 Task: Write and share a review of 'The Alchemist' on Instagram.
Action: Mouse moved to (519, 8)
Screenshot: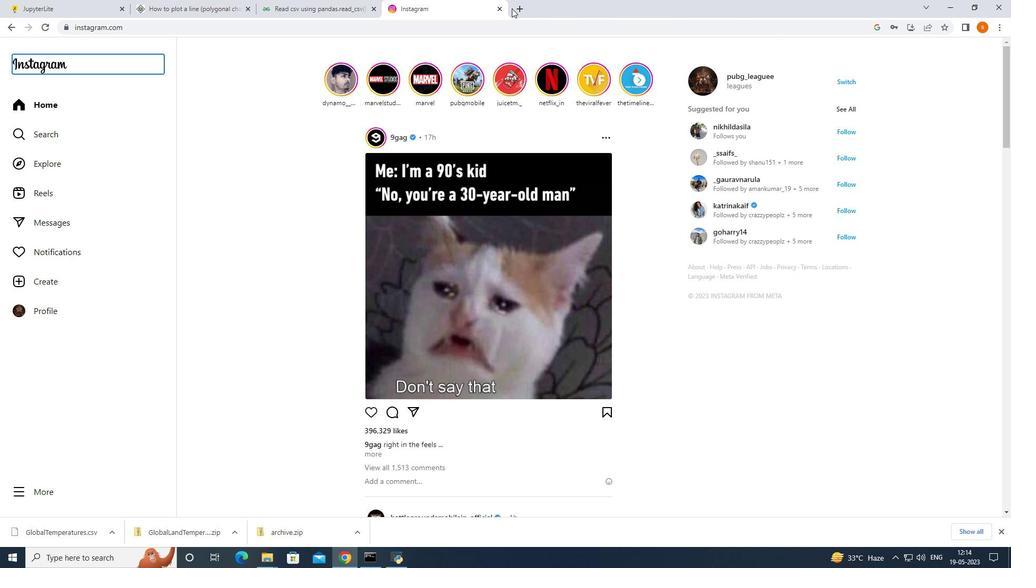 
Action: Mouse pressed left at (519, 8)
Screenshot: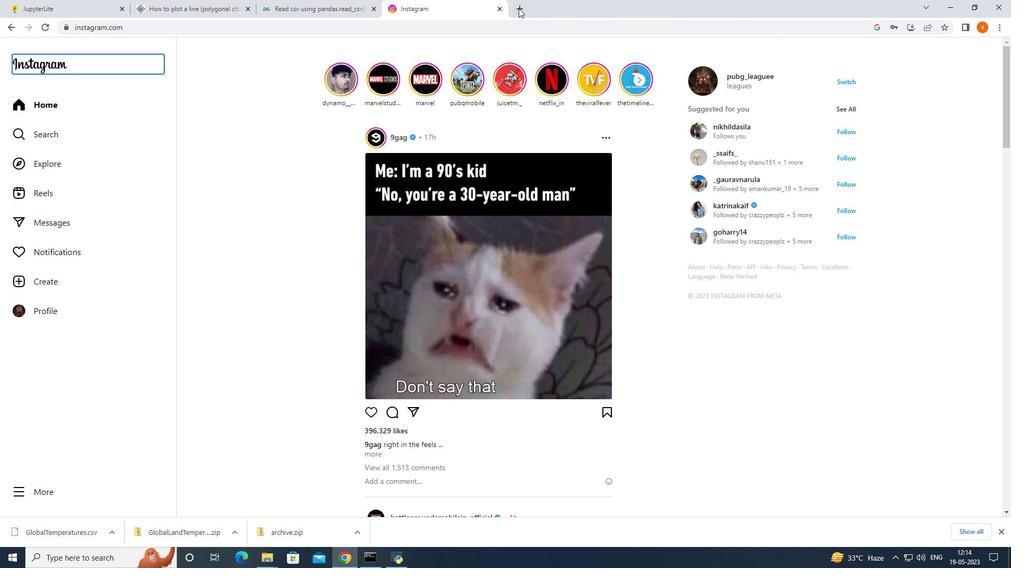 
Action: Mouse moved to (500, 208)
Screenshot: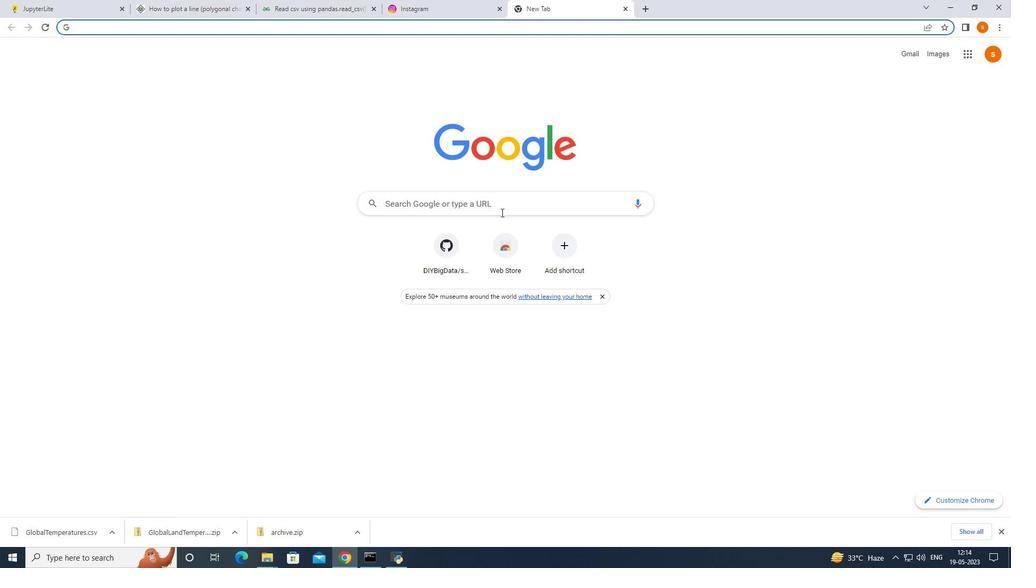 
Action: Mouse pressed left at (500, 208)
Screenshot: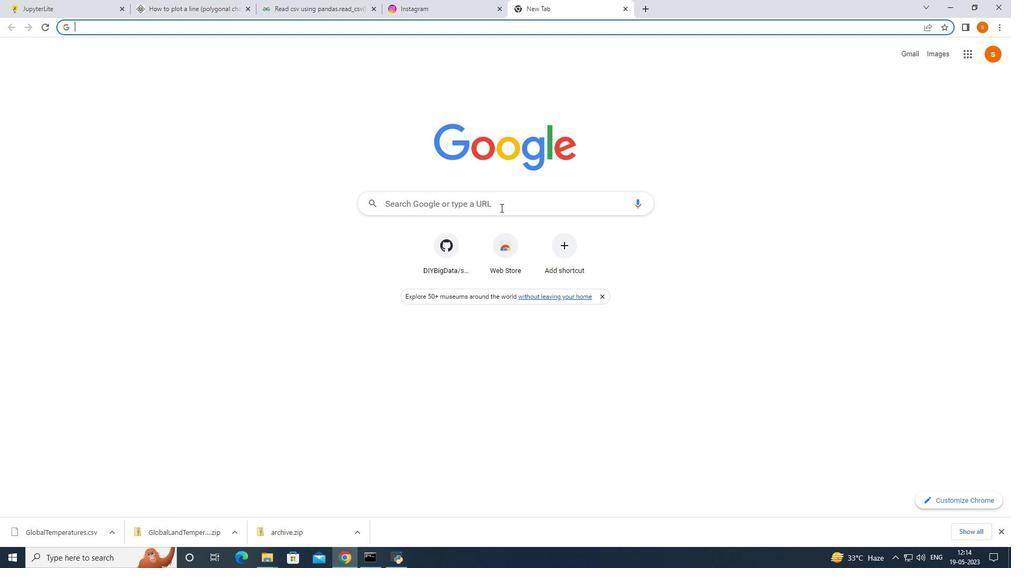 
Action: Key pressed inspirng<Key.space>novels<Key.enter>
Screenshot: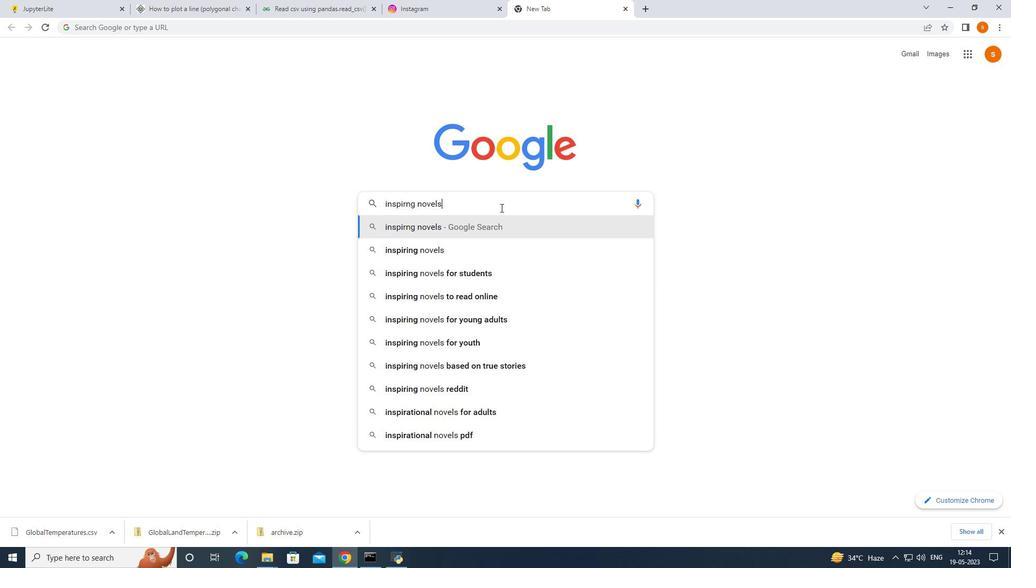 
Action: Mouse moved to (281, 222)
Screenshot: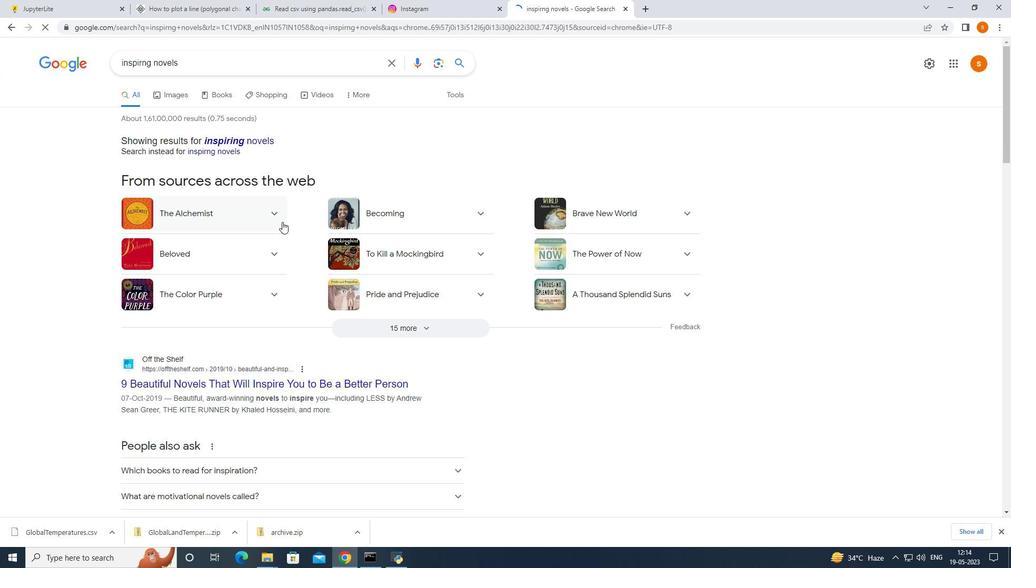 
Action: Mouse pressed left at (281, 222)
Screenshot: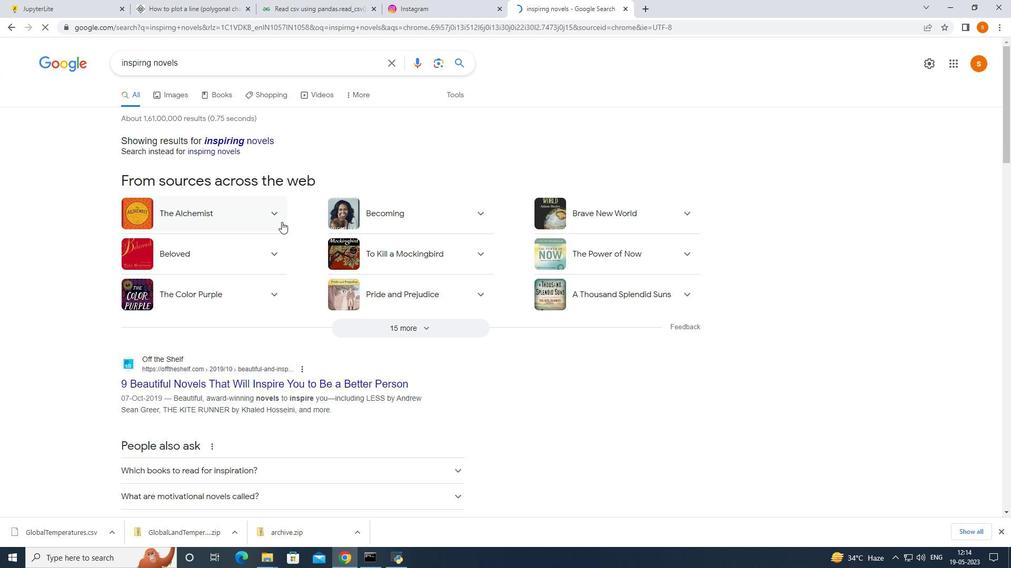 
Action: Mouse moved to (268, 211)
Screenshot: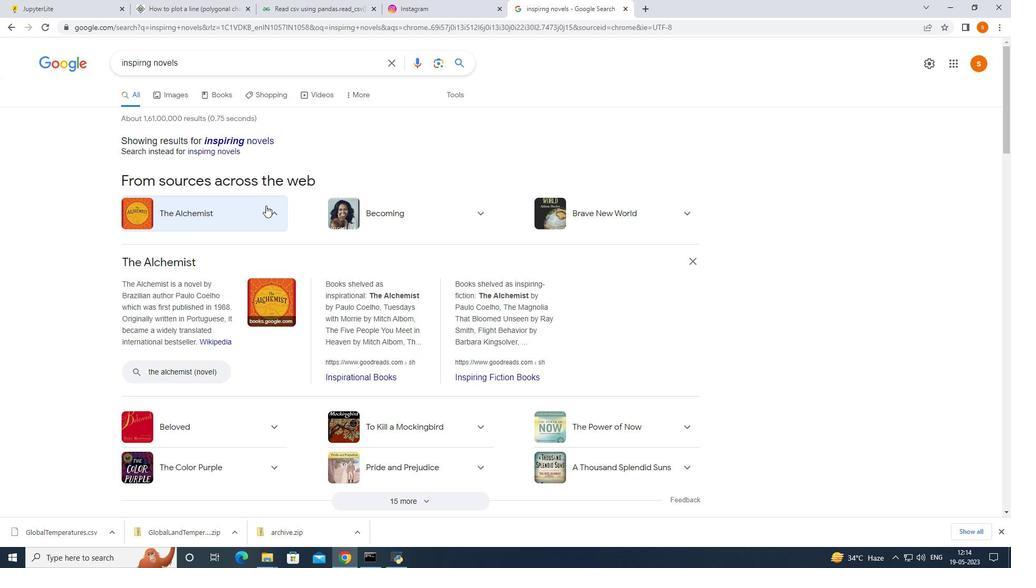 
Action: Mouse pressed left at (268, 211)
Screenshot: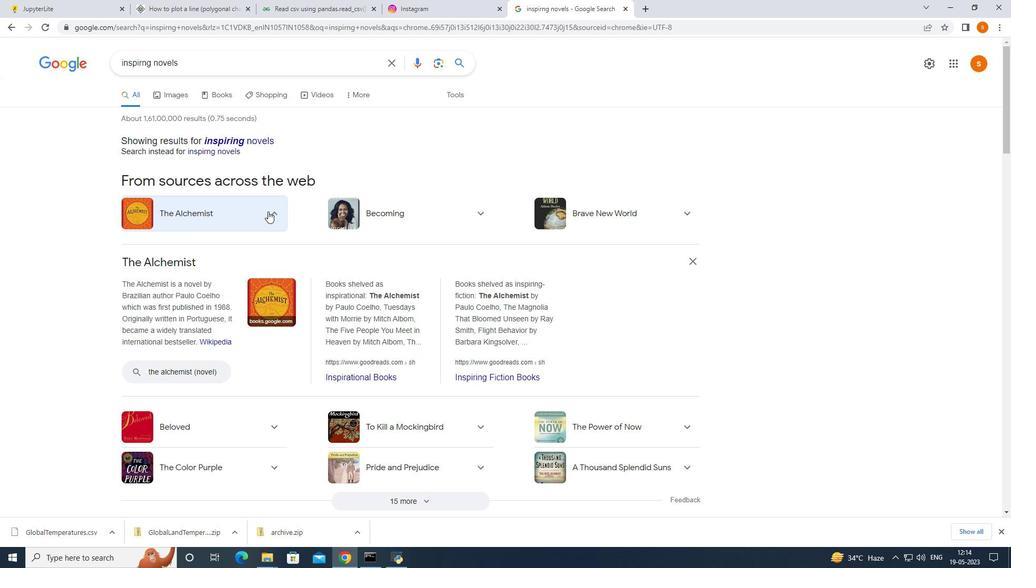 
Action: Mouse moved to (142, 216)
Screenshot: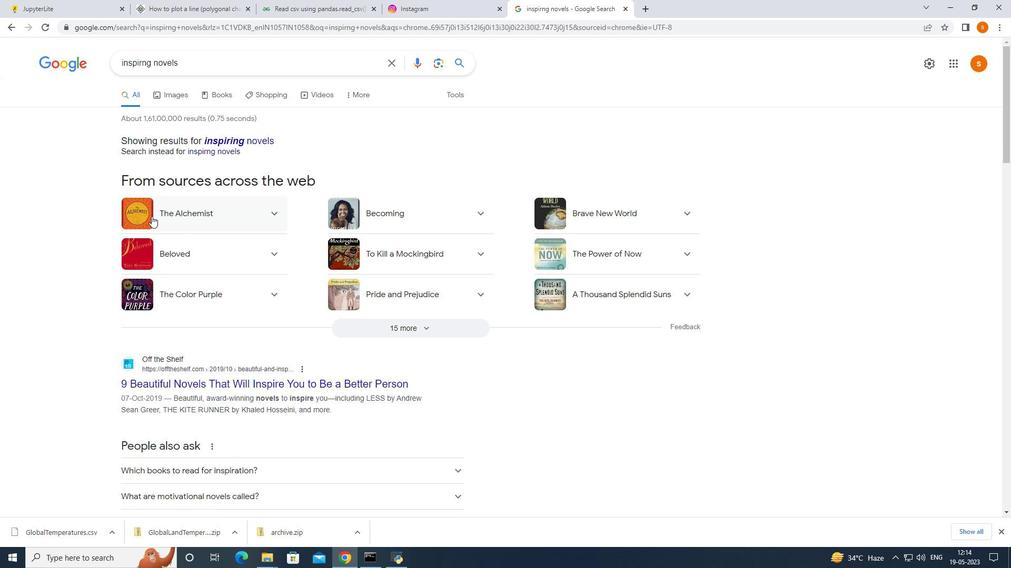 
Action: Mouse pressed left at (142, 216)
Screenshot: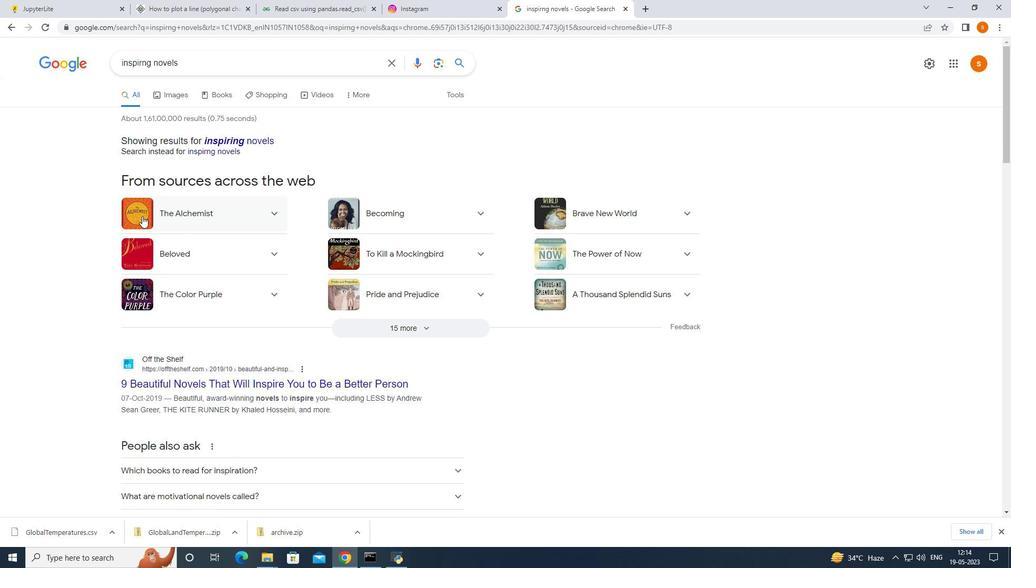 
Action: Mouse moved to (175, 94)
Screenshot: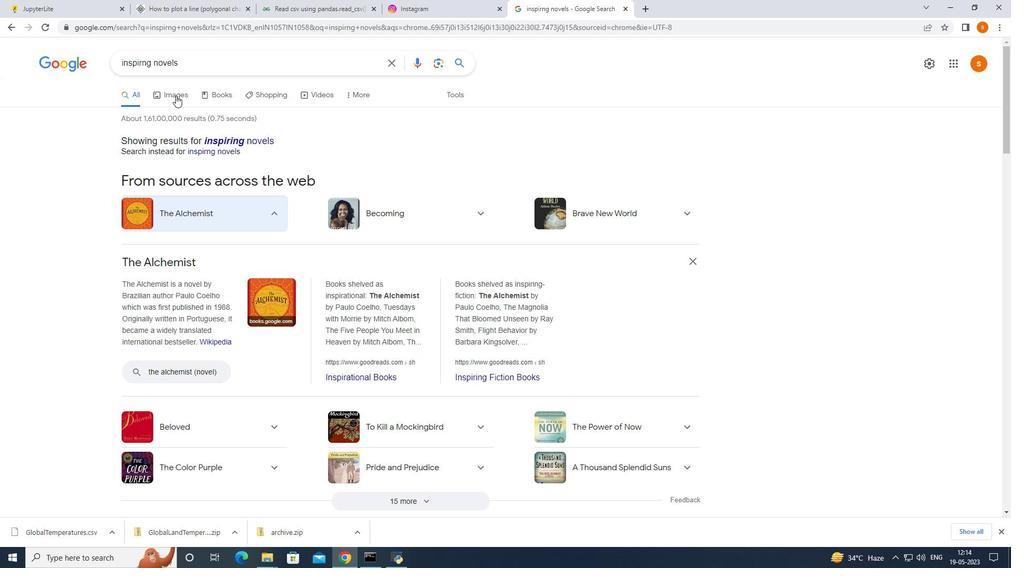 
Action: Mouse pressed left at (175, 94)
Screenshot: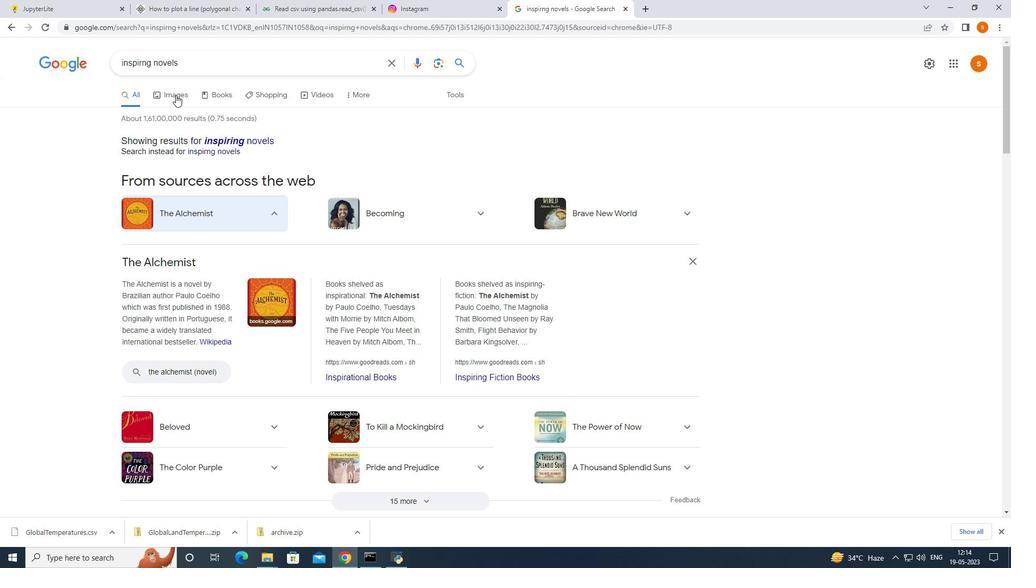
Action: Mouse moved to (163, 224)
Screenshot: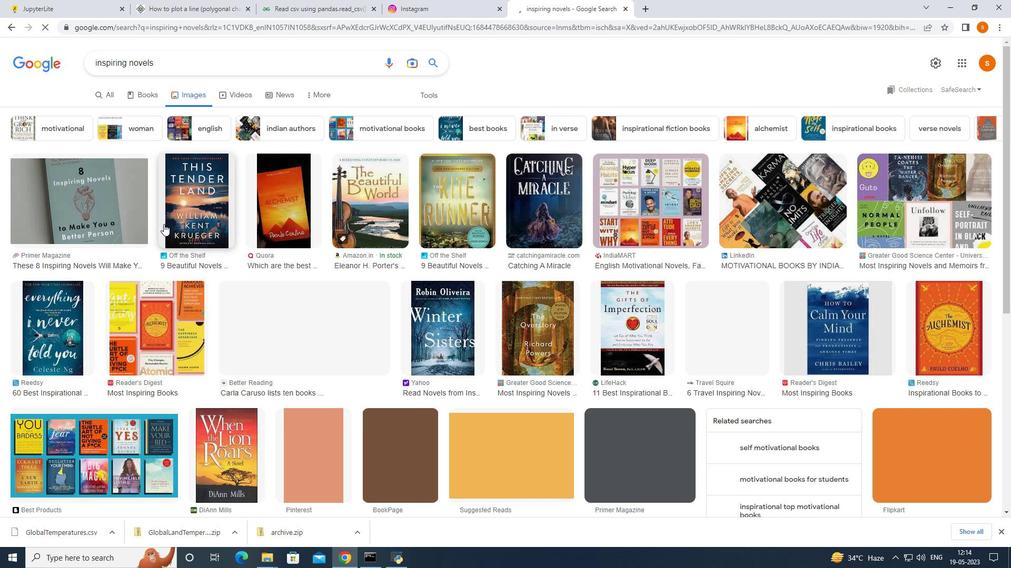 
Action: Mouse scrolled (163, 224) with delta (0, 0)
Screenshot: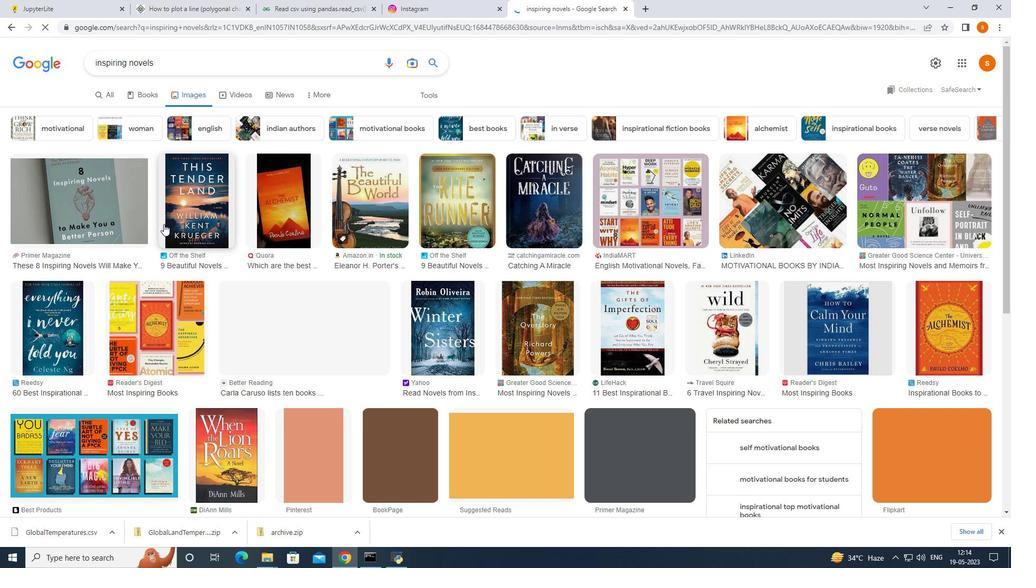 
Action: Mouse moved to (506, 393)
Screenshot: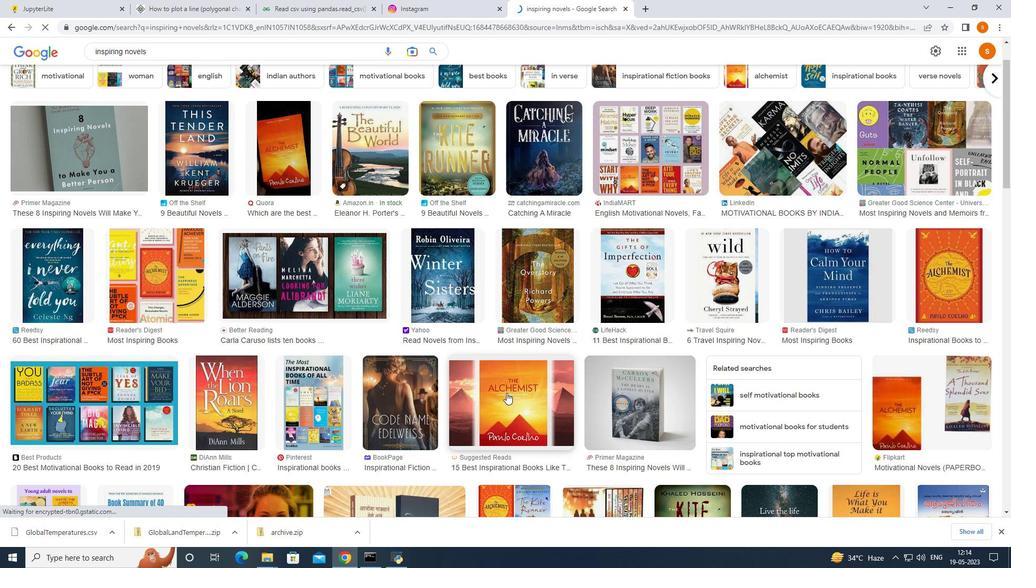 
Action: Mouse pressed left at (506, 393)
Screenshot: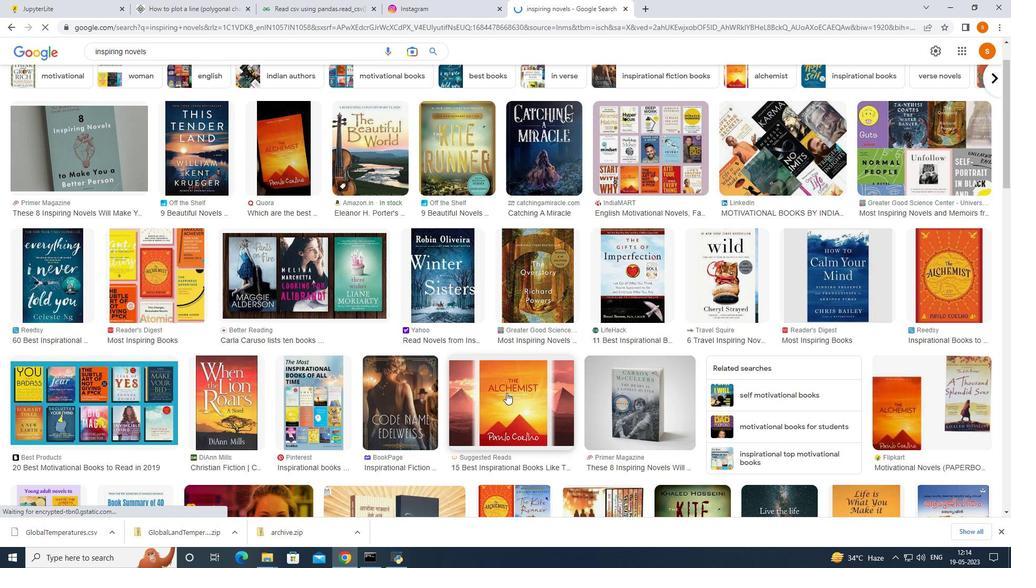 
Action: Mouse moved to (759, 209)
Screenshot: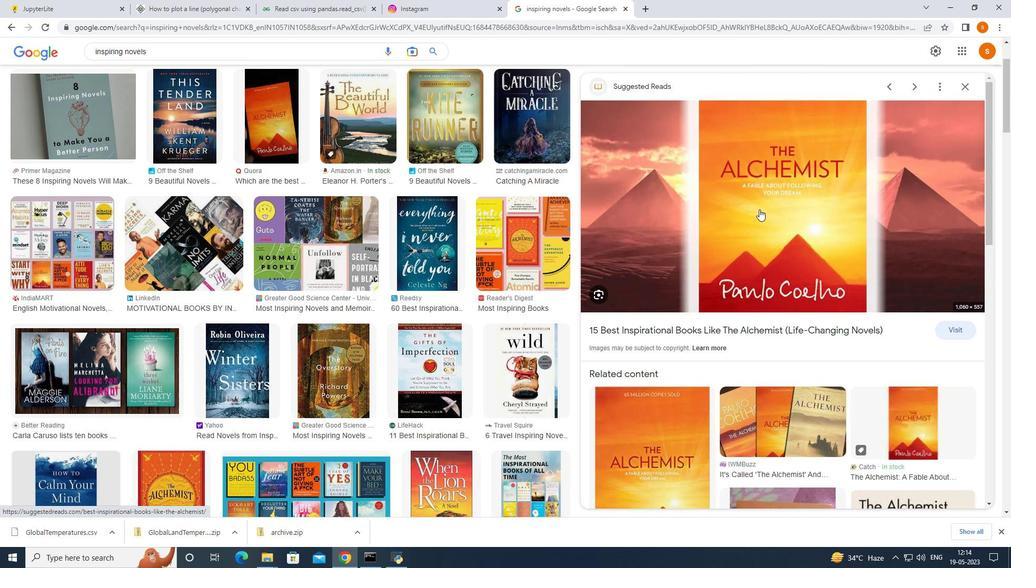 
Action: Mouse pressed right at (759, 209)
Screenshot: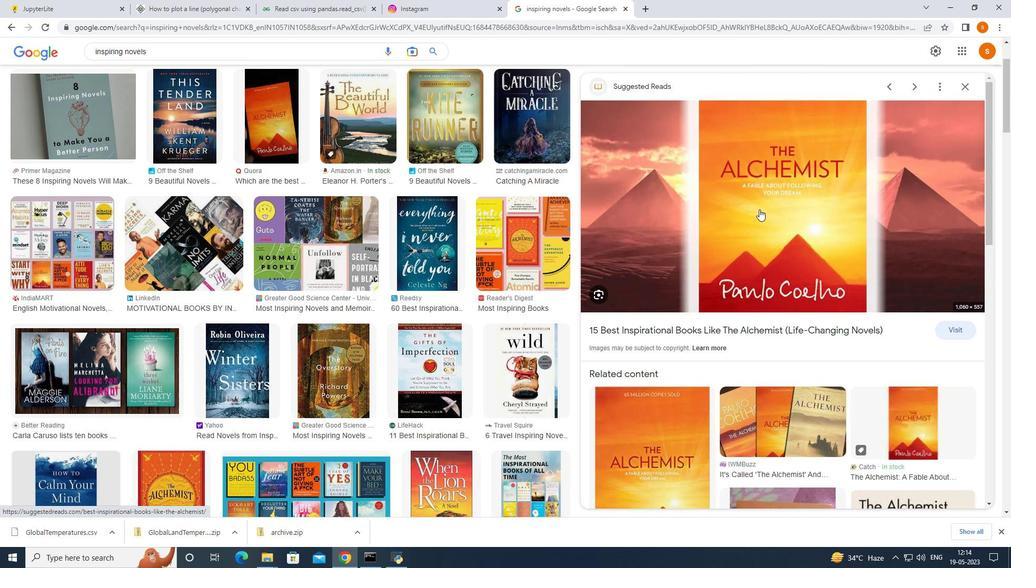 
Action: Mouse moved to (813, 318)
Screenshot: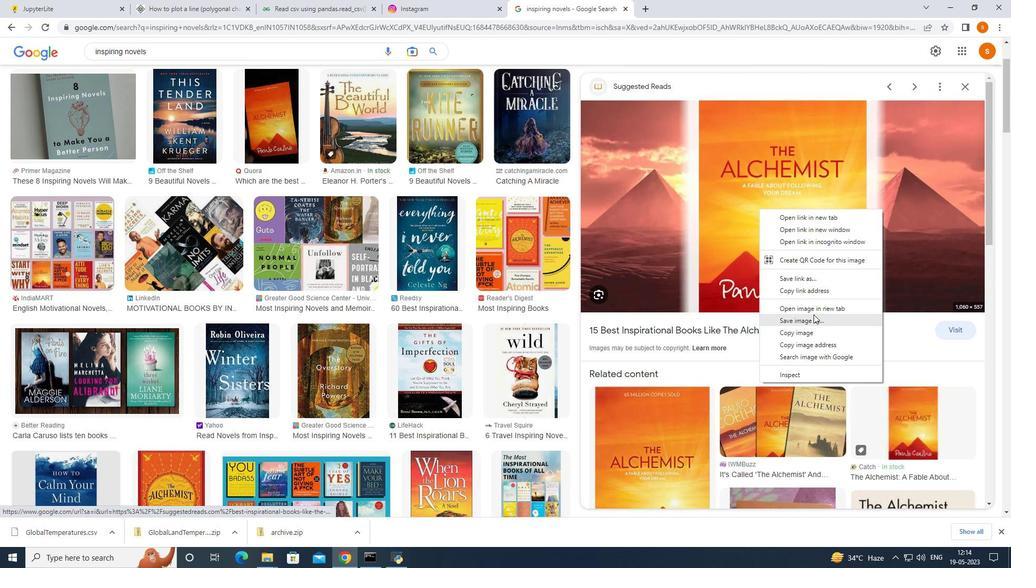 
Action: Mouse pressed left at (813, 318)
Screenshot: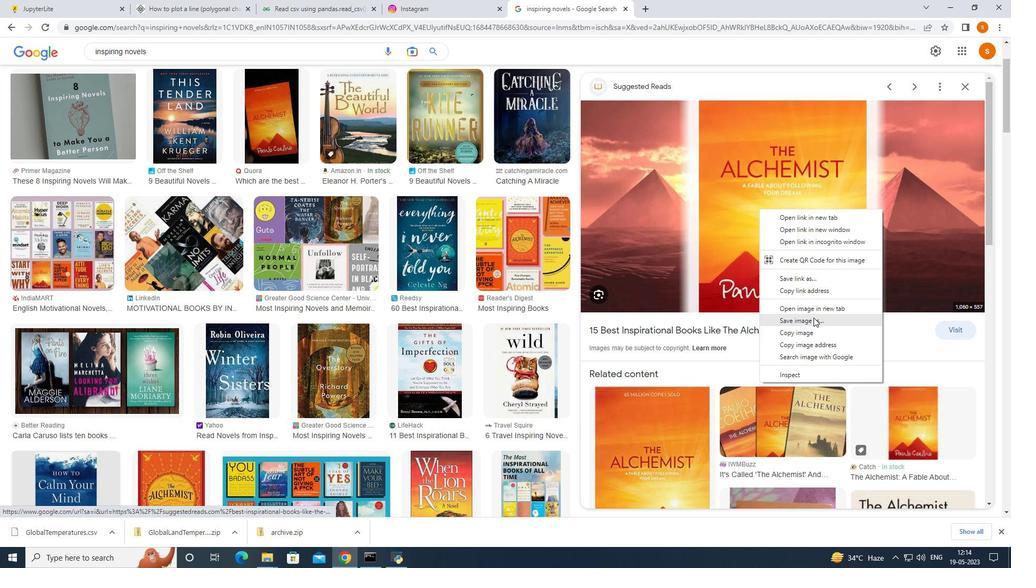 
Action: Mouse moved to (656, 422)
Screenshot: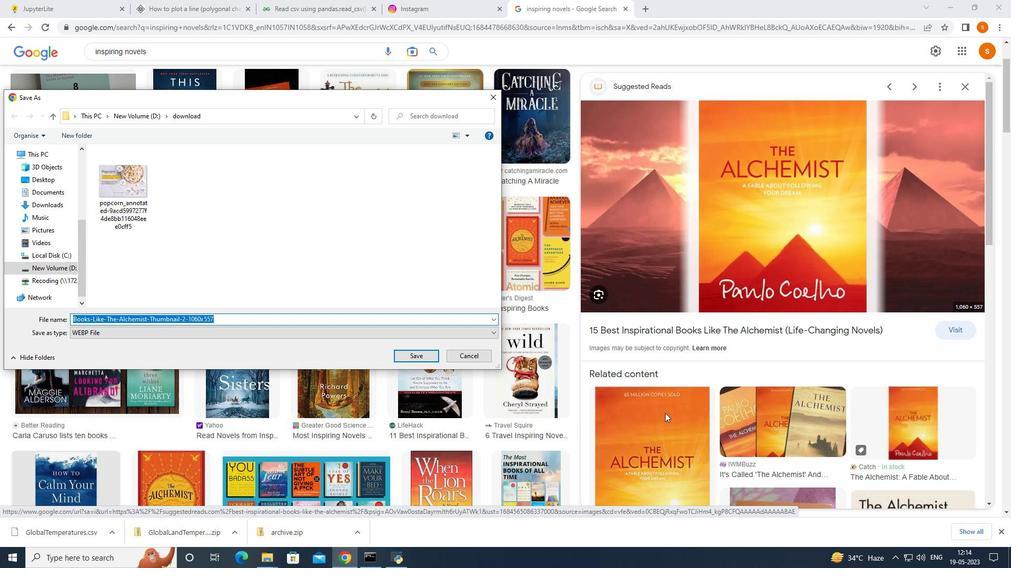 
Action: Mouse pressed left at (656, 422)
Screenshot: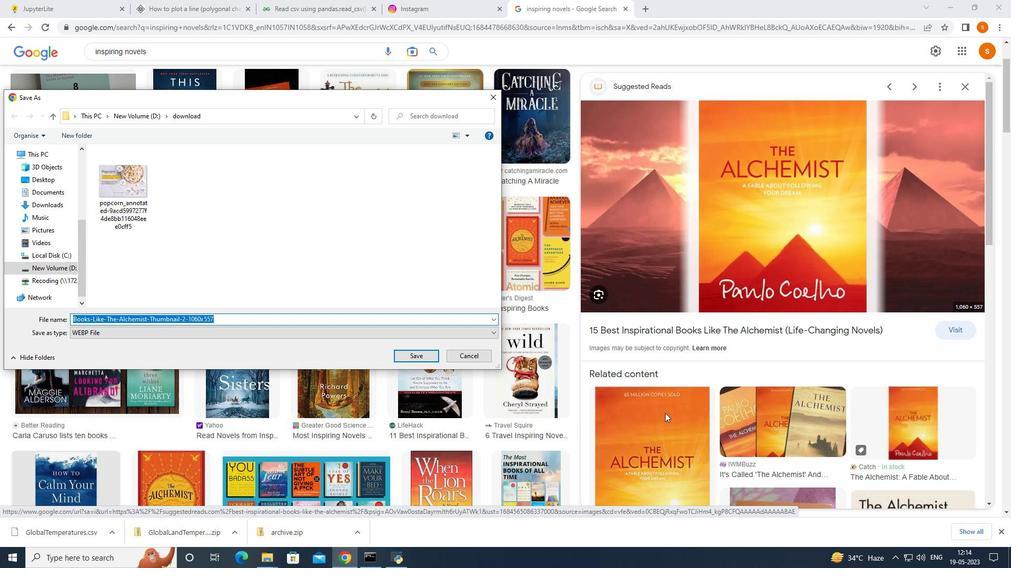 
Action: Mouse moved to (495, 94)
Screenshot: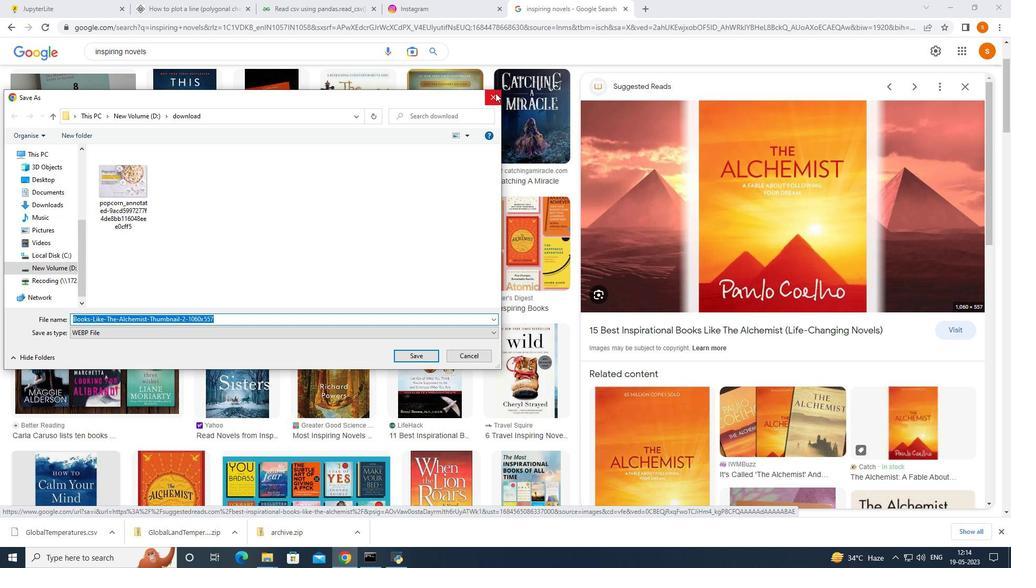 
Action: Mouse pressed left at (495, 94)
Screenshot: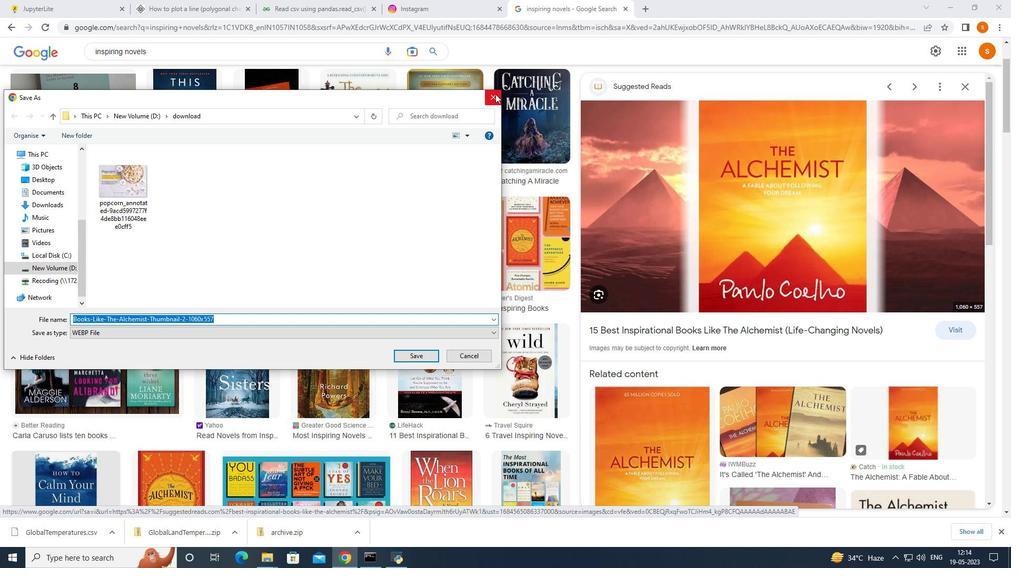 
Action: Mouse moved to (495, 232)
Screenshot: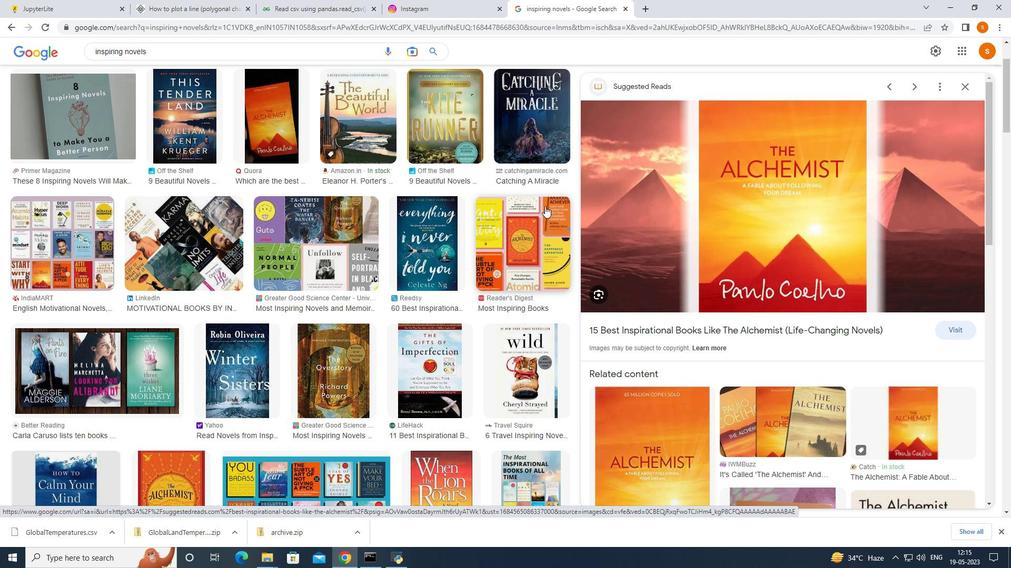 
Action: Mouse scrolled (495, 232) with delta (0, 0)
Screenshot: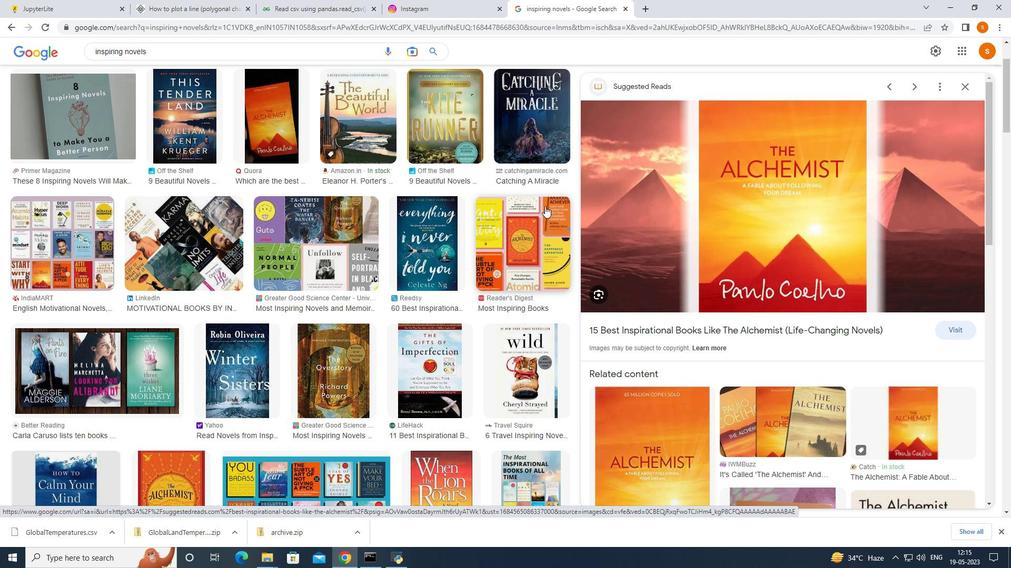 
Action: Mouse moved to (495, 232)
Screenshot: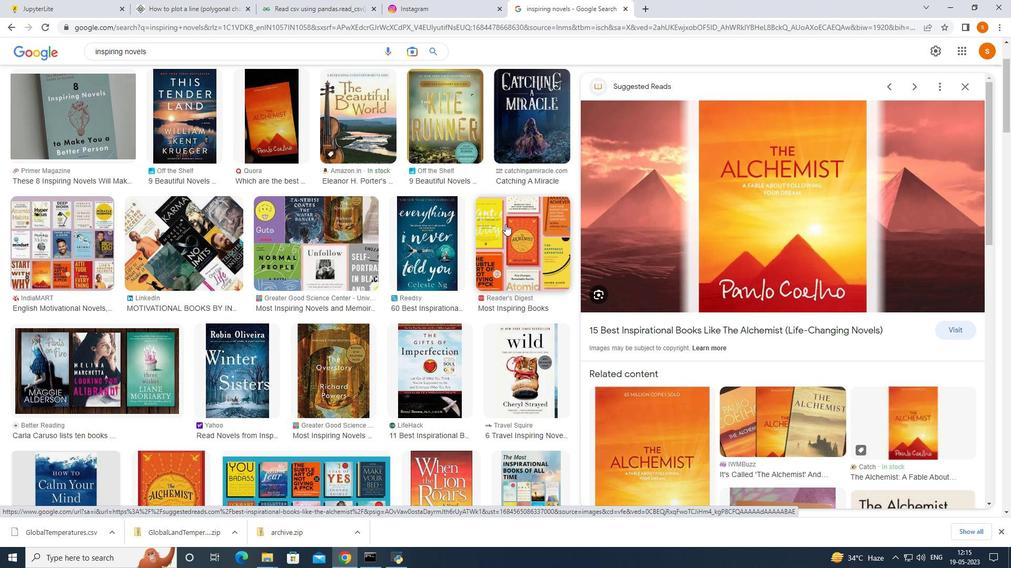 
Action: Mouse scrolled (495, 232) with delta (0, 0)
Screenshot: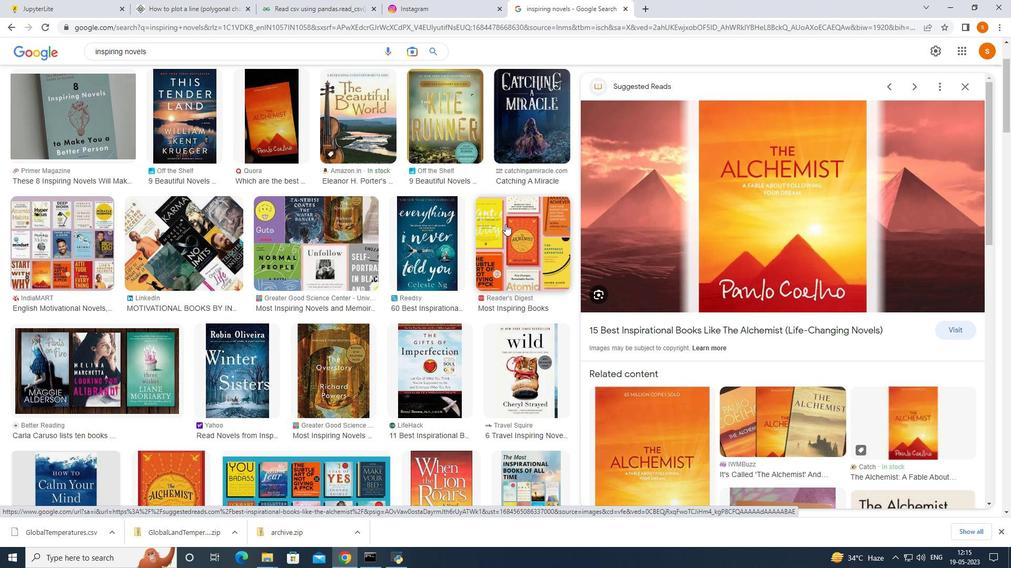 
Action: Mouse moved to (506, 229)
Screenshot: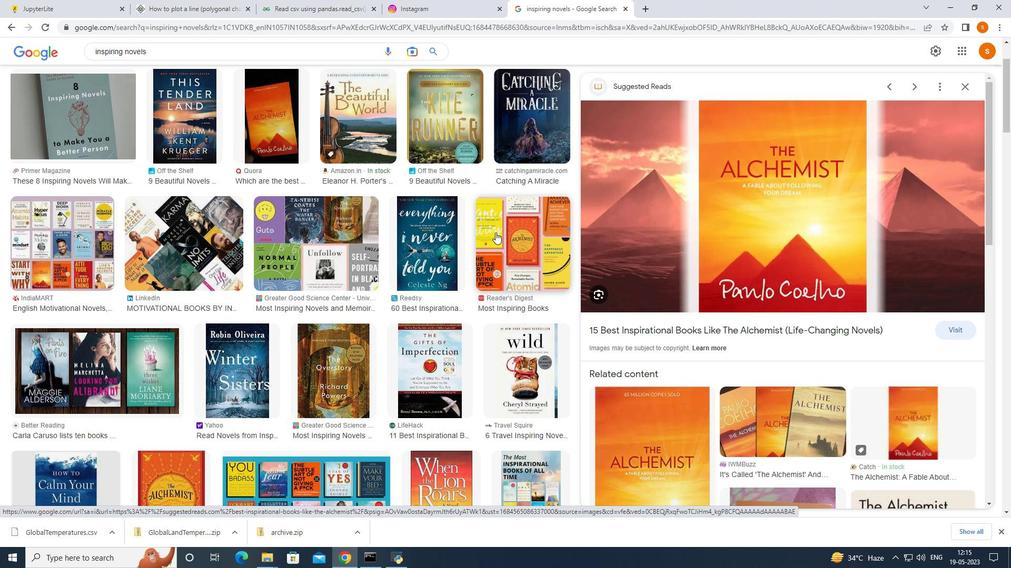 
Action: Mouse scrolled (499, 230) with delta (0, 0)
Screenshot: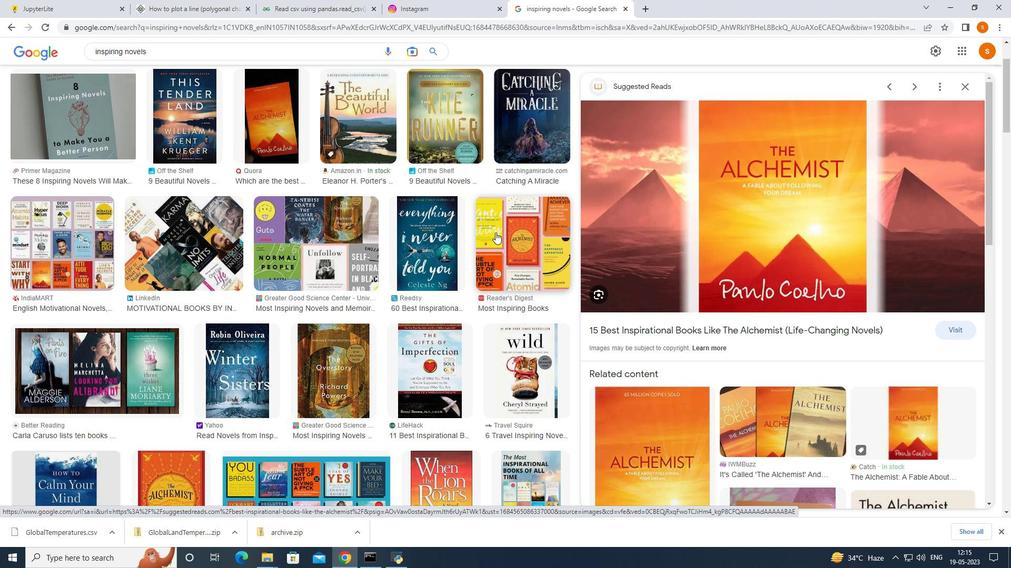 
Action: Mouse moved to (667, 414)
Screenshot: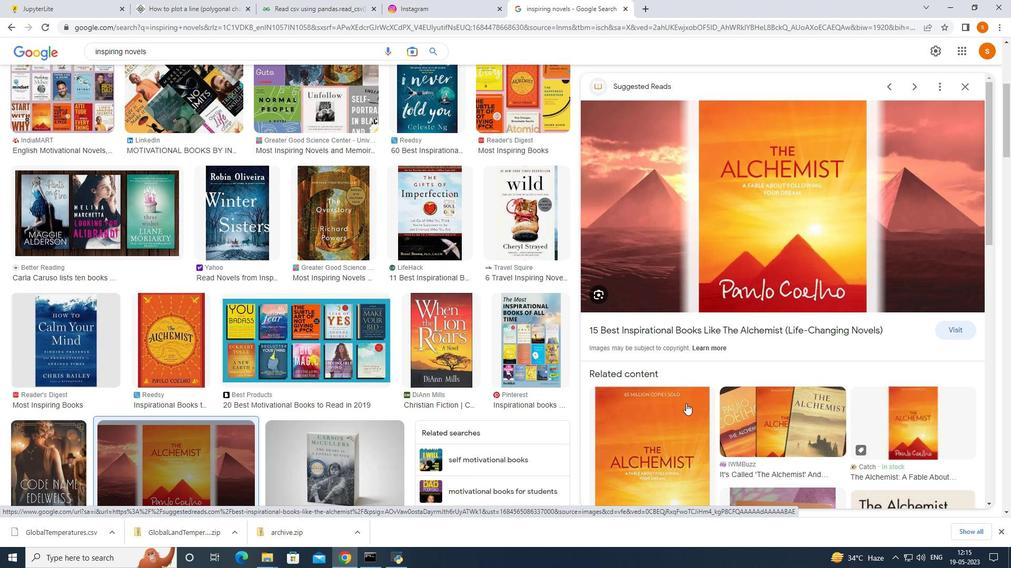 
Action: Mouse pressed left at (667, 414)
Screenshot: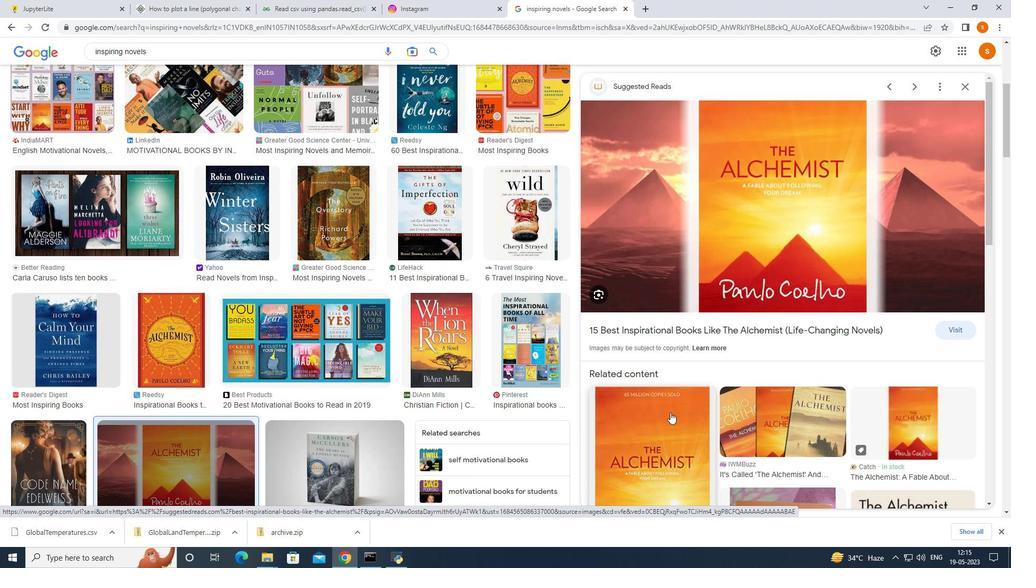 
Action: Mouse moved to (870, 234)
Screenshot: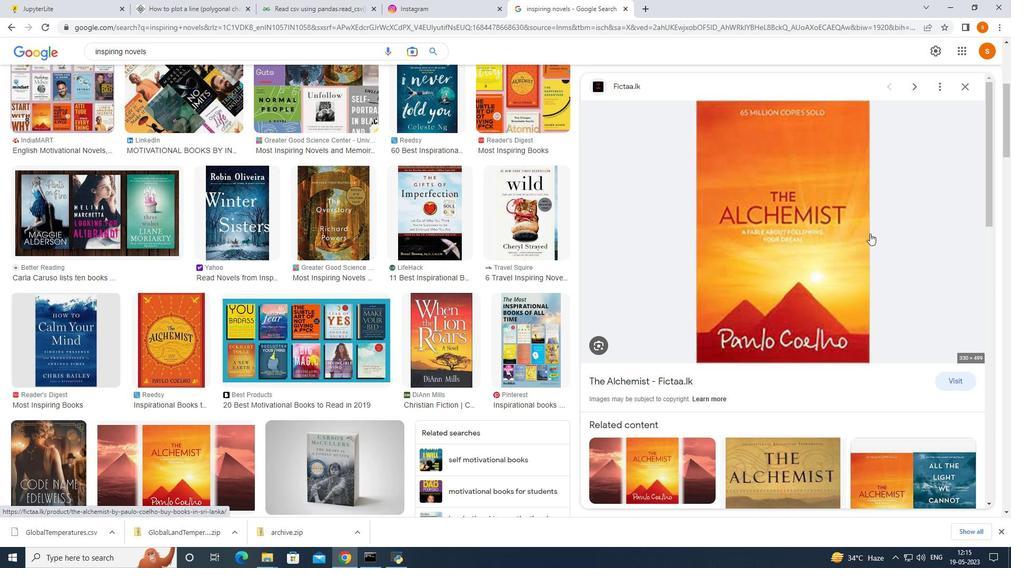 
Action: Mouse scrolled (870, 234) with delta (0, 0)
Screenshot: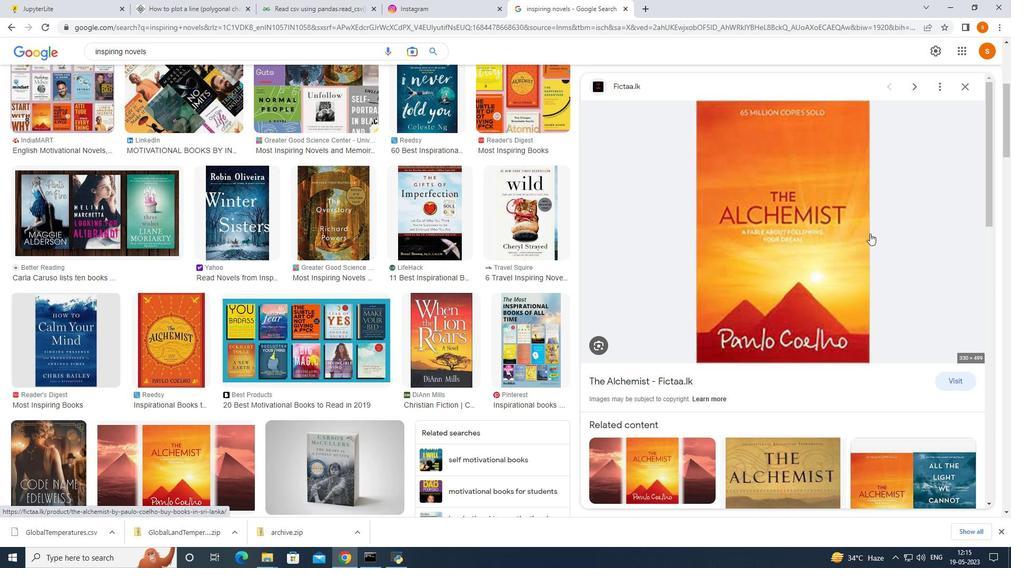
Action: Mouse moved to (870, 234)
Screenshot: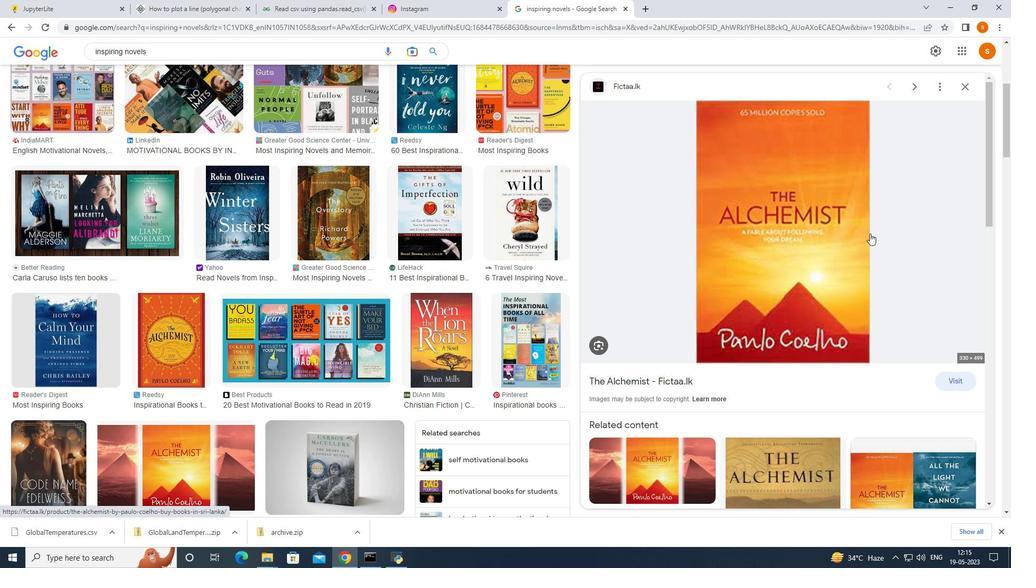 
Action: Mouse scrolled (870, 234) with delta (0, 0)
Screenshot: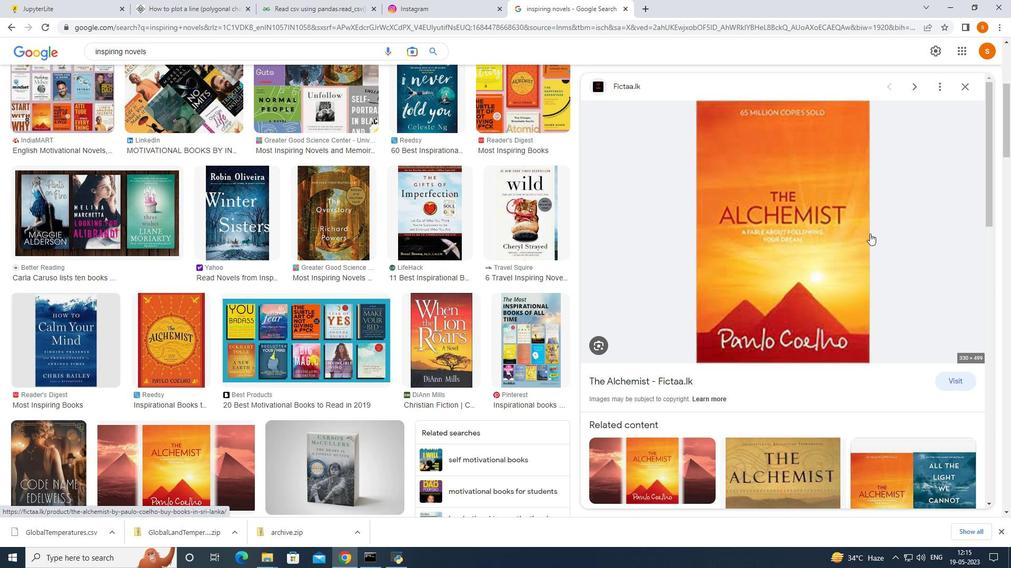 
Action: Mouse moved to (780, 400)
Screenshot: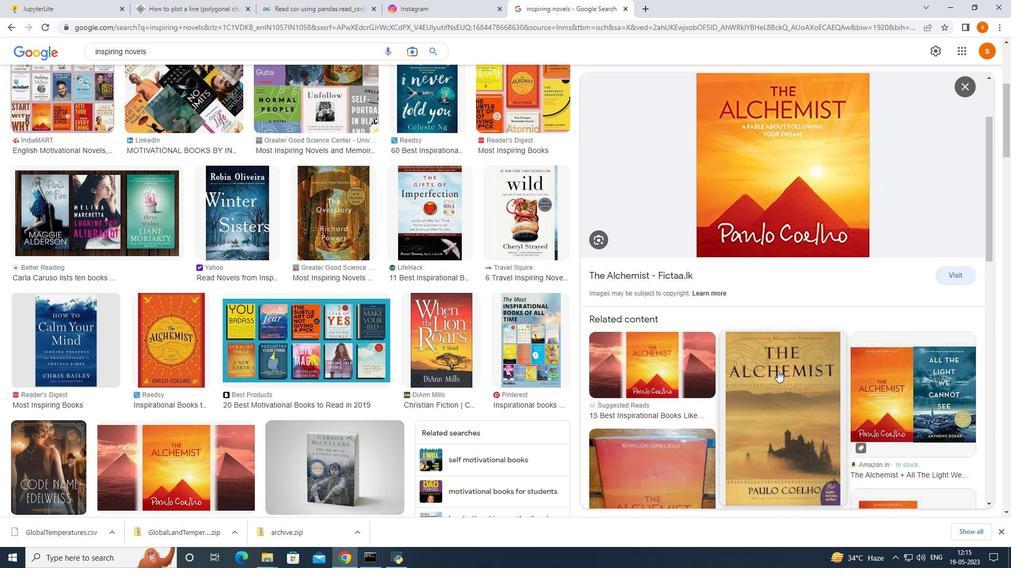 
Action: Mouse pressed left at (780, 400)
Screenshot: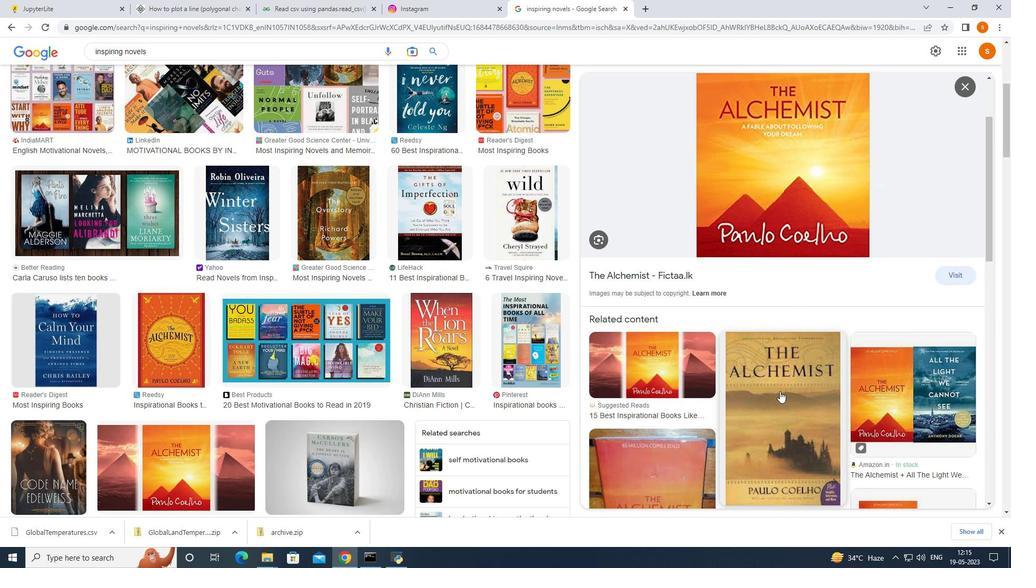 
Action: Mouse moved to (785, 194)
Screenshot: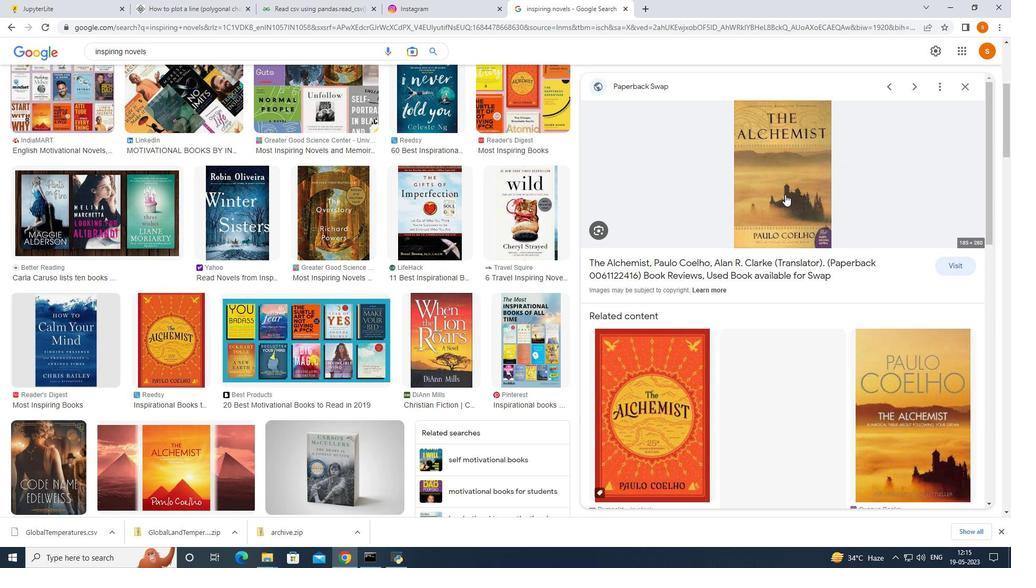 
Action: Mouse pressed right at (785, 194)
Screenshot: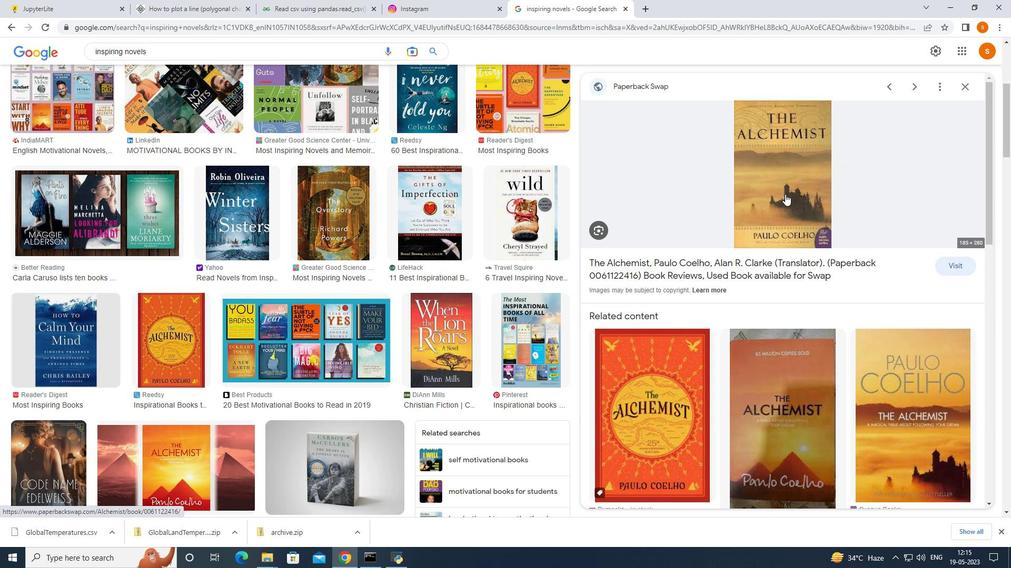 
Action: Mouse moved to (851, 307)
Screenshot: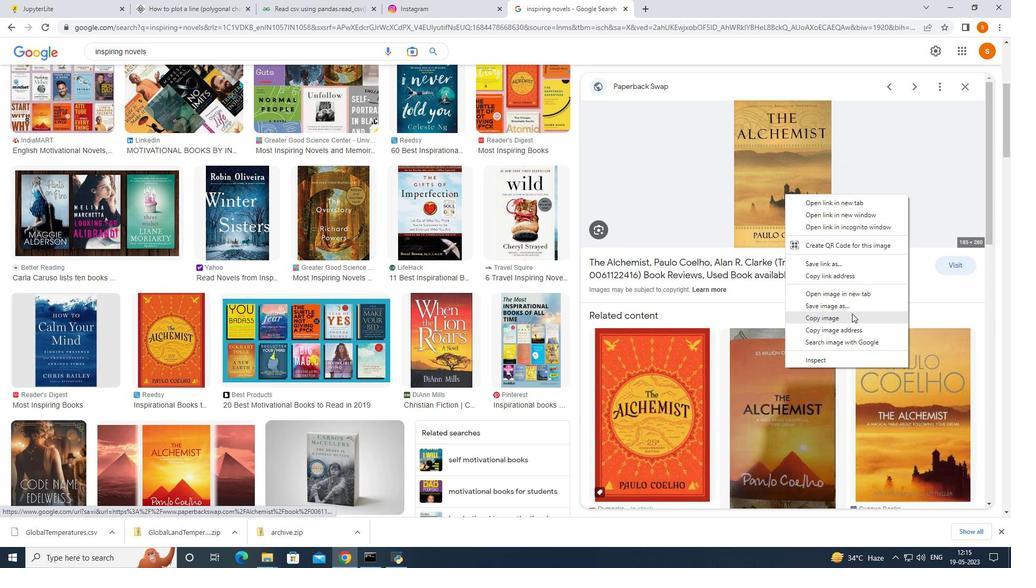 
Action: Mouse pressed left at (851, 307)
Screenshot: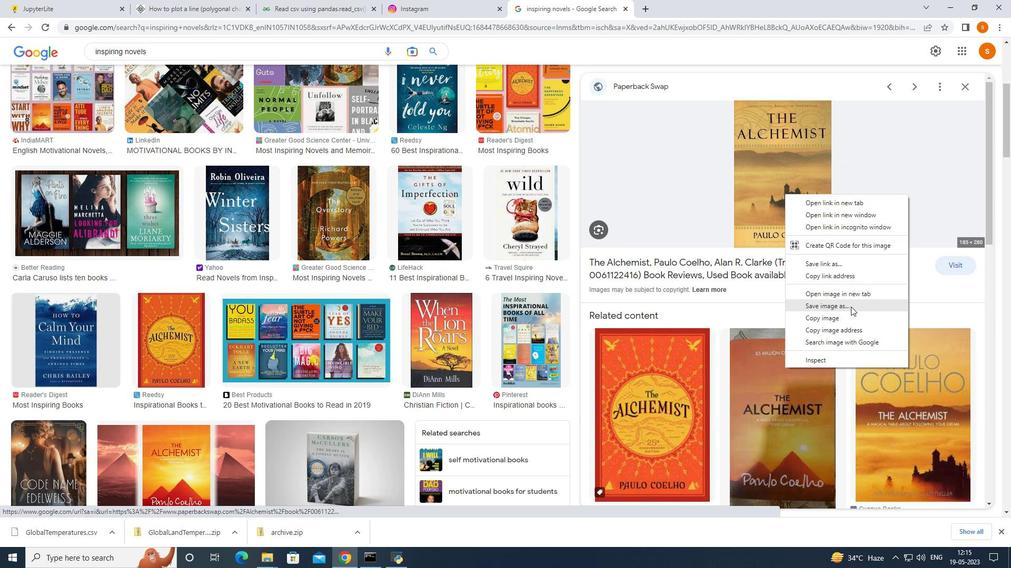 
Action: Mouse moved to (378, 316)
Screenshot: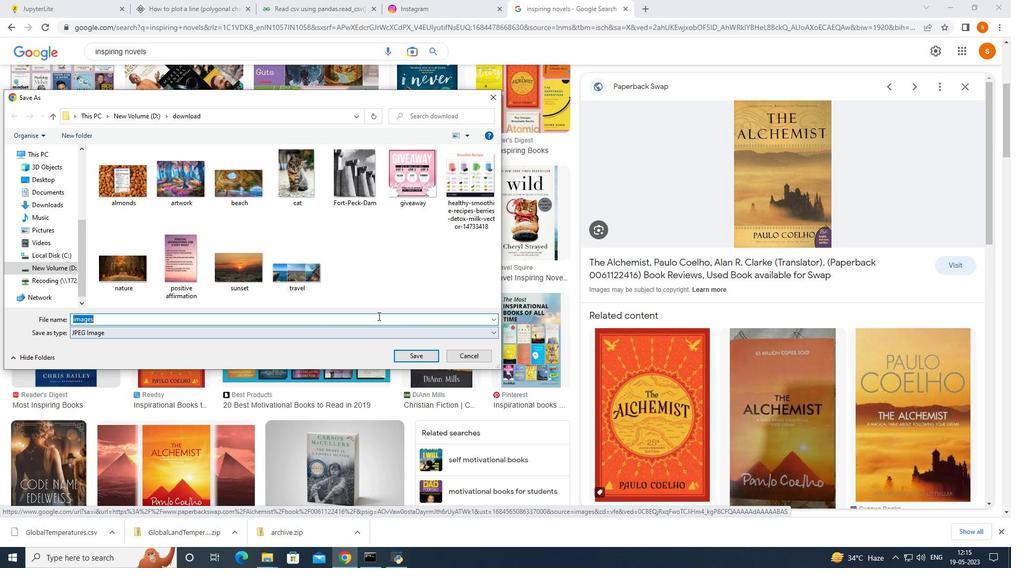 
Action: Key pressed novel
Screenshot: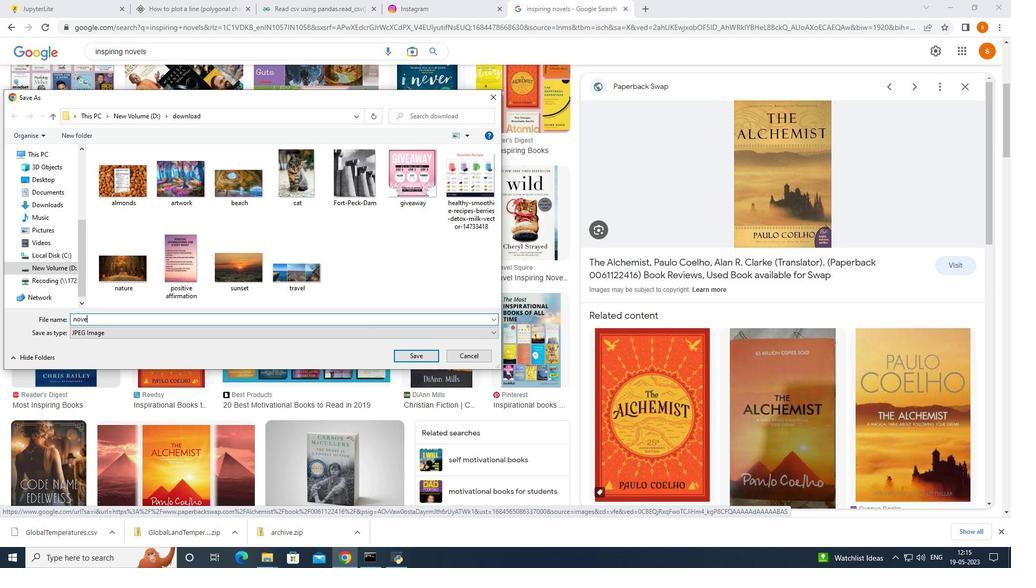 
Action: Mouse moved to (428, 357)
Screenshot: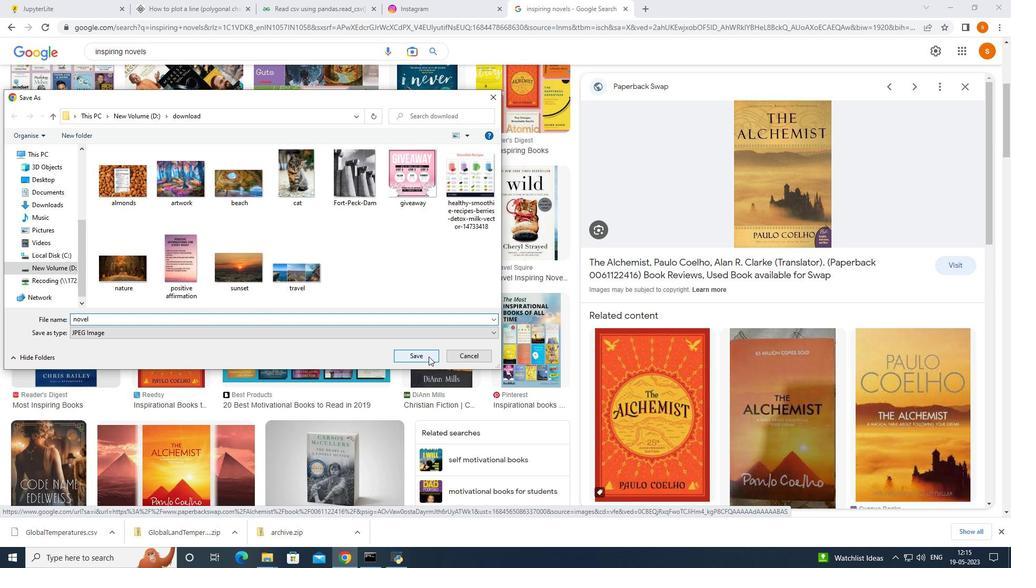 
Action: Mouse pressed left at (428, 357)
Screenshot: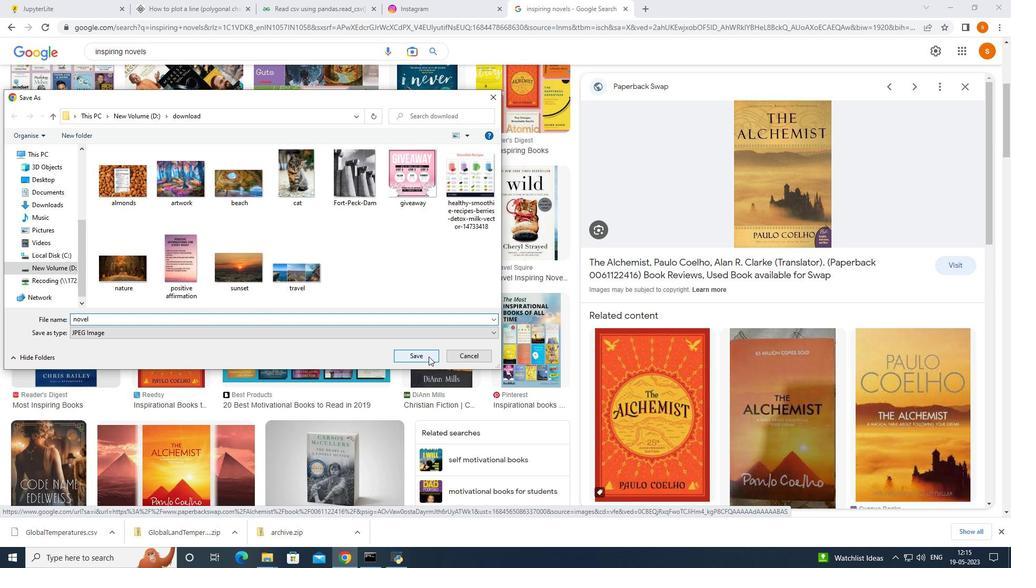 
Action: Mouse moved to (656, 355)
Screenshot: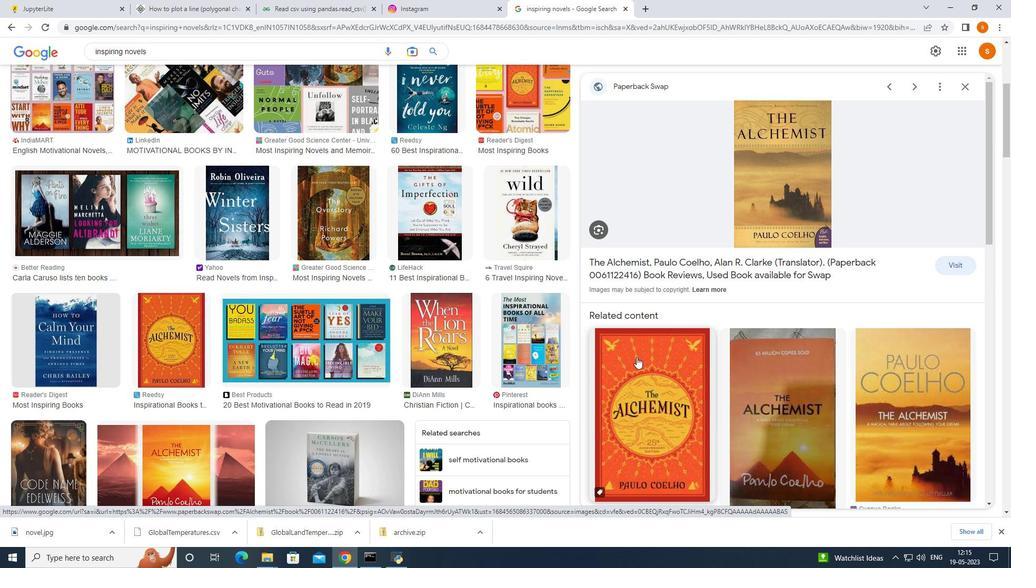 
Action: Mouse scrolled (656, 354) with delta (0, 0)
Screenshot: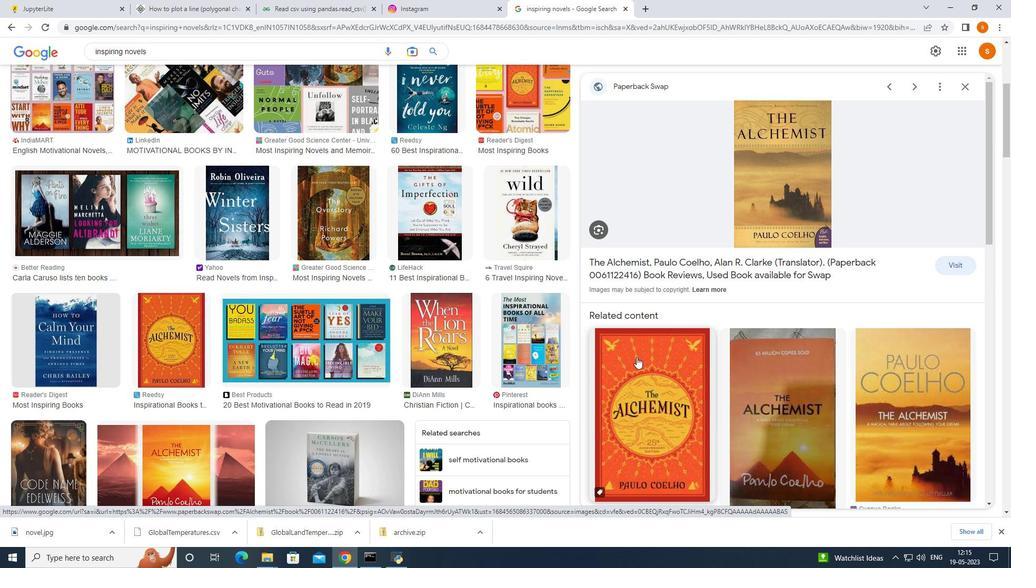 
Action: Mouse moved to (814, 312)
Screenshot: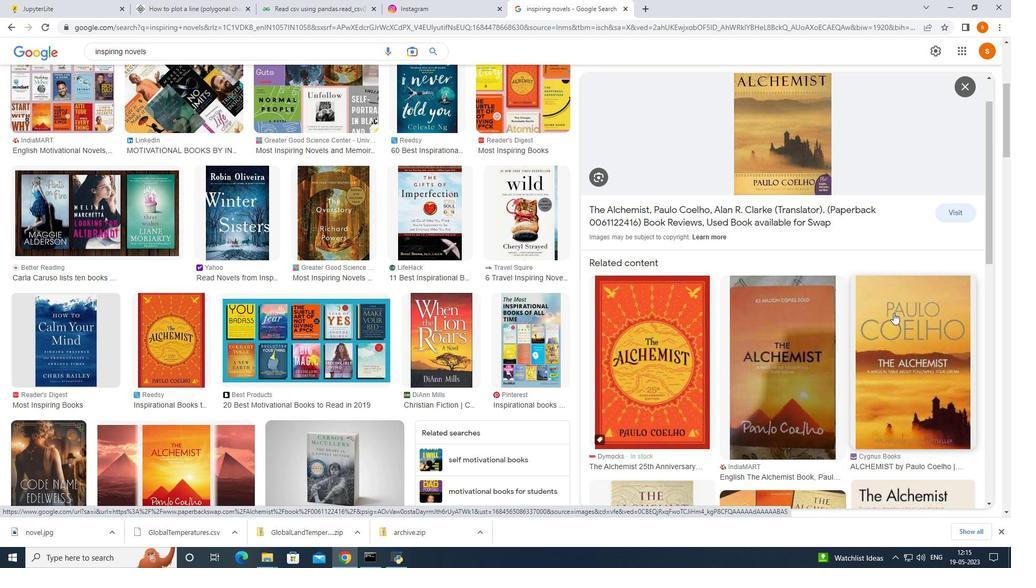 
Action: Mouse scrolled (814, 311) with delta (0, 0)
Screenshot: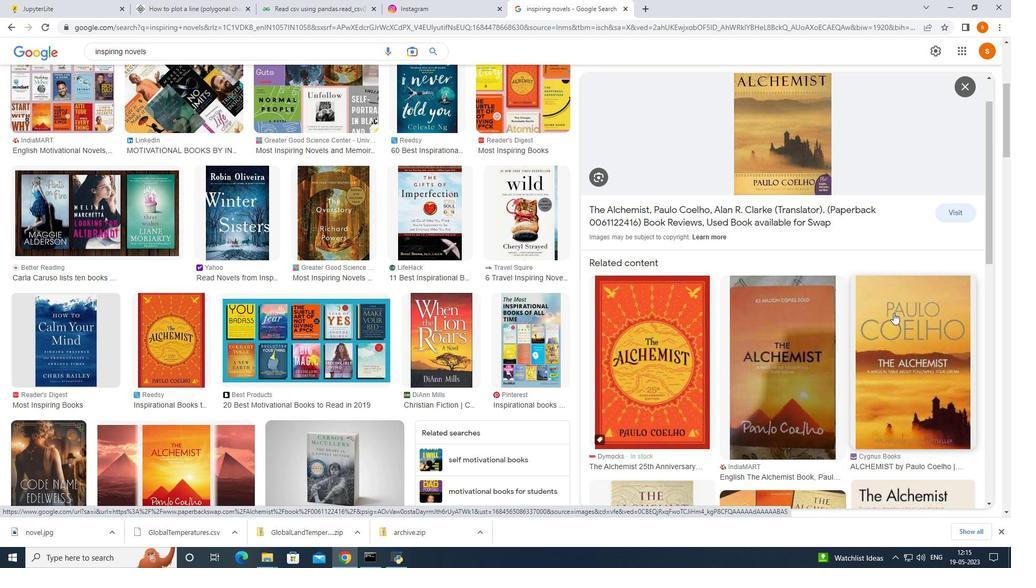 
Action: Mouse moved to (572, 317)
Screenshot: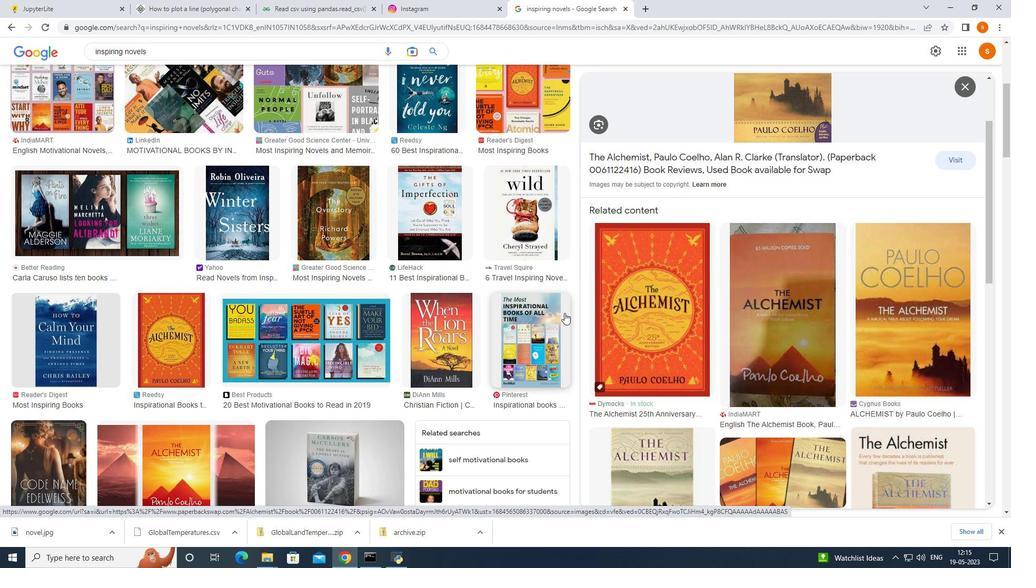 
Action: Mouse scrolled (572, 317) with delta (0, 0)
Screenshot: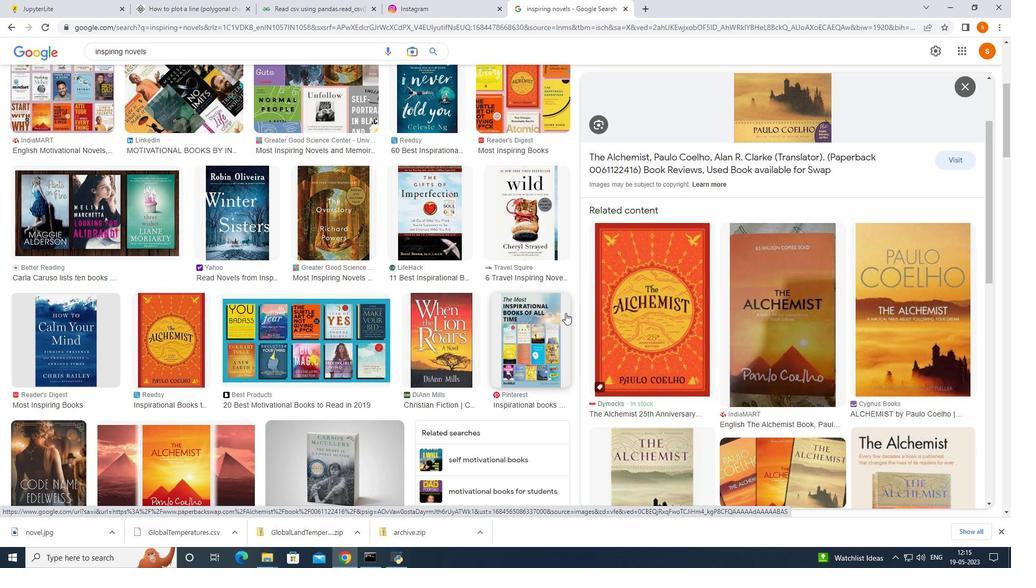 
Action: Mouse moved to (506, 314)
Screenshot: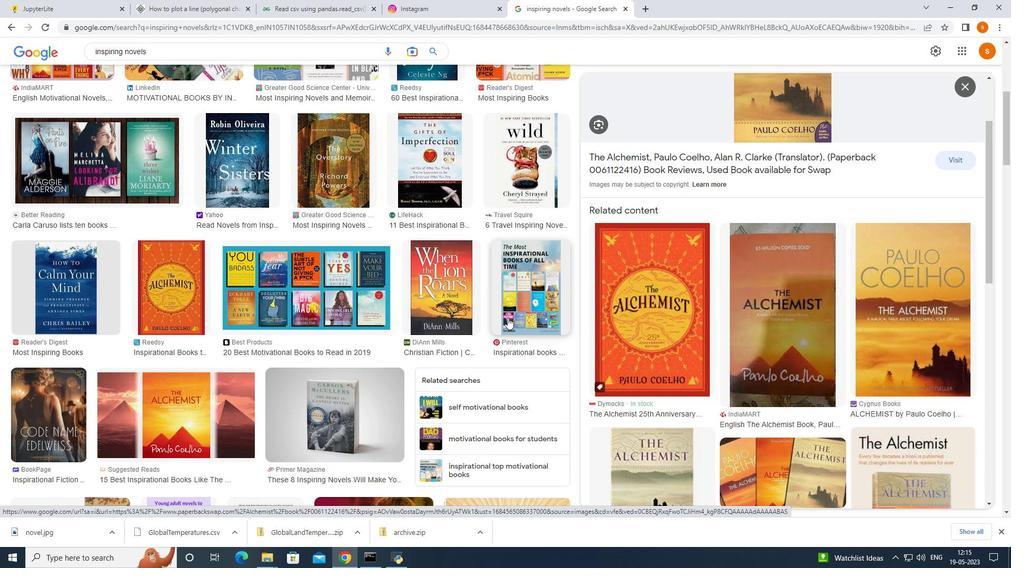 
Action: Mouse scrolled (506, 313) with delta (0, 0)
Screenshot: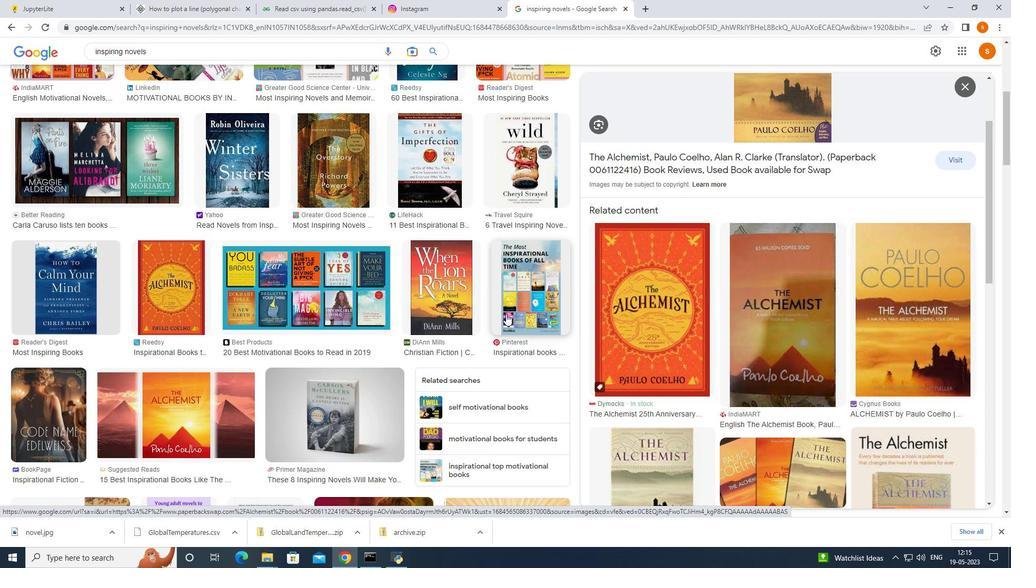 
Action: Mouse scrolled (506, 313) with delta (0, 0)
Screenshot: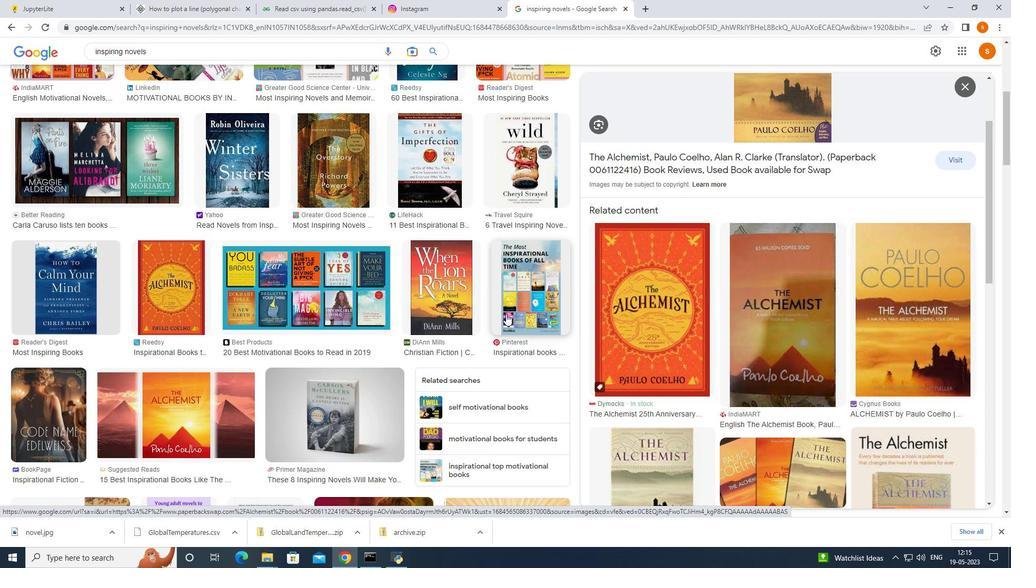 
Action: Mouse moved to (505, 314)
Screenshot: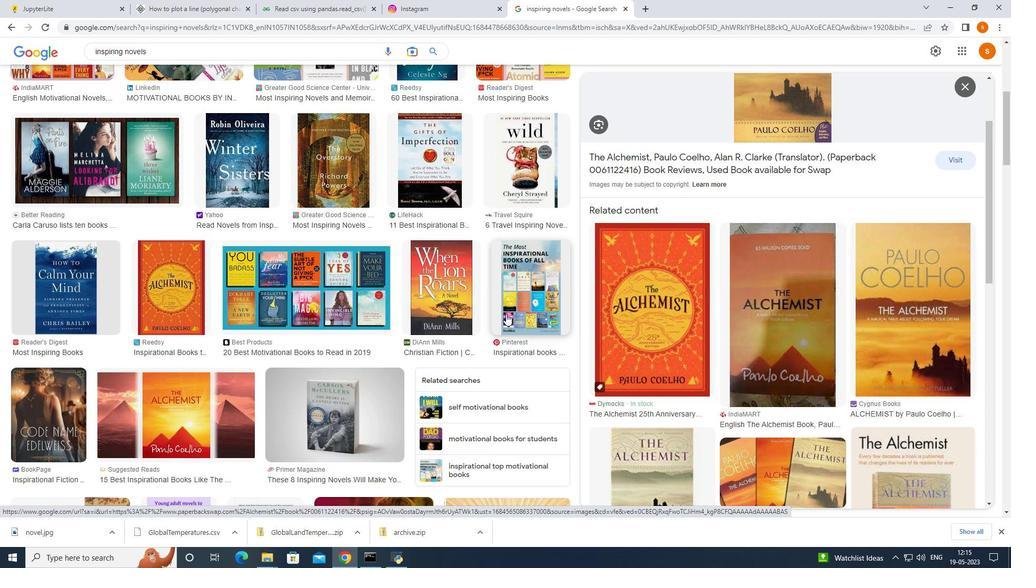 
Action: Mouse scrolled (505, 313) with delta (0, 0)
Screenshot: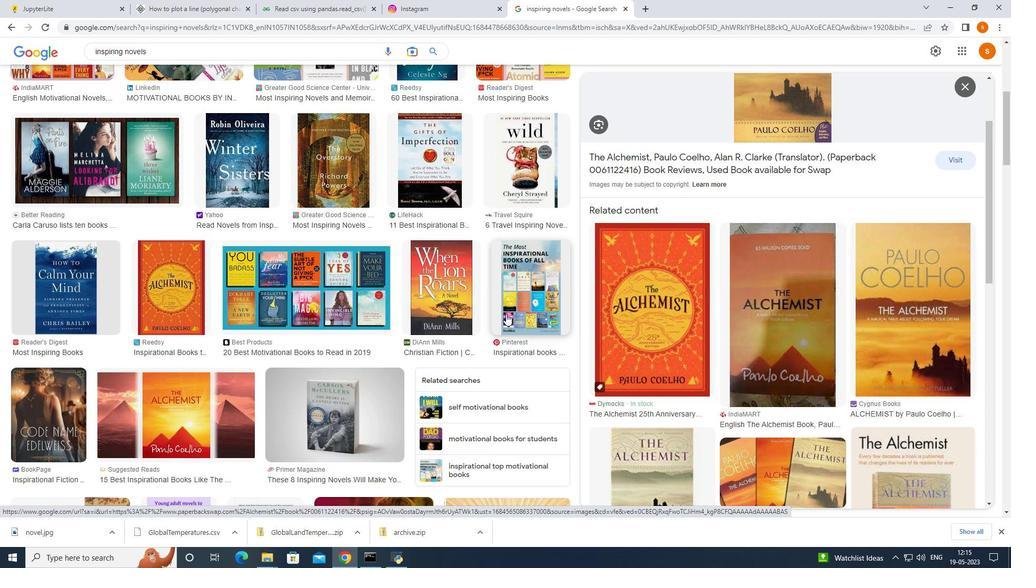 
Action: Mouse moved to (505, 314)
Screenshot: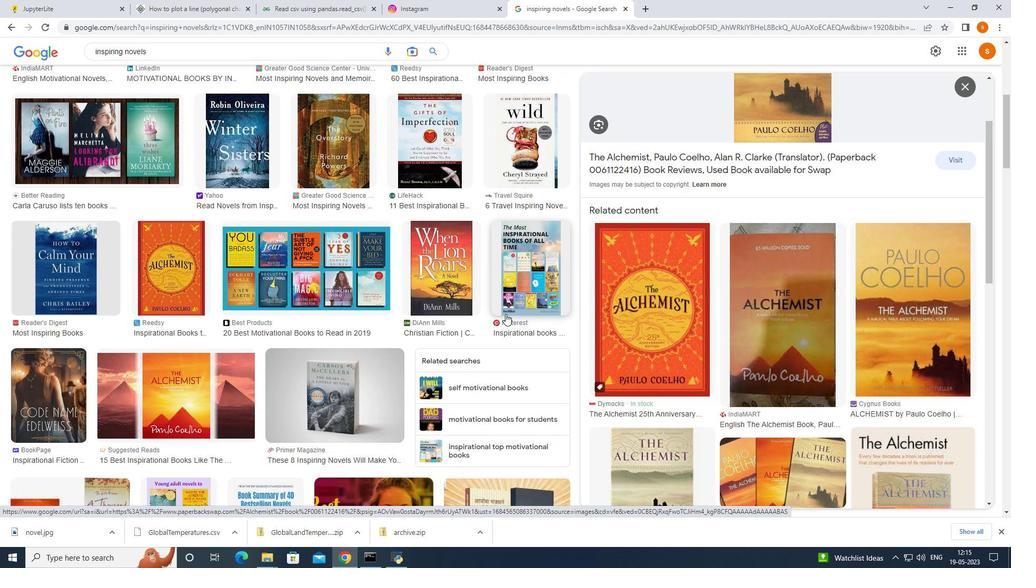 
Action: Mouse scrolled (505, 314) with delta (0, 0)
Screenshot: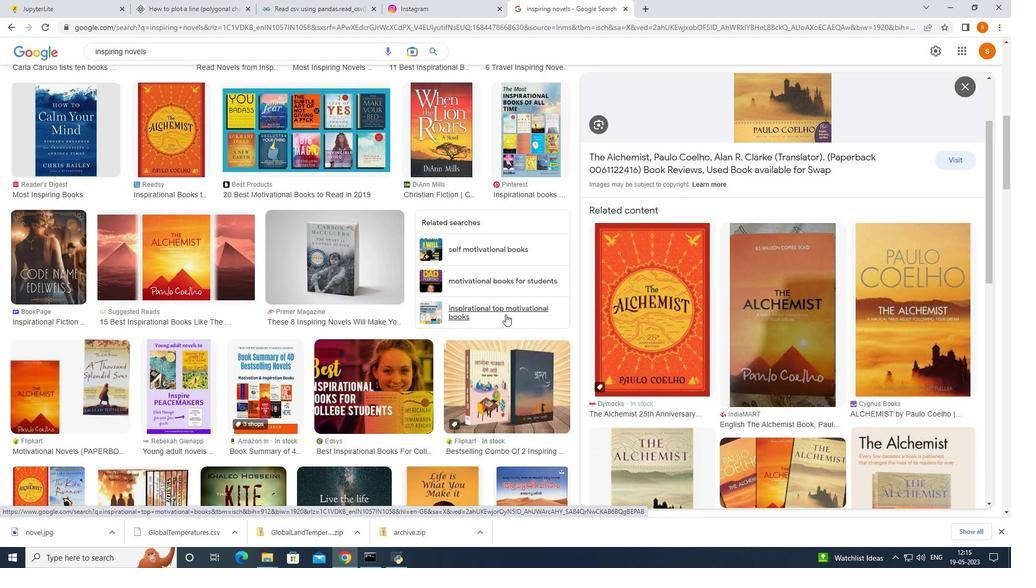 
Action: Mouse moved to (504, 313)
Screenshot: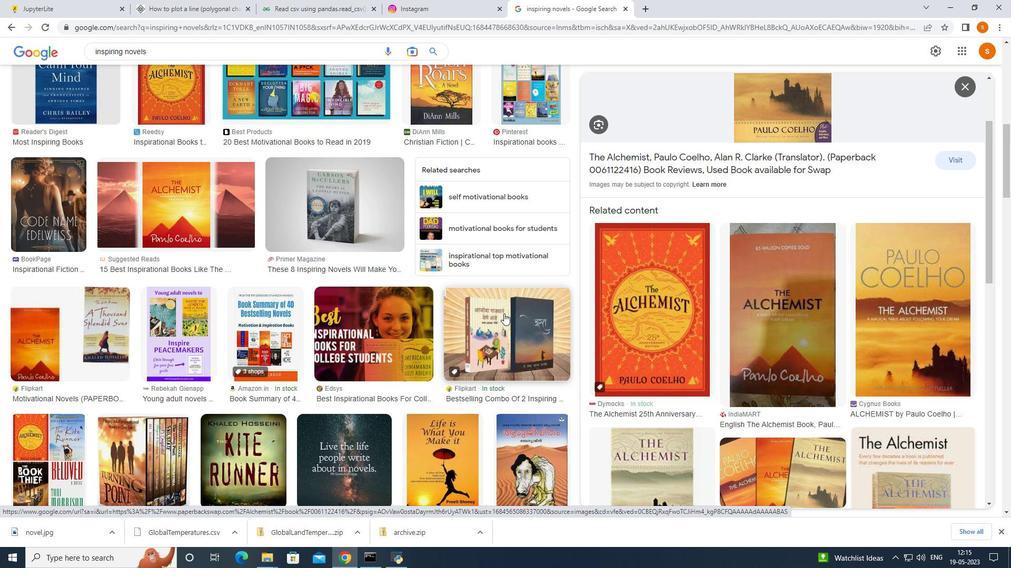
Action: Mouse scrolled (504, 313) with delta (0, 0)
Screenshot: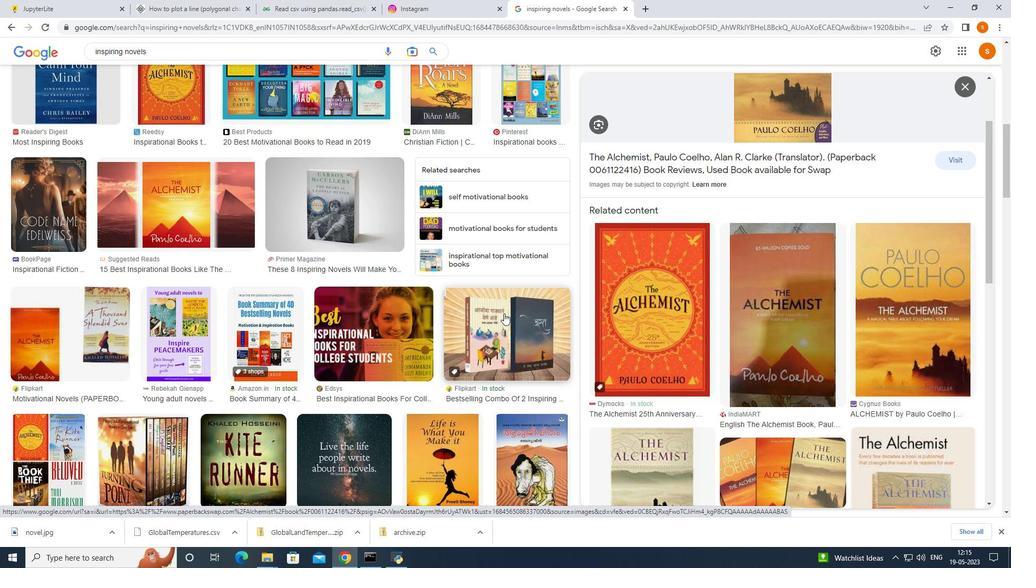 
Action: Mouse scrolled (504, 313) with delta (0, 0)
Screenshot: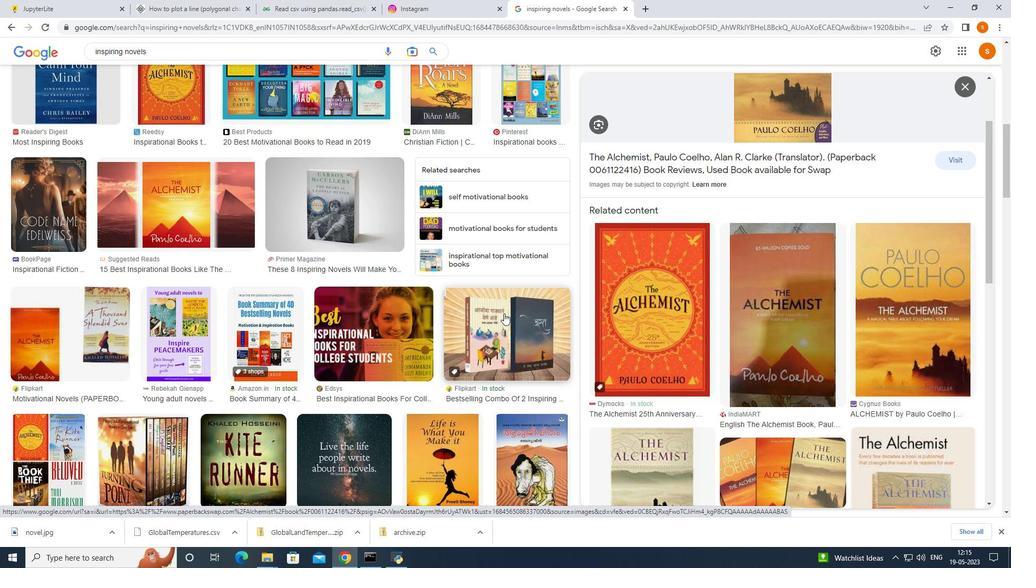 
Action: Mouse moved to (504, 313)
Screenshot: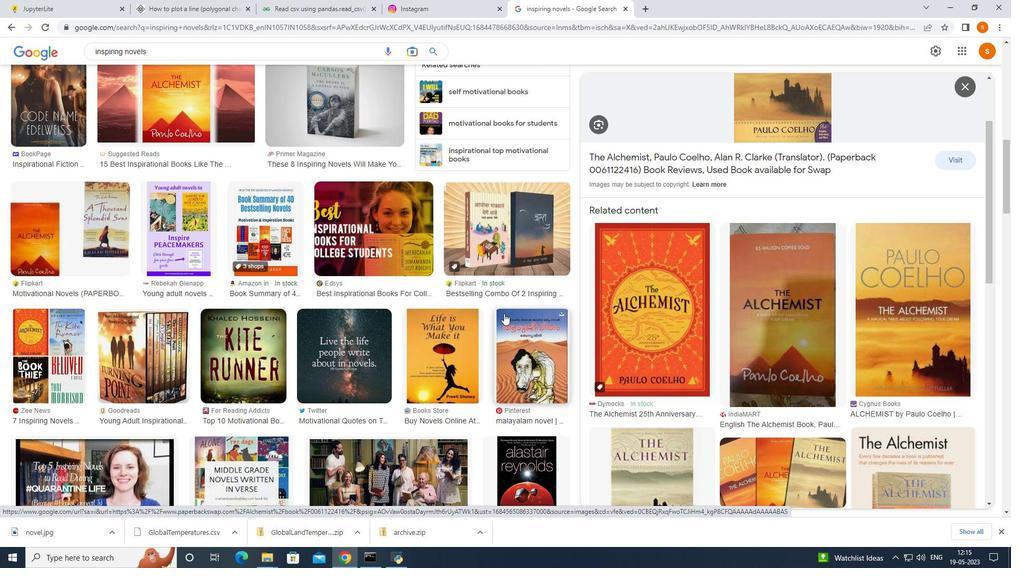 
Action: Mouse scrolled (504, 314) with delta (0, 0)
Screenshot: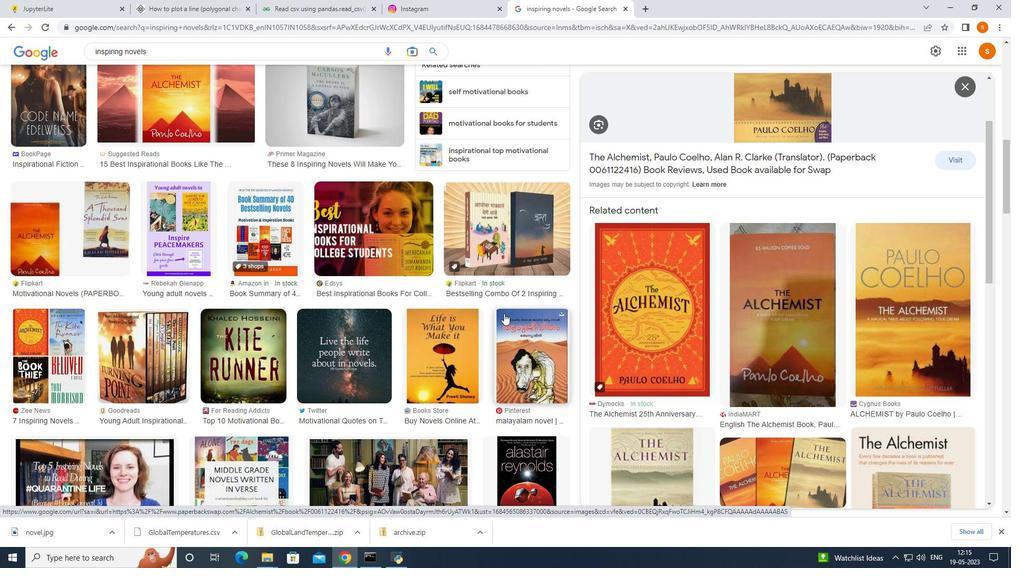 
Action: Mouse moved to (504, 313)
Screenshot: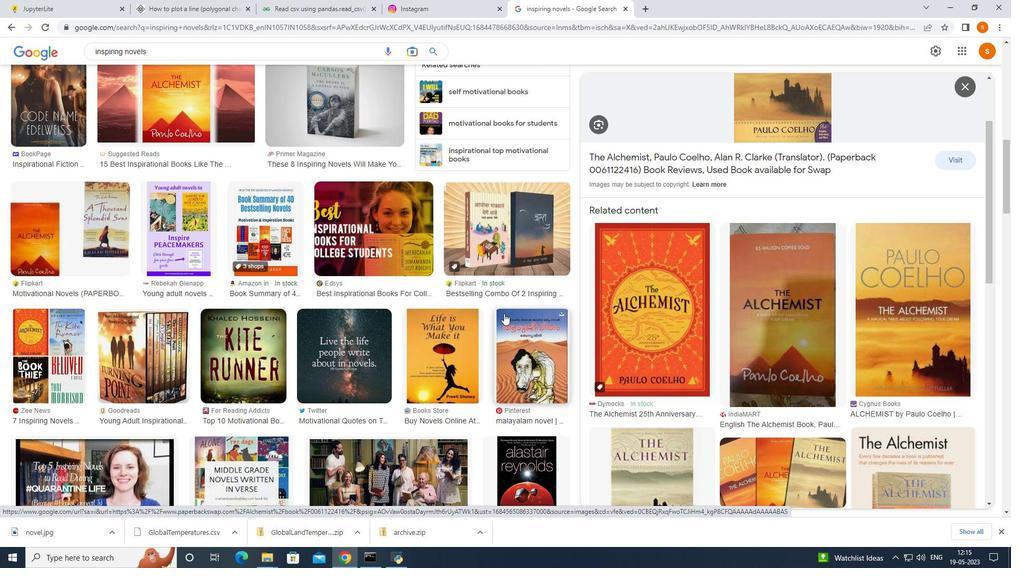 
Action: Mouse scrolled (504, 314) with delta (0, 0)
Screenshot: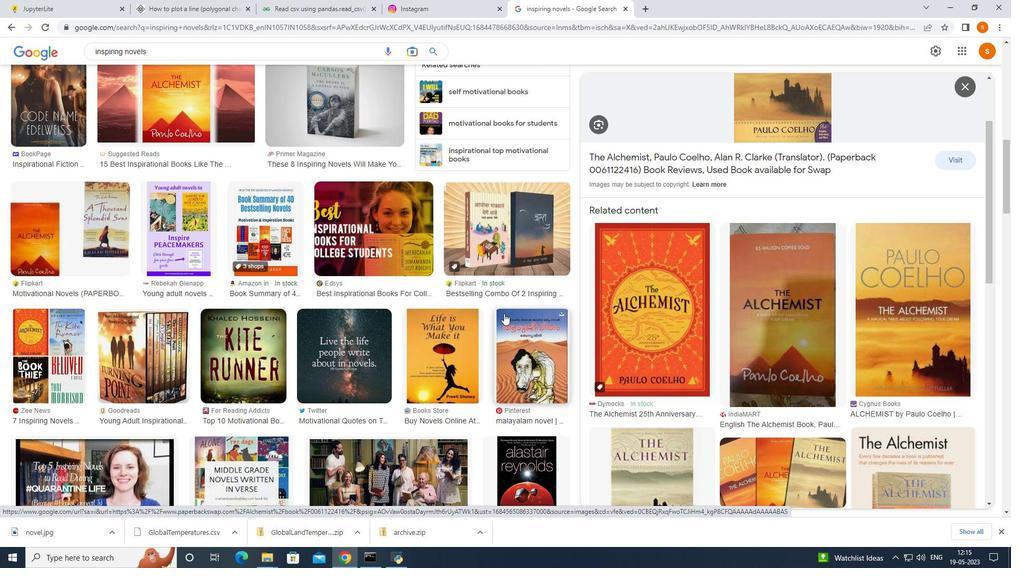 
Action: Mouse scrolled (504, 314) with delta (0, 0)
Screenshot: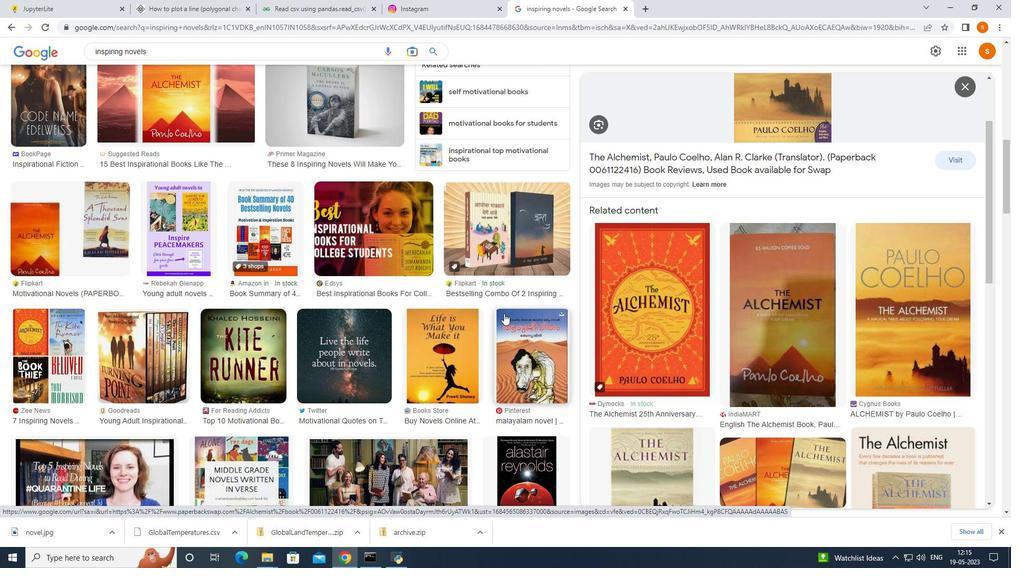 
Action: Mouse moved to (504, 313)
Screenshot: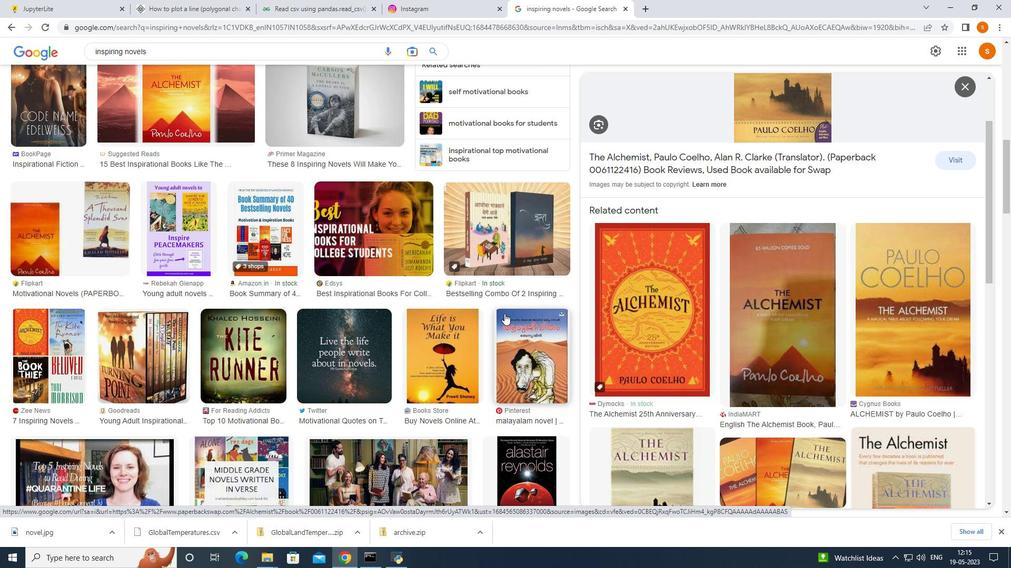
Action: Mouse scrolled (504, 313) with delta (0, 0)
Screenshot: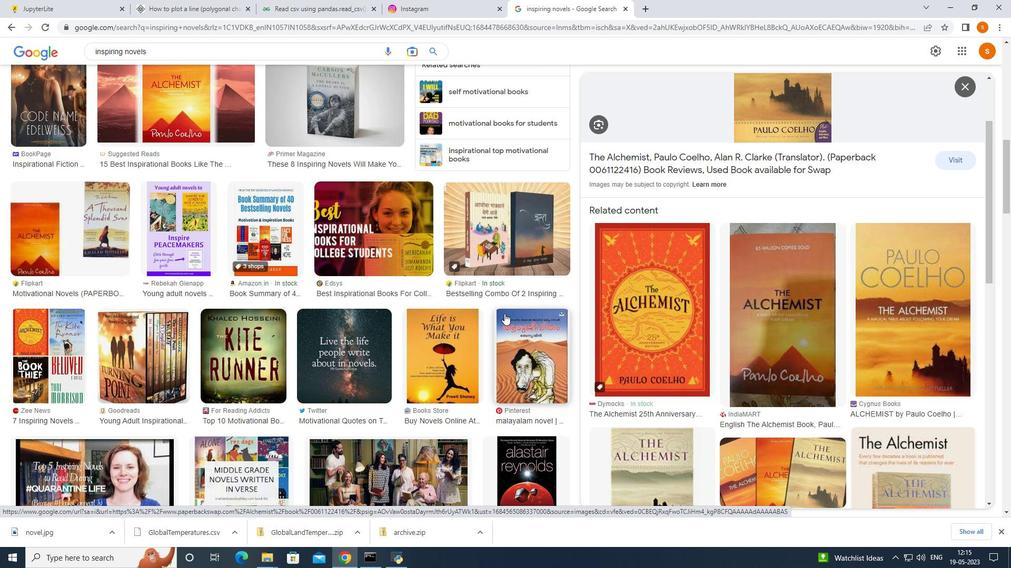 
Action: Mouse scrolled (504, 313) with delta (0, 0)
Screenshot: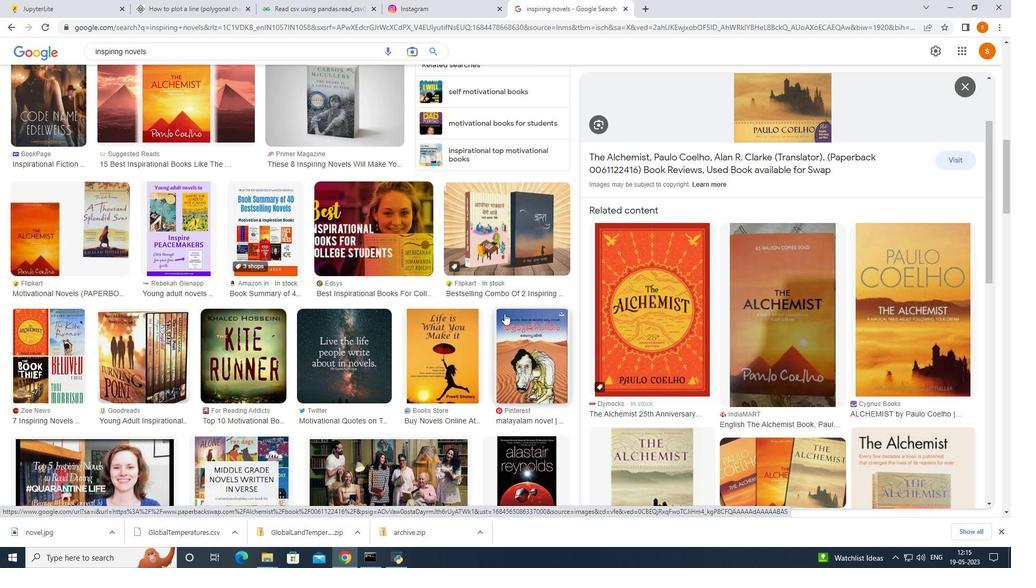 
Action: Mouse moved to (10, 27)
Screenshot: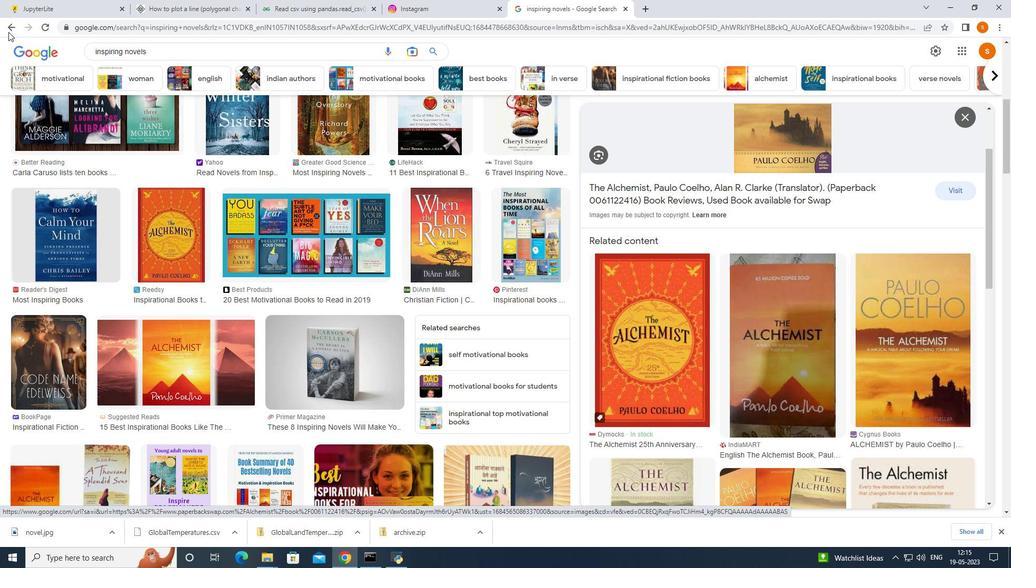 
Action: Mouse pressed left at (10, 27)
Screenshot: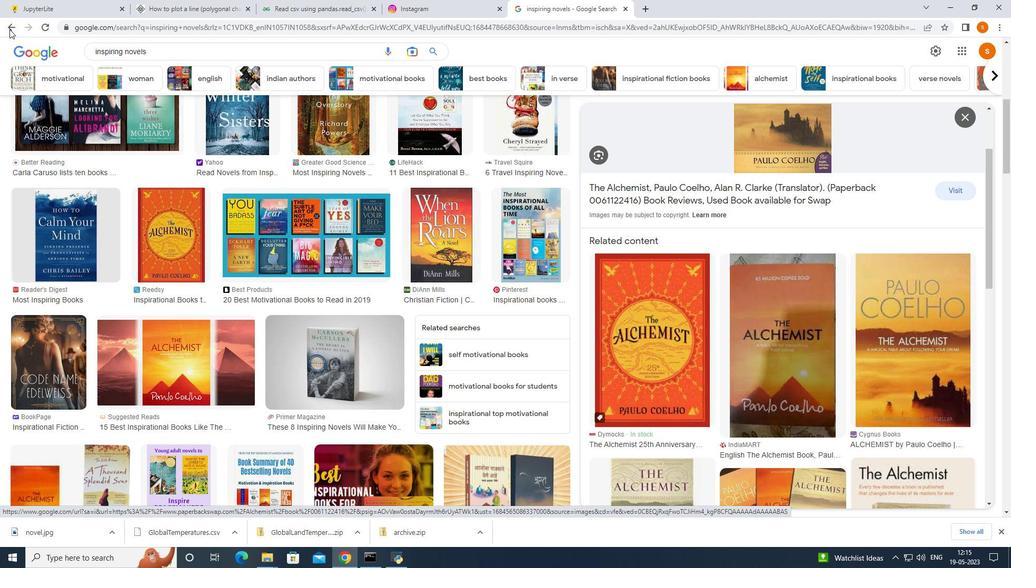 
Action: Mouse moved to (11, 25)
Screenshot: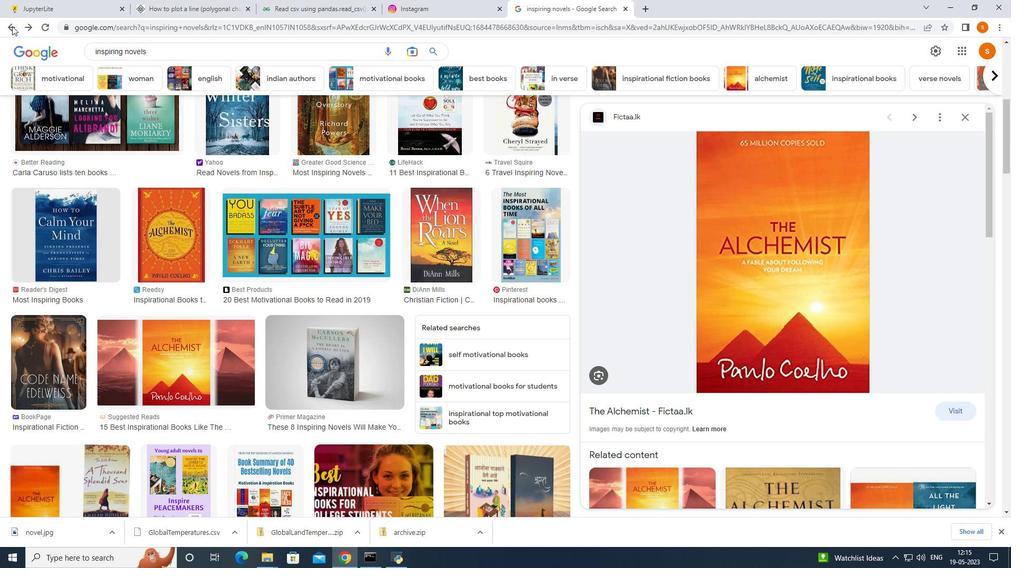 
Action: Mouse pressed left at (11, 25)
Screenshot: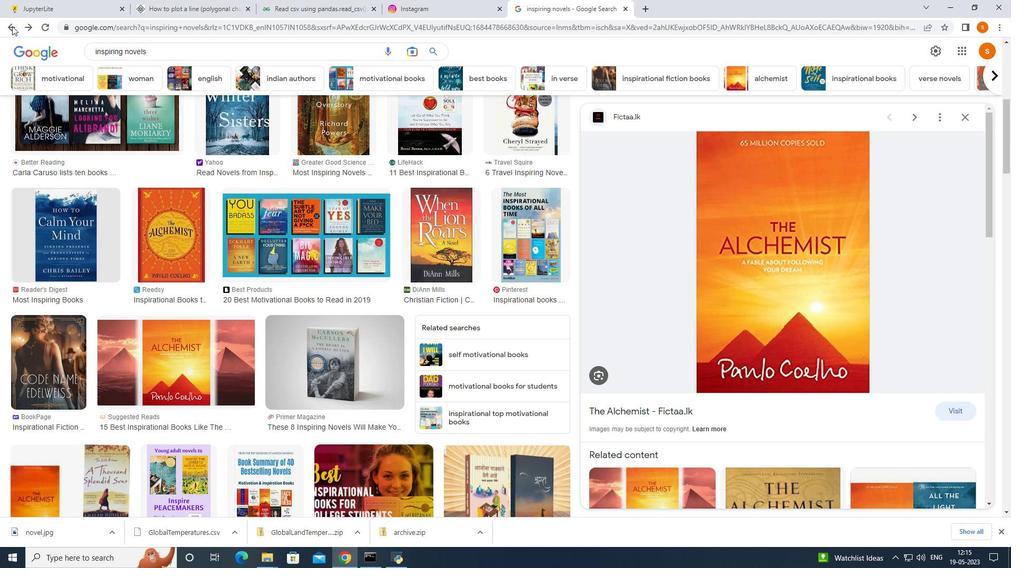 
Action: Mouse moved to (8, 25)
Screenshot: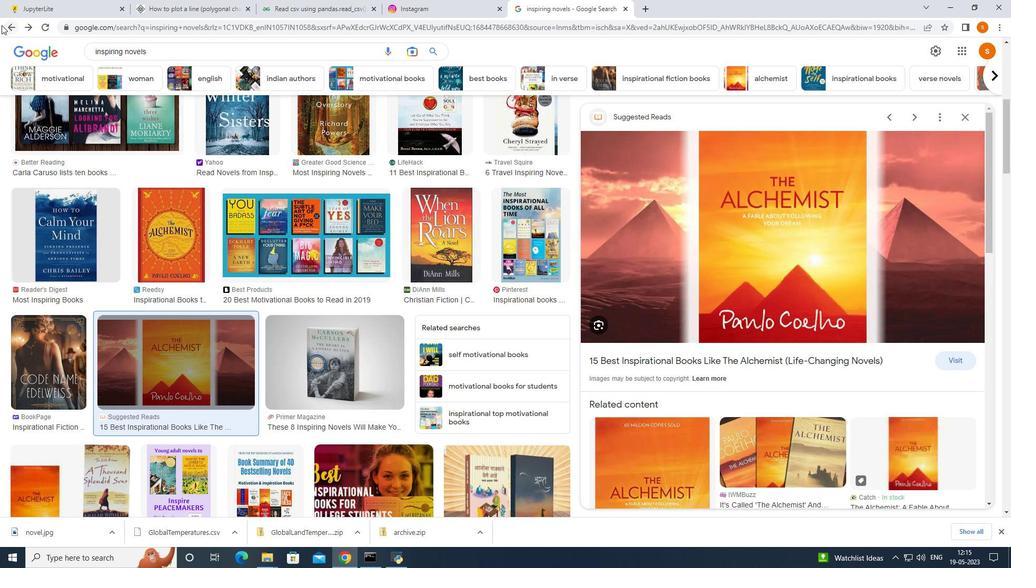 
Action: Mouse pressed left at (8, 25)
Screenshot: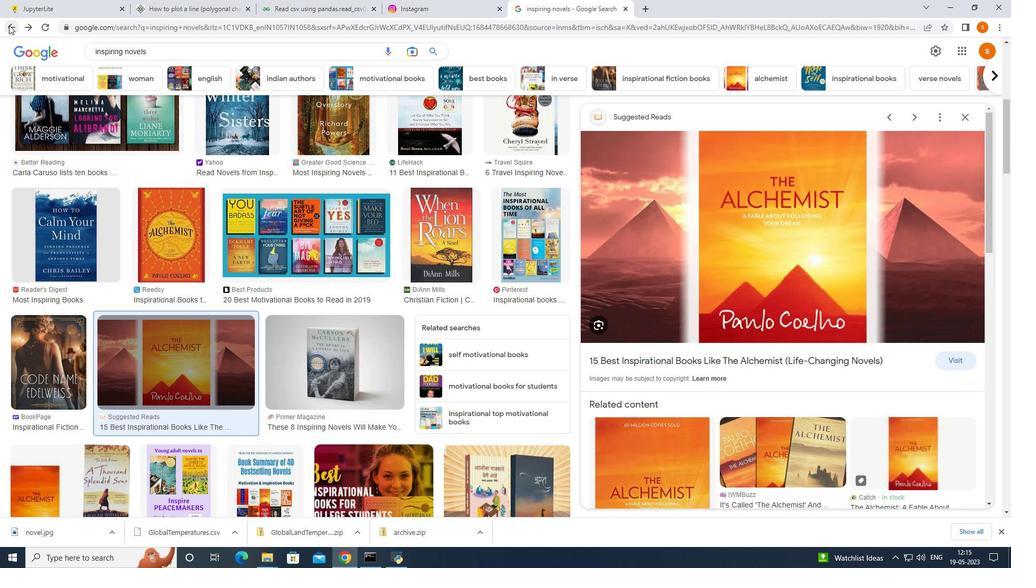 
Action: Mouse moved to (9, 24)
Screenshot: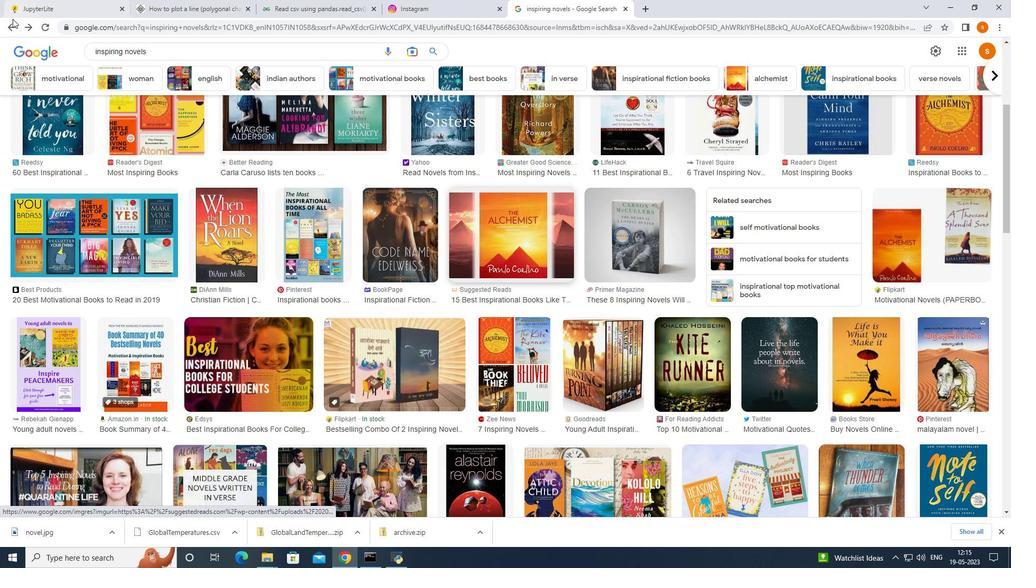 
Action: Mouse pressed left at (9, 24)
Screenshot: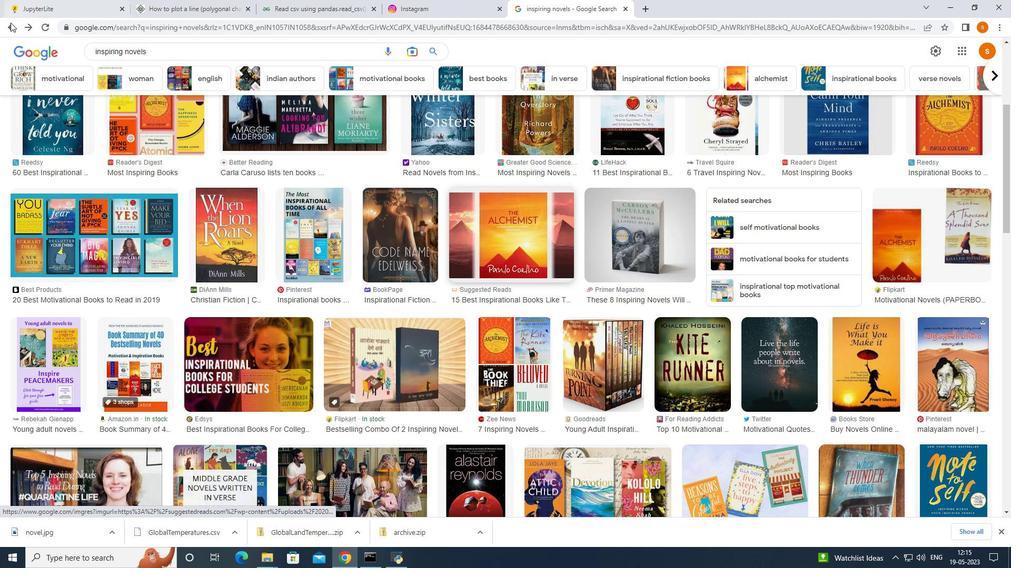 
Action: Mouse moved to (230, 379)
Screenshot: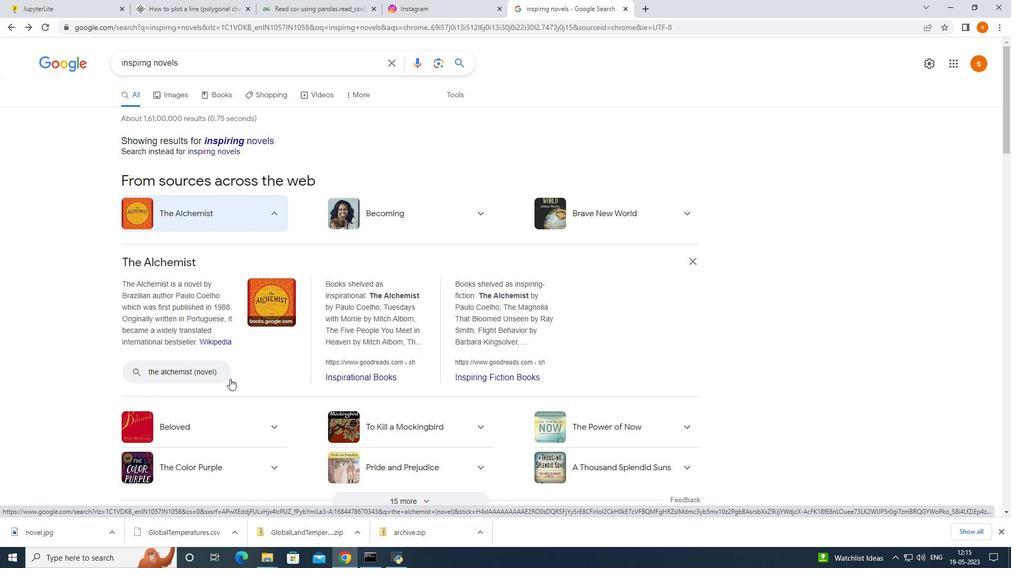 
Action: Mouse scrolled (230, 379) with delta (0, 0)
Screenshot: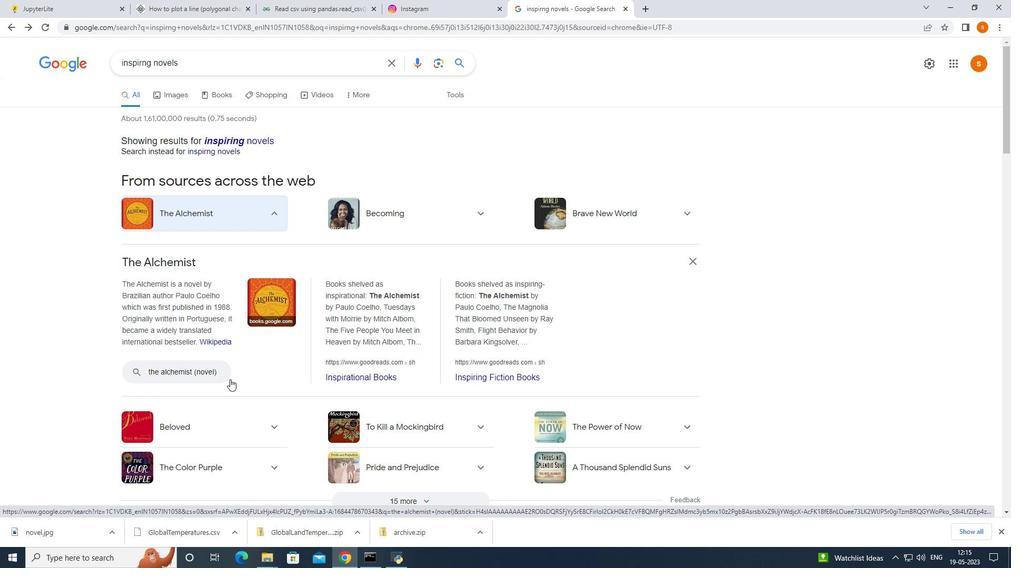 
Action: Mouse scrolled (230, 379) with delta (0, 0)
Screenshot: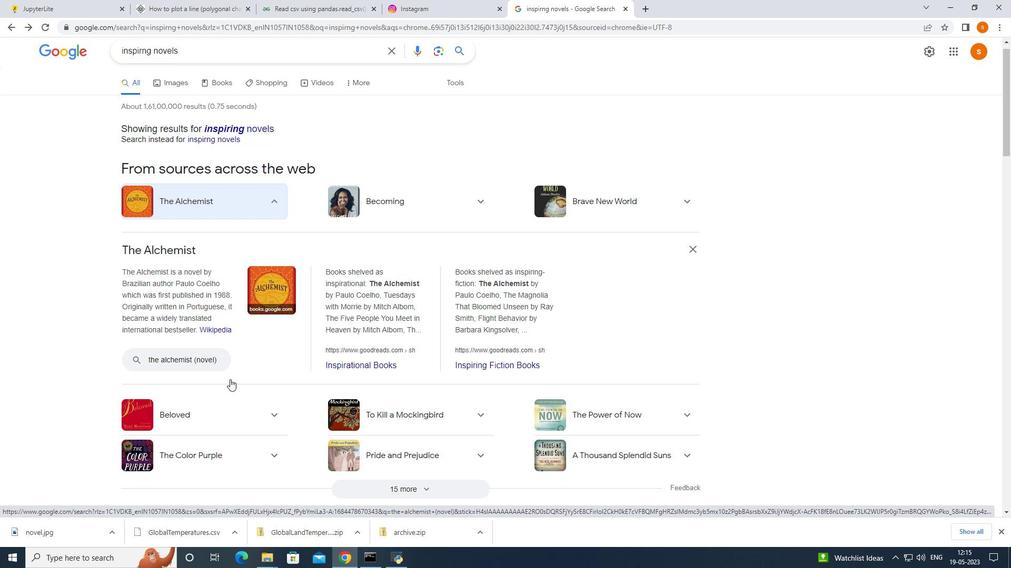 
Action: Mouse moved to (137, 324)
Screenshot: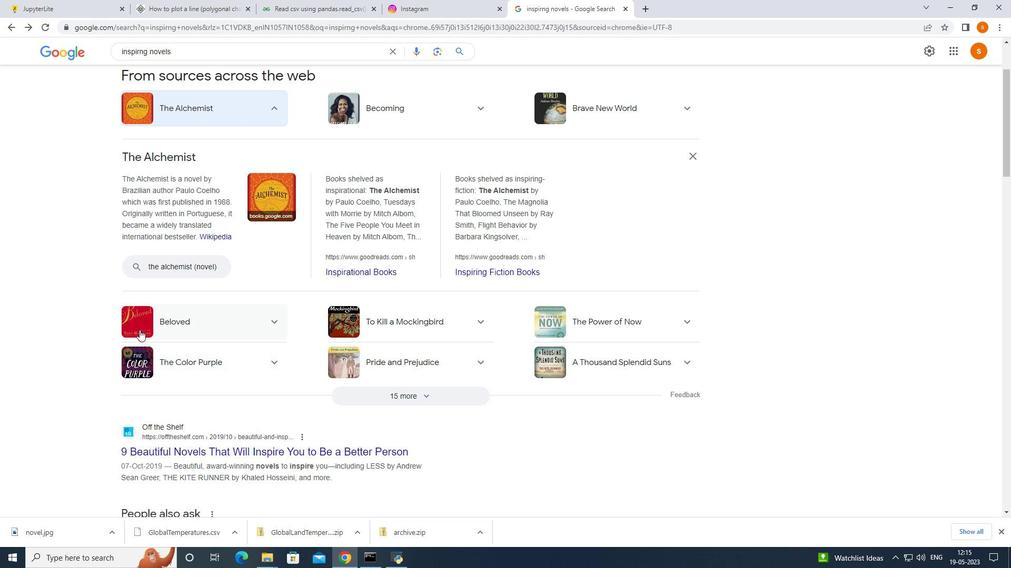 
Action: Mouse scrolled (137, 325) with delta (0, 0)
Screenshot: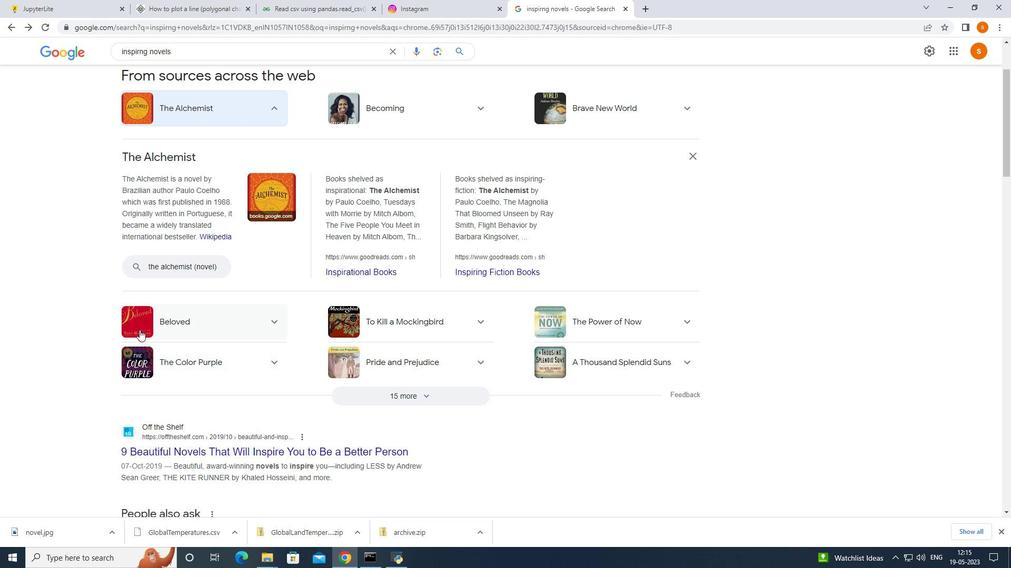 
Action: Mouse moved to (239, 348)
Screenshot: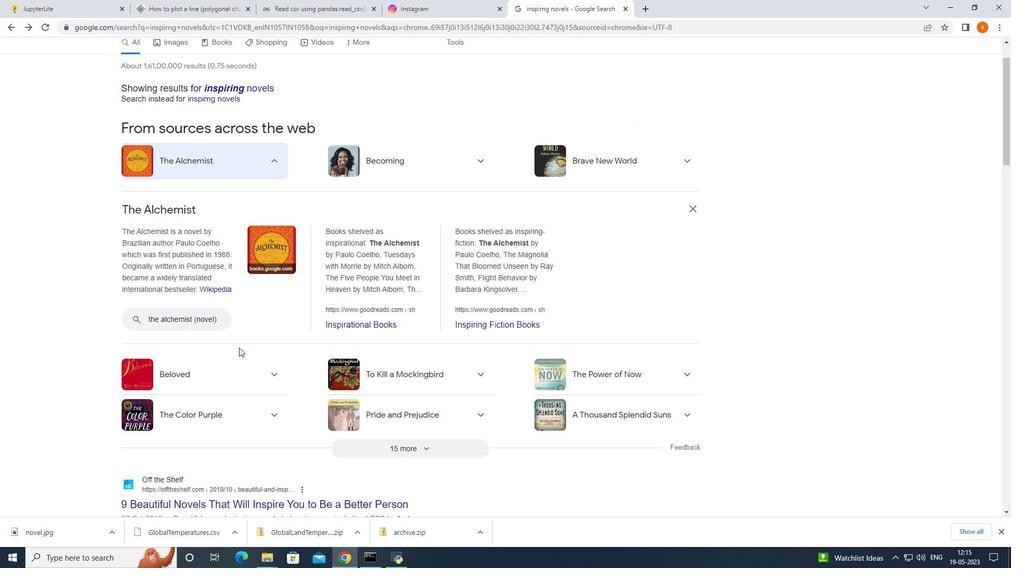 
Action: Mouse scrolled (239, 348) with delta (0, 0)
Screenshot: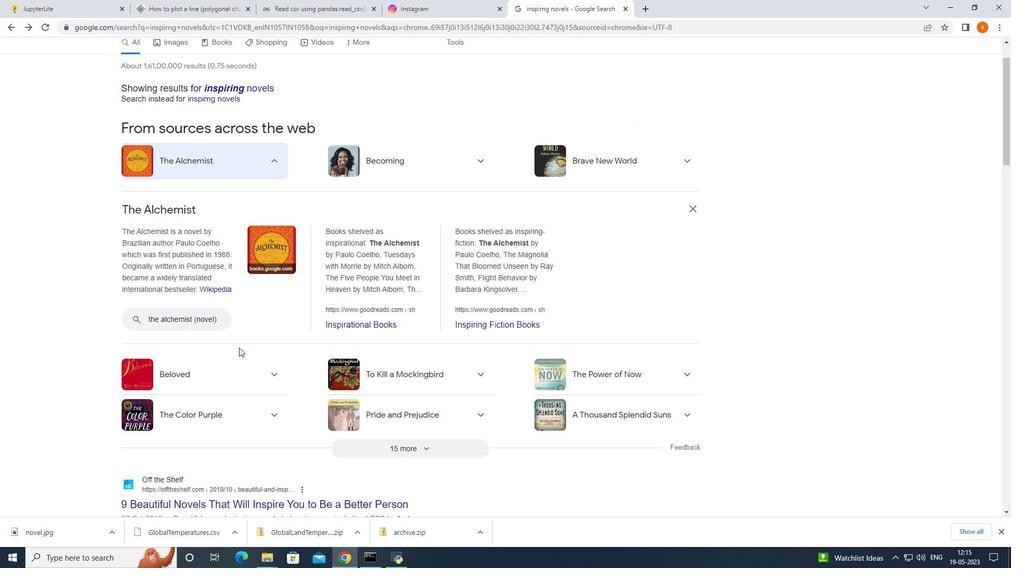 
Action: Mouse scrolled (239, 348) with delta (0, 0)
Screenshot: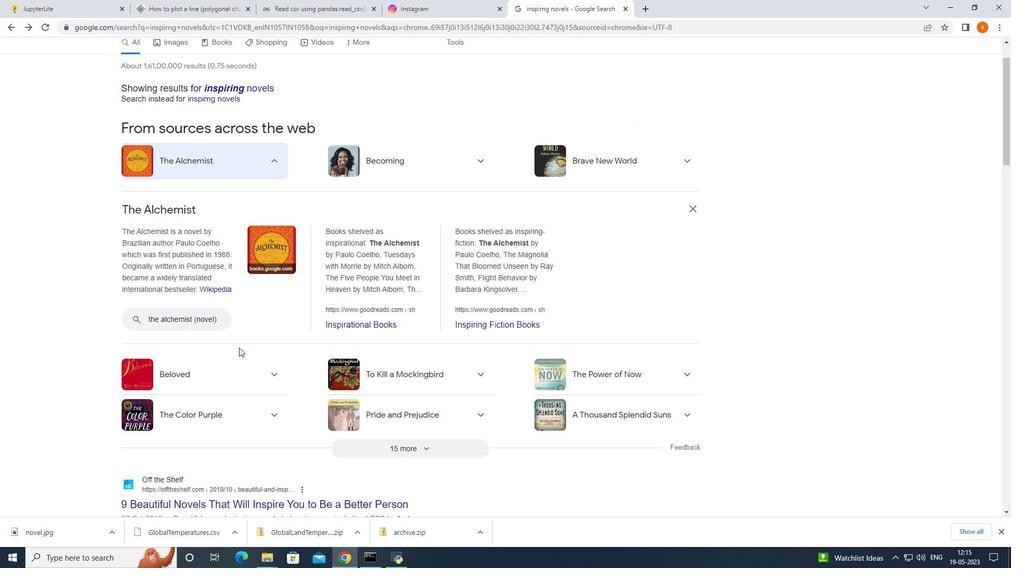 
Action: Mouse scrolled (239, 348) with delta (0, 0)
Screenshot: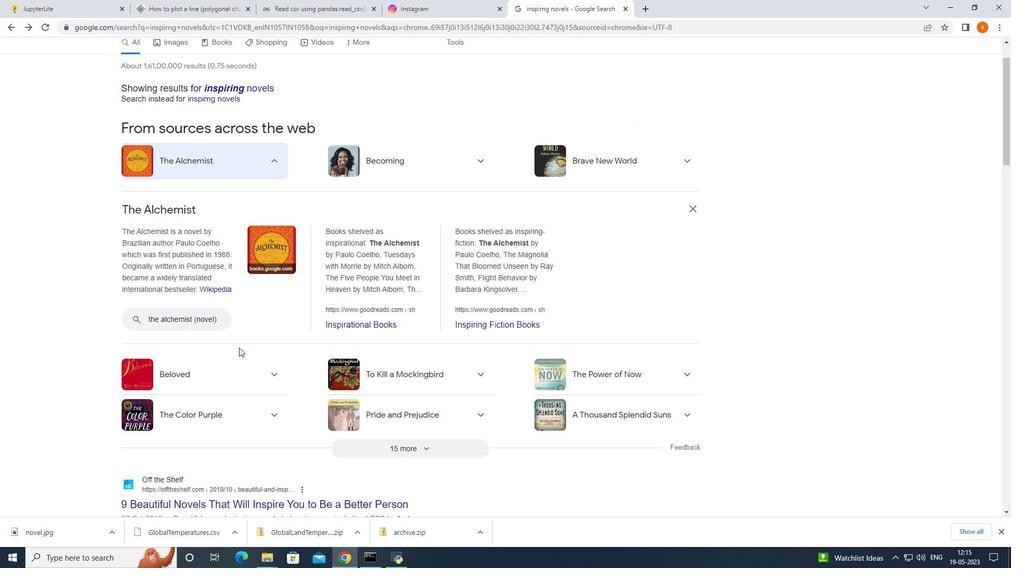 
Action: Mouse moved to (239, 348)
Screenshot: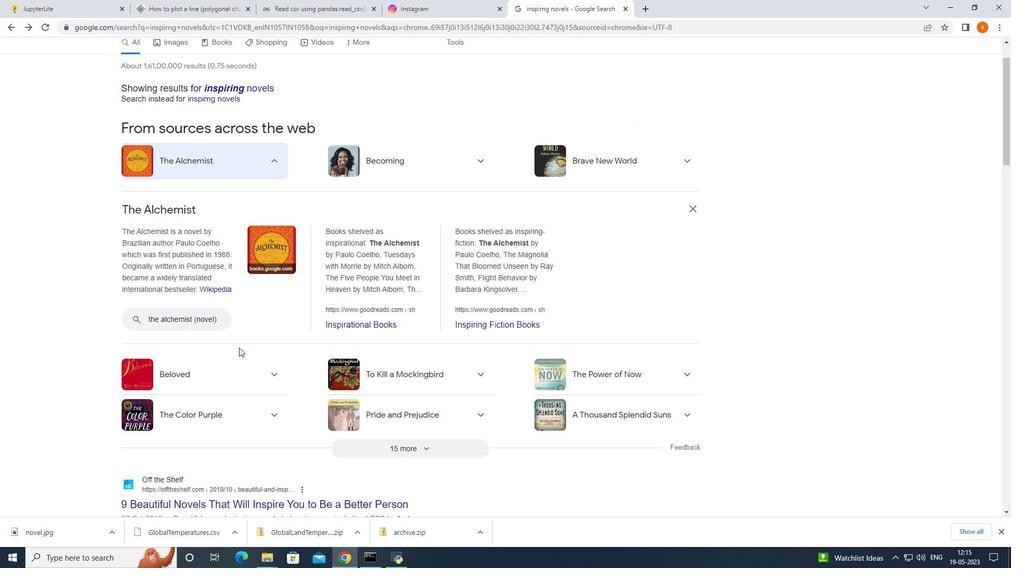 
Action: Mouse scrolled (239, 348) with delta (0, 0)
Screenshot: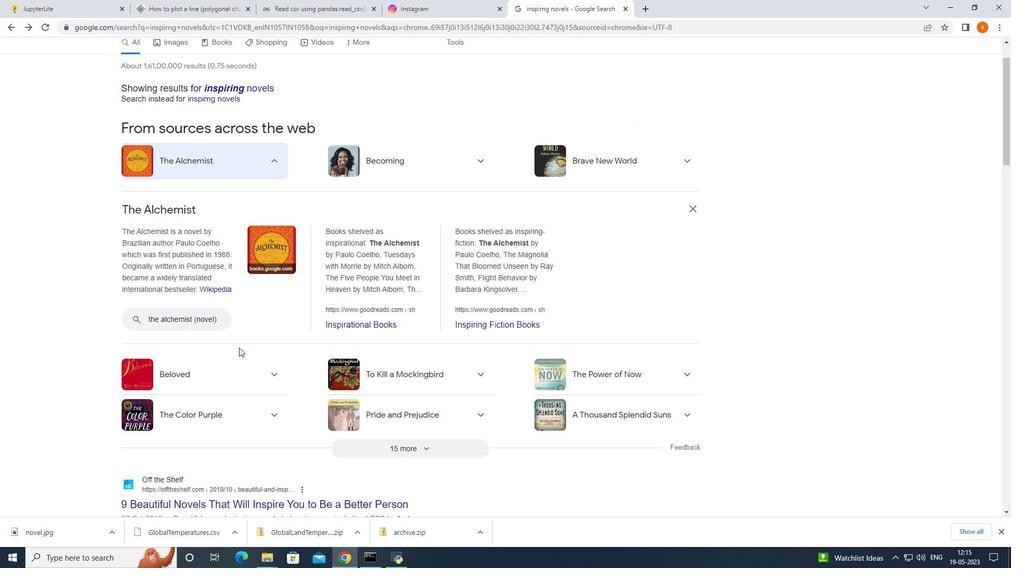 
Action: Mouse moved to (219, 206)
Screenshot: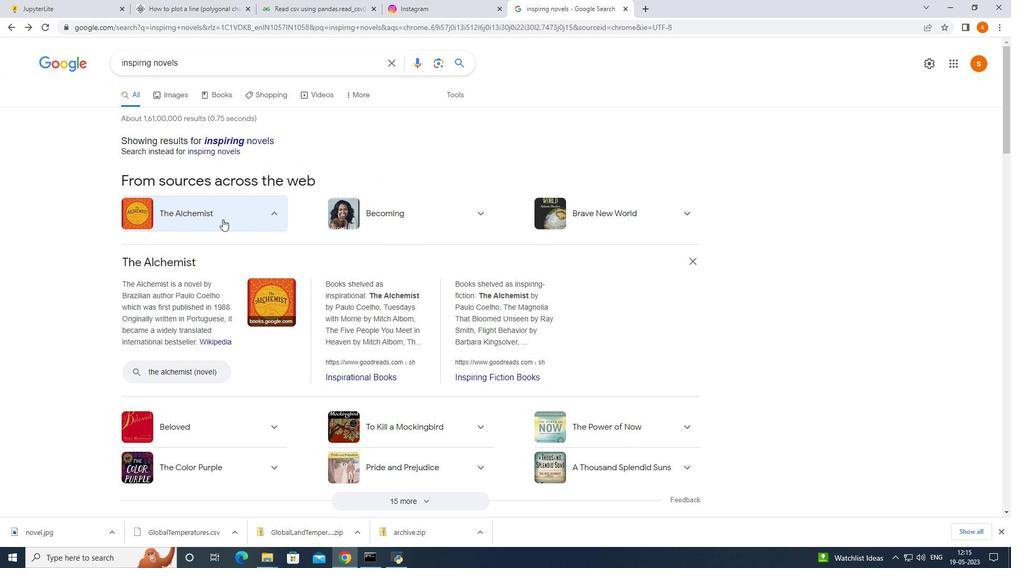 
Action: Mouse pressed left at (219, 206)
Screenshot: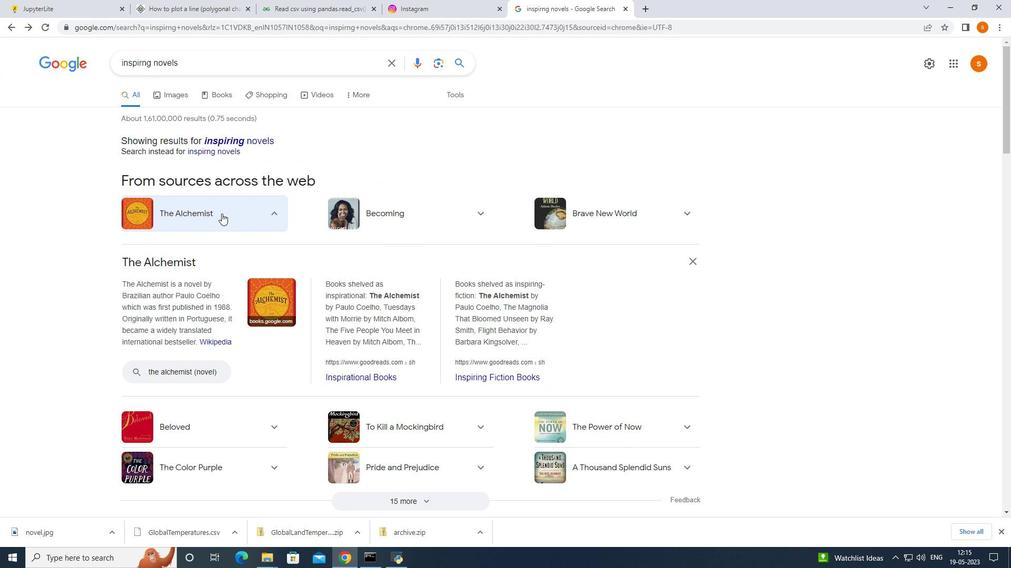 
Action: Mouse moved to (170, 223)
Screenshot: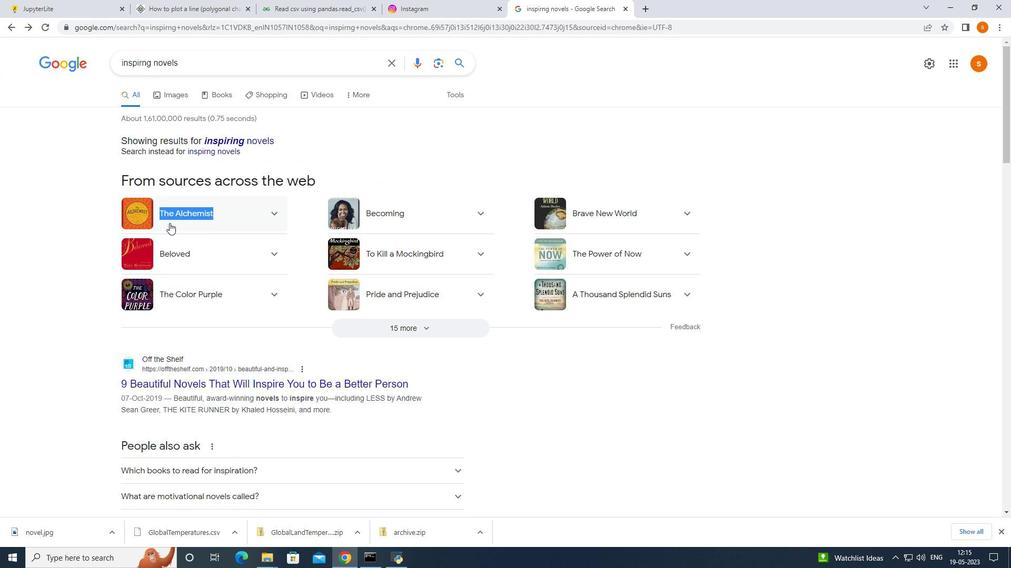 
Action: Key pressed ctrl+C
Screenshot: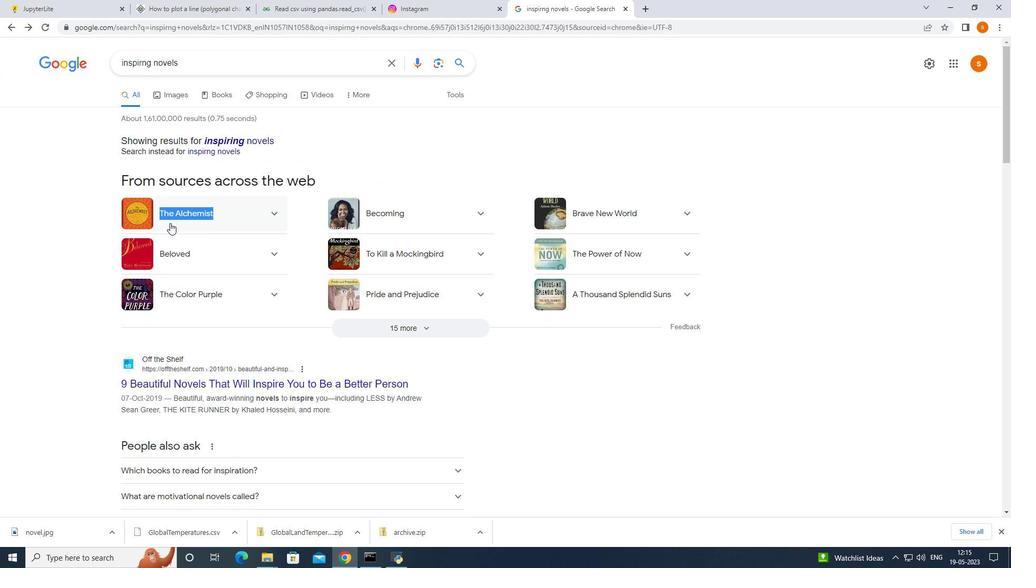 
Action: Mouse moved to (204, 66)
Screenshot: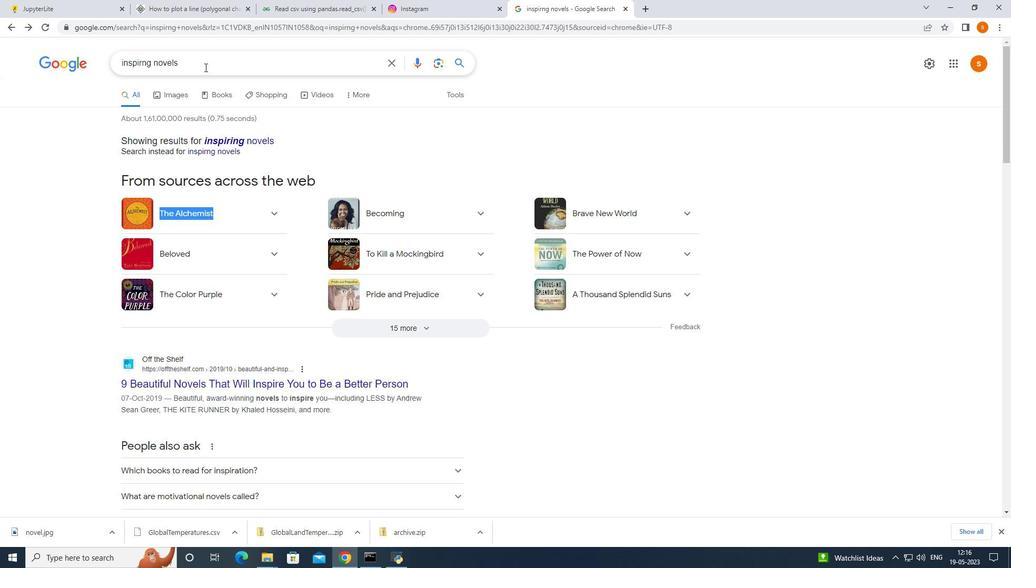 
Action: Mouse pressed left at (204, 66)
Screenshot: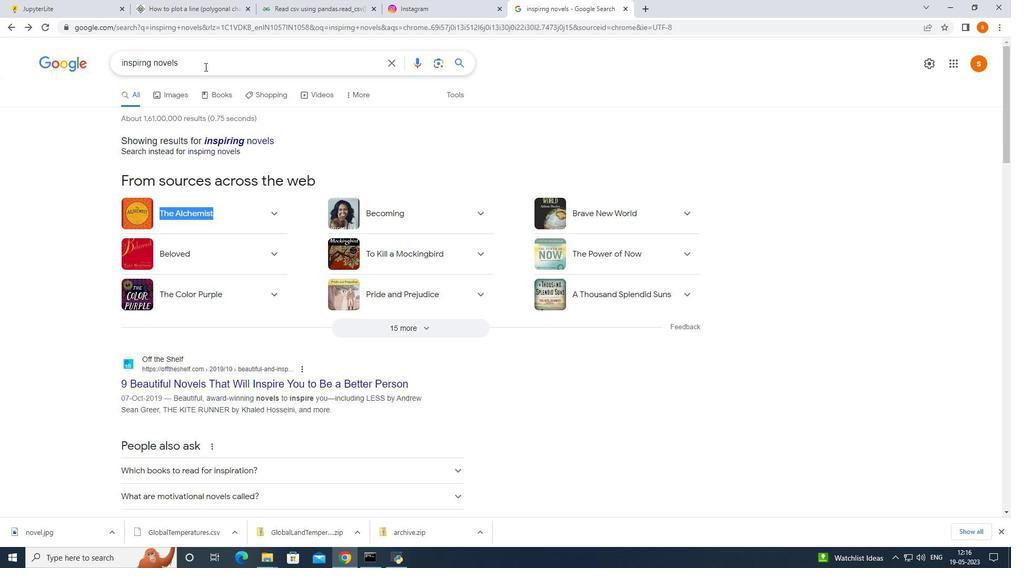 
Action: Mouse moved to (107, 55)
Screenshot: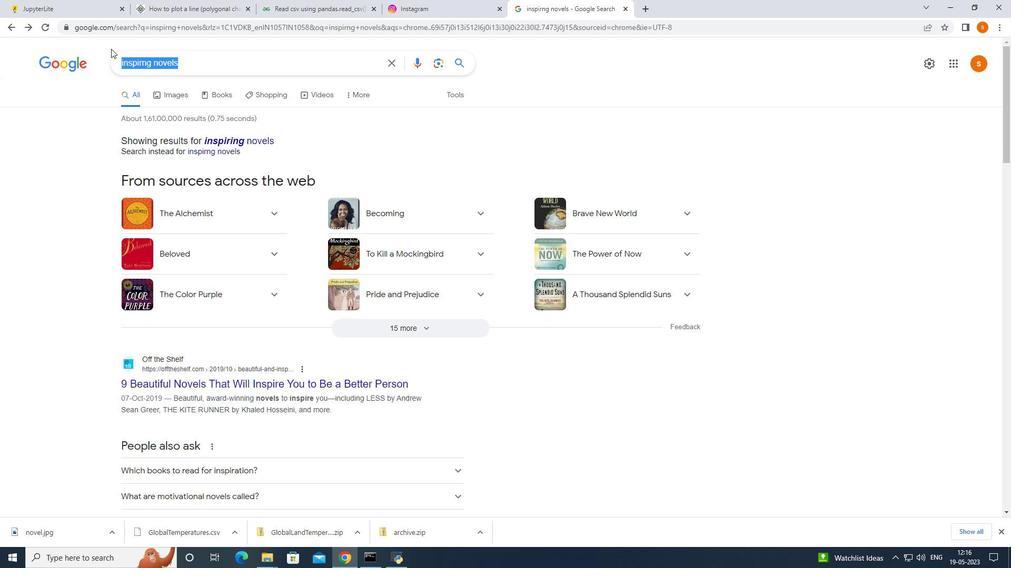 
Action: Key pressed ctrl+V
Screenshot: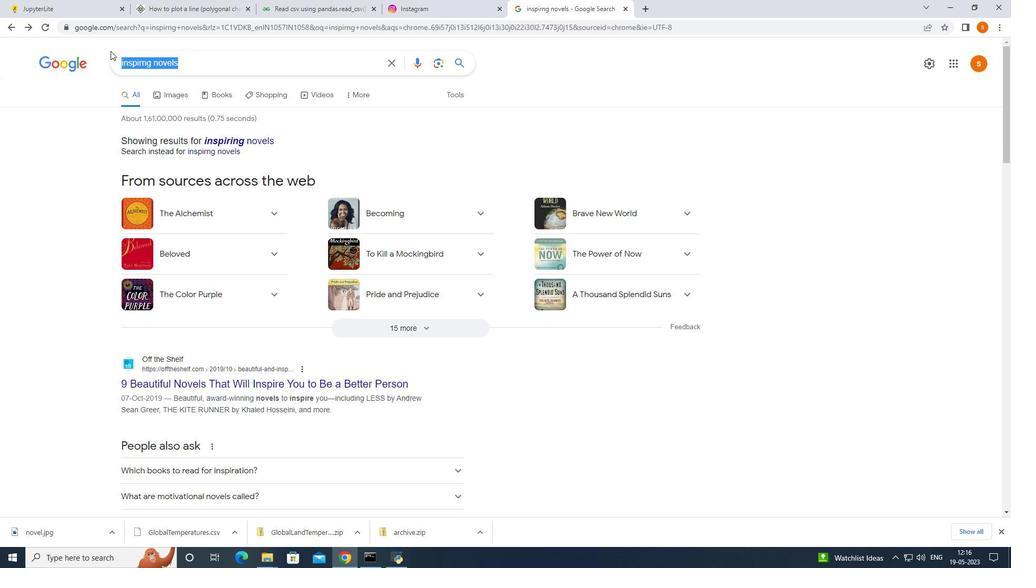 
Action: Mouse moved to (209, 108)
Screenshot: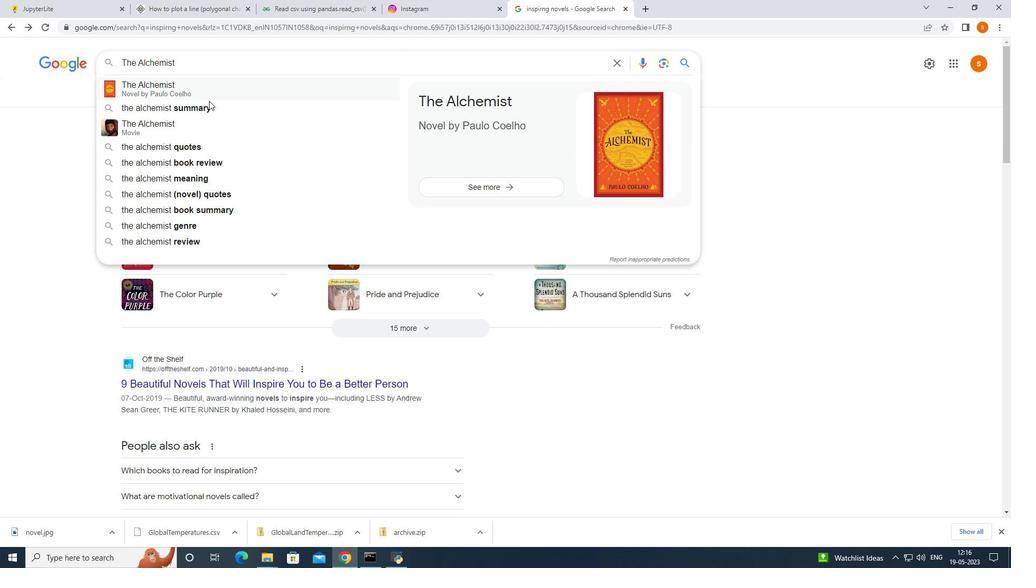 
Action: Mouse pressed left at (209, 108)
Screenshot: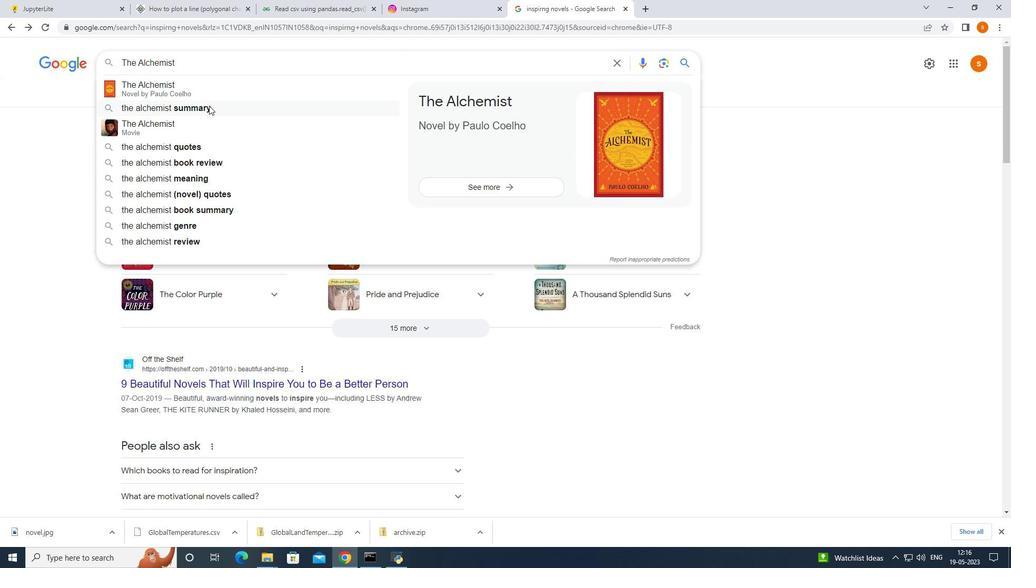 
Action: Mouse moved to (221, 62)
Screenshot: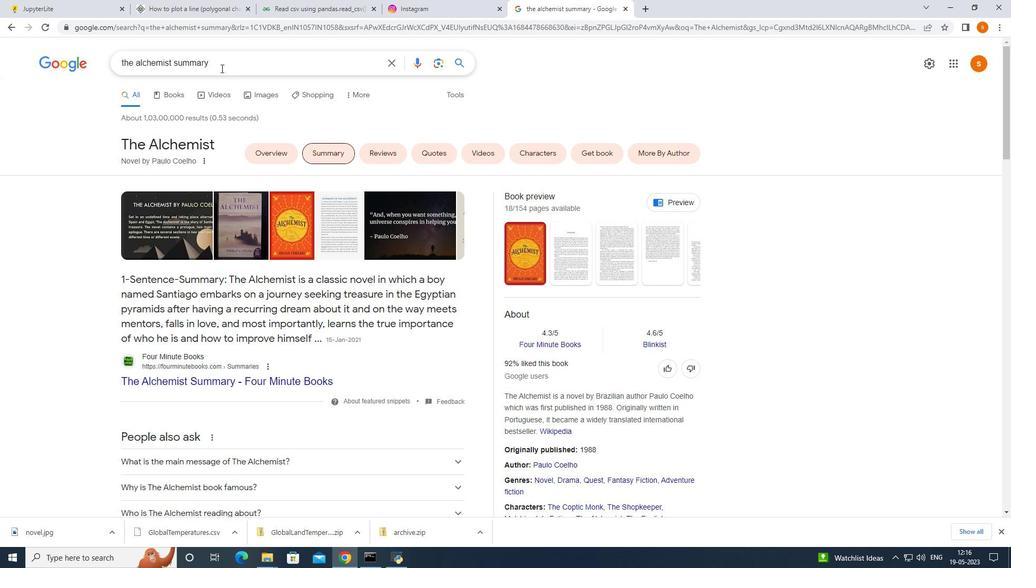 
Action: Mouse pressed left at (221, 62)
Screenshot: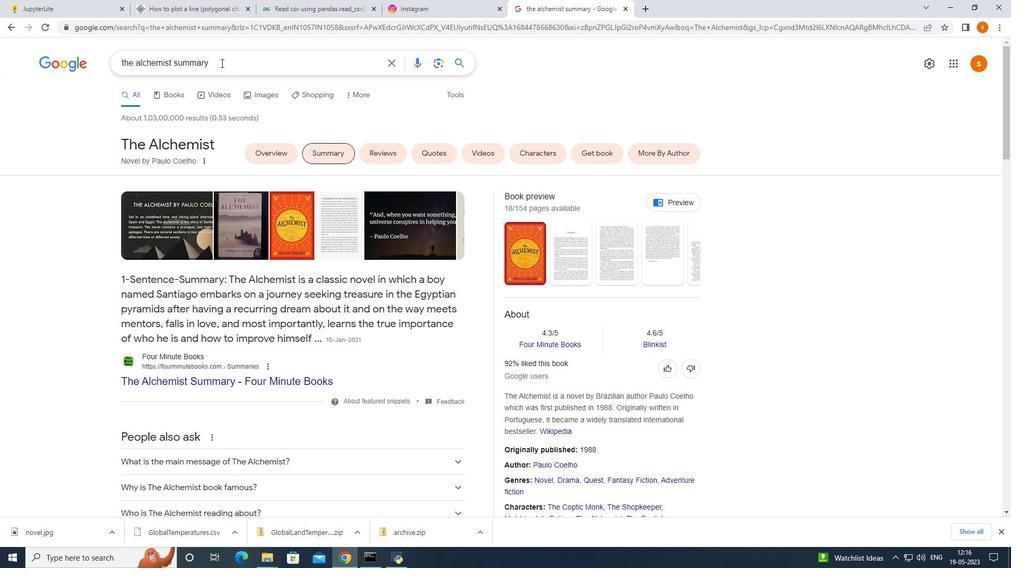 
Action: Mouse moved to (170, 61)
Screenshot: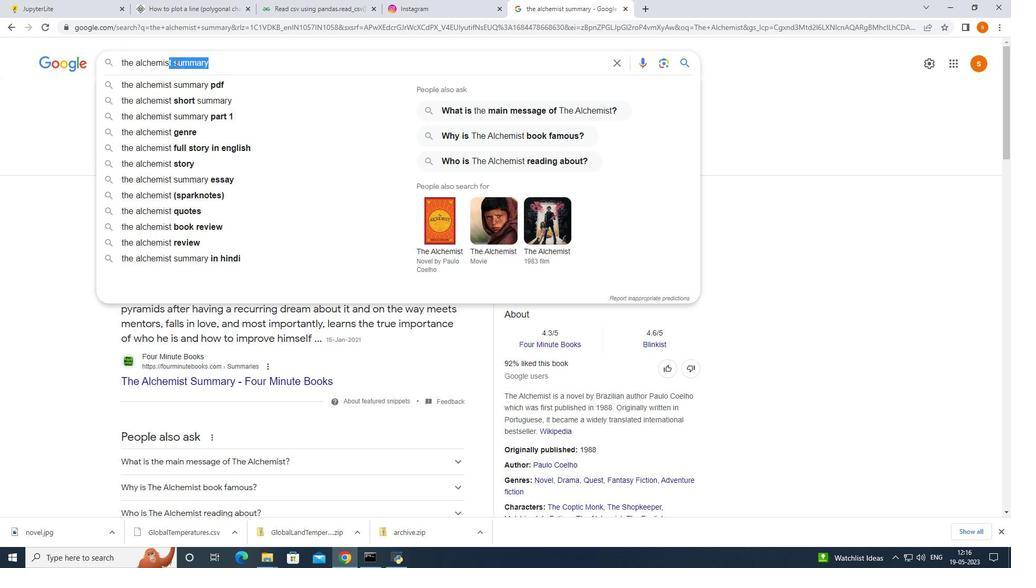 
Action: Mouse pressed left at (170, 61)
Screenshot: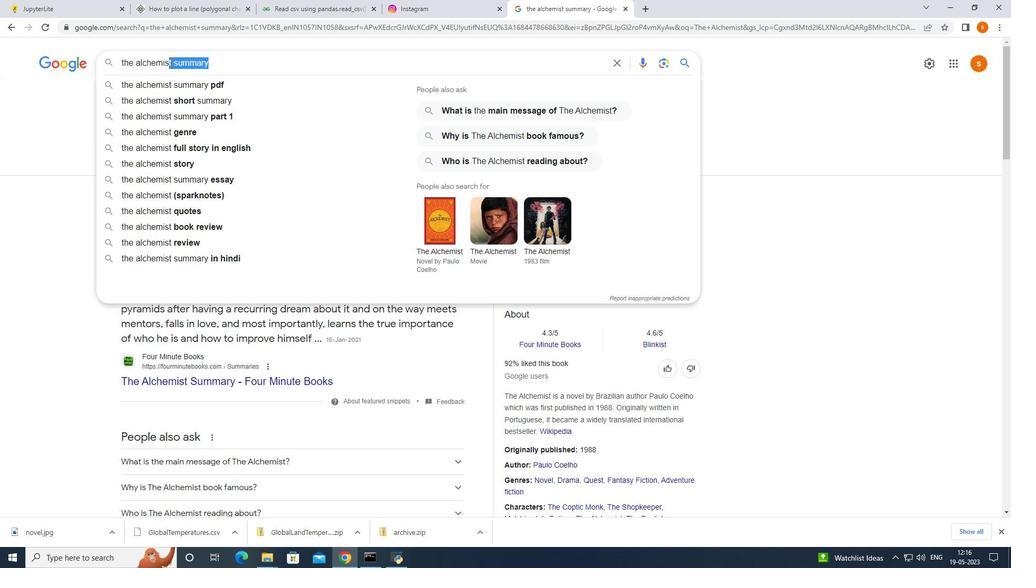 
Action: Mouse pressed left at (170, 61)
Screenshot: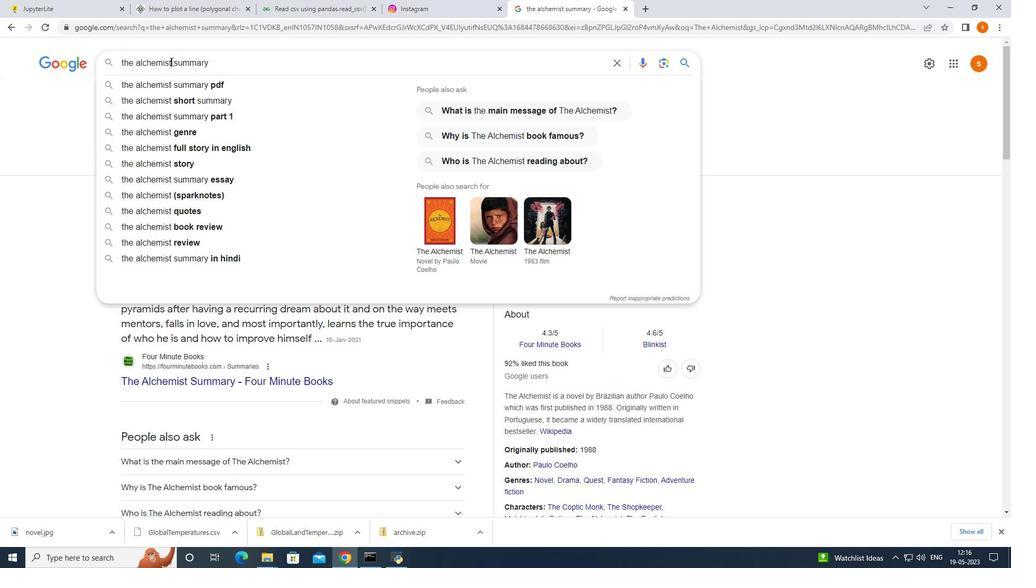 
Action: Mouse moved to (209, 65)
Screenshot: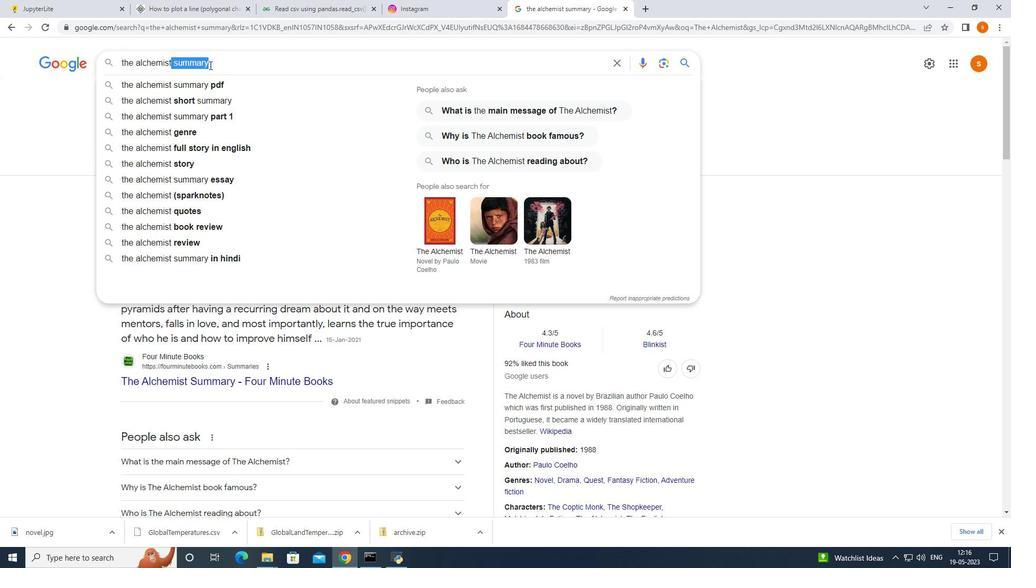 
Action: Key pressed <Key.space>re
Screenshot: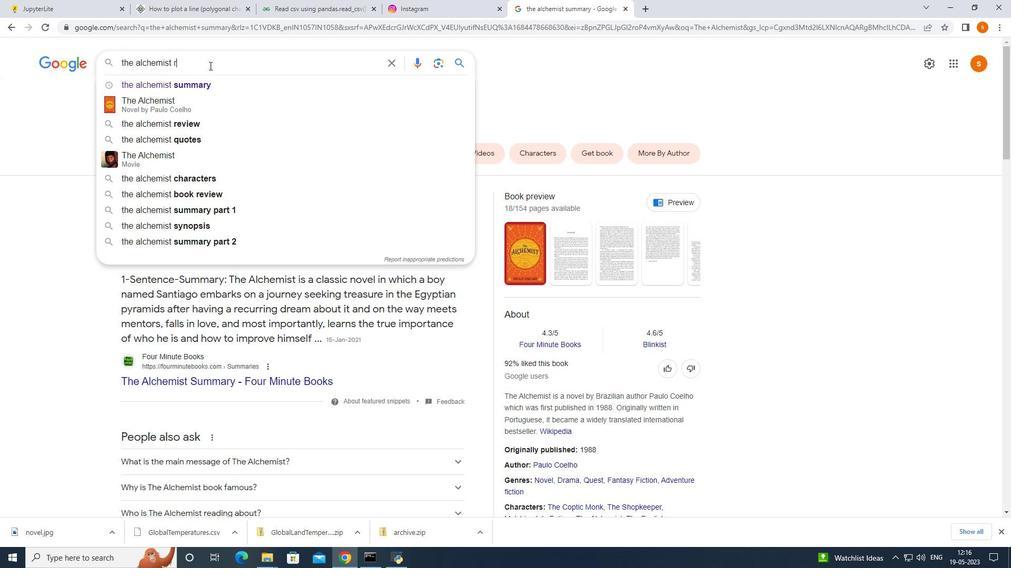 
Action: Mouse moved to (206, 80)
Screenshot: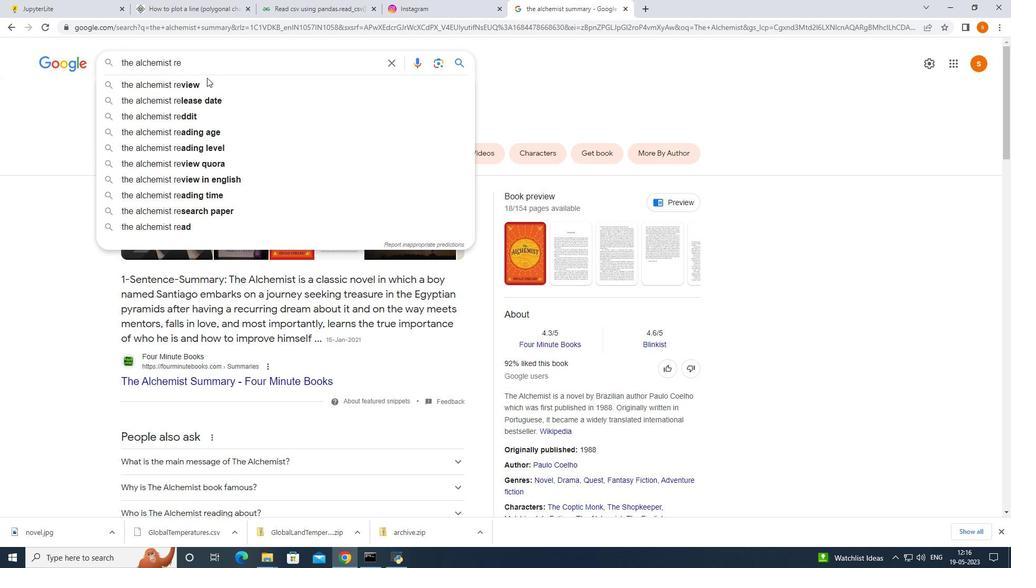 
Action: Mouse pressed left at (206, 80)
Screenshot: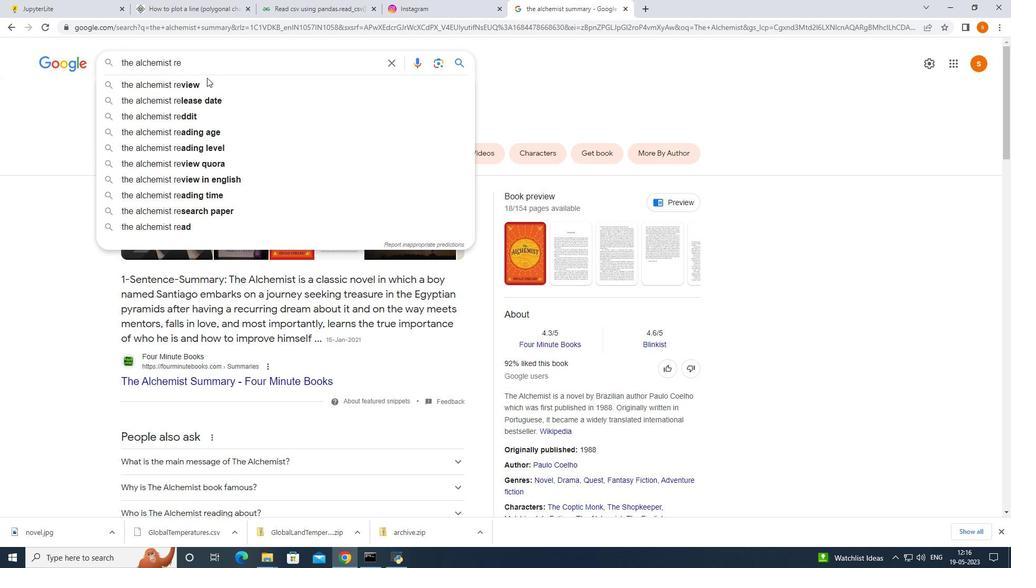 
Action: Mouse moved to (230, 213)
Screenshot: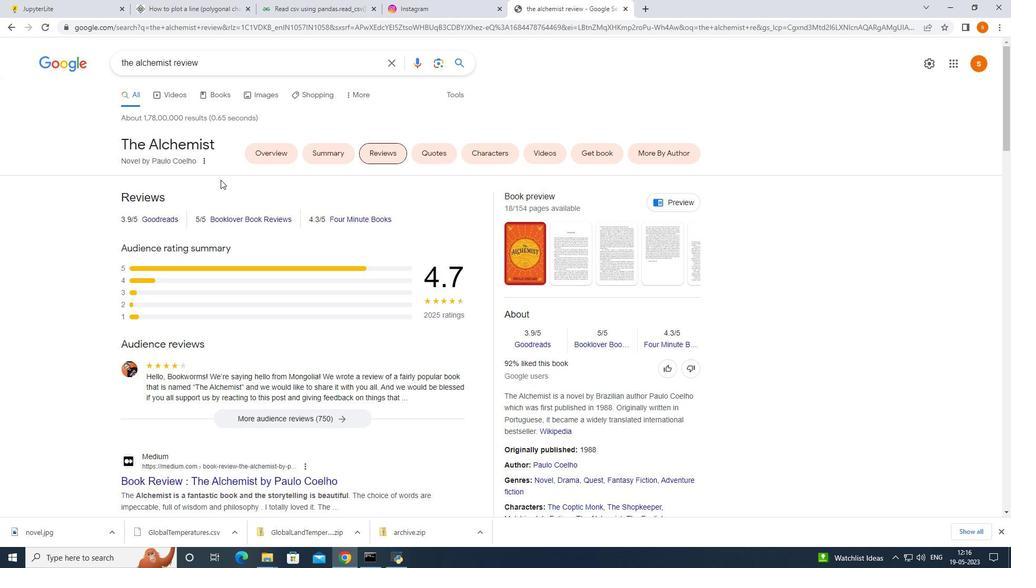
Action: Mouse scrolled (230, 212) with delta (0, 0)
Screenshot: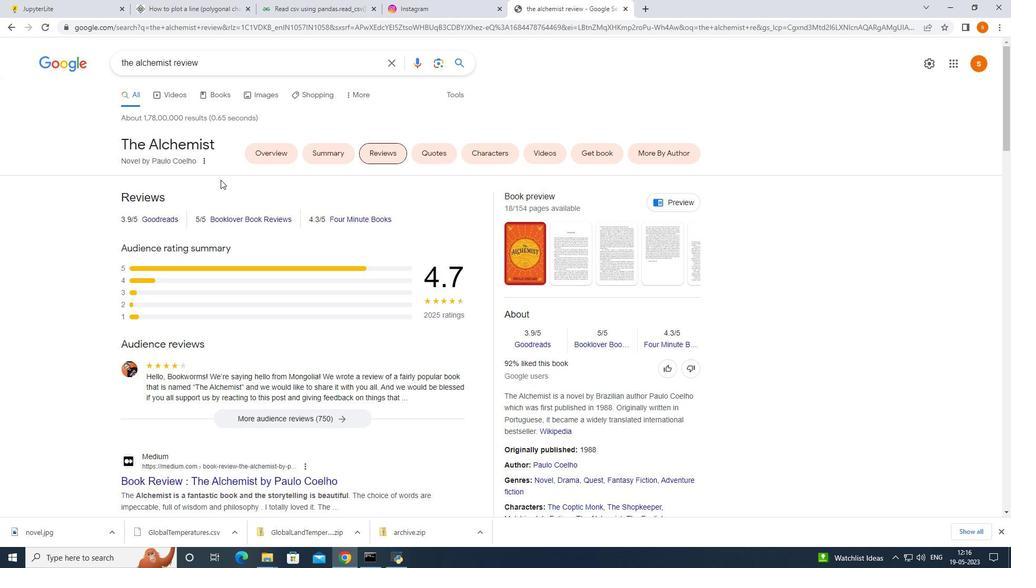 
Action: Mouse moved to (277, 279)
Screenshot: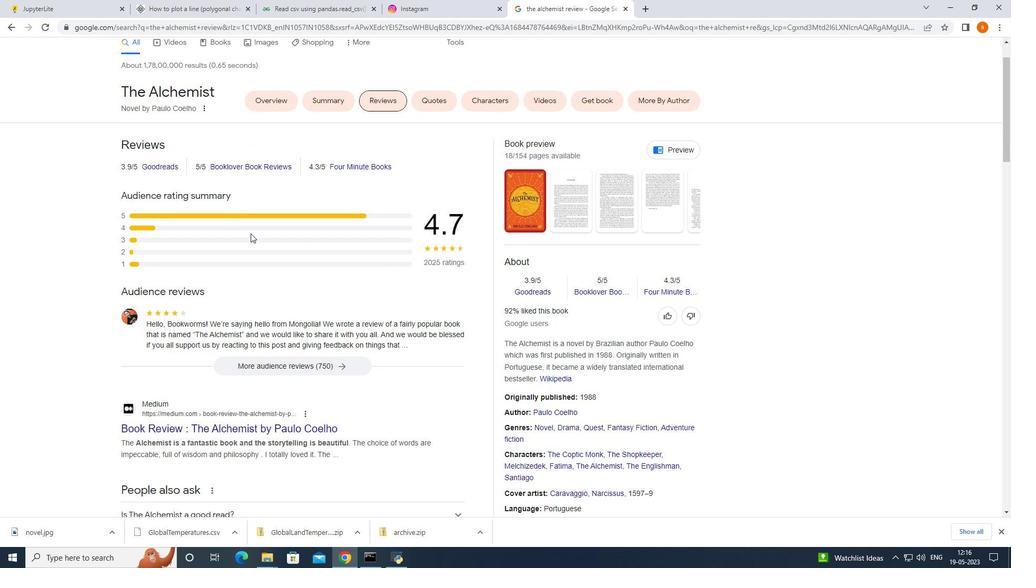 
Action: Mouse scrolled (277, 279) with delta (0, 0)
Screenshot: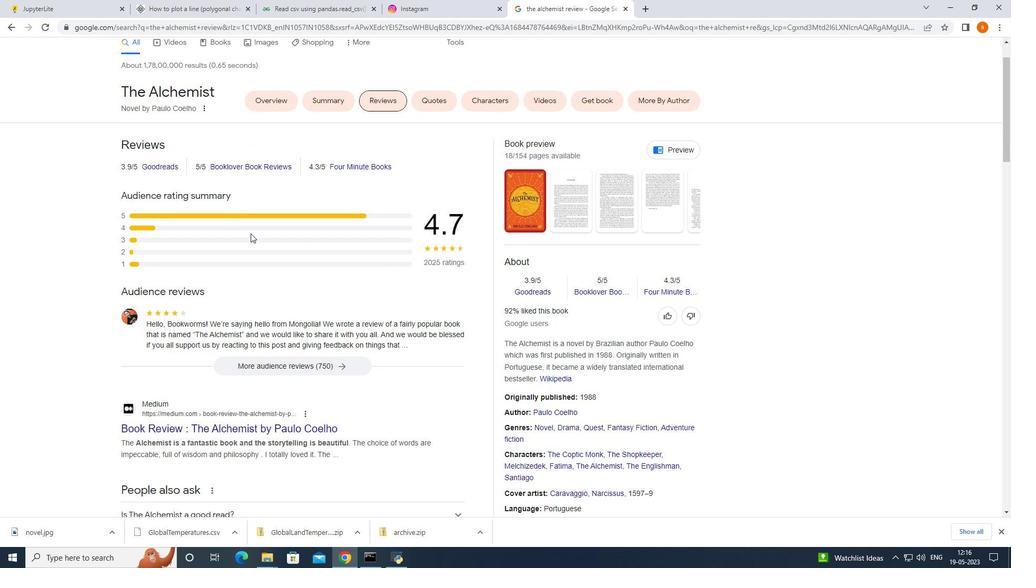 
Action: Mouse moved to (279, 280)
Screenshot: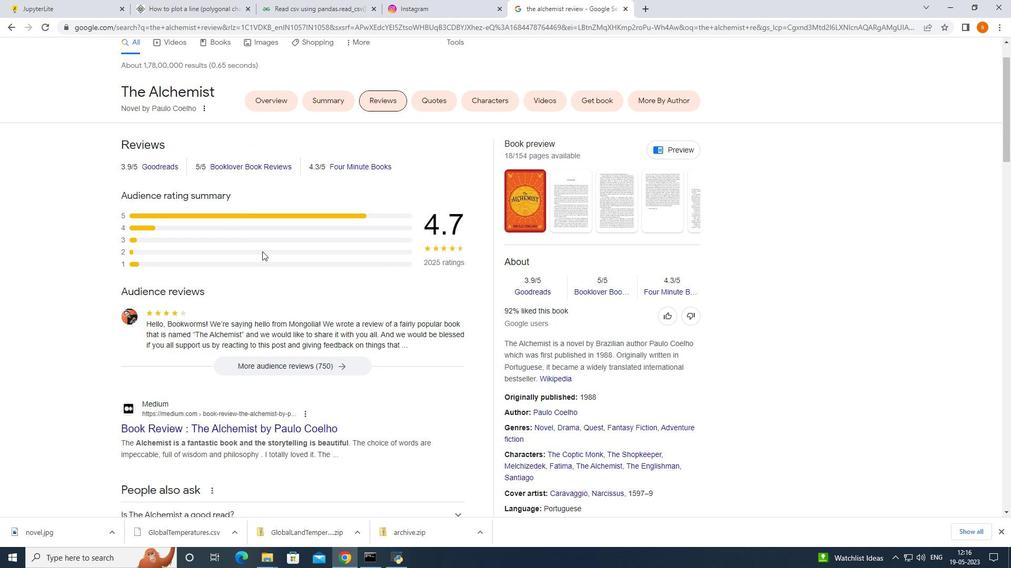 
Action: Mouse scrolled (279, 280) with delta (0, 0)
Screenshot: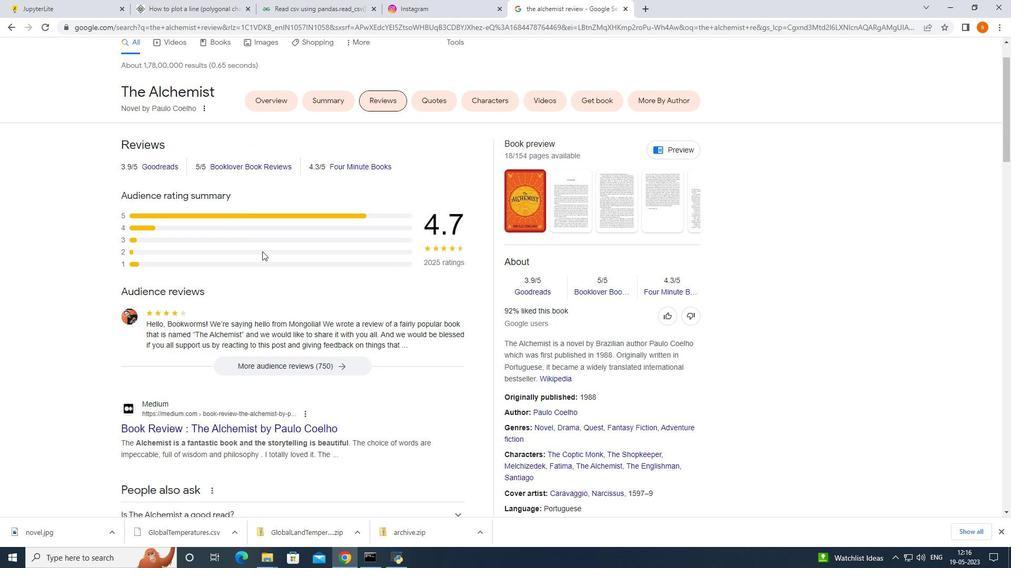 
Action: Mouse moved to (353, 262)
Screenshot: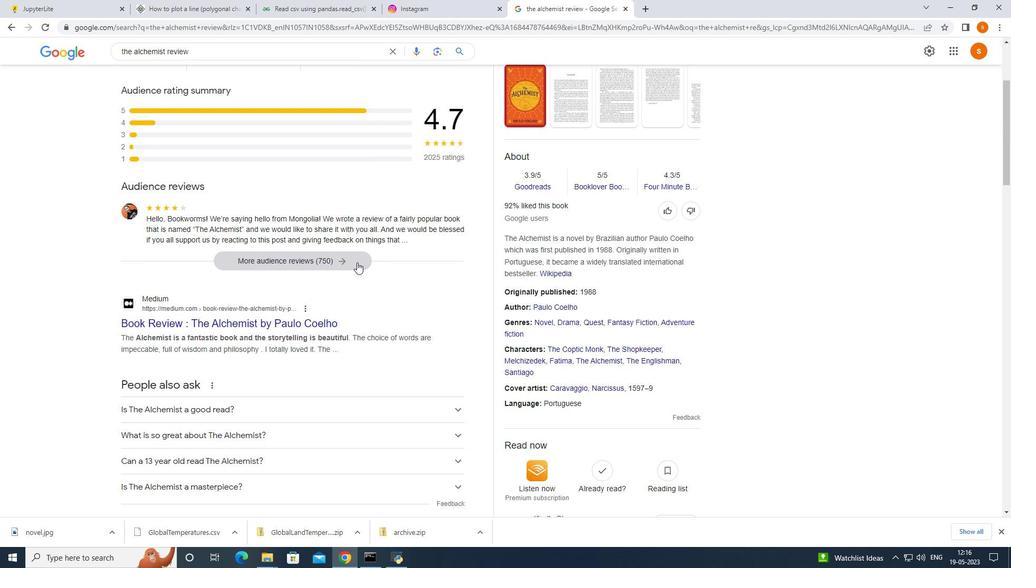 
Action: Mouse pressed left at (353, 262)
Screenshot: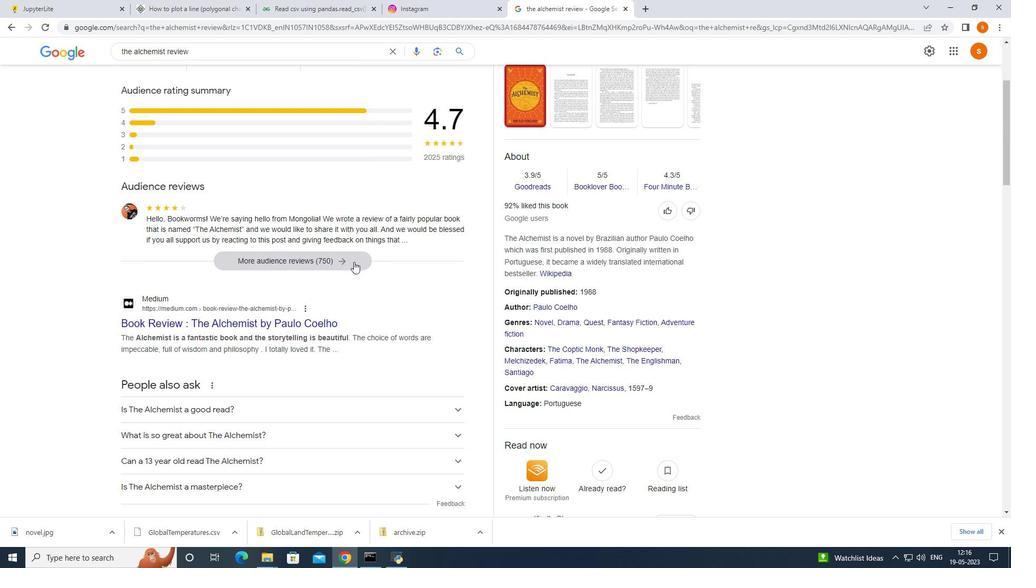 
Action: Mouse moved to (311, 211)
Screenshot: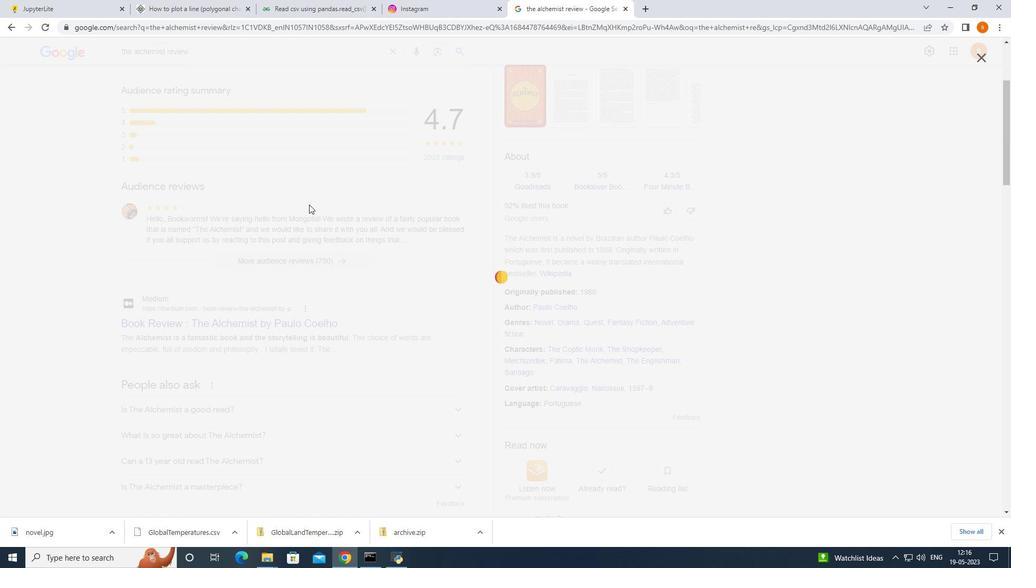 
Action: Mouse scrolled (311, 210) with delta (0, 0)
Screenshot: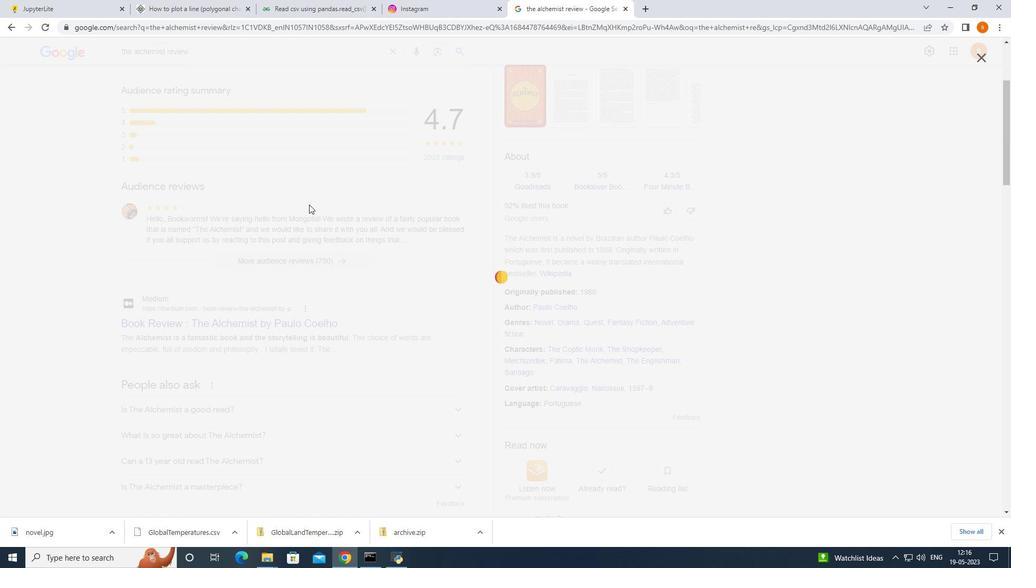 
Action: Mouse moved to (339, 240)
Screenshot: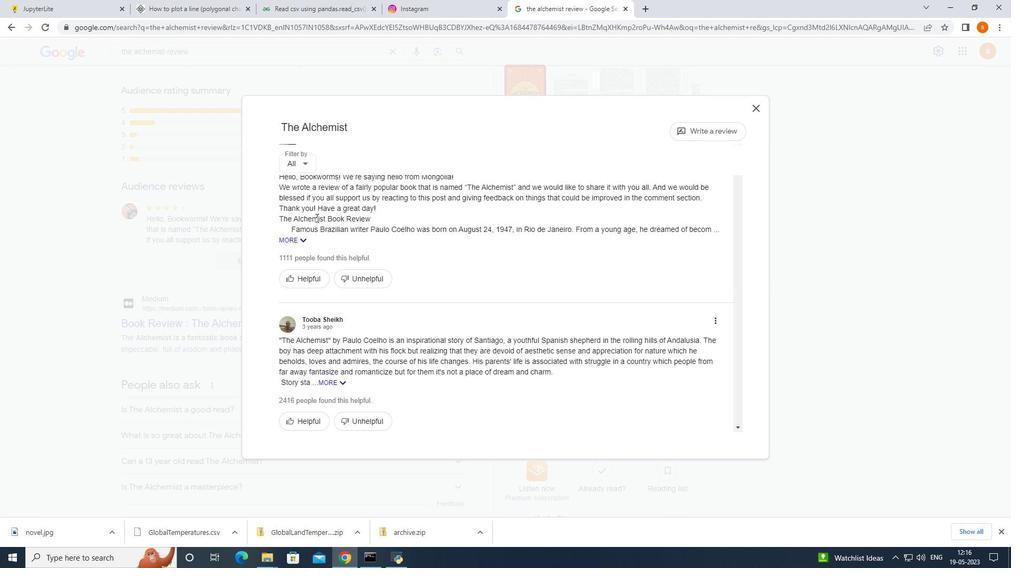 
Action: Mouse scrolled (339, 240) with delta (0, 0)
Screenshot: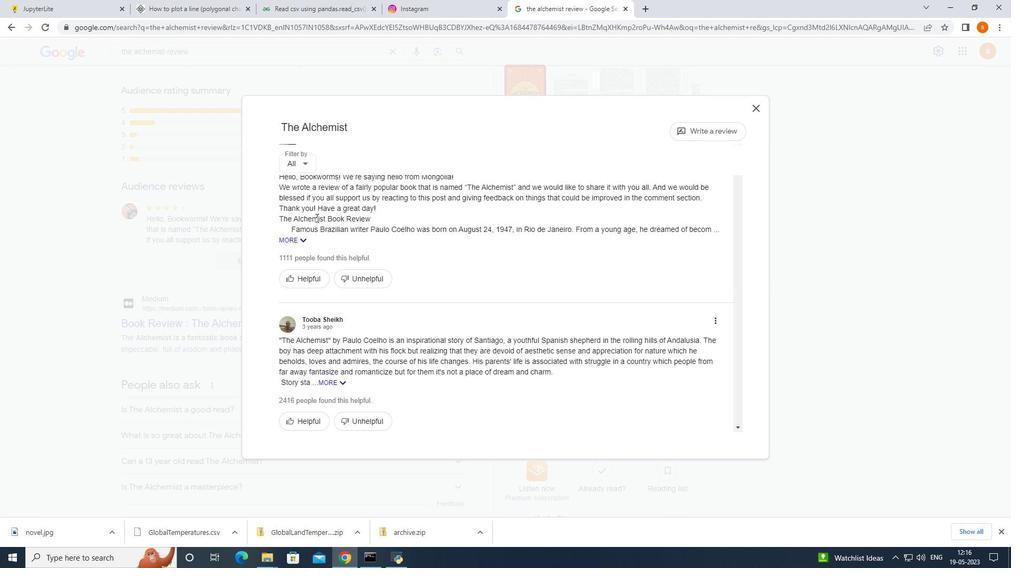 
Action: Mouse moved to (339, 334)
Screenshot: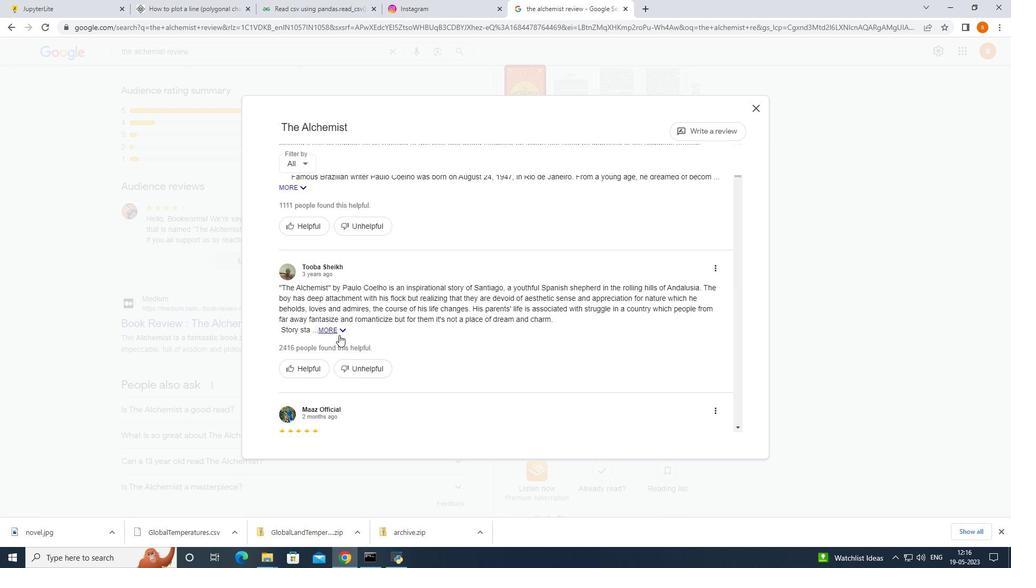 
Action: Mouse pressed left at (339, 334)
Screenshot: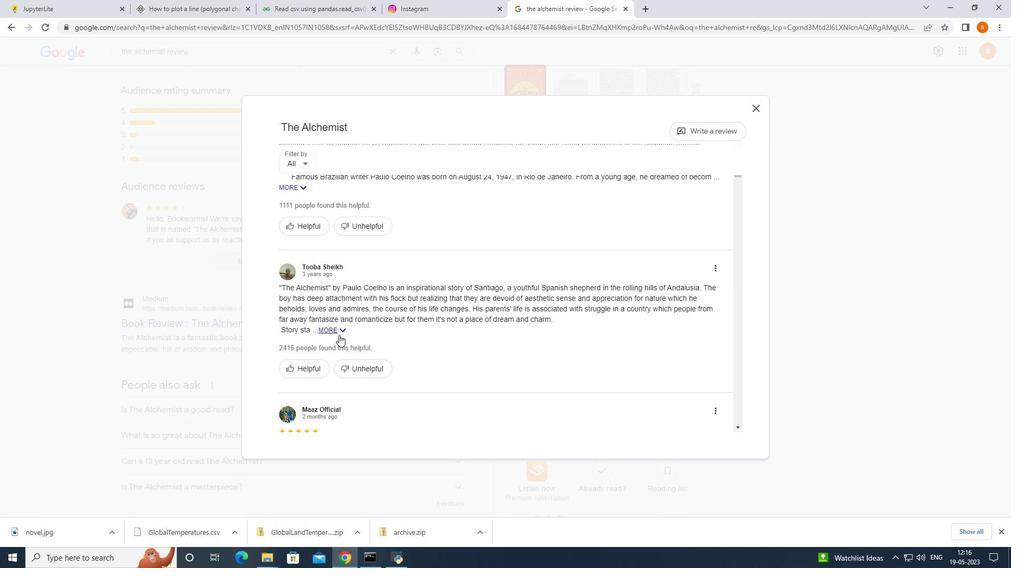 
Action: Mouse moved to (483, 357)
Screenshot: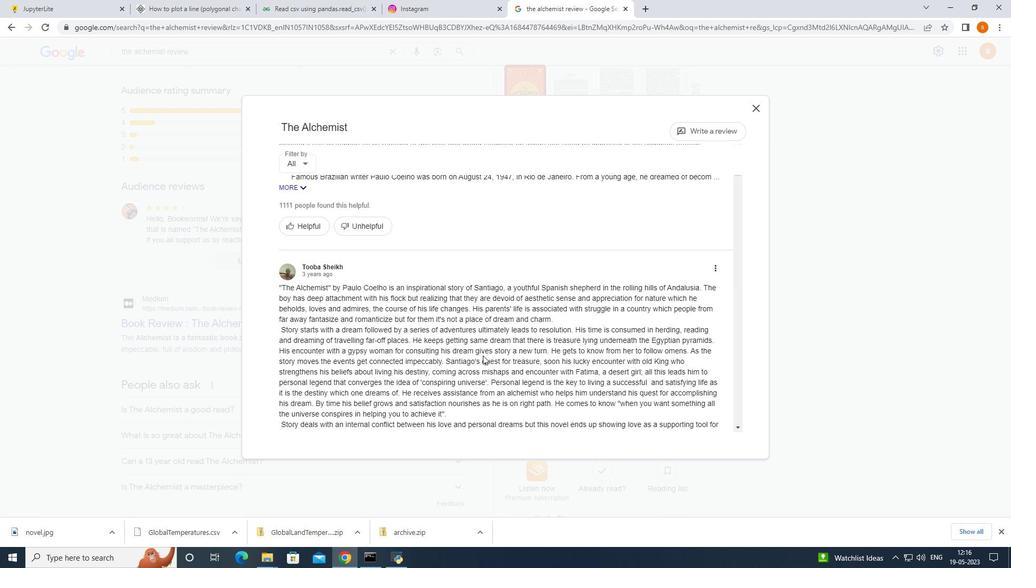 
Action: Mouse scrolled (482, 357) with delta (0, 0)
Screenshot: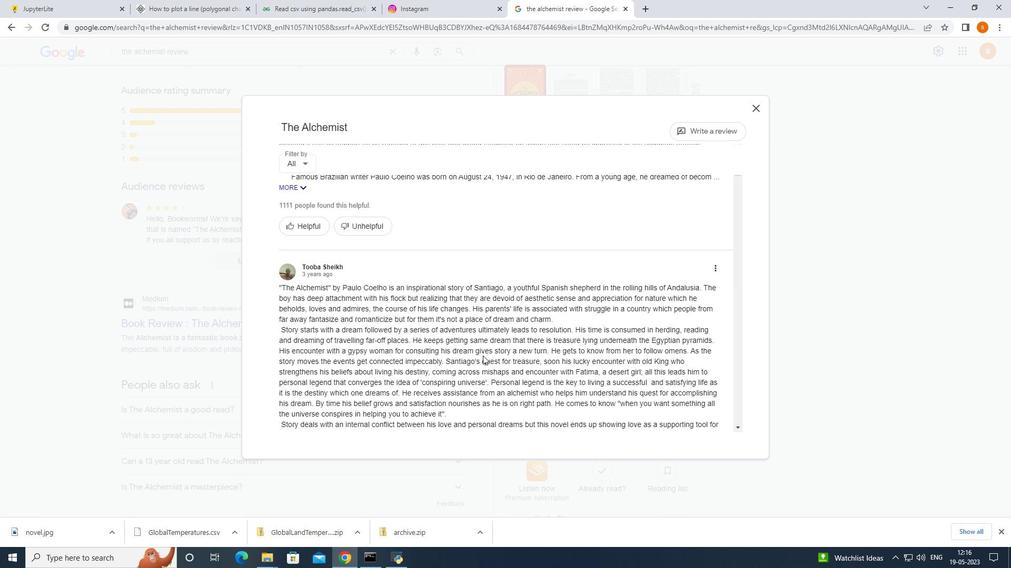 
Action: Mouse moved to (483, 357)
Screenshot: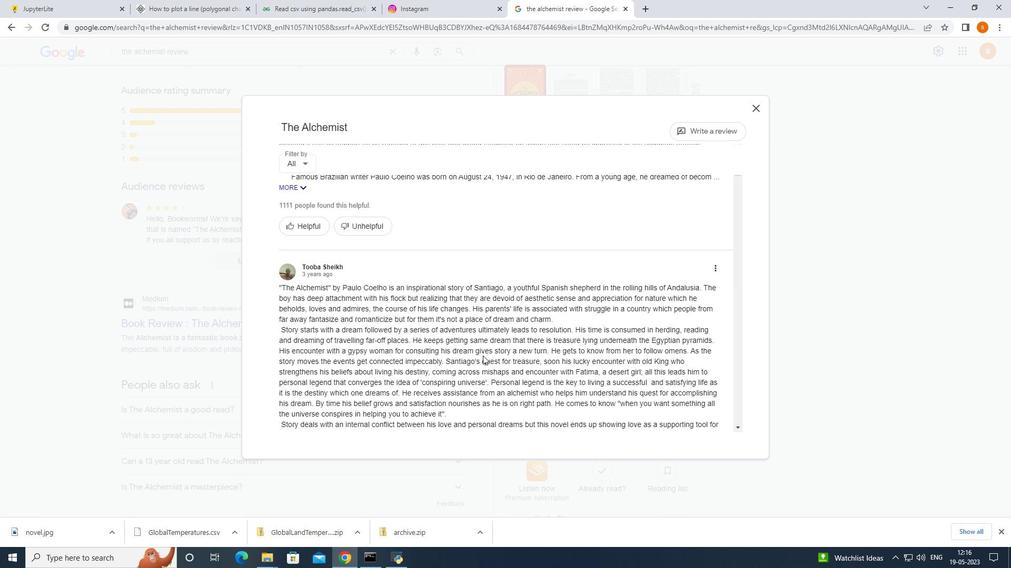 
Action: Mouse scrolled (483, 357) with delta (0, 0)
Screenshot: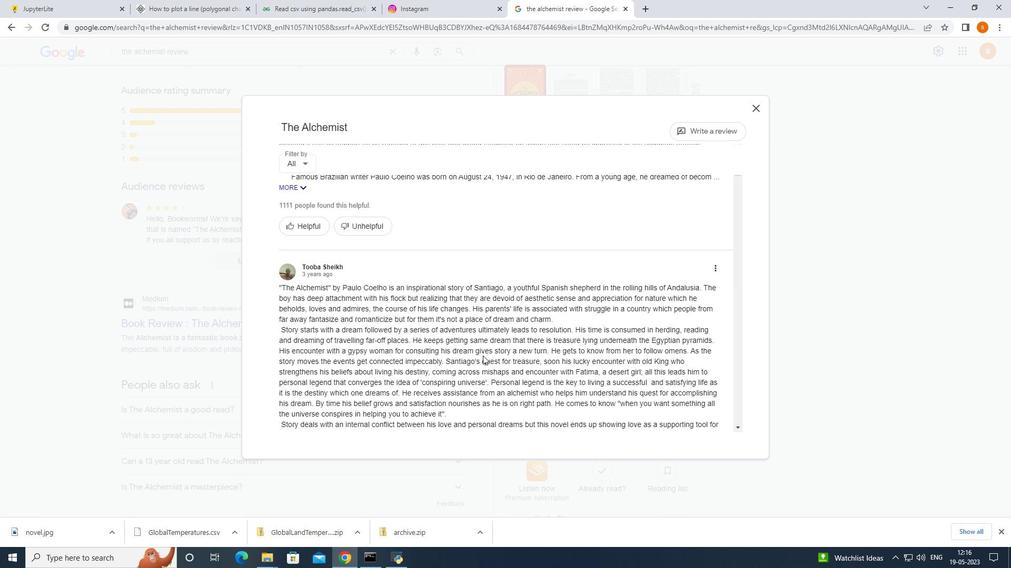 
Action: Mouse moved to (482, 361)
Screenshot: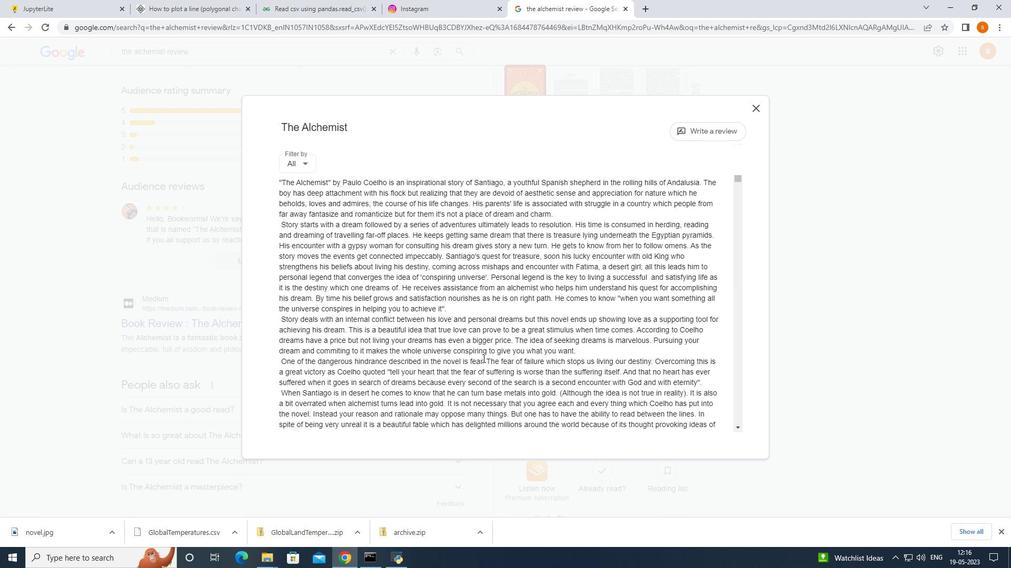 
Action: Mouse scrolled (482, 361) with delta (0, 0)
Screenshot: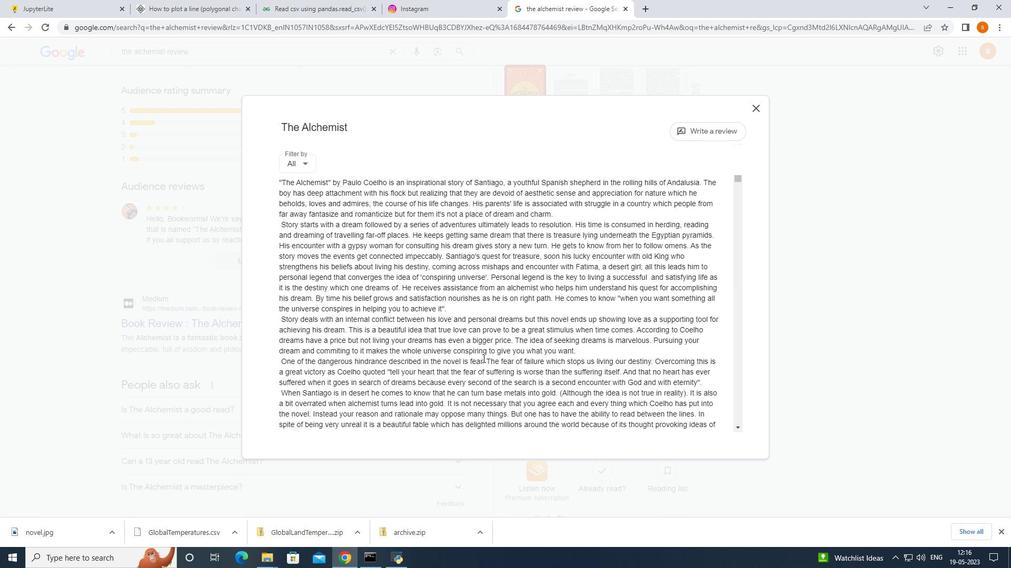 
Action: Mouse moved to (482, 362)
Screenshot: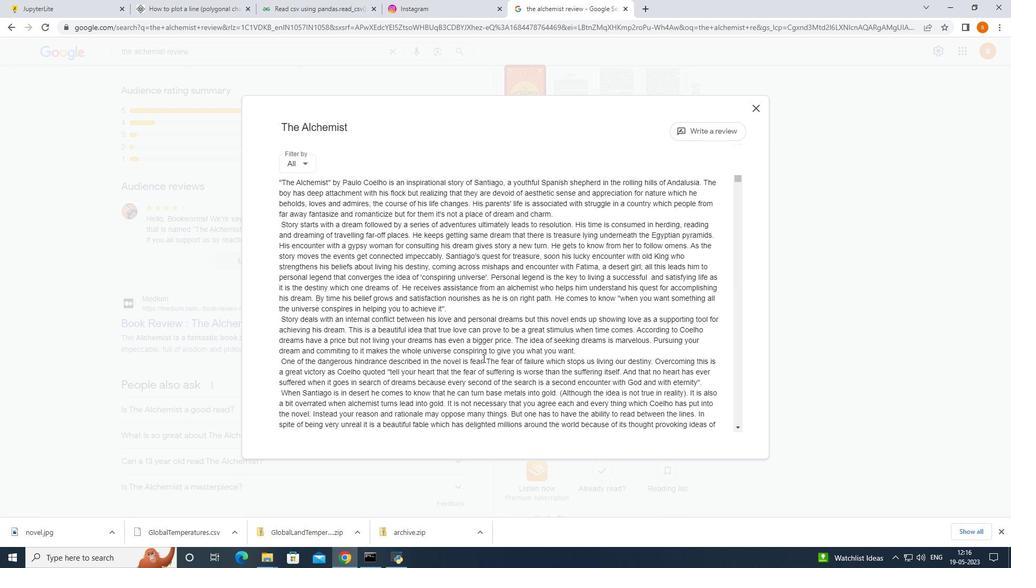 
Action: Mouse scrolled (482, 361) with delta (0, 0)
Screenshot: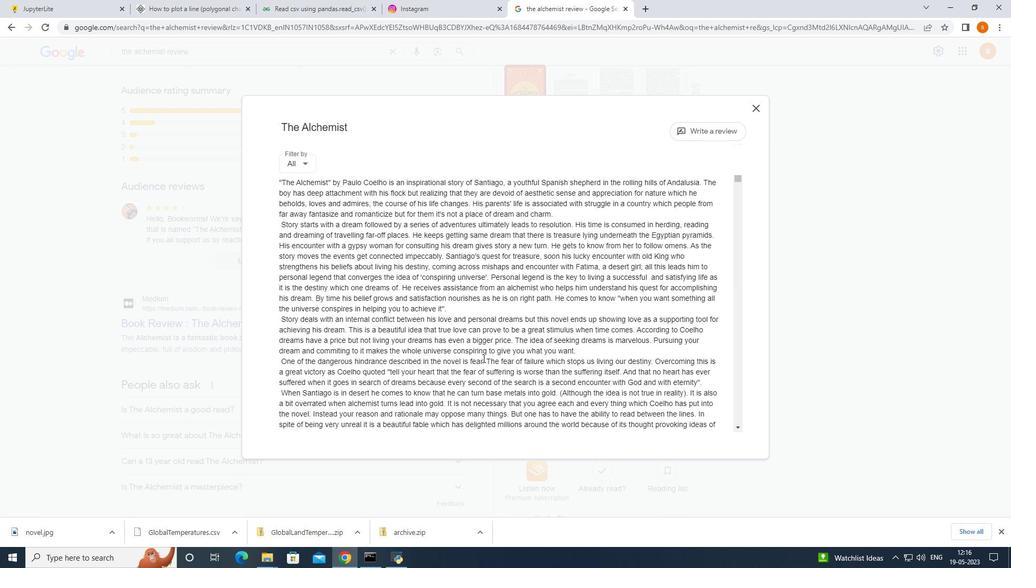 
Action: Mouse moved to (479, 363)
Screenshot: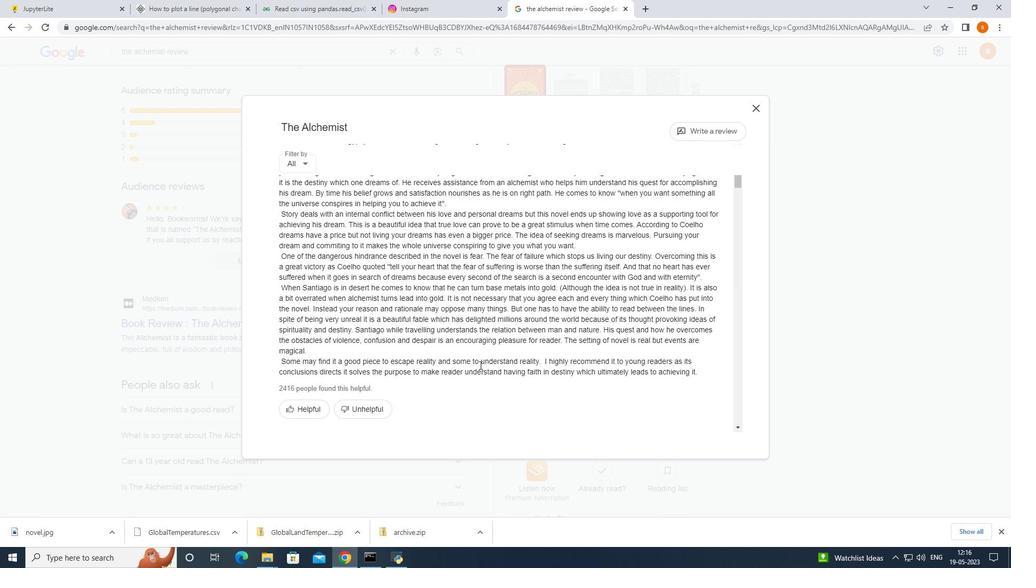 
Action: Mouse scrolled (479, 363) with delta (0, 0)
Screenshot: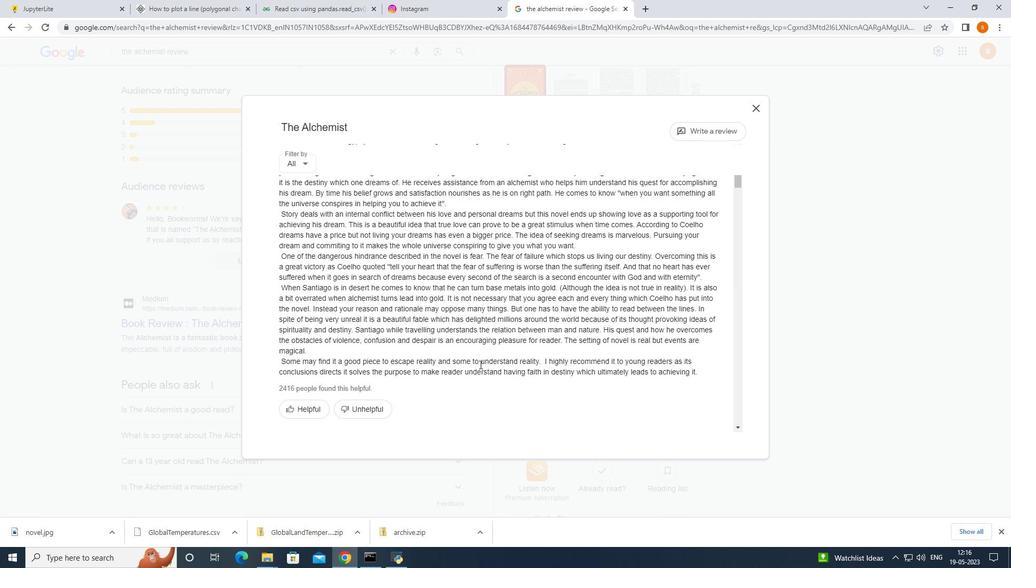 
Action: Mouse scrolled (479, 363) with delta (0, 0)
Screenshot: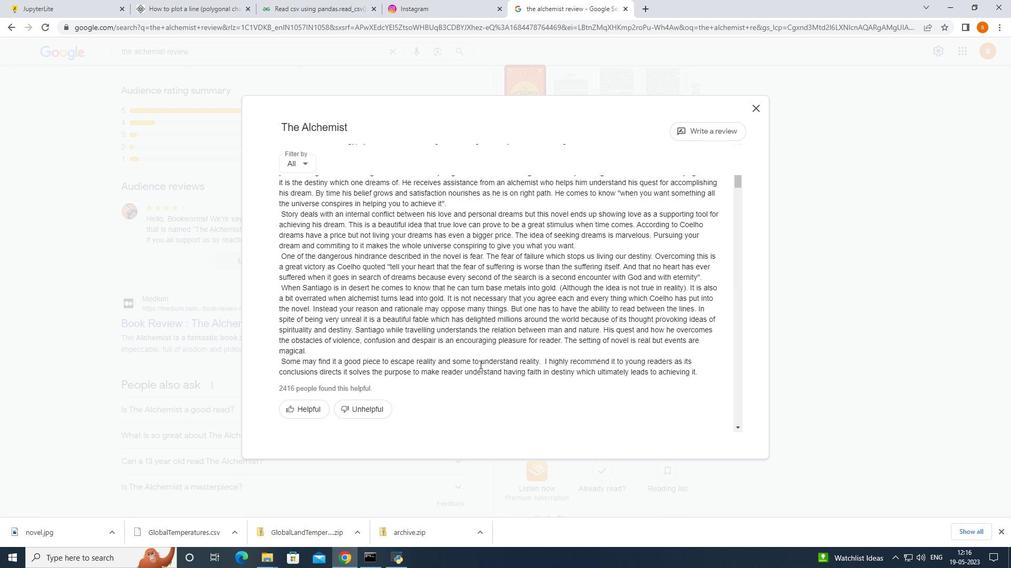 
Action: Mouse scrolled (479, 363) with delta (0, 0)
Screenshot: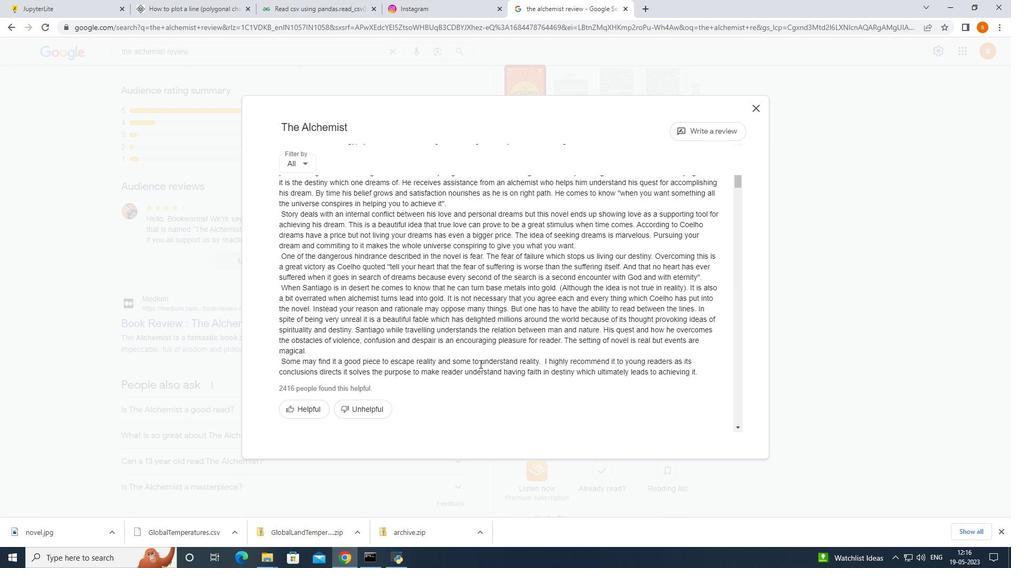 
Action: Mouse moved to (310, 372)
Screenshot: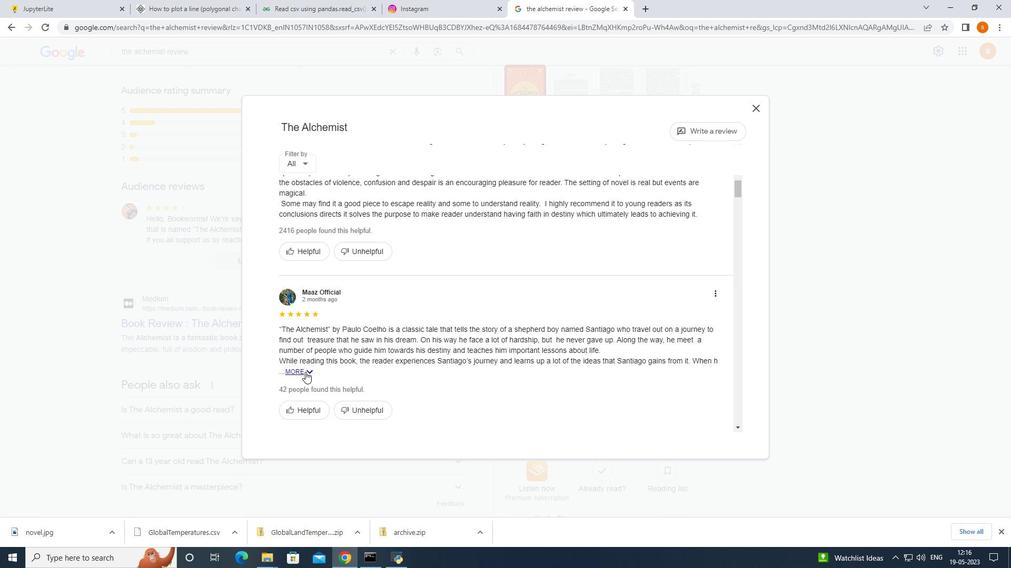 
Action: Mouse pressed left at (310, 372)
Screenshot: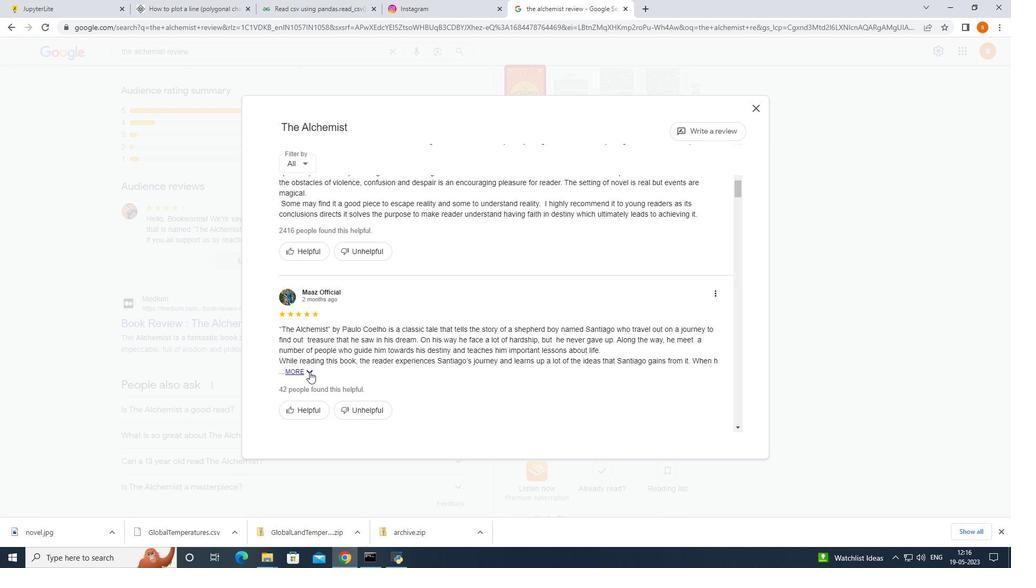 
Action: Mouse moved to (489, 339)
Screenshot: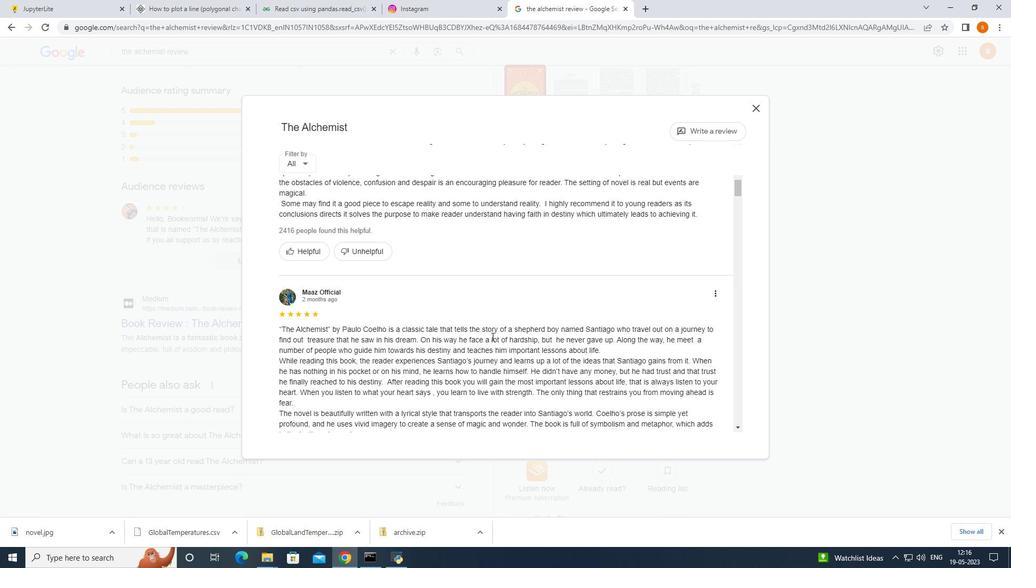 
Action: Mouse scrolled (489, 338) with delta (0, 0)
Screenshot: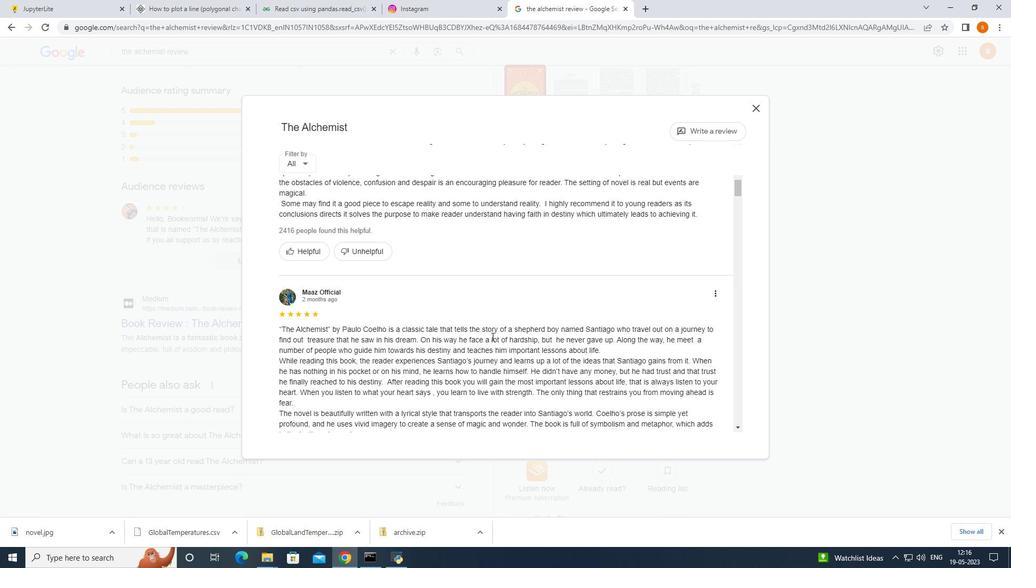 
Action: Mouse scrolled (489, 339) with delta (0, 0)
Screenshot: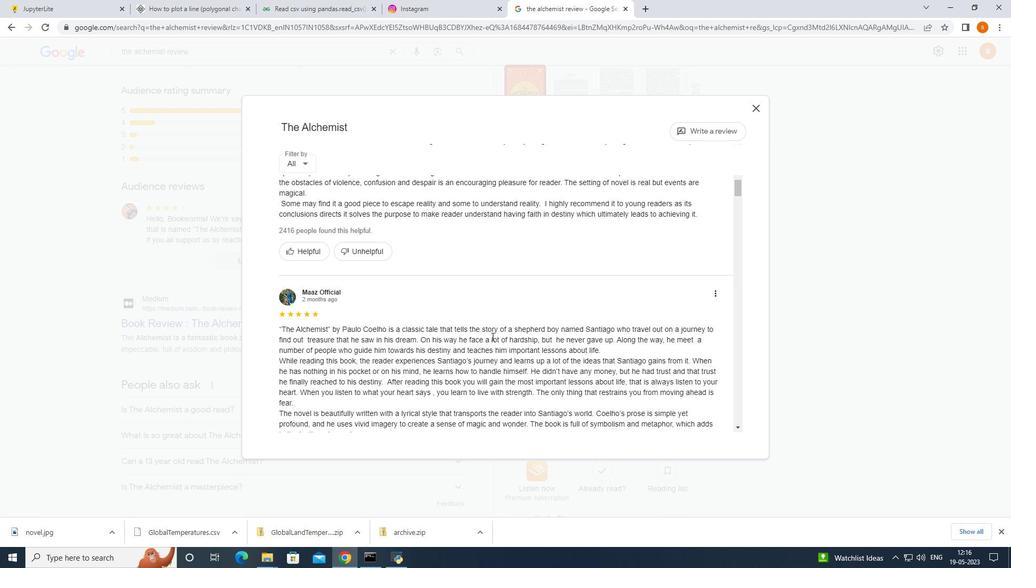 
Action: Mouse moved to (488, 339)
Screenshot: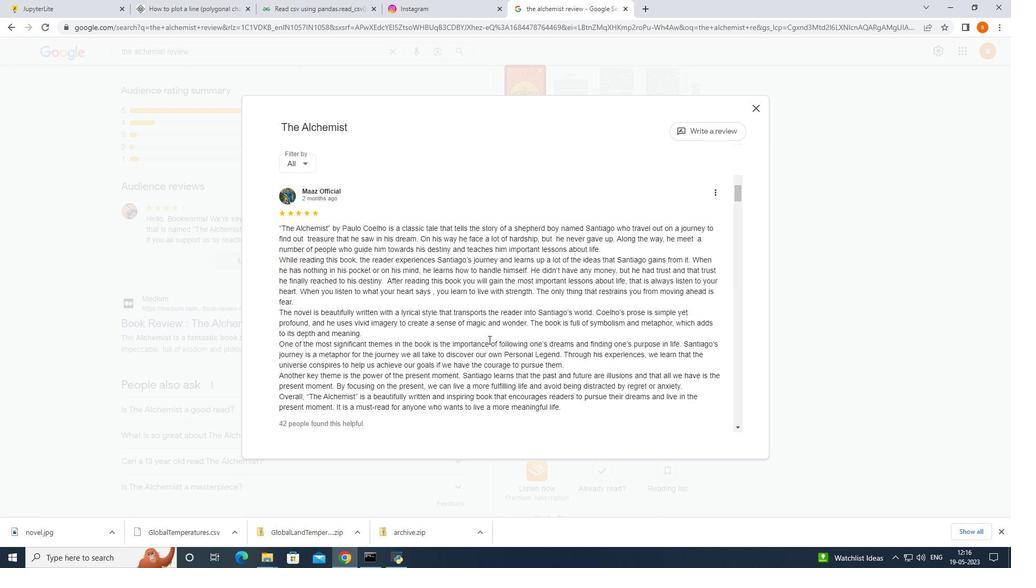 
Action: Mouse scrolled (488, 338) with delta (0, 0)
Screenshot: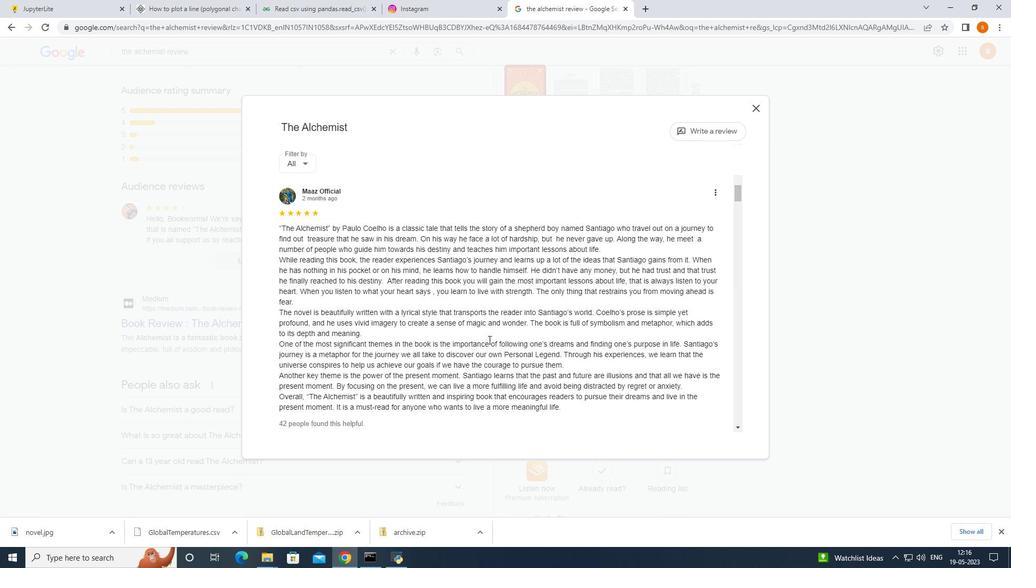 
Action: Mouse scrolled (488, 338) with delta (0, 0)
Screenshot: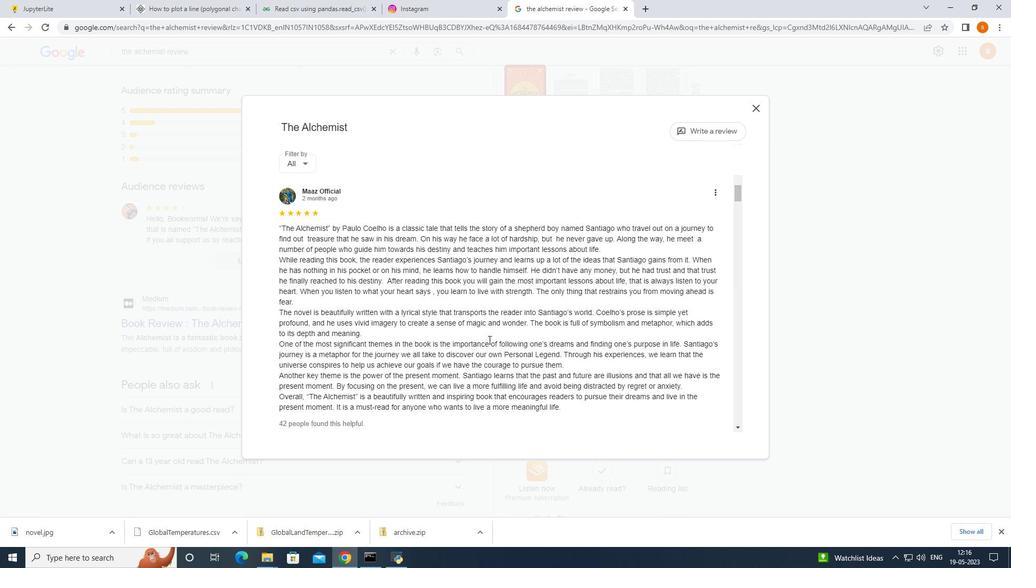 
Action: Mouse scrolled (488, 338) with delta (0, 0)
Screenshot: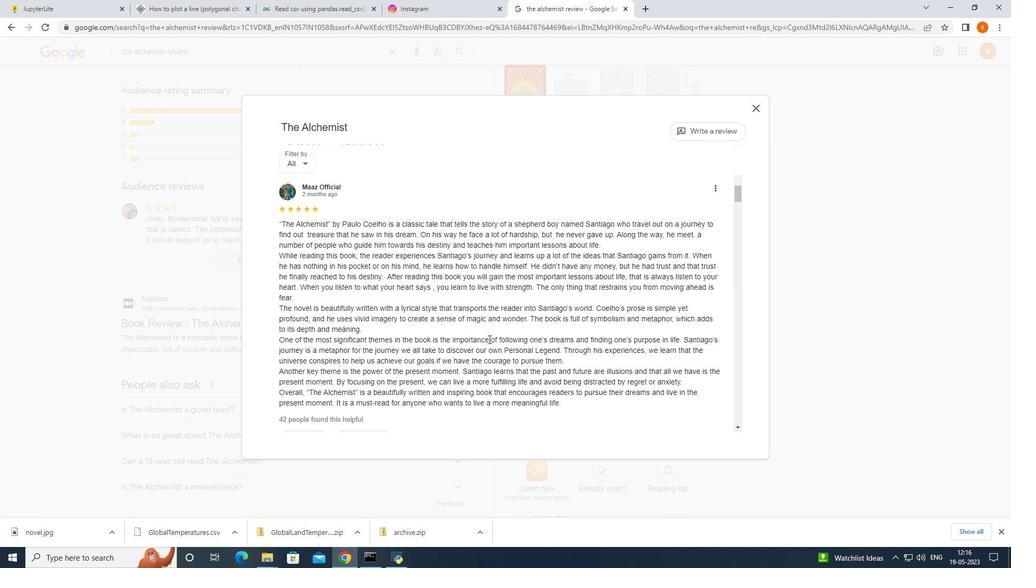 
Action: Mouse moved to (488, 338)
Screenshot: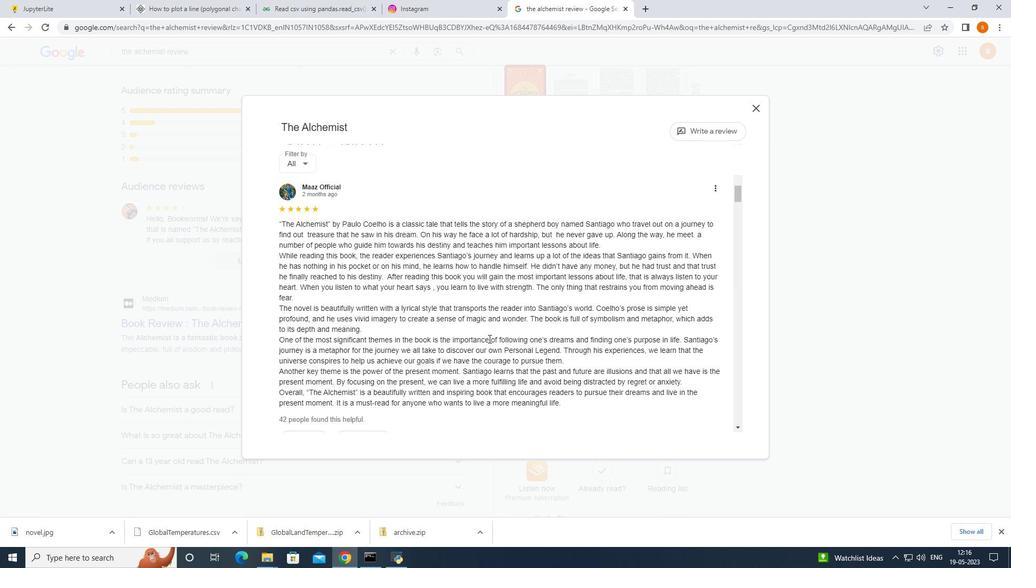 
Action: Mouse scrolled (488, 337) with delta (0, 0)
Screenshot: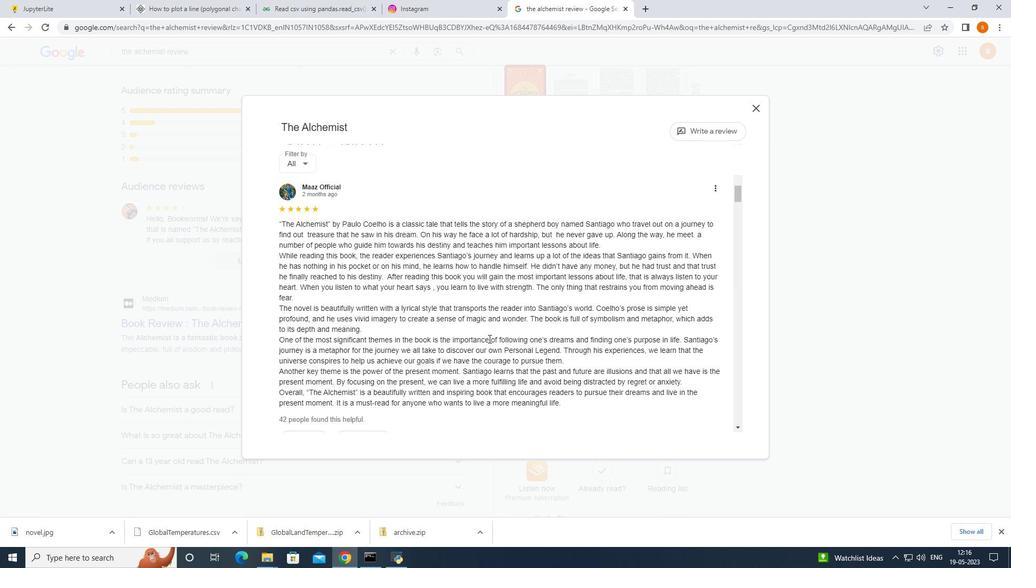
Action: Mouse moved to (333, 370)
Screenshot: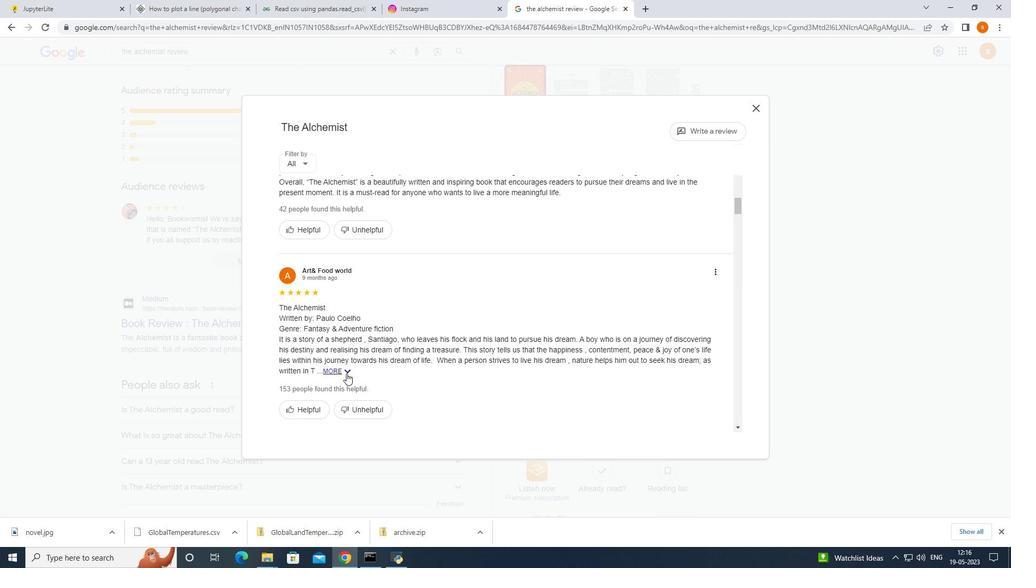
Action: Mouse pressed left at (333, 370)
Screenshot: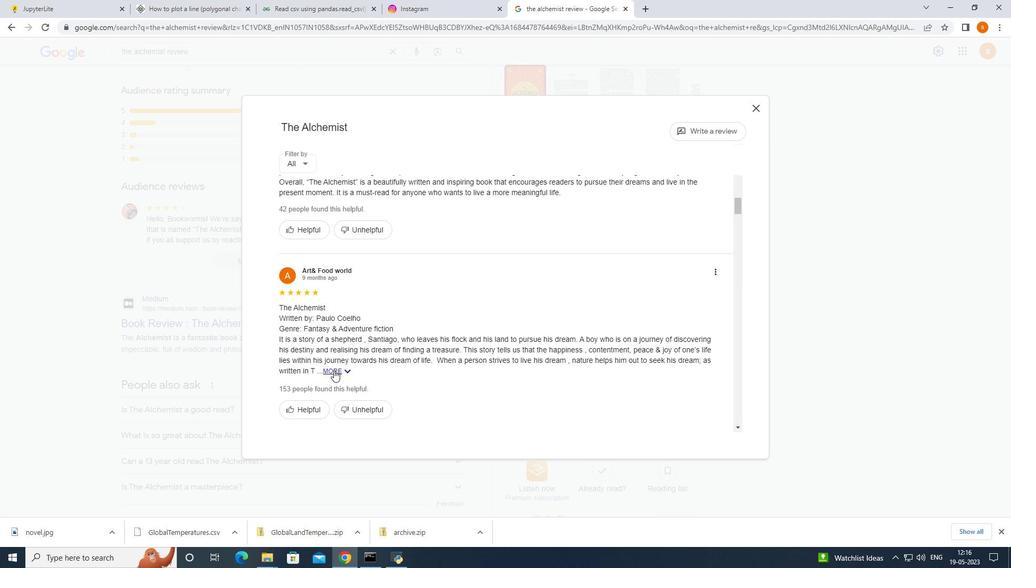 
Action: Mouse moved to (397, 357)
Screenshot: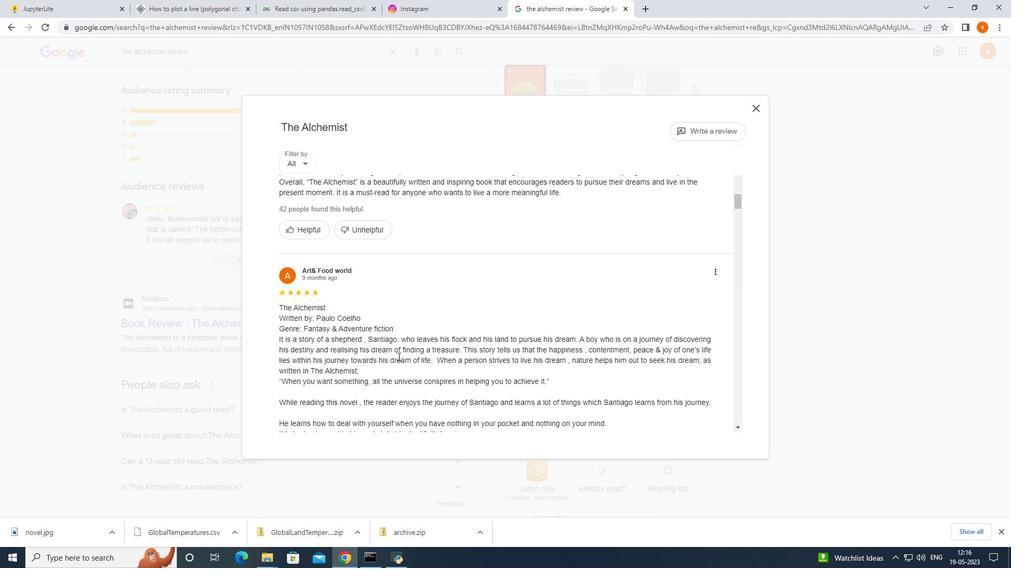 
Action: Mouse scrolled (397, 356) with delta (0, 0)
Screenshot: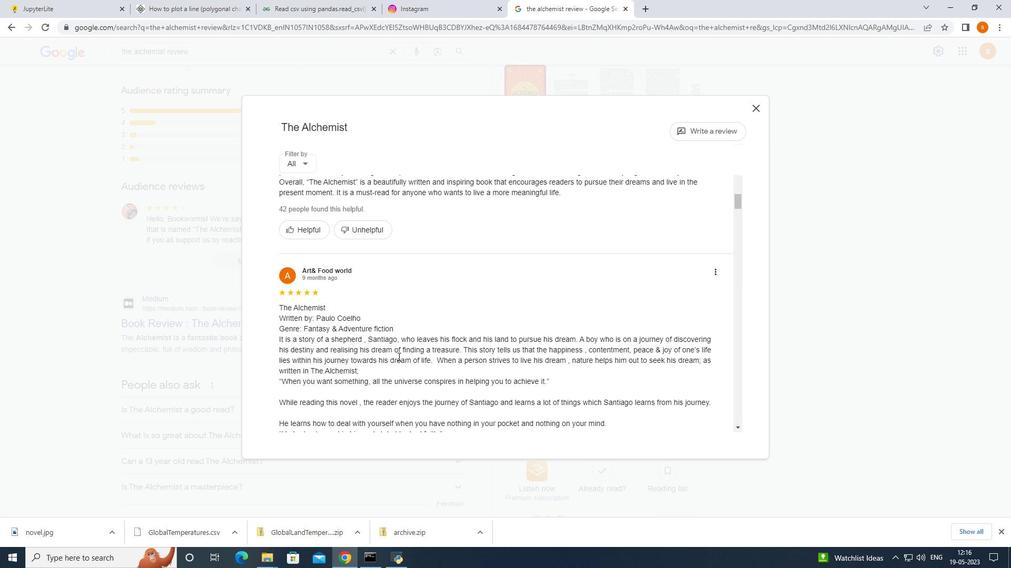 
Action: Mouse moved to (395, 354)
Screenshot: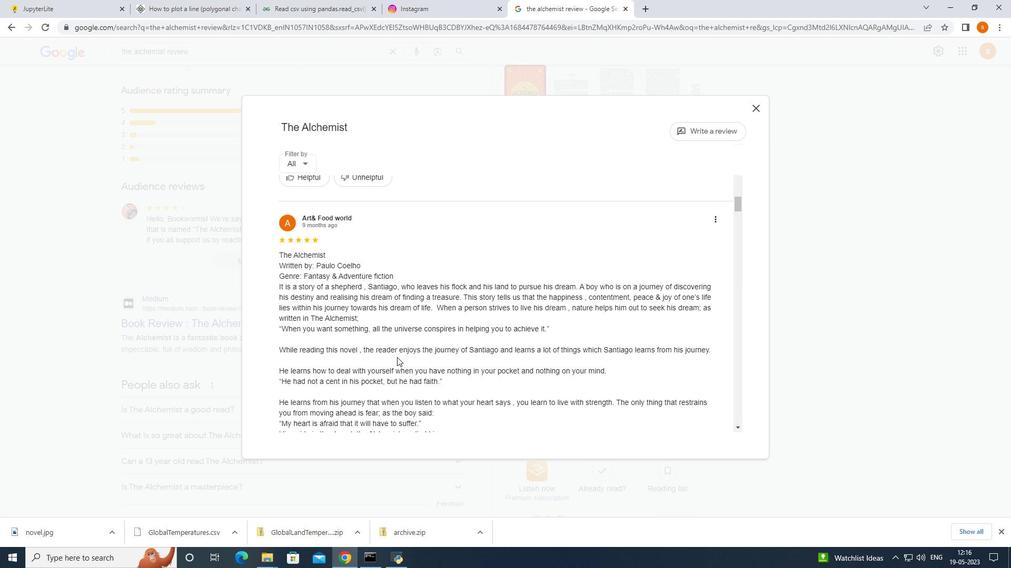 
Action: Mouse scrolled (395, 355) with delta (0, 0)
Screenshot: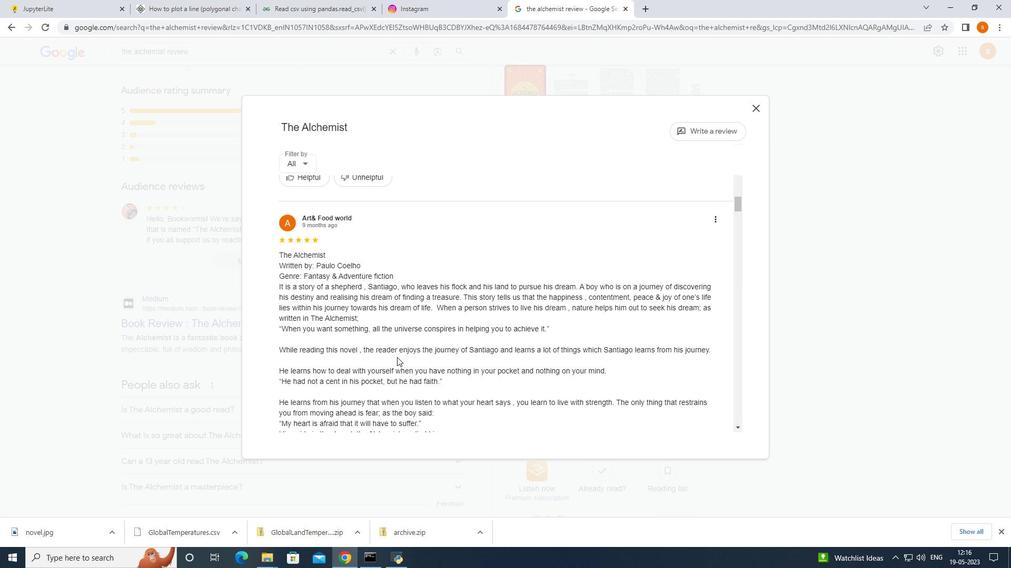
Action: Mouse scrolled (395, 355) with delta (0, 0)
Screenshot: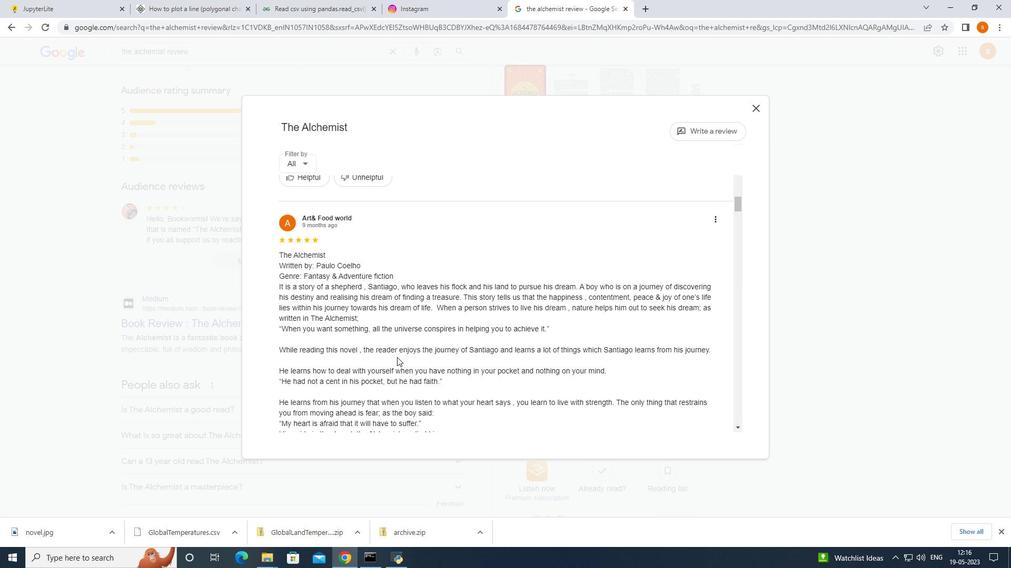 
Action: Mouse moved to (394, 353)
Screenshot: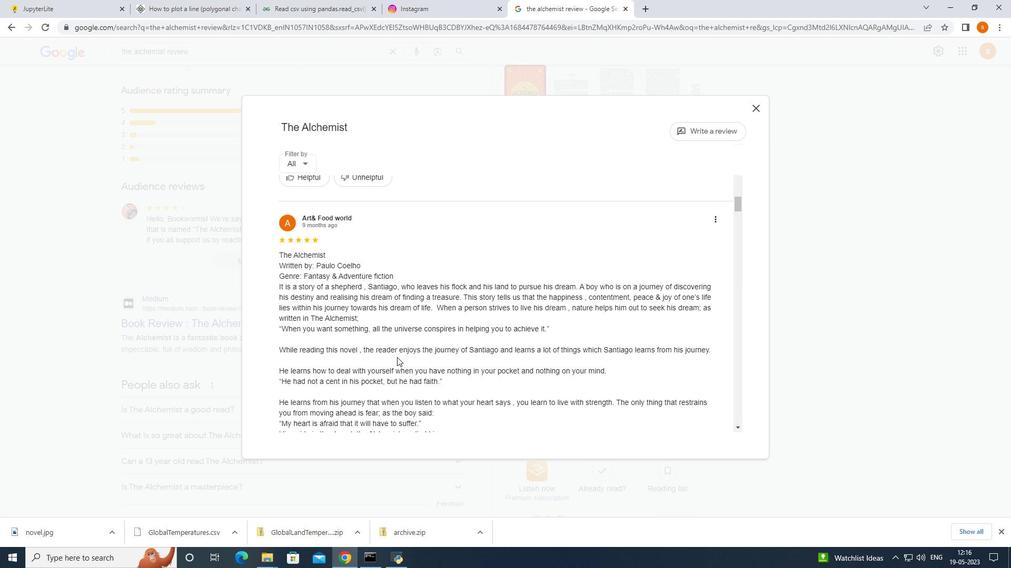 
Action: Mouse scrolled (394, 354) with delta (0, 0)
Screenshot: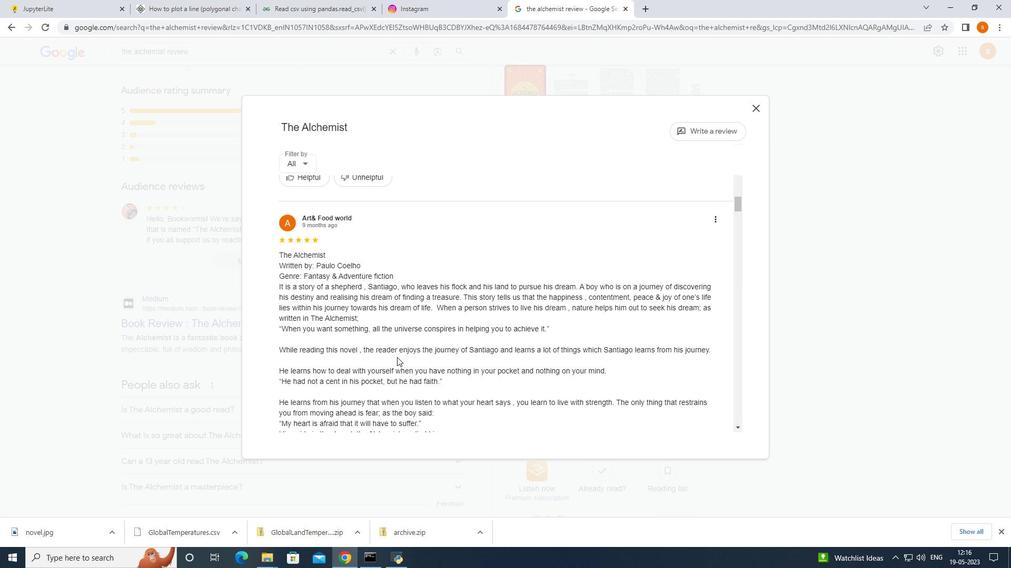 
Action: Mouse moved to (394, 353)
Screenshot: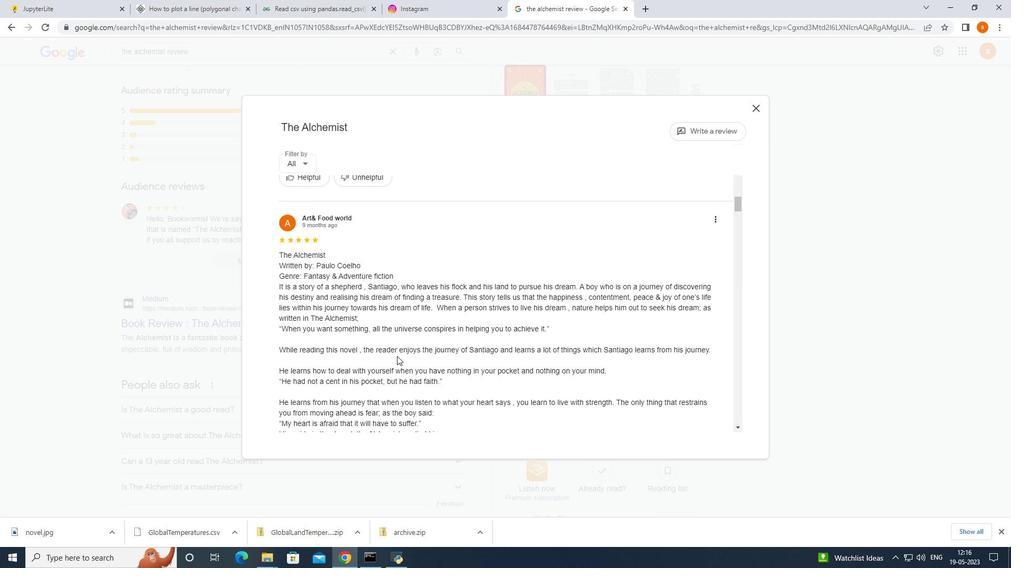 
Action: Mouse scrolled (394, 353) with delta (0, 0)
Screenshot: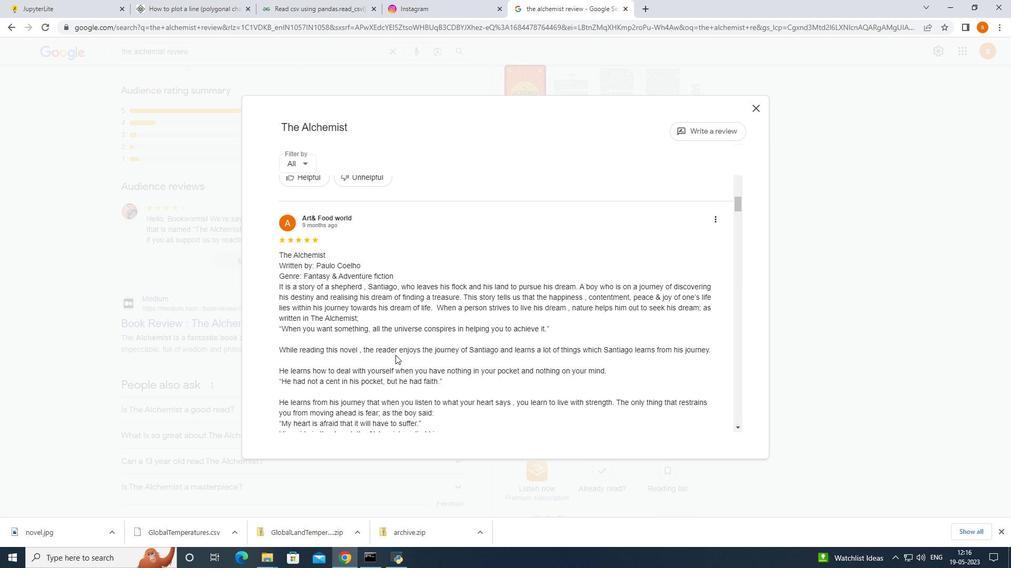 
Action: Mouse moved to (393, 351)
Screenshot: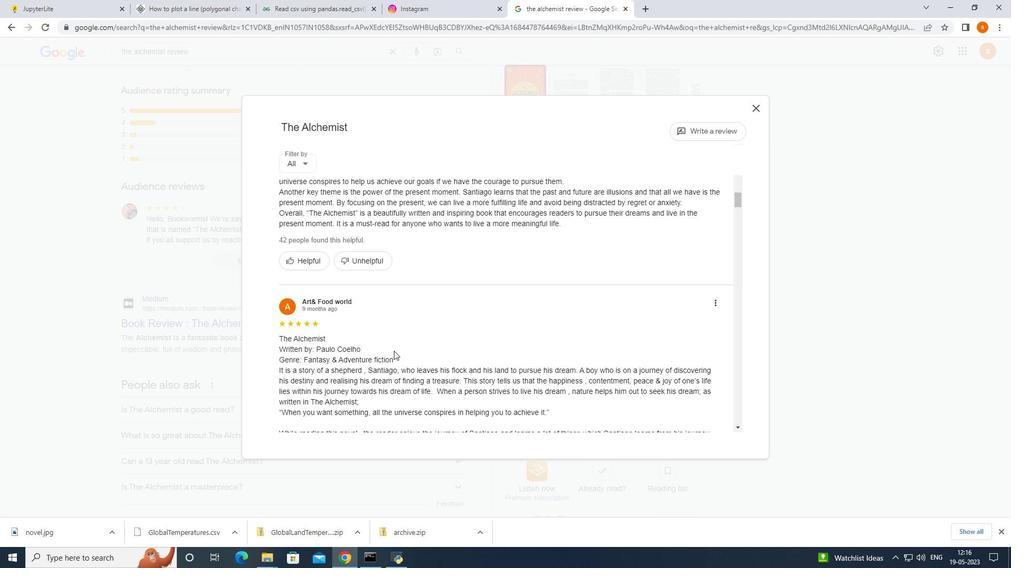 
Action: Mouse scrolled (393, 351) with delta (0, 0)
Screenshot: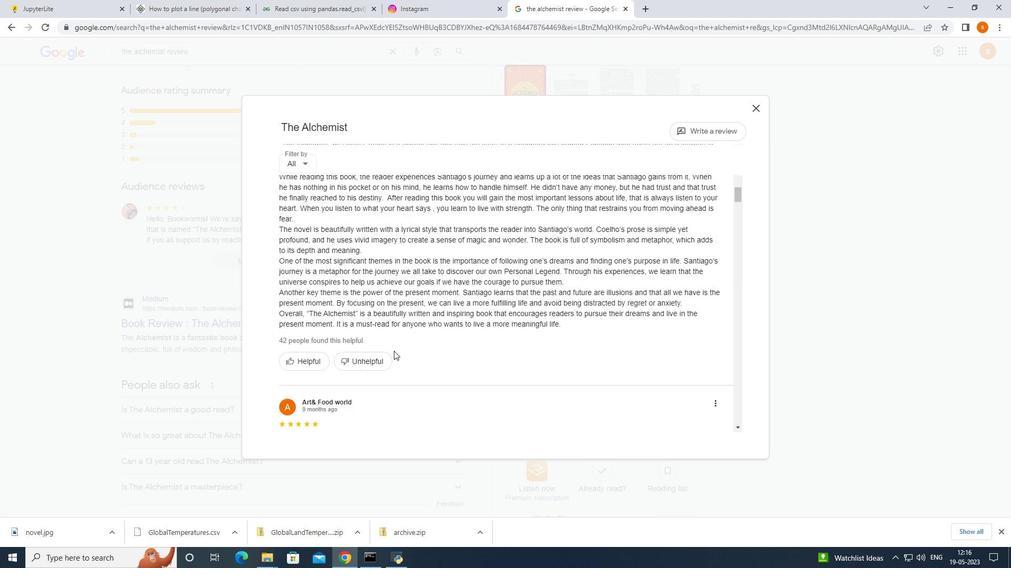 
Action: Mouse scrolled (393, 351) with delta (0, 0)
Screenshot: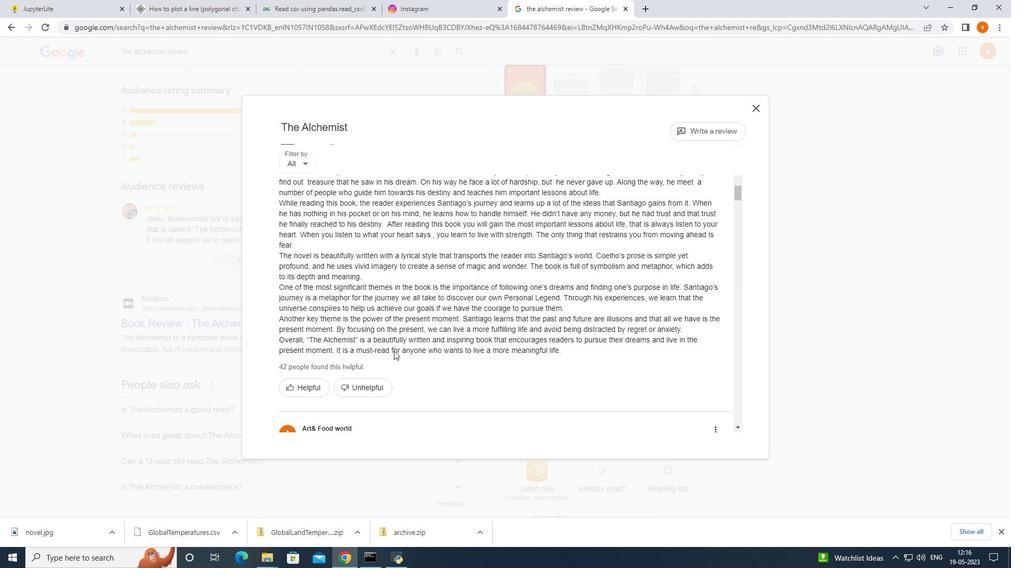 
Action: Mouse scrolled (393, 351) with delta (0, 0)
Screenshot: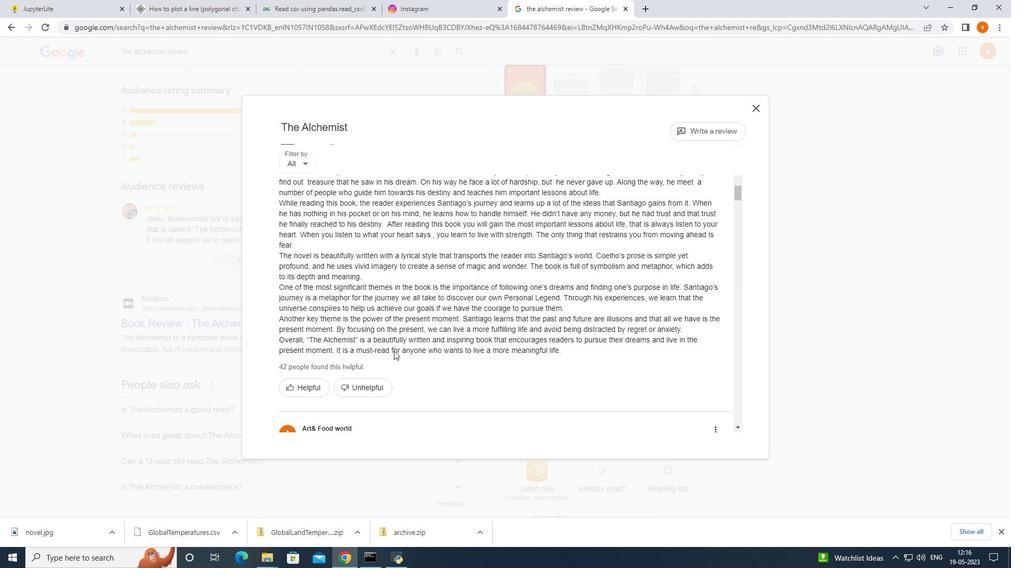
Action: Mouse moved to (393, 350)
Screenshot: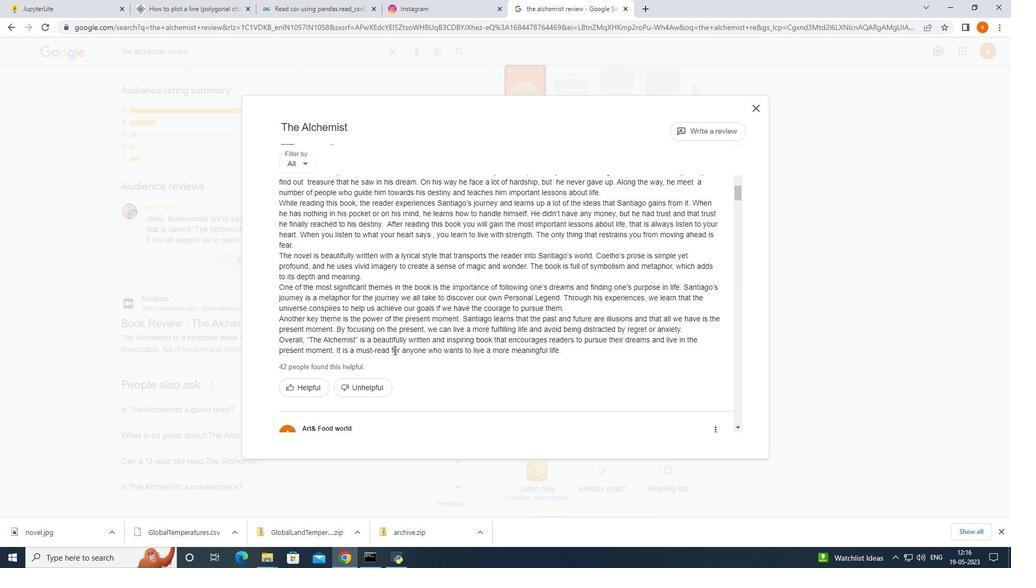 
Action: Mouse scrolled (393, 351) with delta (0, 0)
Screenshot: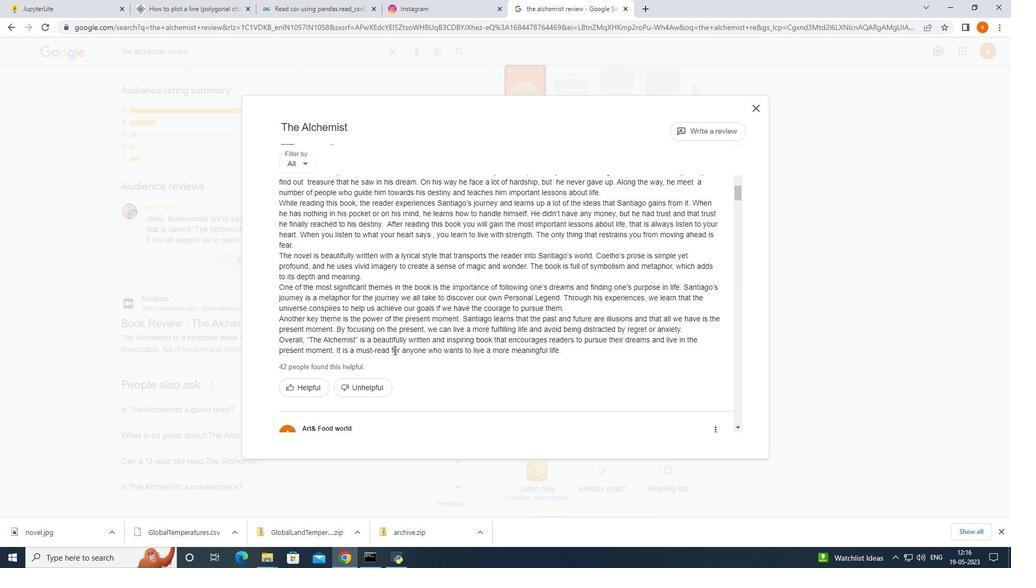 
Action: Mouse scrolled (393, 351) with delta (0, 0)
Screenshot: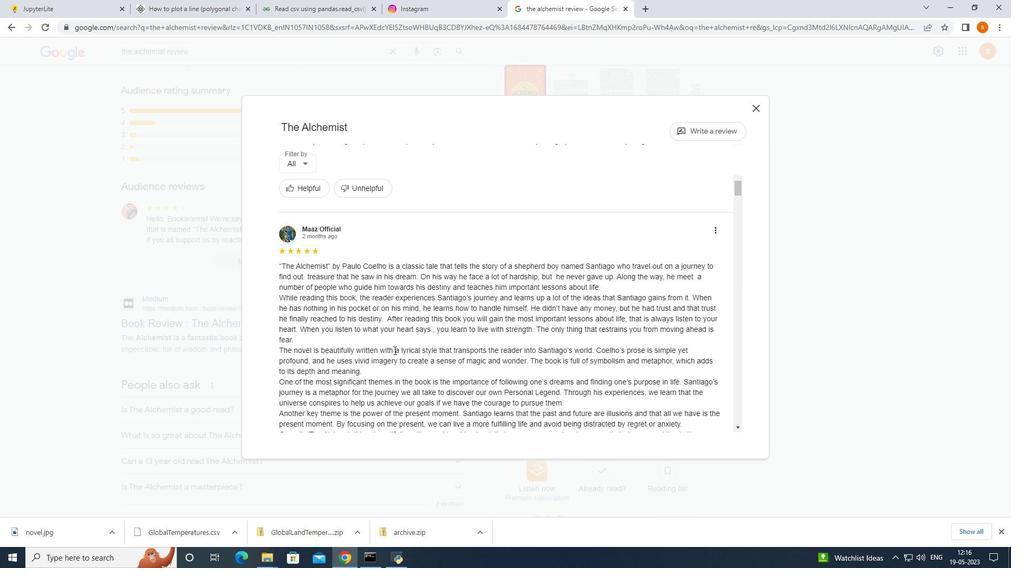 
Action: Mouse moved to (393, 351)
Screenshot: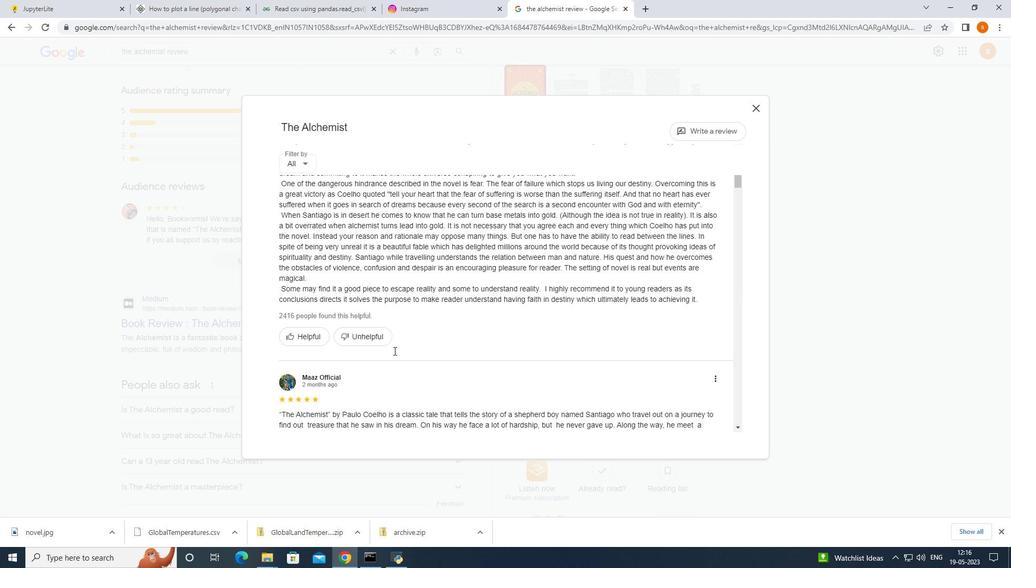 
Action: Mouse scrolled (393, 350) with delta (0, 0)
Screenshot: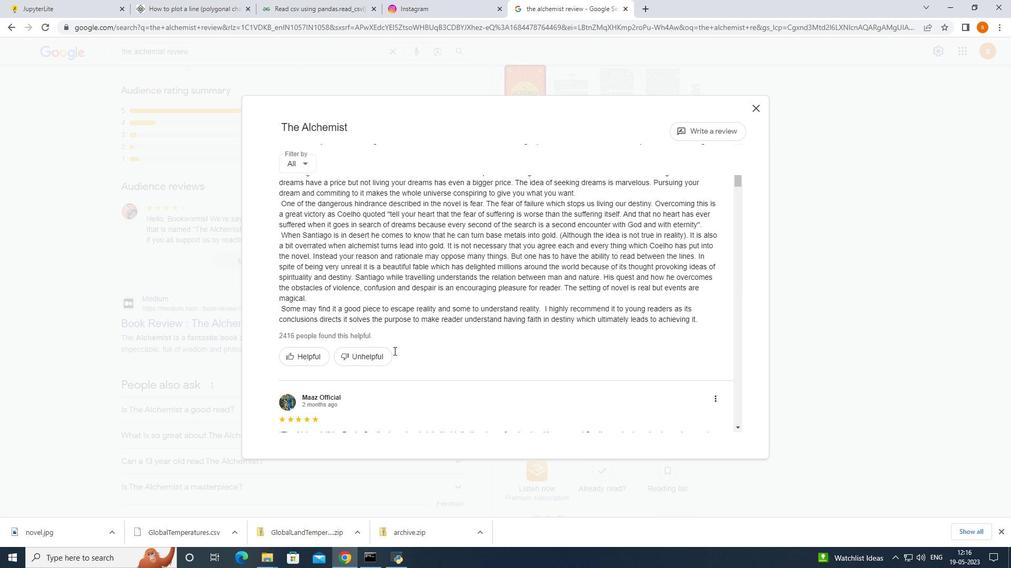 
Action: Mouse scrolled (393, 350) with delta (0, 0)
Screenshot: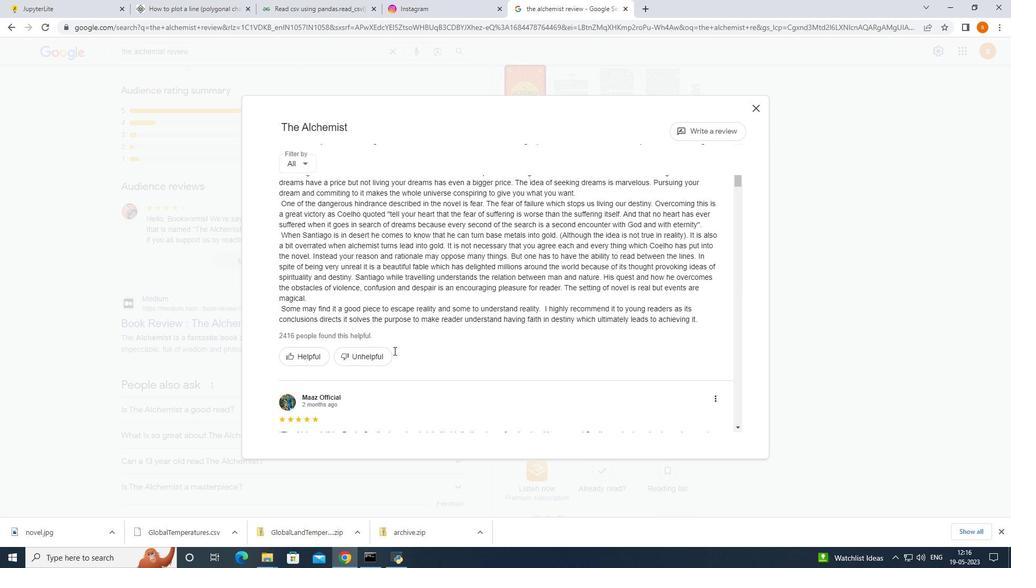 
Action: Mouse moved to (394, 349)
Screenshot: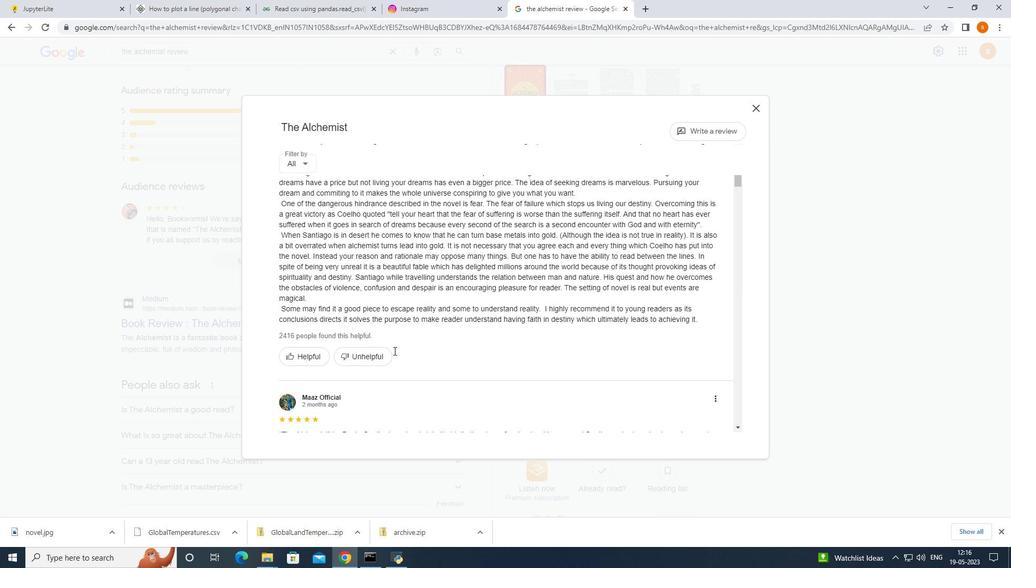 
Action: Mouse scrolled (394, 349) with delta (0, 0)
Screenshot: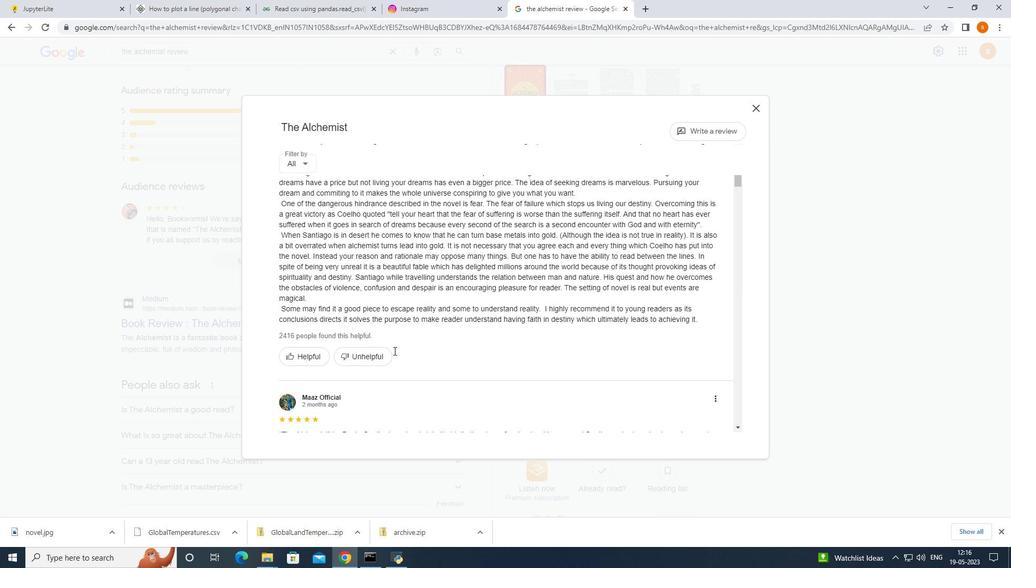 
Action: Mouse moved to (396, 330)
Screenshot: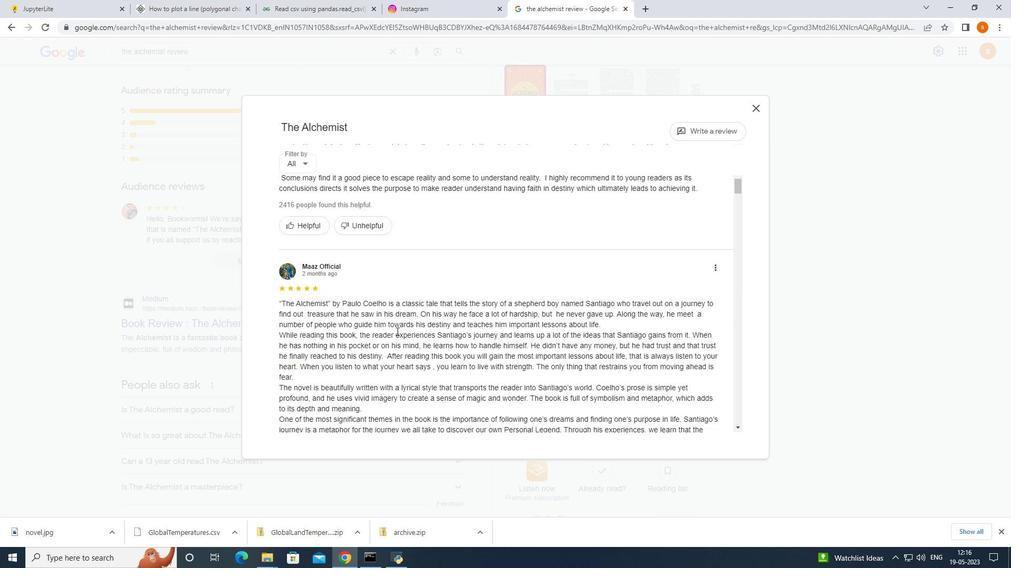 
Action: Mouse scrolled (396, 329) with delta (0, 0)
Screenshot: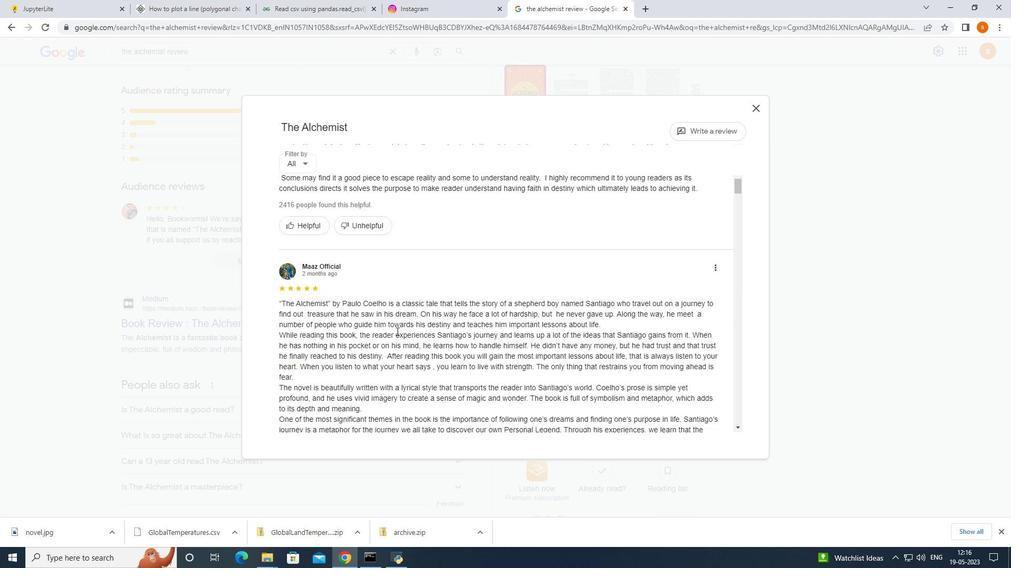 
Action: Mouse moved to (396, 330)
Screenshot: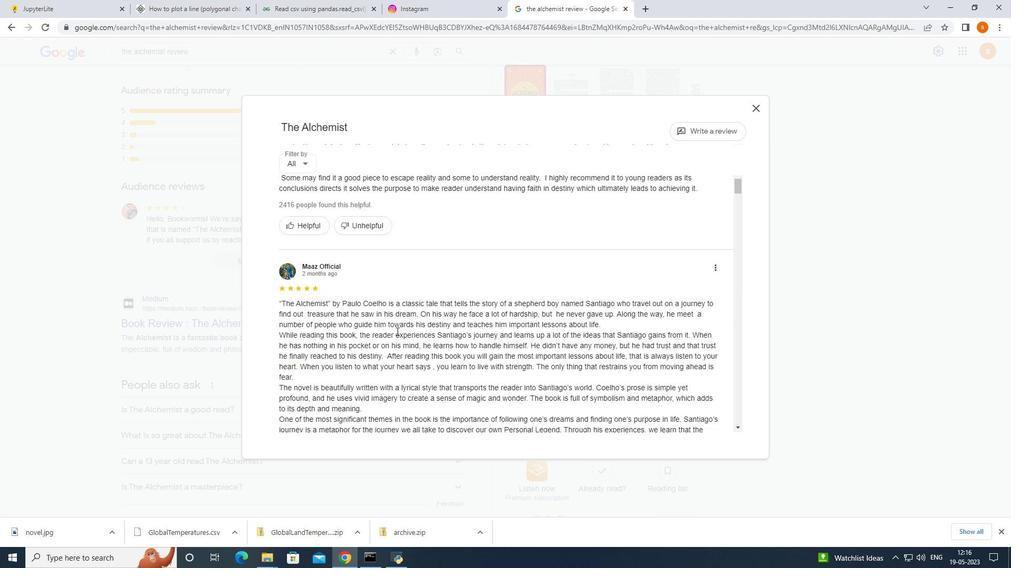 
Action: Mouse scrolled (396, 329) with delta (0, 0)
Screenshot: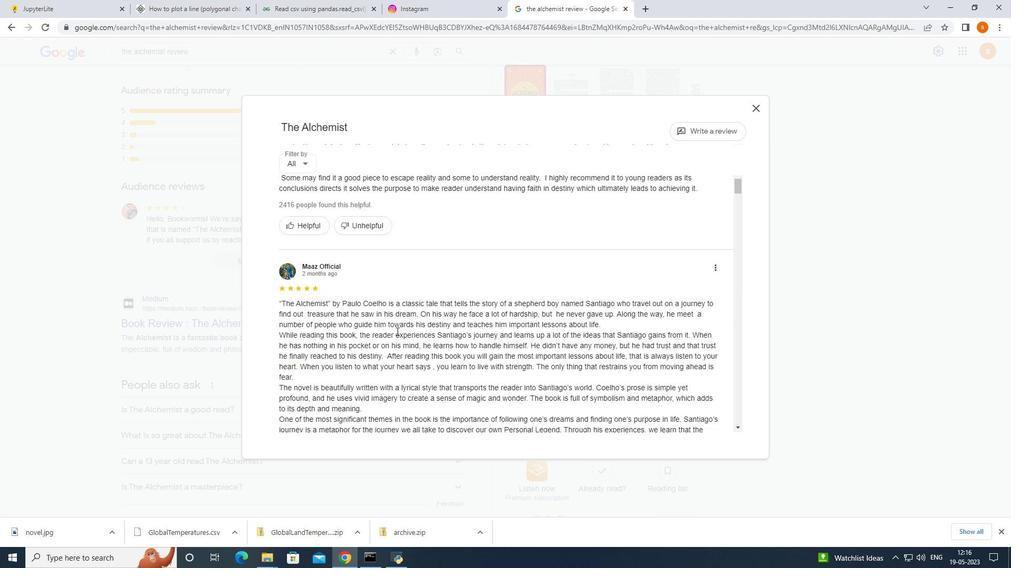 
Action: Mouse scrolled (396, 329) with delta (0, 0)
Screenshot: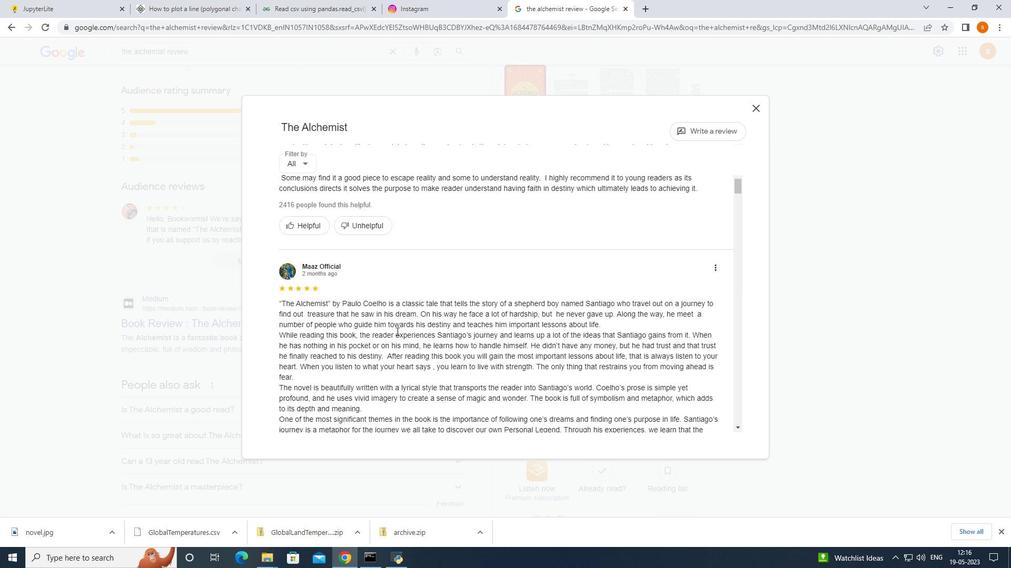 
Action: Mouse moved to (395, 330)
Screenshot: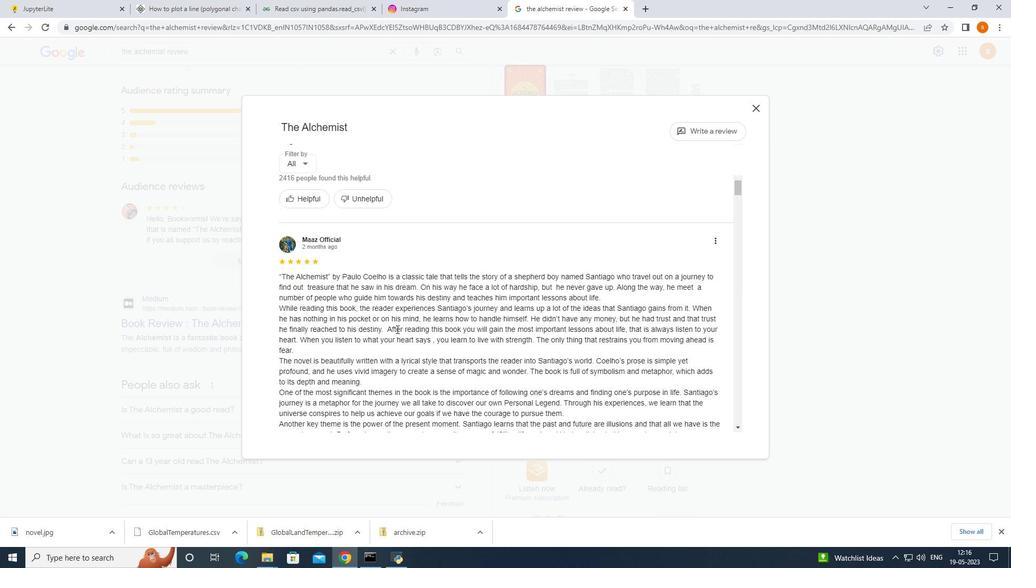 
Action: Mouse scrolled (395, 329) with delta (0, 0)
Screenshot: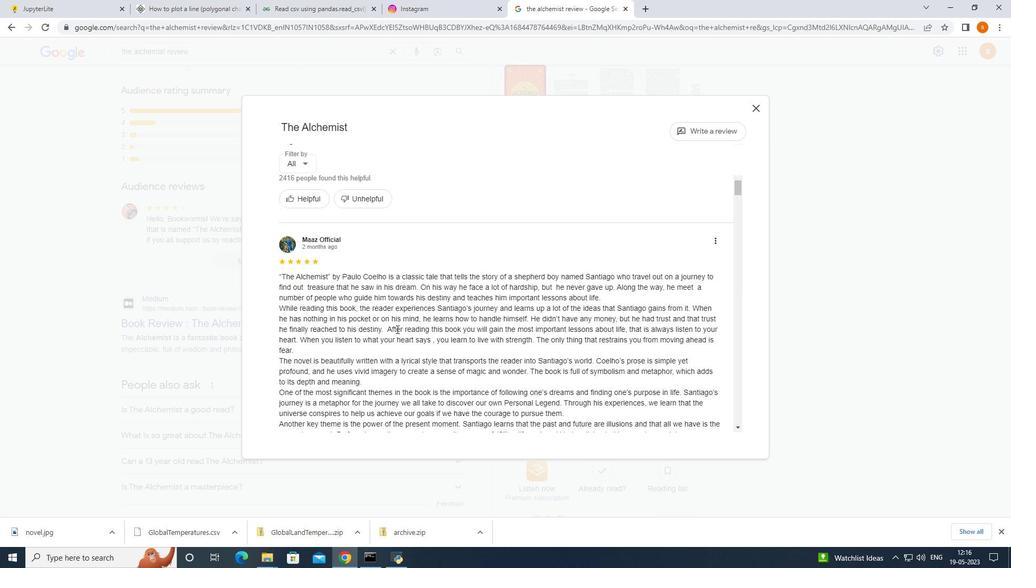 
Action: Mouse moved to (401, 304)
Screenshot: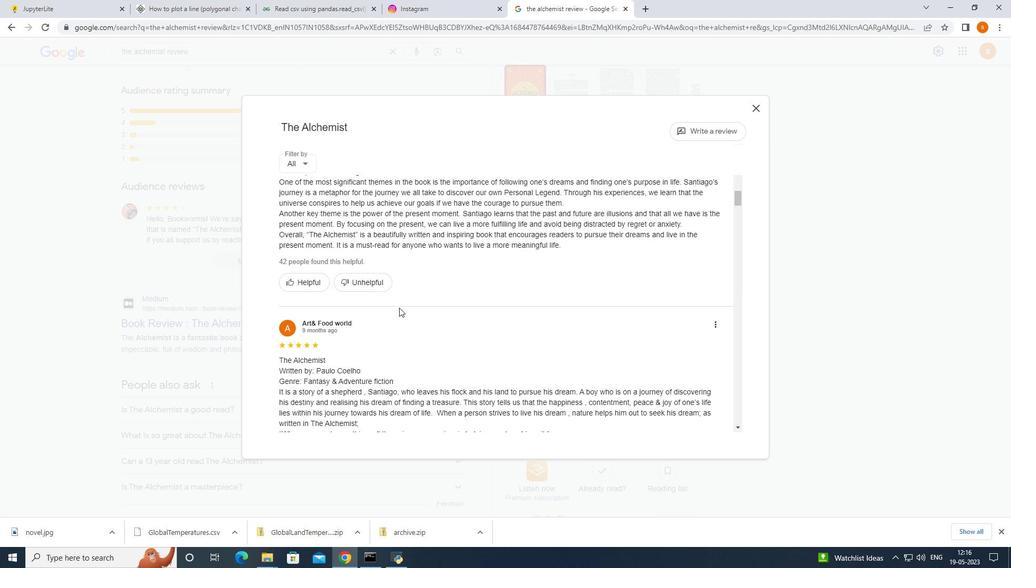 
Action: Mouse scrolled (401, 303) with delta (0, 0)
Screenshot: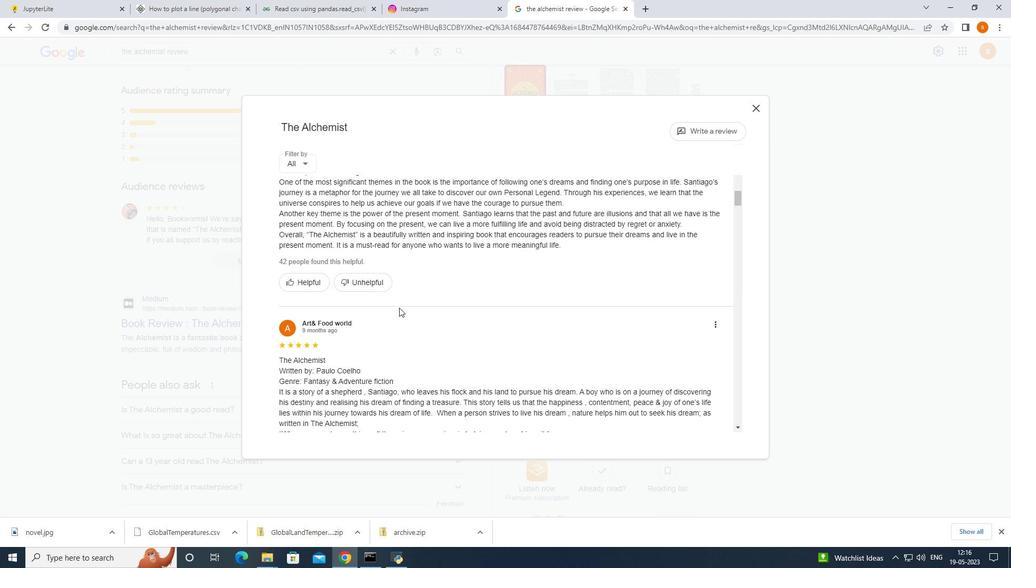 
Action: Mouse scrolled (401, 303) with delta (0, 0)
Screenshot: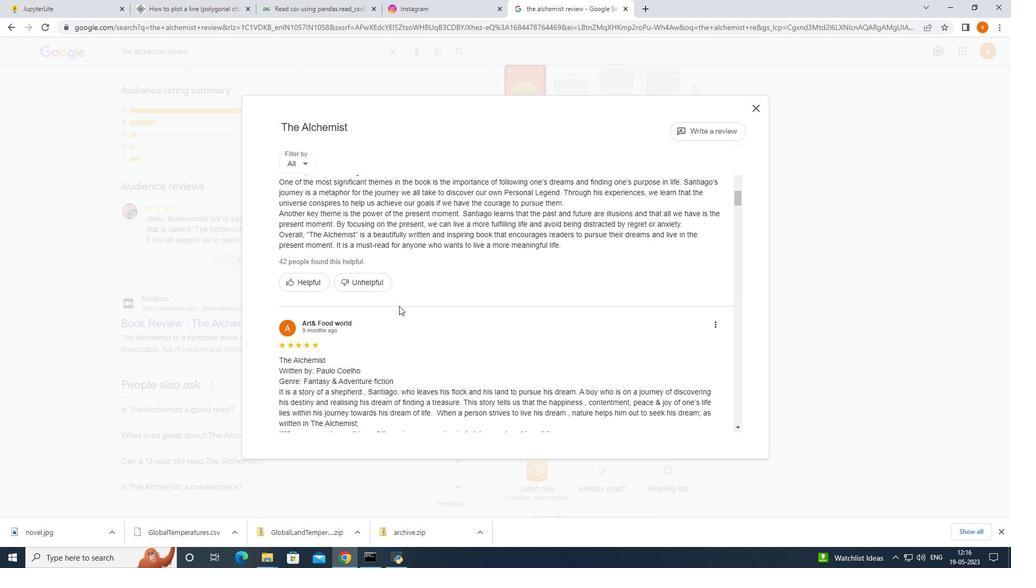
Action: Mouse moved to (401, 304)
Screenshot: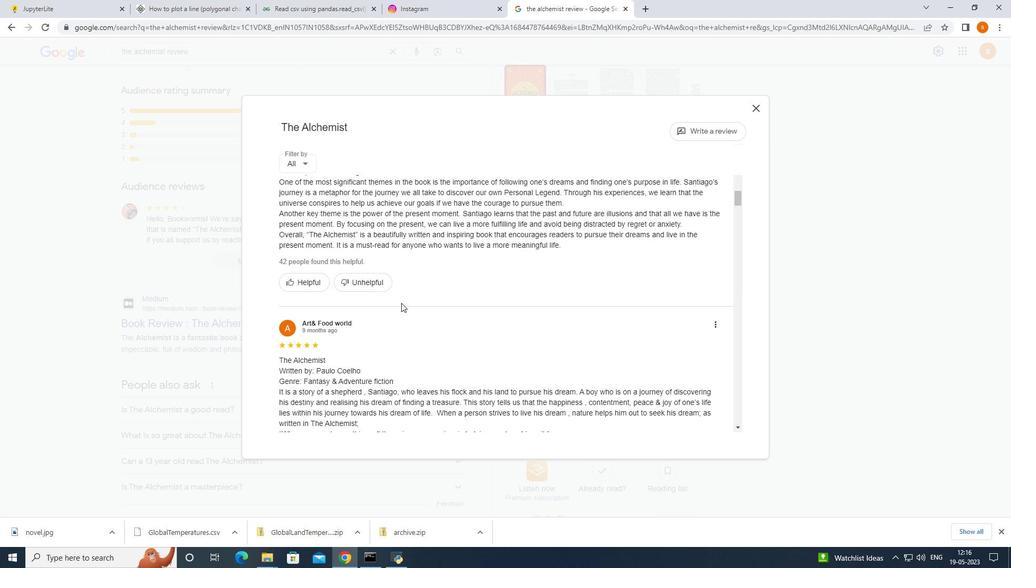 
Action: Mouse scrolled (401, 304) with delta (0, 0)
Screenshot: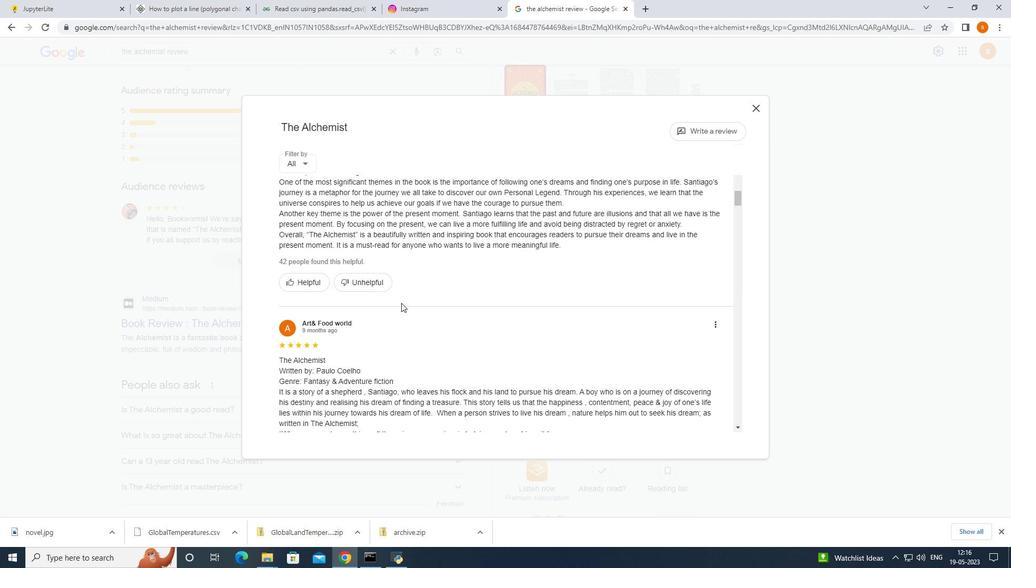 
Action: Mouse moved to (400, 254)
Screenshot: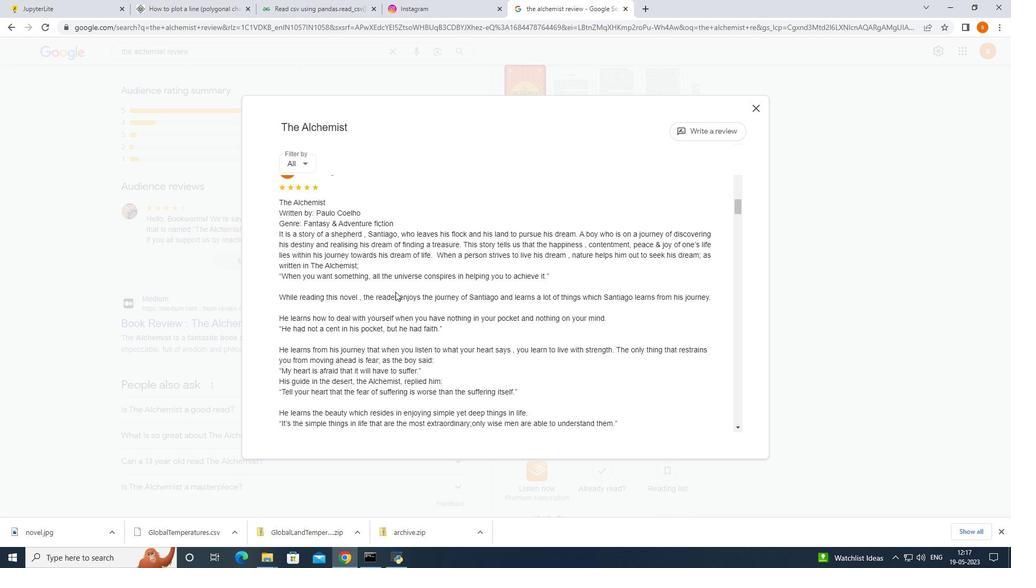 
Action: Mouse scrolled (400, 254) with delta (0, 0)
Screenshot: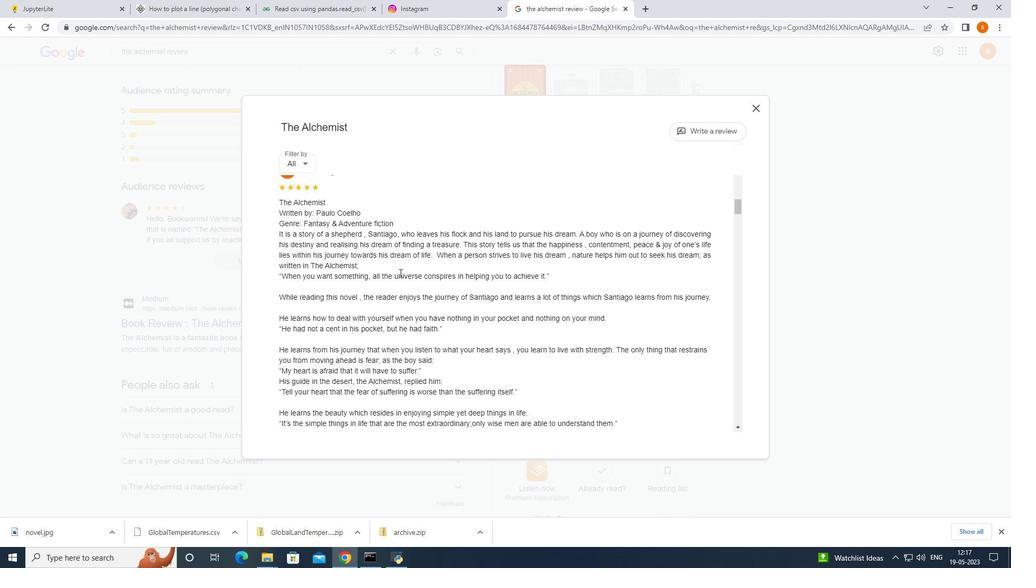 
Action: Mouse moved to (400, 263)
Screenshot: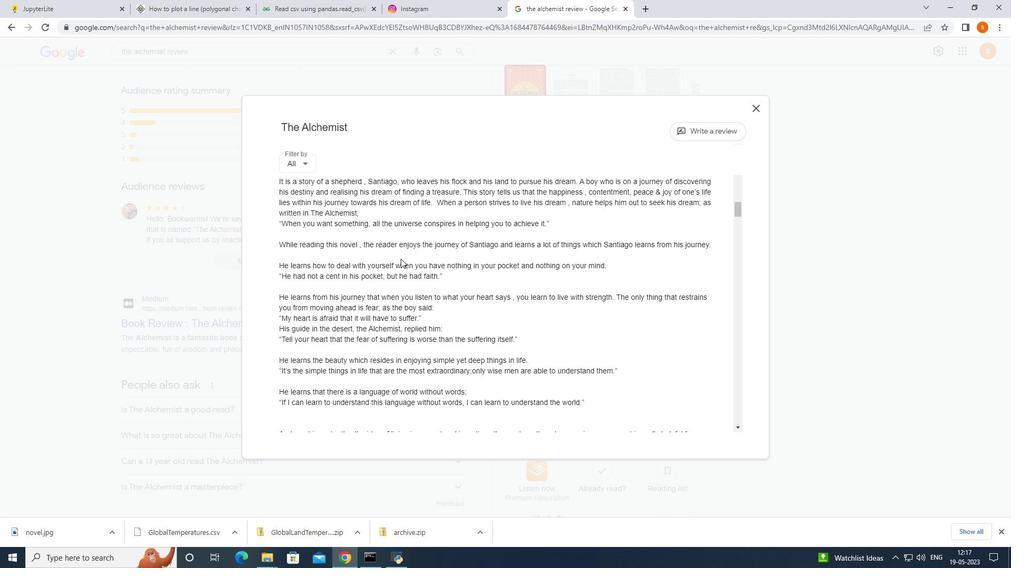 
Action: Mouse scrolled (400, 262) with delta (0, 0)
Screenshot: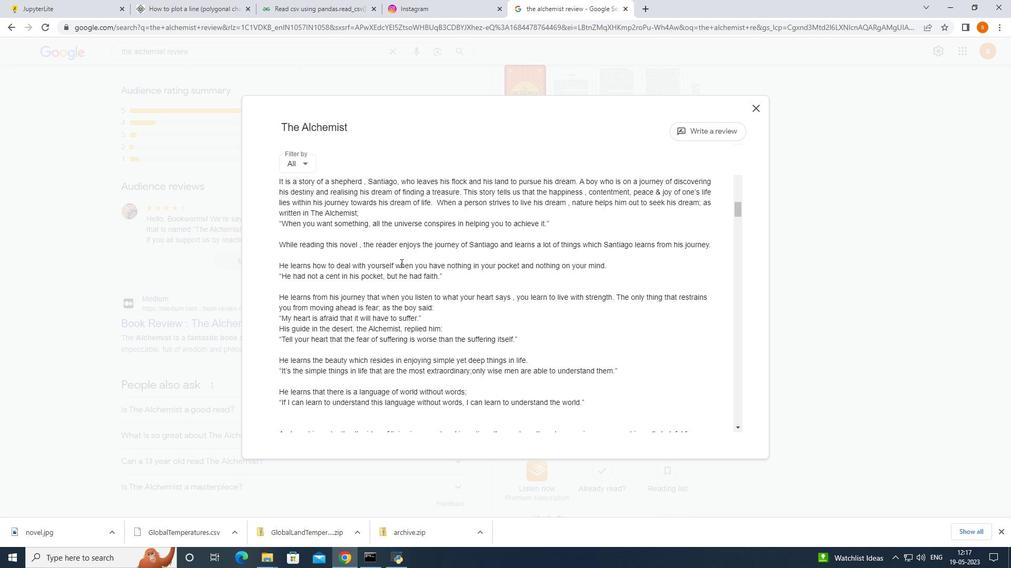 
Action: Mouse scrolled (400, 262) with delta (0, 0)
Screenshot: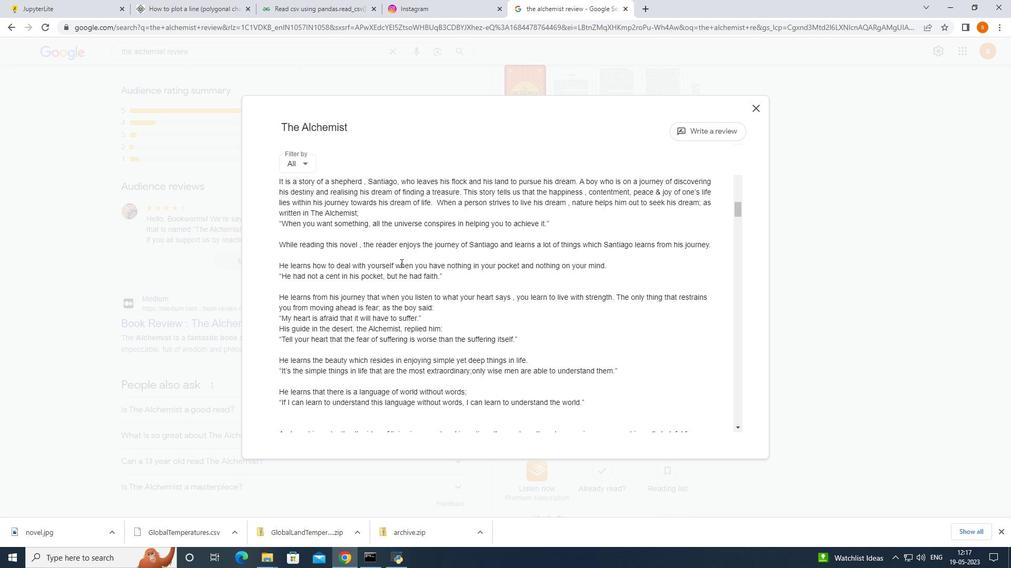 
Action: Mouse scrolled (400, 262) with delta (0, 0)
Screenshot: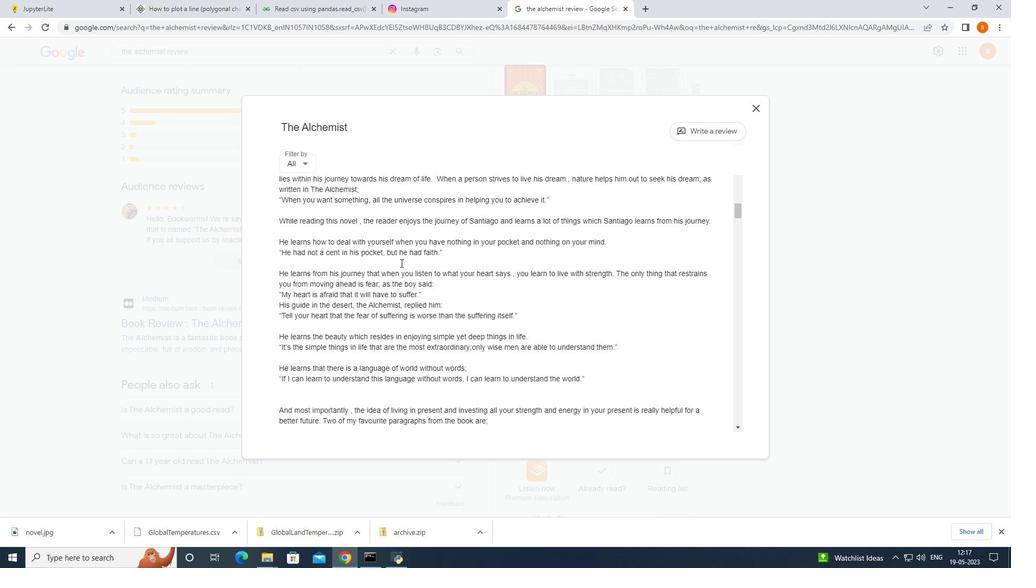 
Action: Mouse moved to (405, 265)
Screenshot: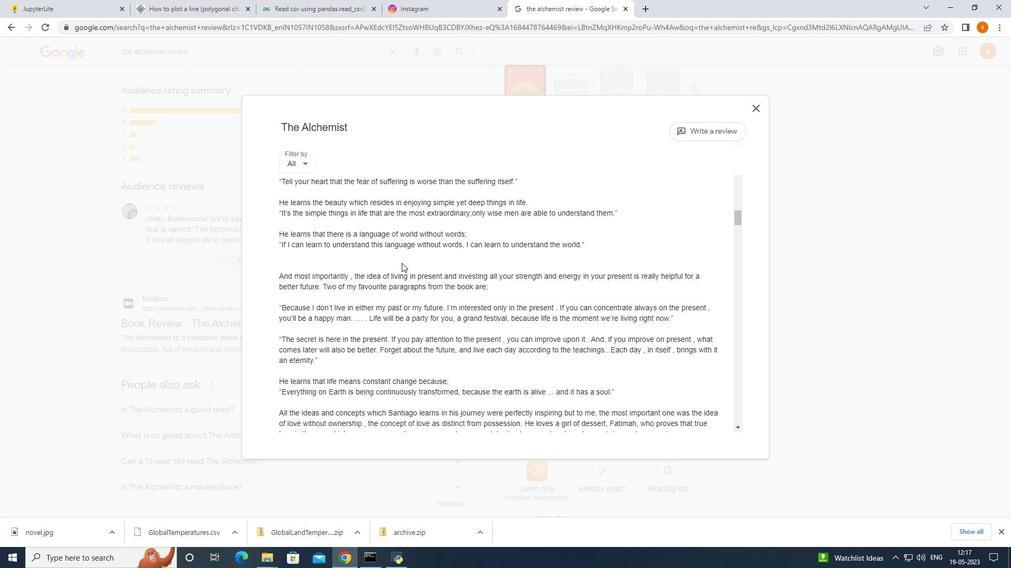 
Action: Mouse scrolled (405, 266) with delta (0, 0)
Screenshot: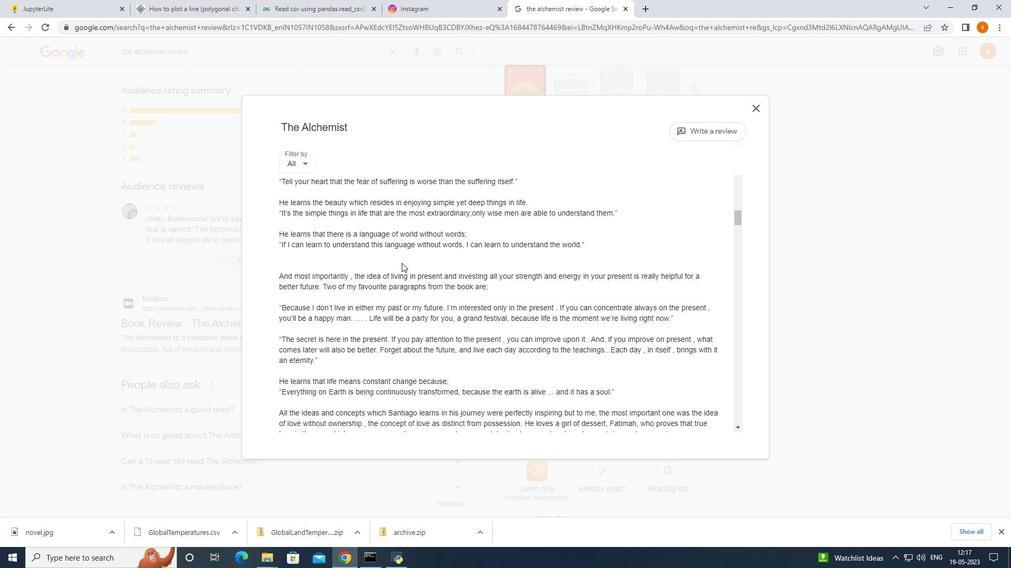 
Action: Mouse moved to (411, 269)
Screenshot: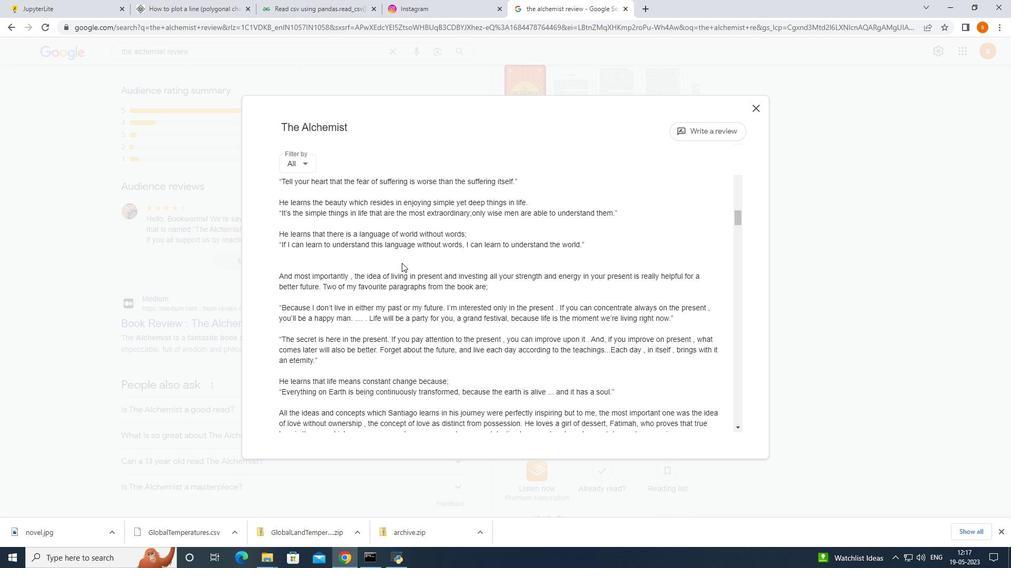 
Action: Mouse scrolled (411, 270) with delta (0, 0)
Screenshot: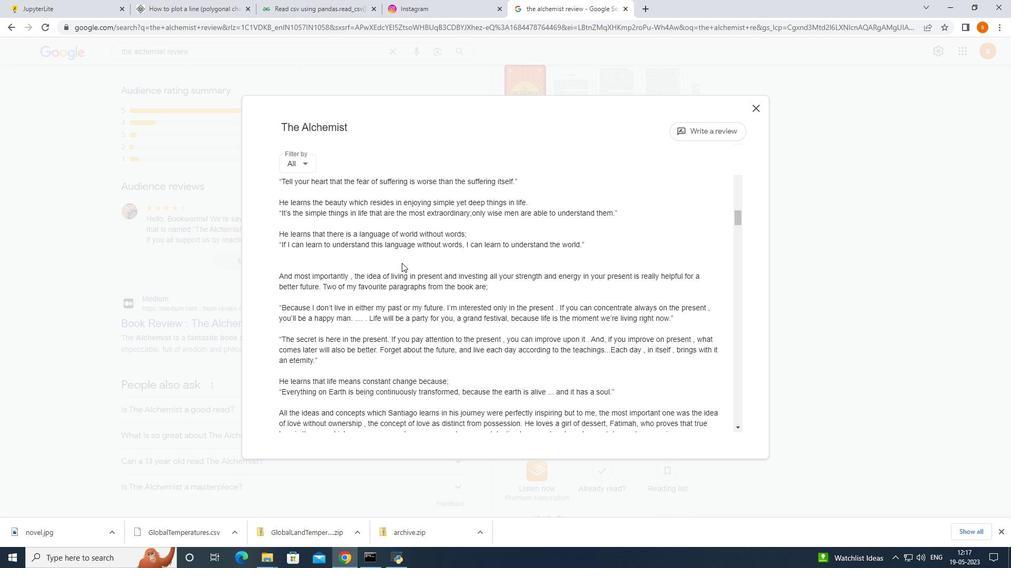 
Action: Mouse moved to (433, 278)
Screenshot: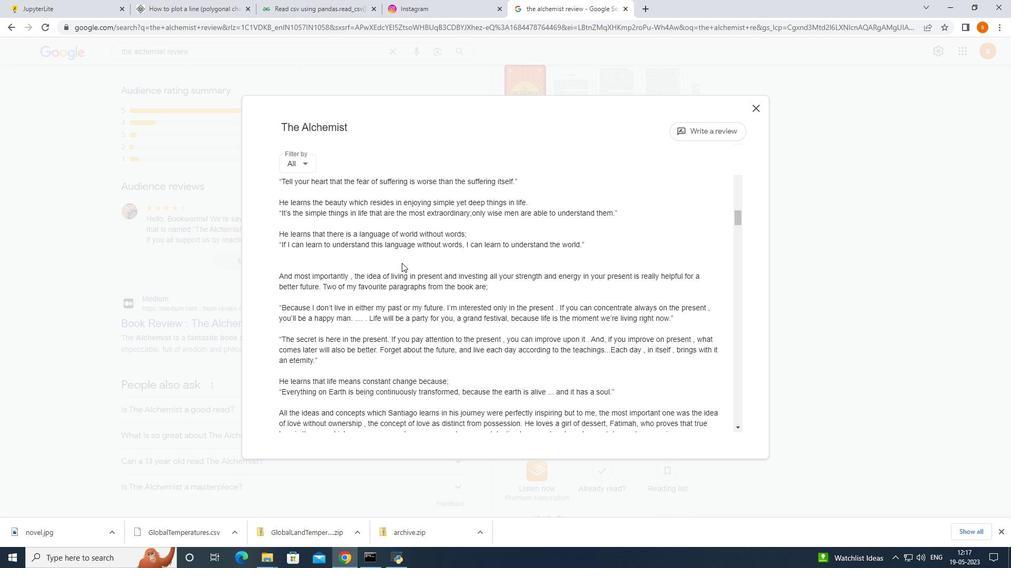 
Action: Mouse scrolled (433, 279) with delta (0, 0)
Screenshot: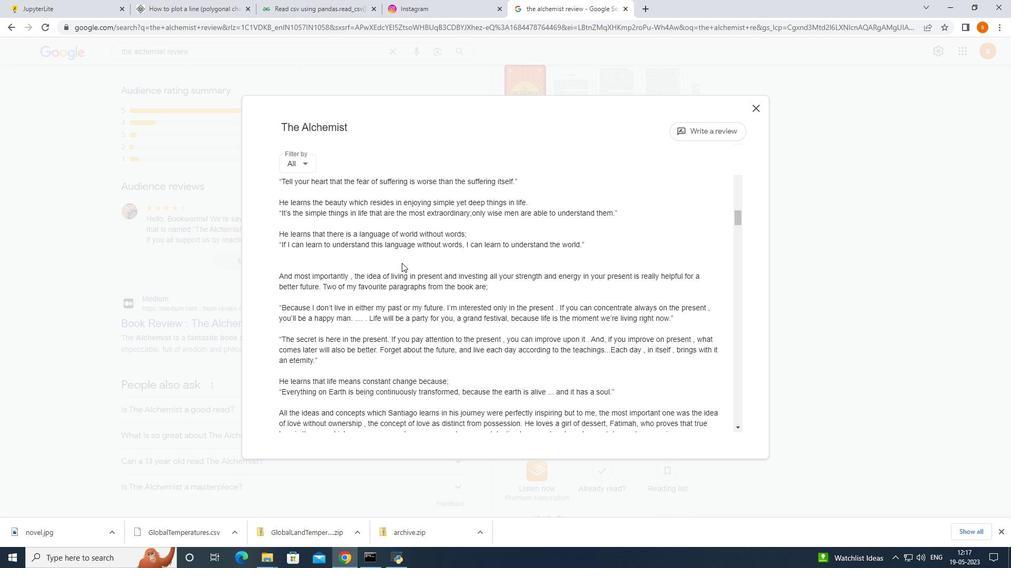 
Action: Mouse moved to (477, 289)
Screenshot: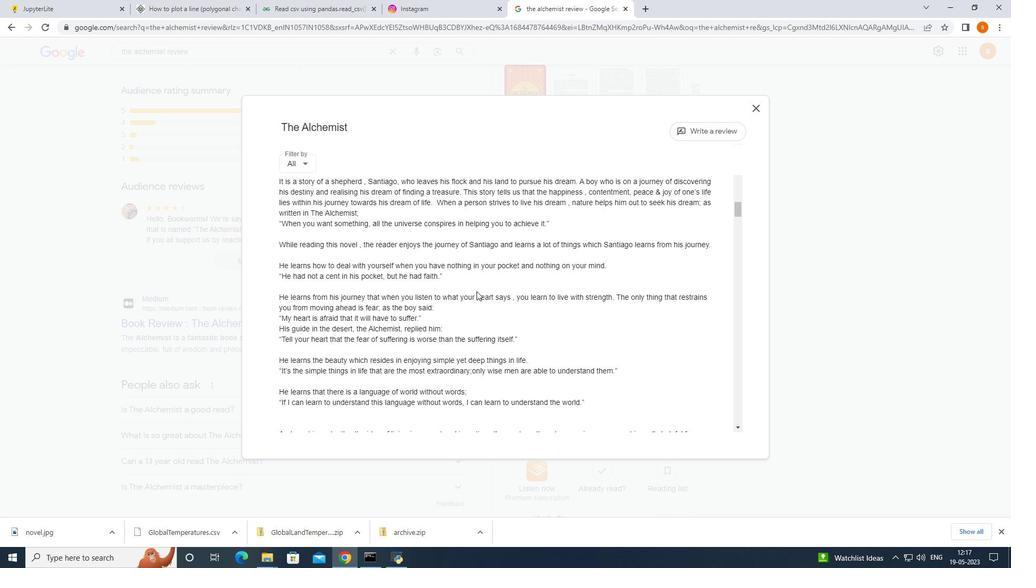 
Action: Mouse scrolled (477, 290) with delta (0, 0)
Screenshot: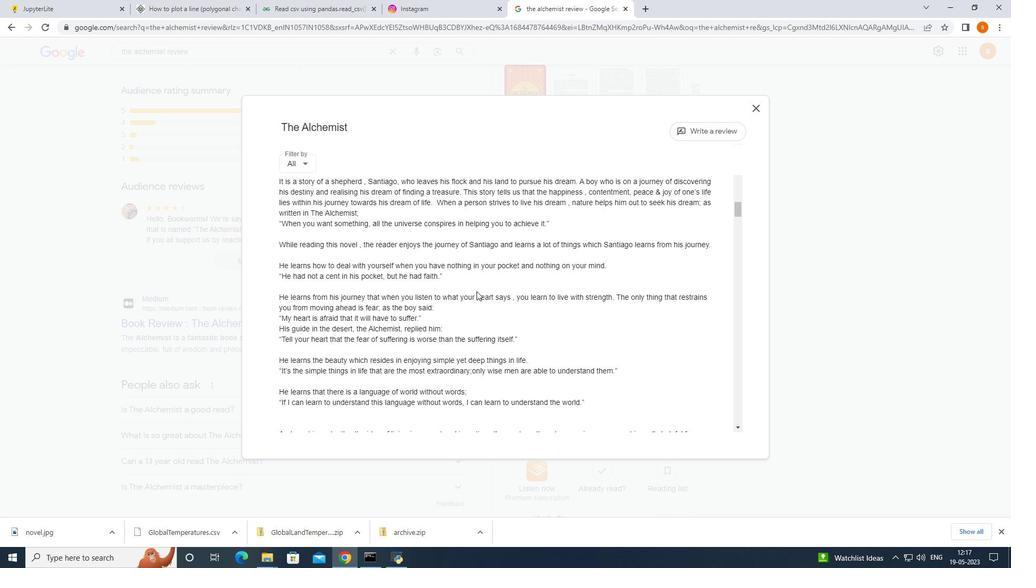 
Action: Mouse scrolled (477, 290) with delta (0, 0)
Screenshot: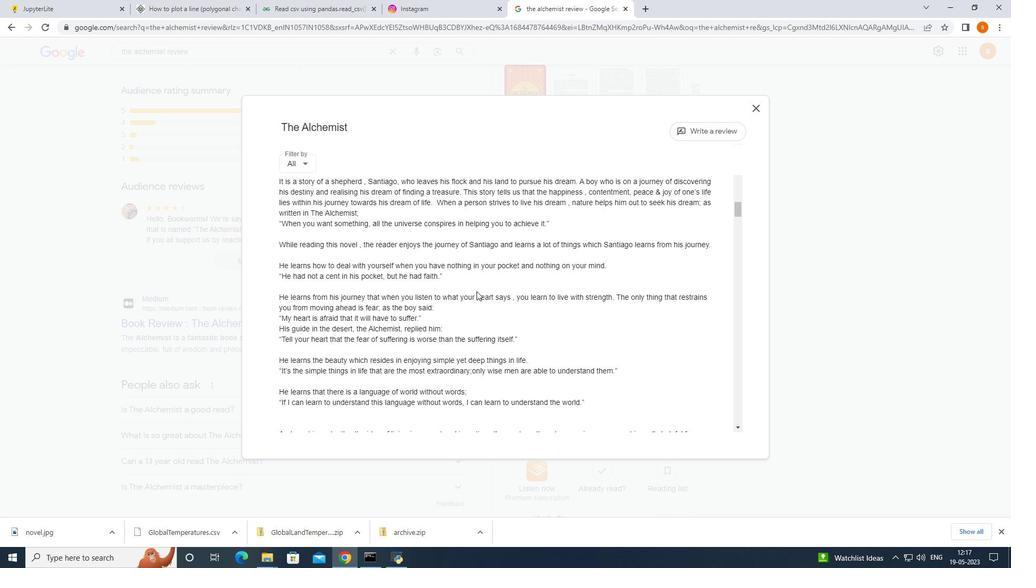 
Action: Mouse moved to (477, 289)
Screenshot: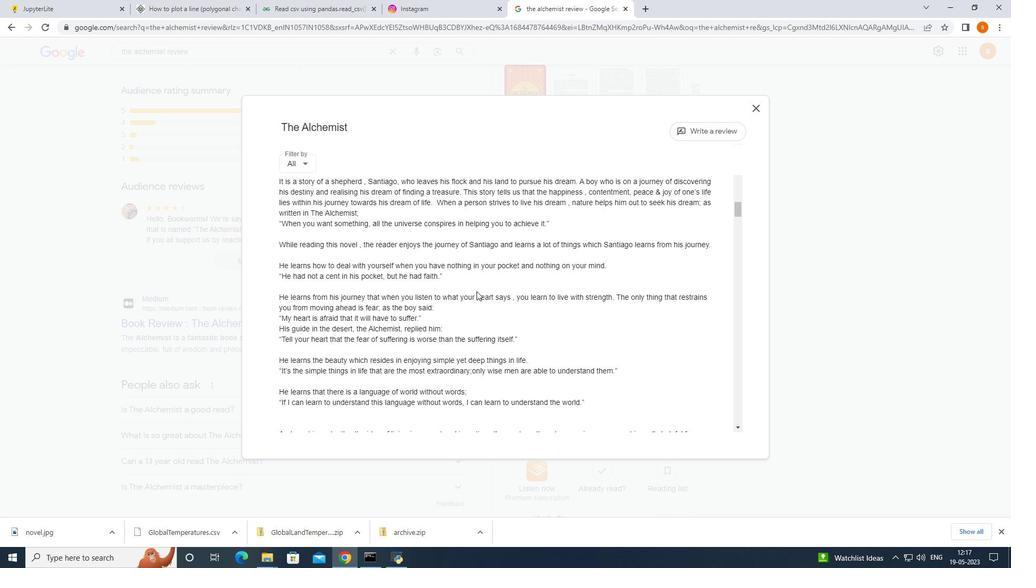
Action: Mouse scrolled (477, 289) with delta (0, 0)
Screenshot: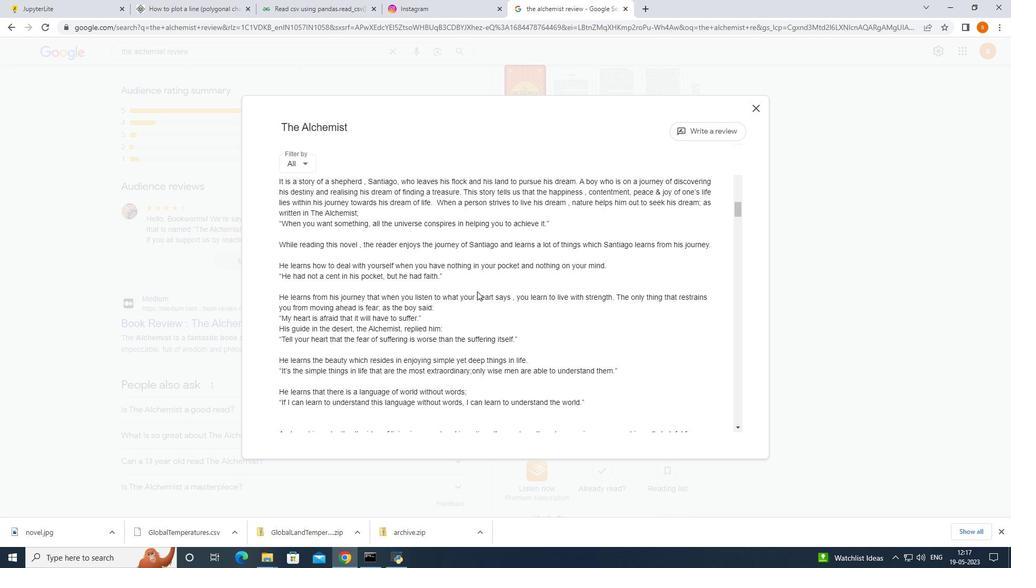 
Action: Mouse moved to (478, 289)
Screenshot: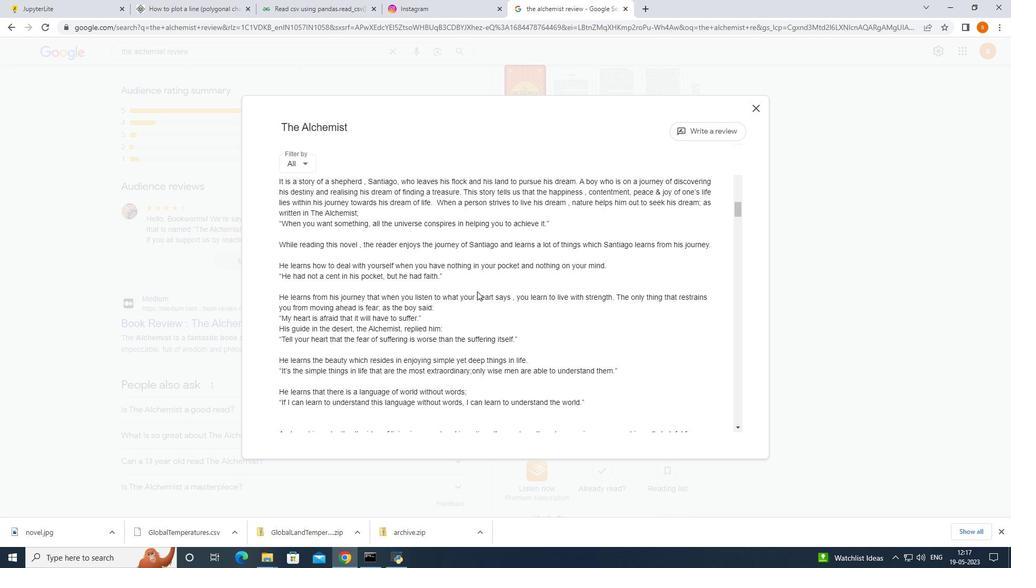 
Action: Mouse scrolled (478, 289) with delta (0, 0)
Screenshot: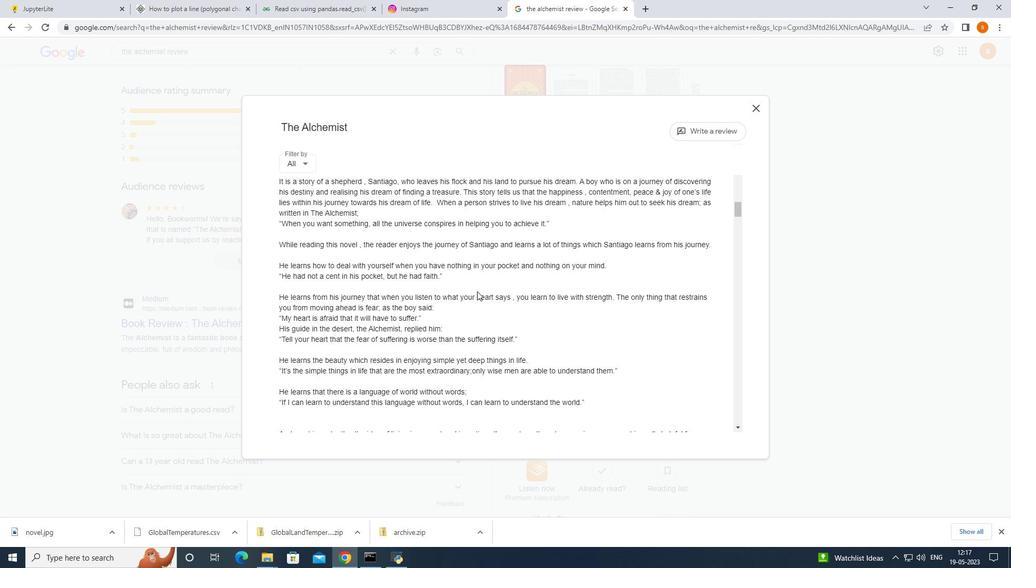 
Action: Mouse moved to (752, 107)
Screenshot: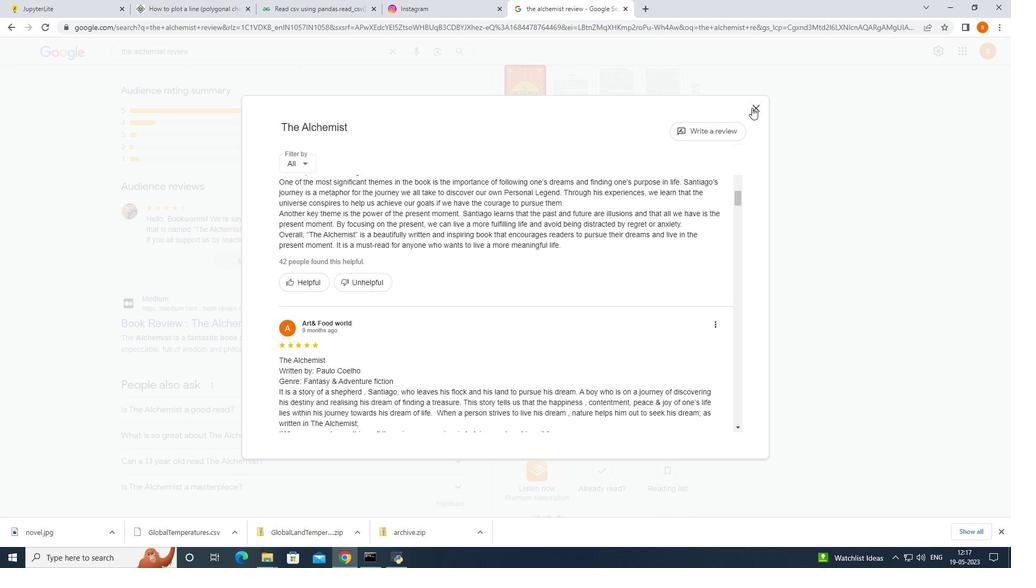 
Action: Mouse pressed left at (752, 107)
Screenshot: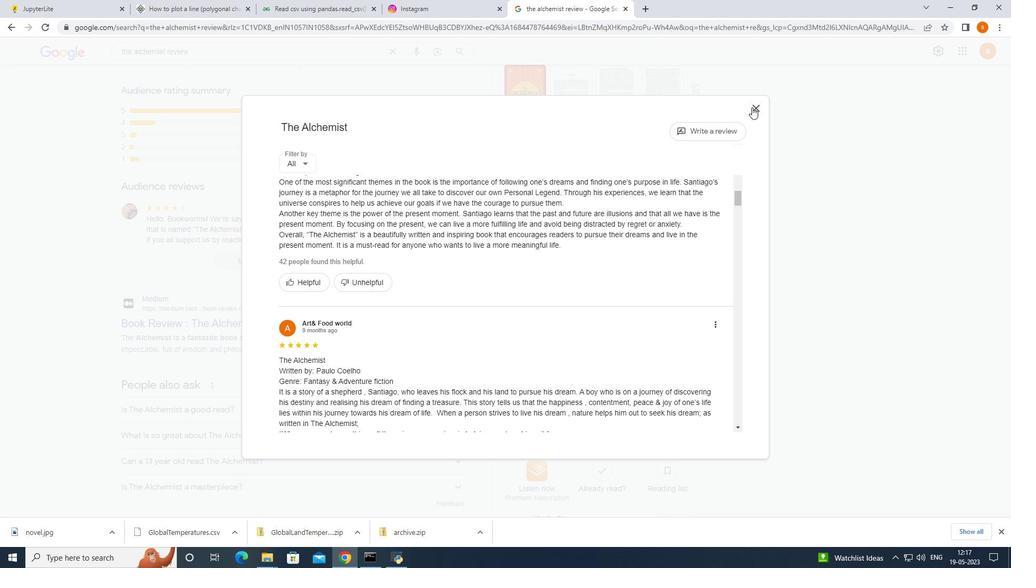 
Action: Mouse moved to (336, 259)
Screenshot: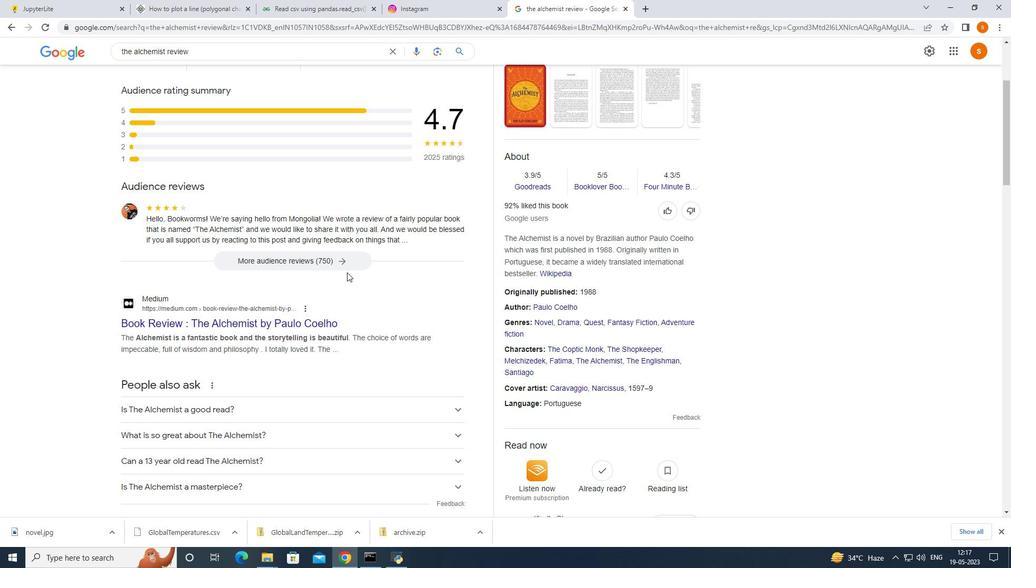 
Action: Mouse pressed left at (336, 259)
Screenshot: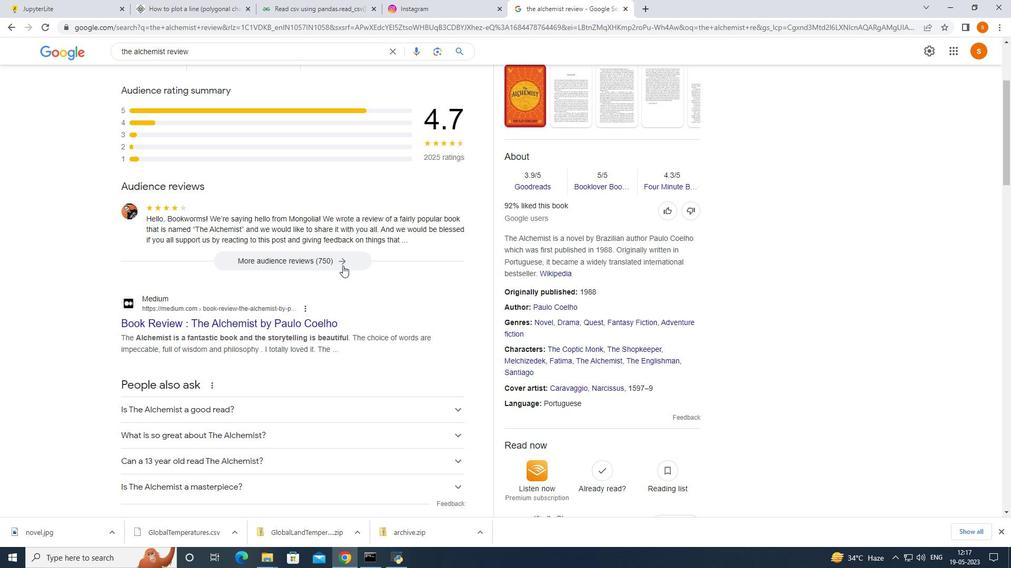 
Action: Mouse moved to (388, 293)
Screenshot: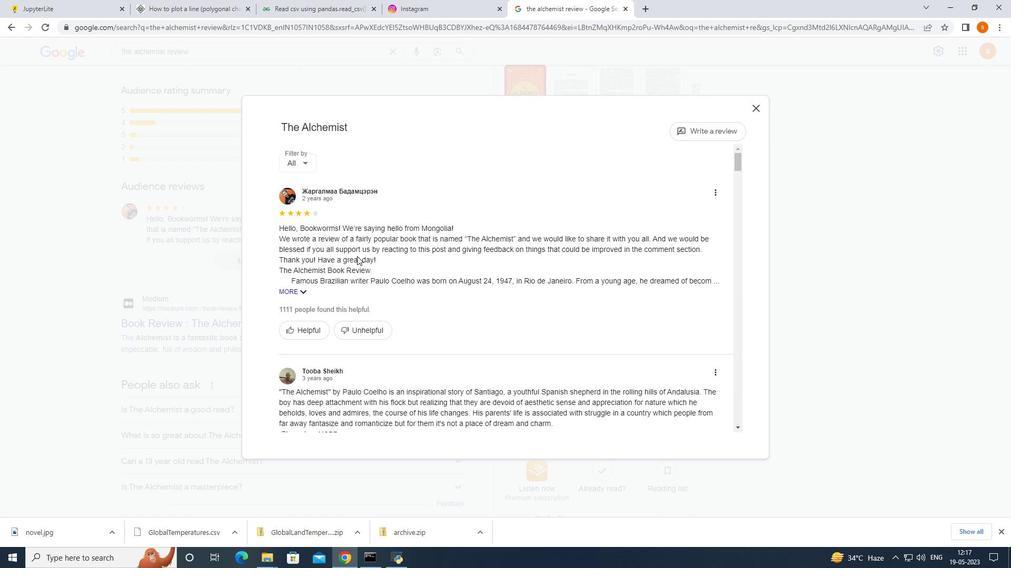 
Action: Mouse scrolled (388, 293) with delta (0, 0)
Screenshot: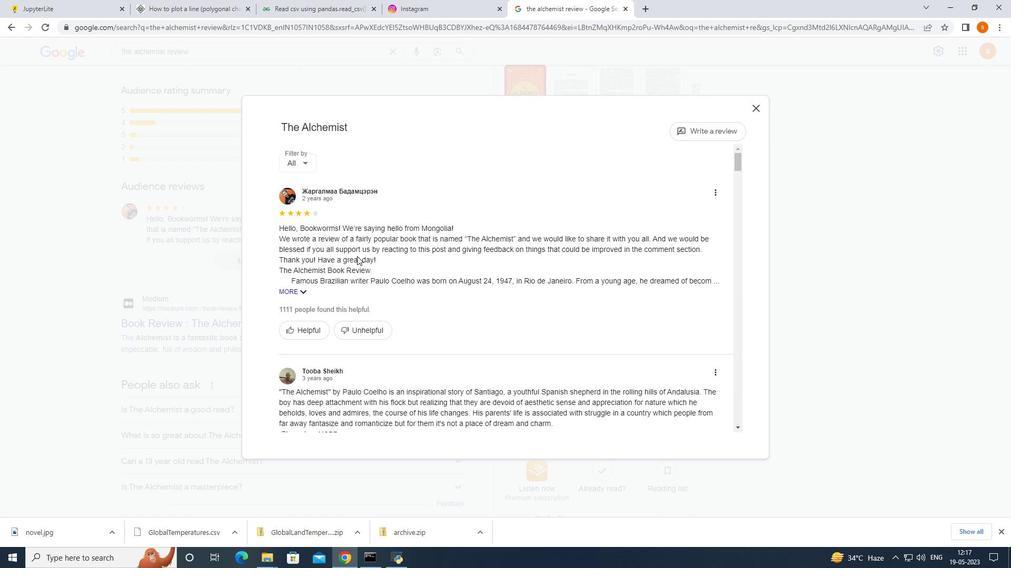 
Action: Mouse moved to (390, 296)
Screenshot: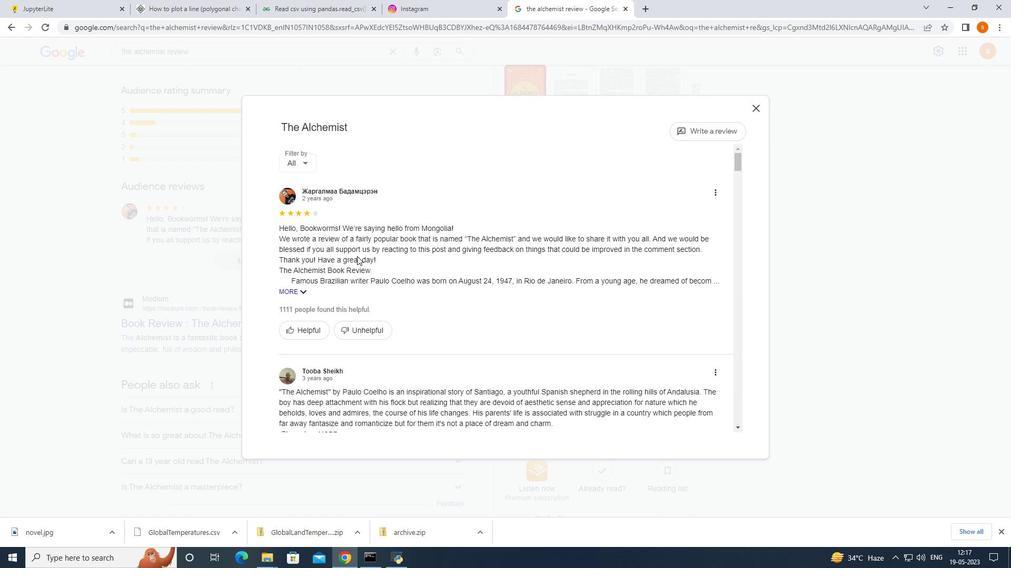 
Action: Mouse scrolled (390, 295) with delta (0, 0)
Screenshot: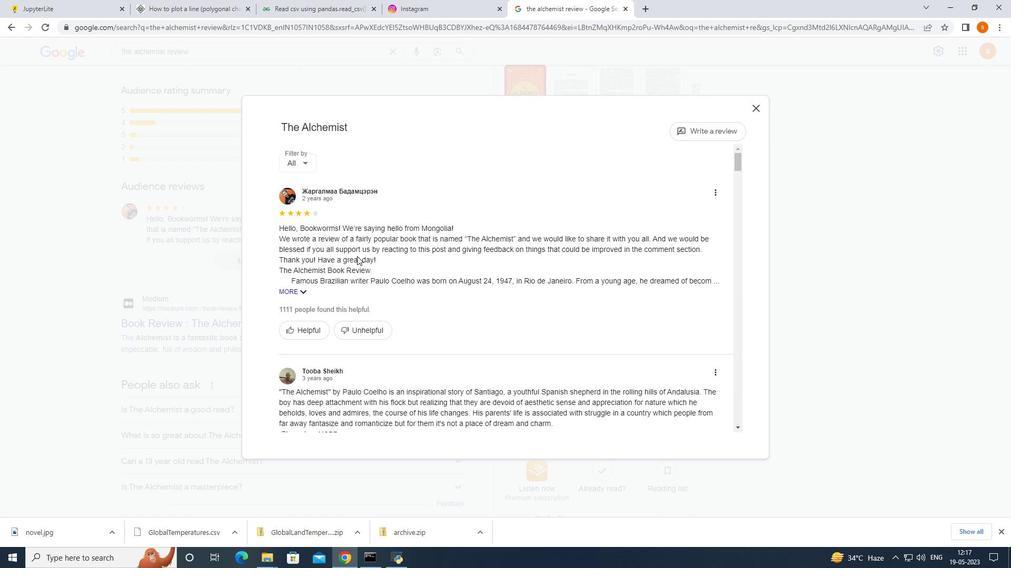 
Action: Mouse scrolled (390, 295) with delta (0, 0)
Screenshot: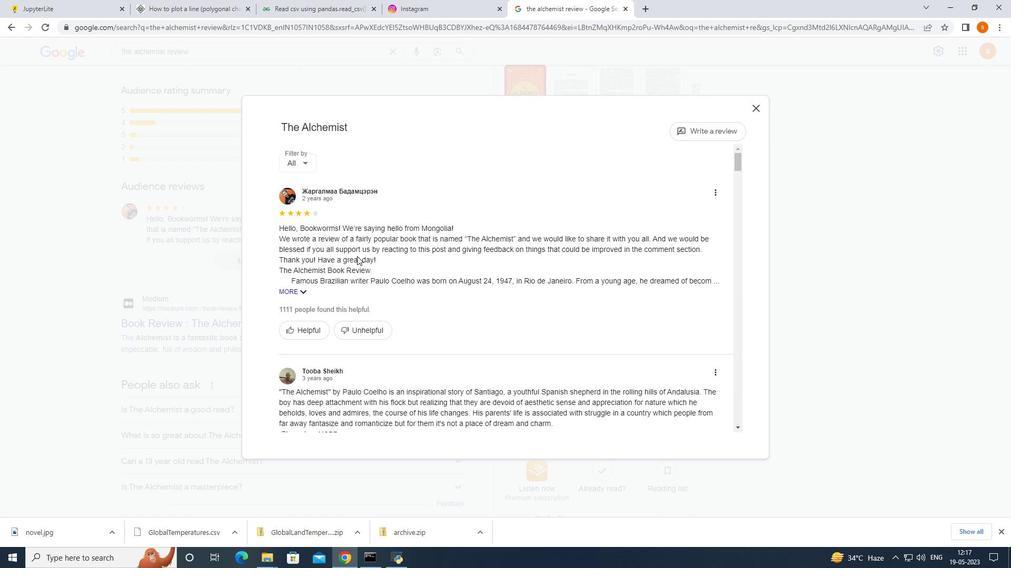 
Action: Mouse moved to (390, 296)
Screenshot: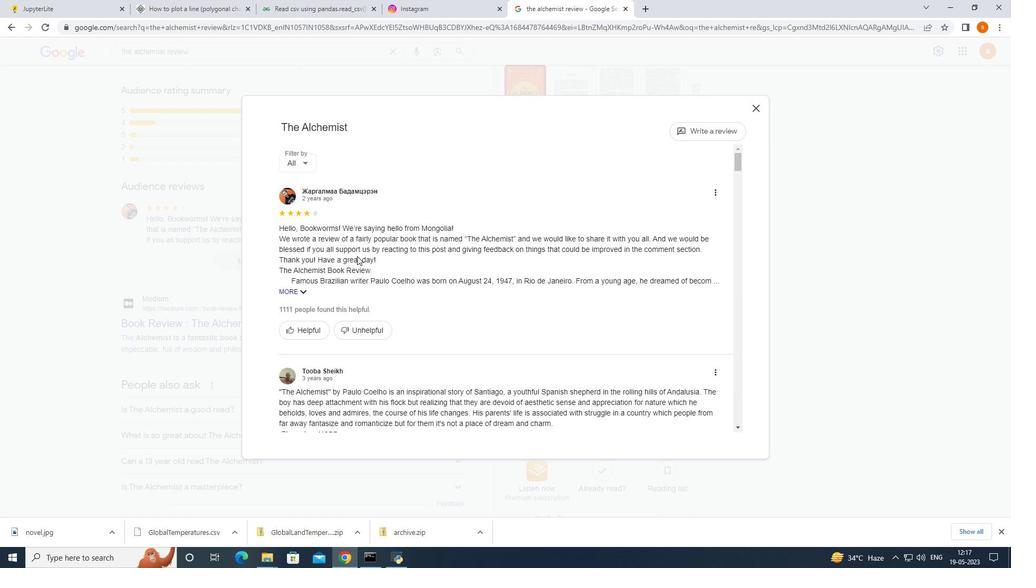
Action: Mouse scrolled (390, 295) with delta (0, 0)
Screenshot: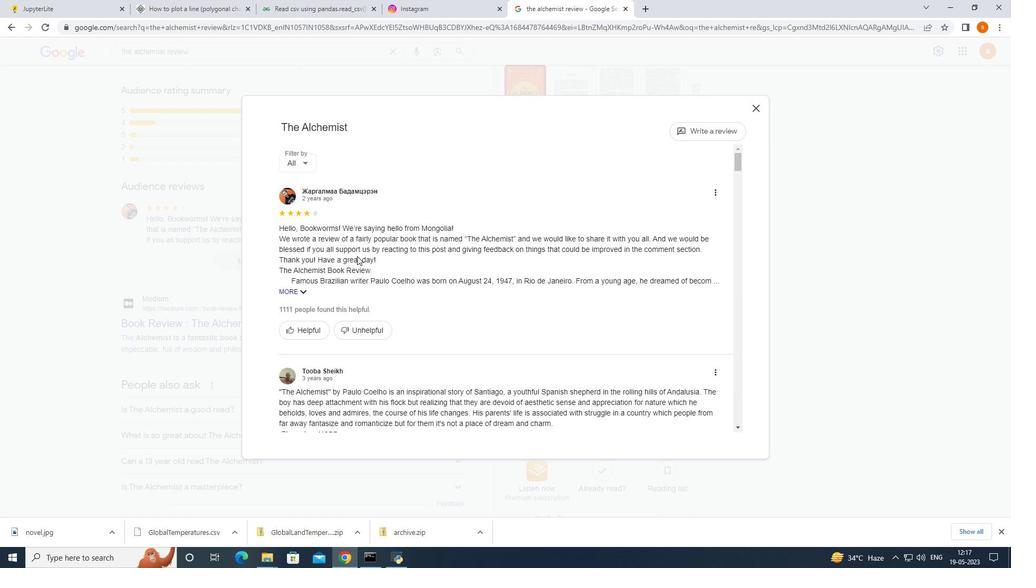 
Action: Mouse moved to (390, 296)
Screenshot: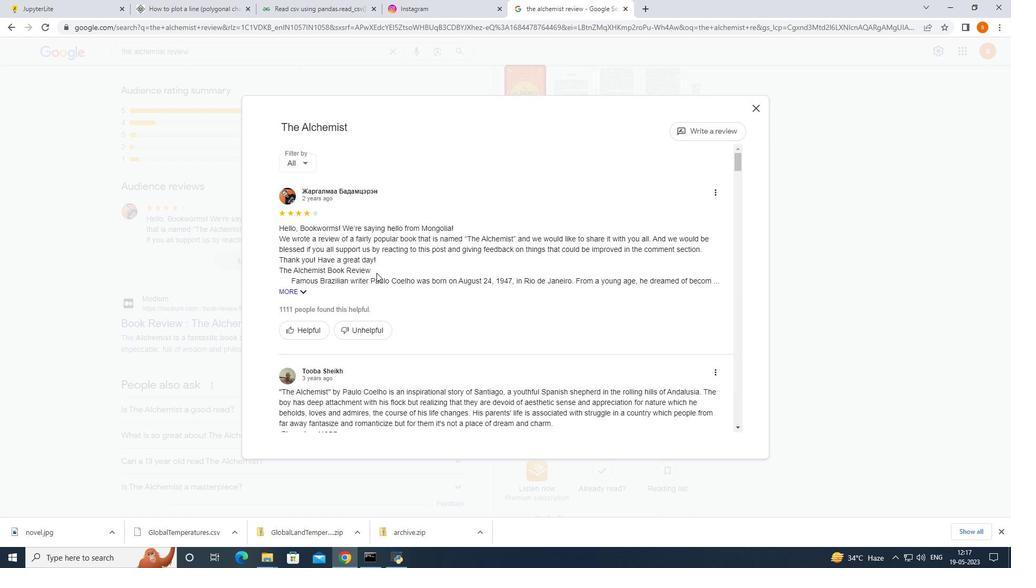 
Action: Mouse scrolled (390, 295) with delta (0, 0)
Screenshot: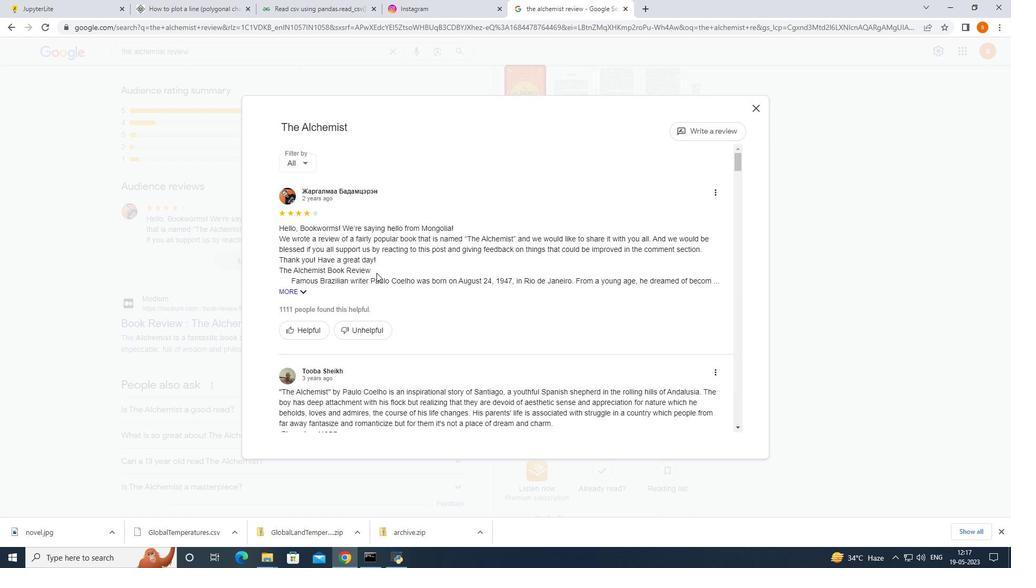 
Action: Mouse moved to (386, 291)
Screenshot: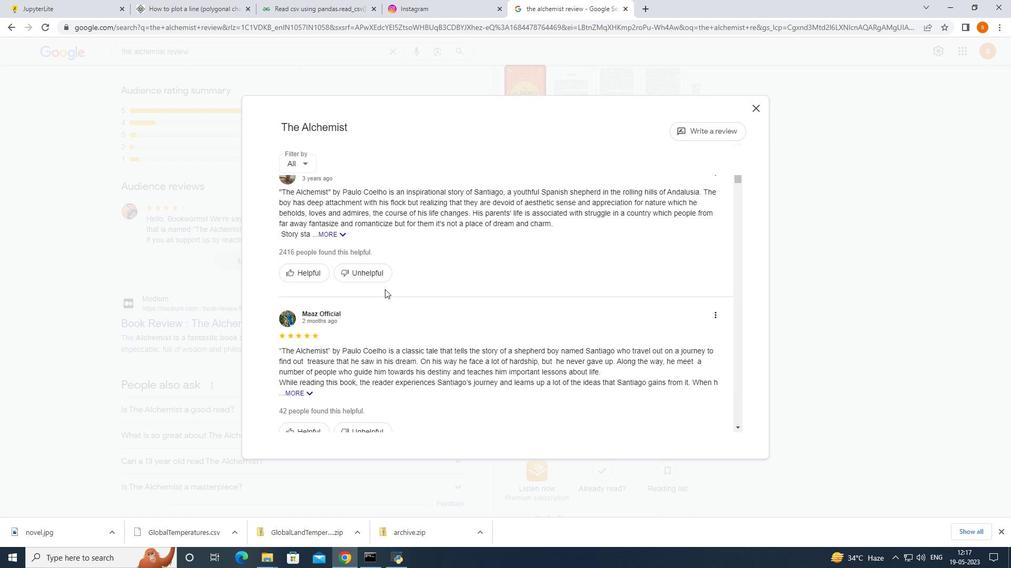 
Action: Mouse scrolled (386, 290) with delta (0, 0)
Screenshot: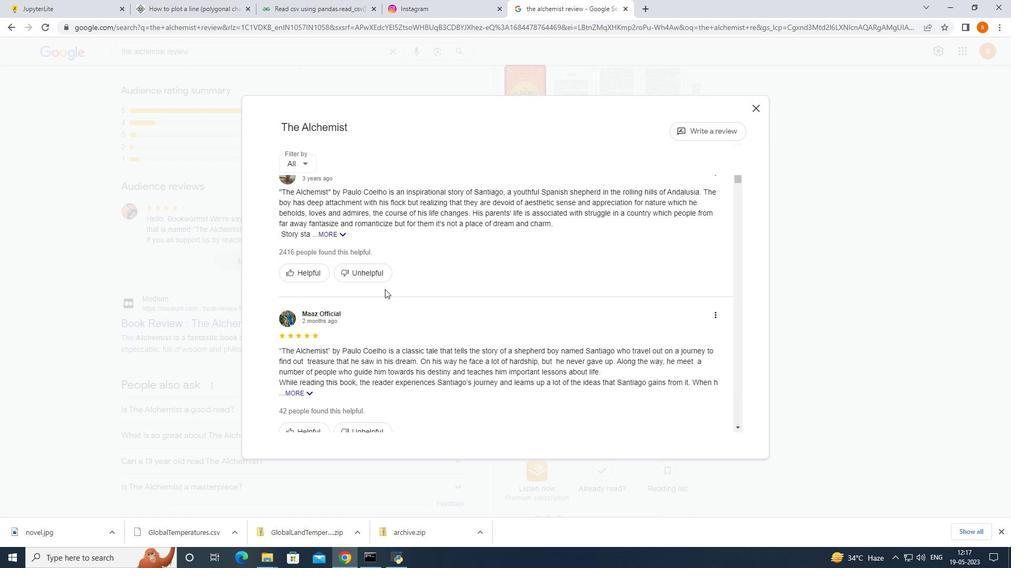 
Action: Mouse moved to (387, 291)
Screenshot: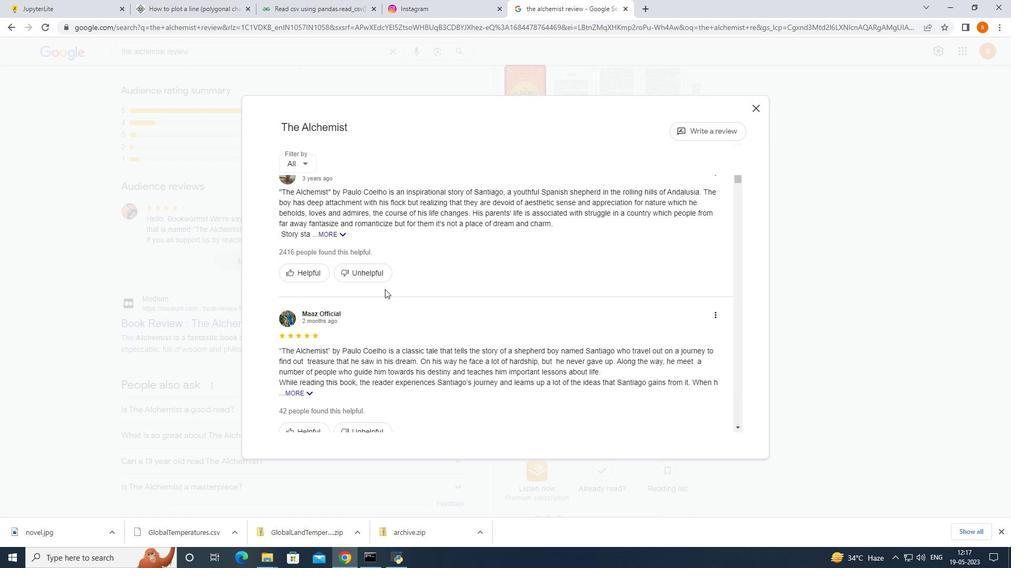 
Action: Mouse scrolled (386, 290) with delta (0, 0)
Screenshot: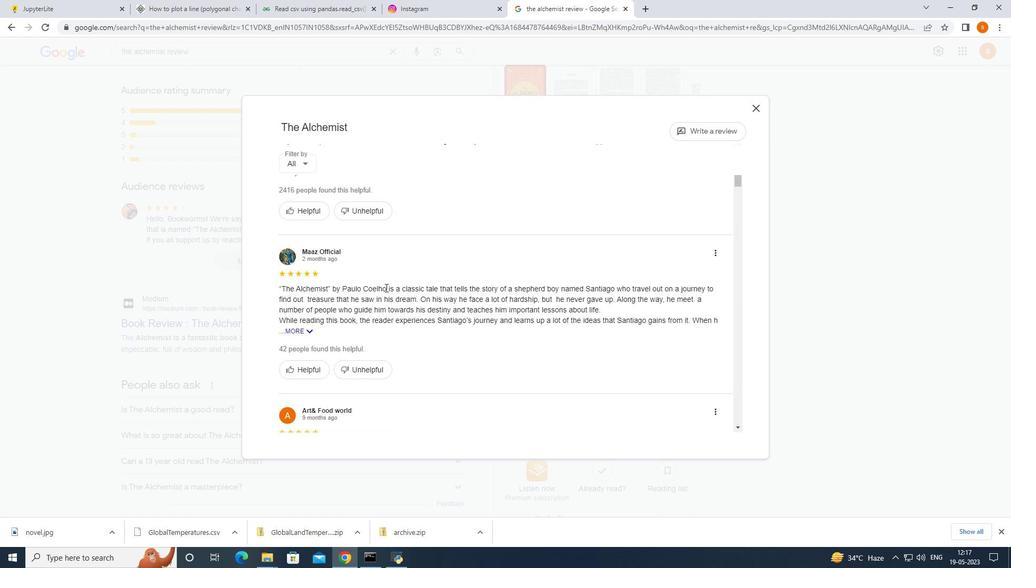 
Action: Mouse moved to (387, 291)
Screenshot: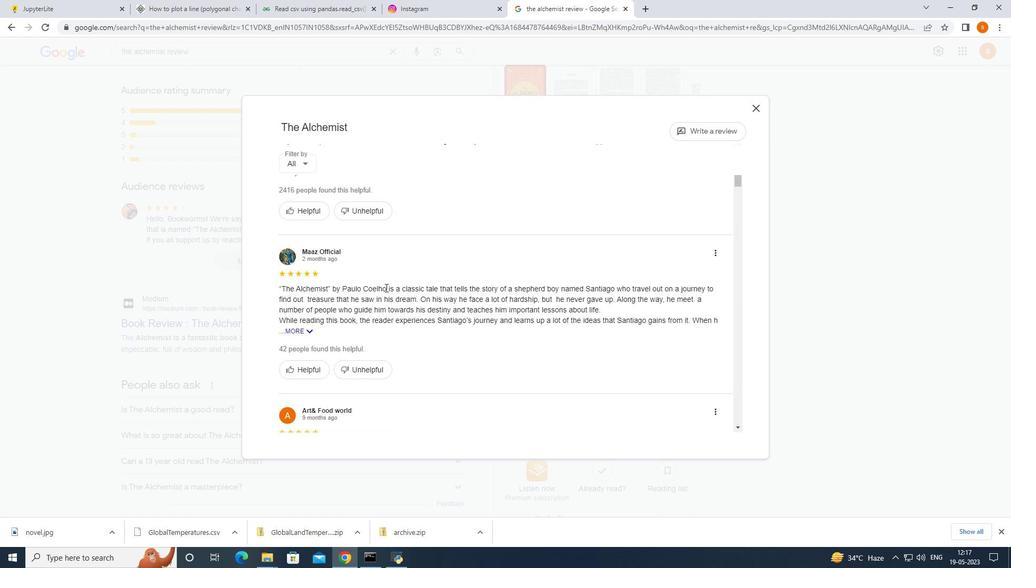
Action: Mouse scrolled (386, 290) with delta (0, 0)
Screenshot: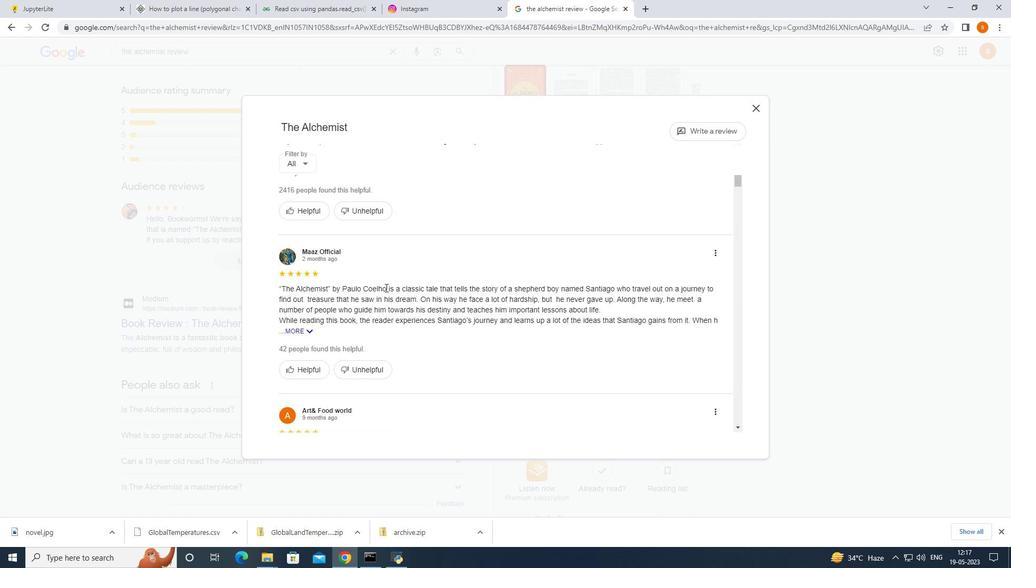 
Action: Mouse scrolled (387, 290) with delta (0, 0)
Screenshot: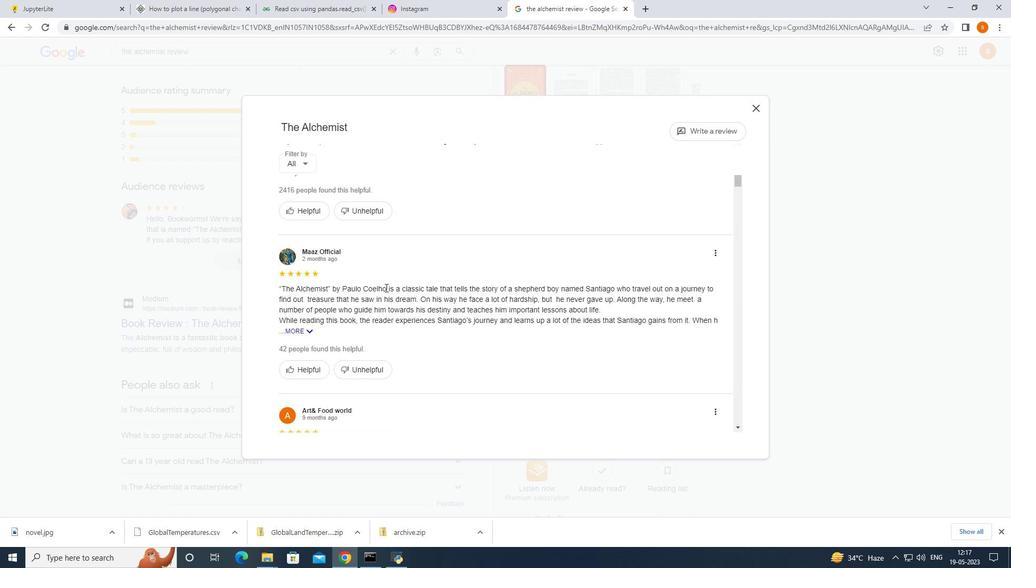 
Action: Mouse scrolled (387, 290) with delta (0, 0)
Screenshot: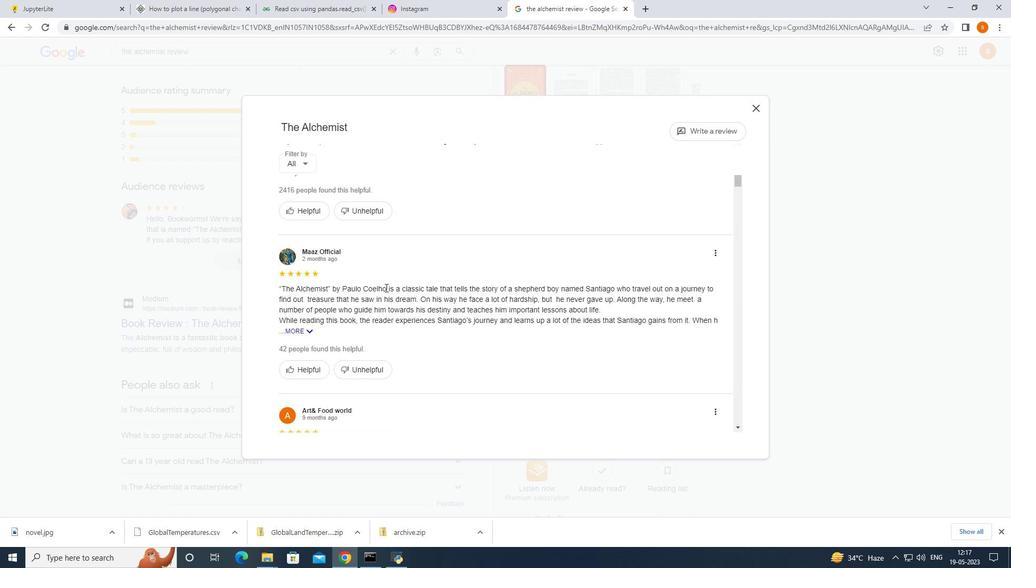 
Action: Mouse moved to (388, 291)
Screenshot: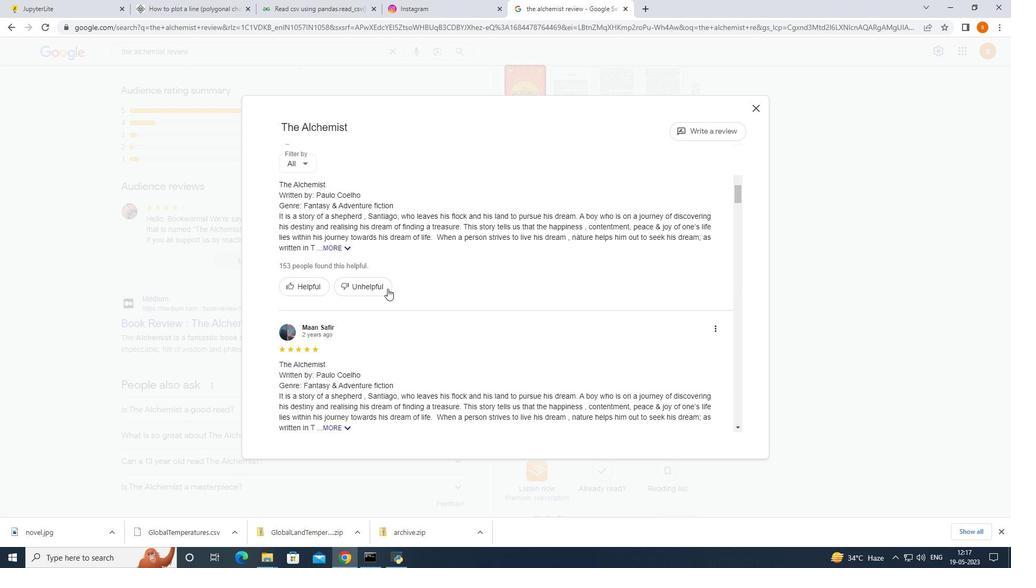 
Action: Mouse scrolled (388, 290) with delta (0, 0)
Screenshot: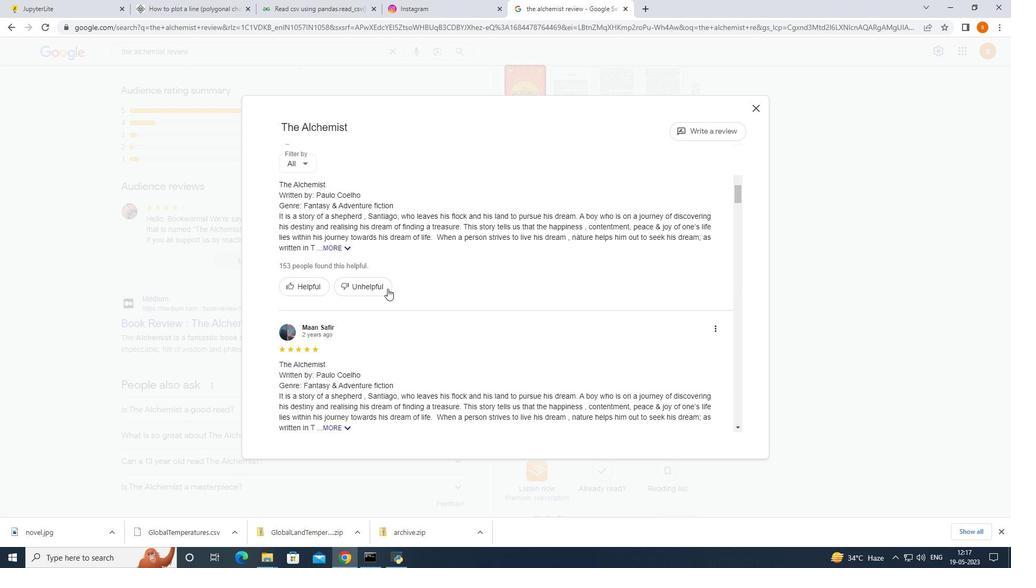 
Action: Mouse scrolled (388, 290) with delta (0, 0)
Screenshot: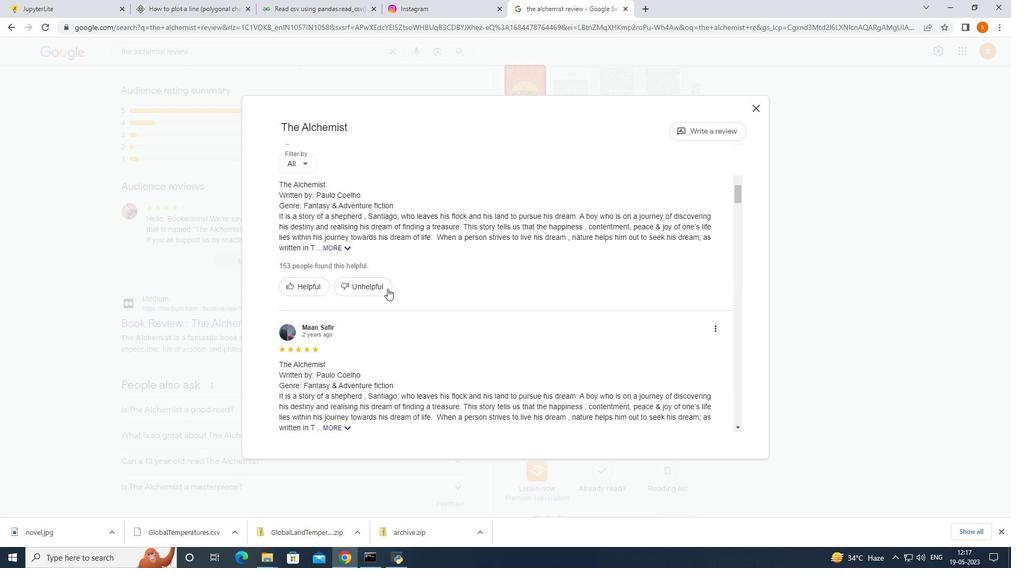 
Action: Mouse scrolled (388, 290) with delta (0, 0)
Screenshot: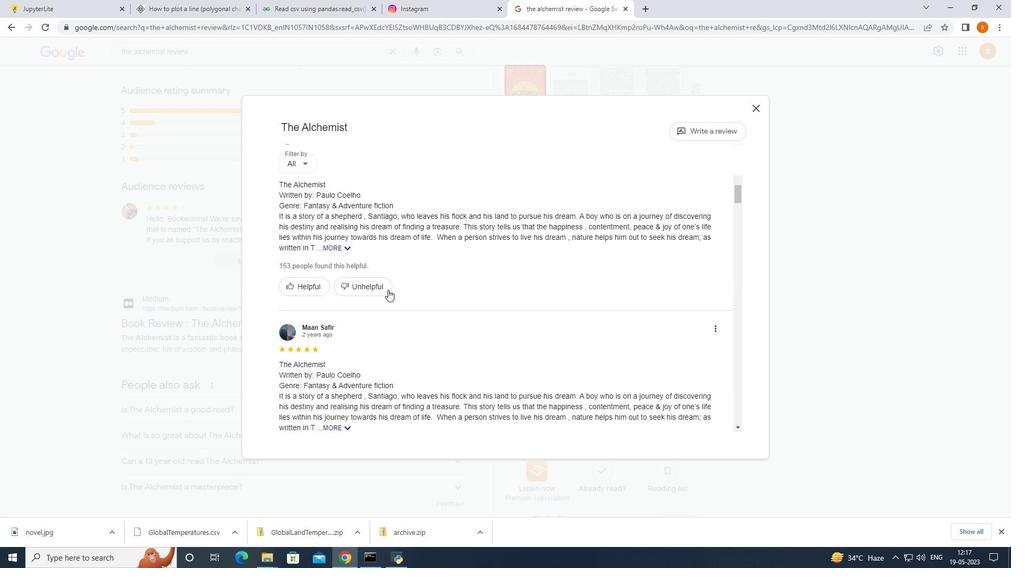 
Action: Mouse moved to (330, 267)
Screenshot: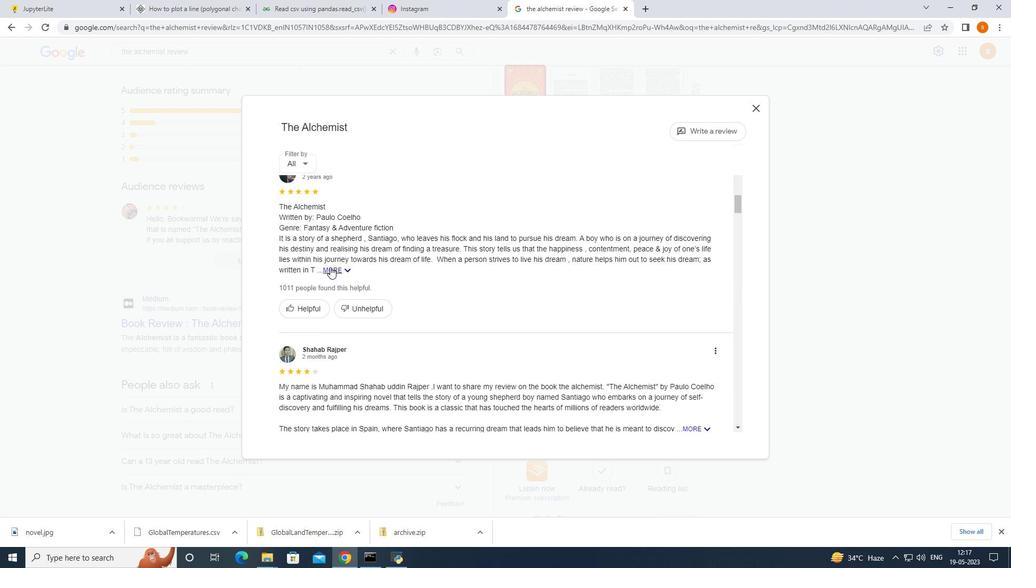 
Action: Mouse pressed left at (330, 267)
Screenshot: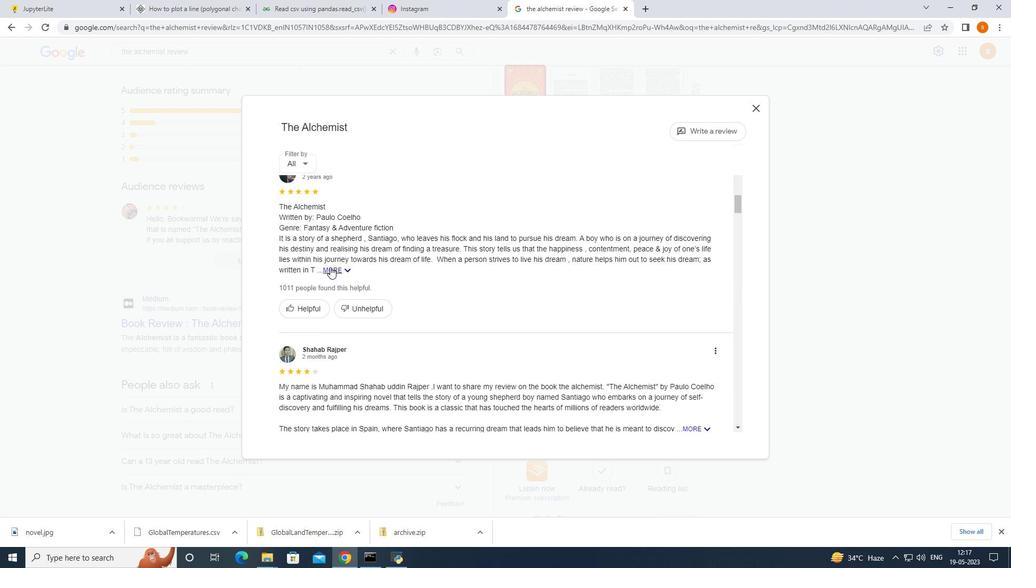 
Action: Mouse moved to (422, 296)
Screenshot: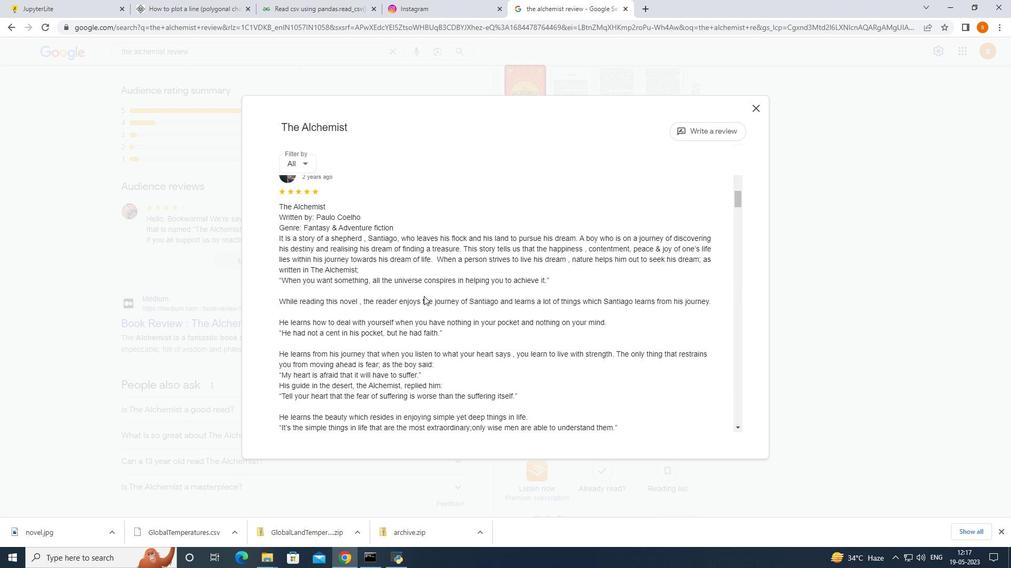 
Action: Mouse scrolled (422, 296) with delta (0, 0)
Screenshot: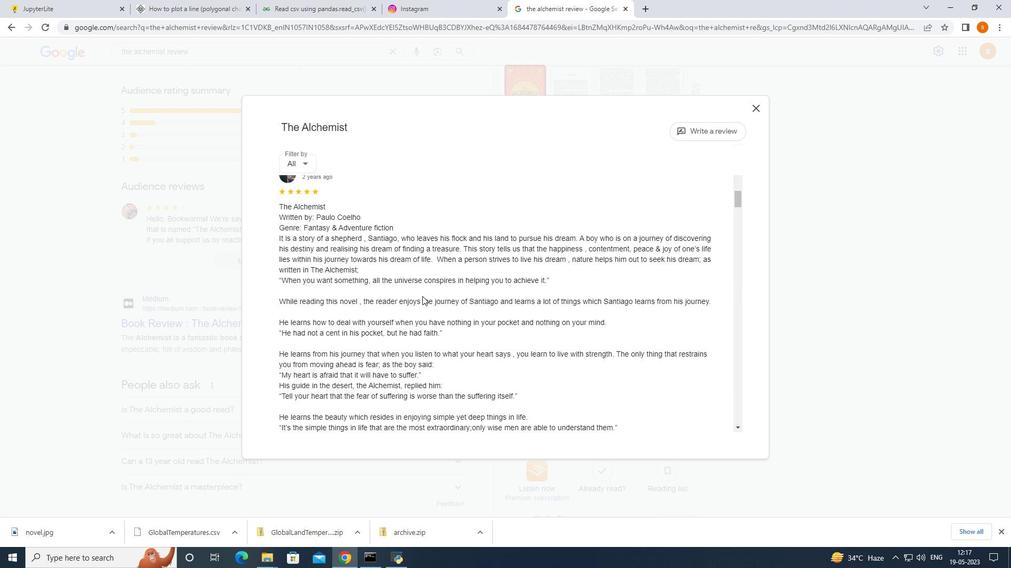 
Action: Mouse moved to (533, 286)
Screenshot: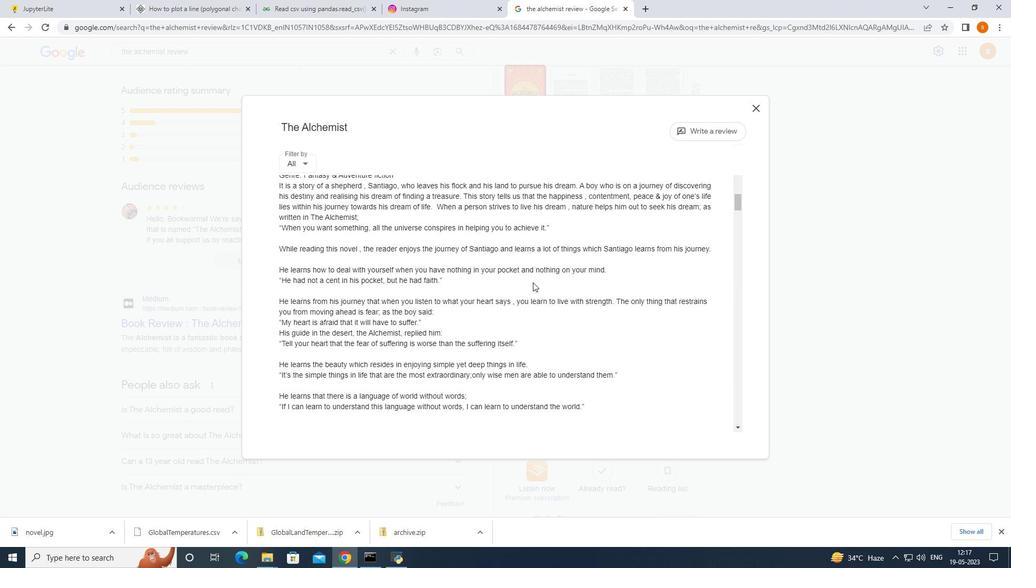 
Action: Mouse scrolled (533, 285) with delta (0, 0)
Screenshot: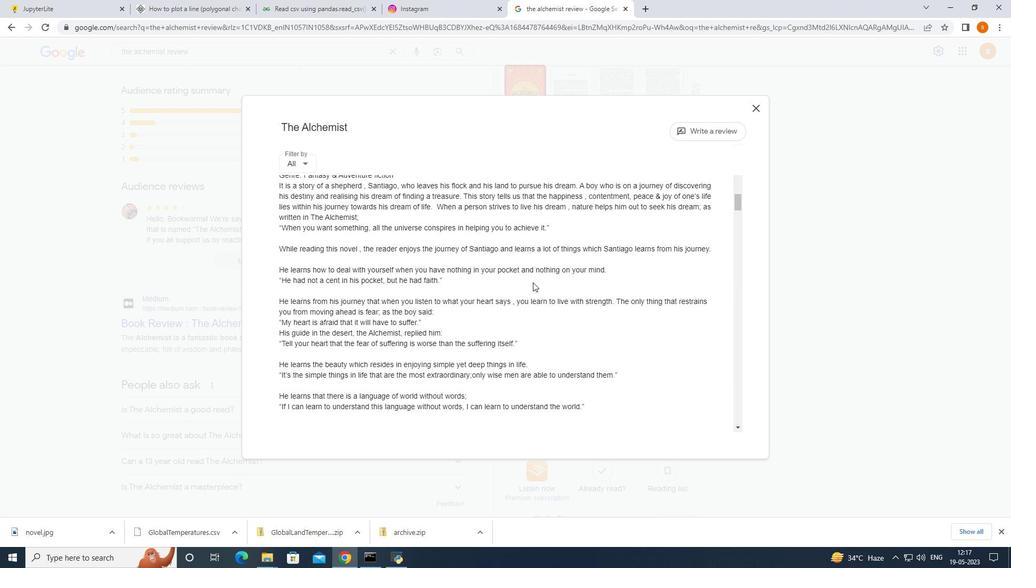 
Action: Mouse moved to (531, 287)
Screenshot: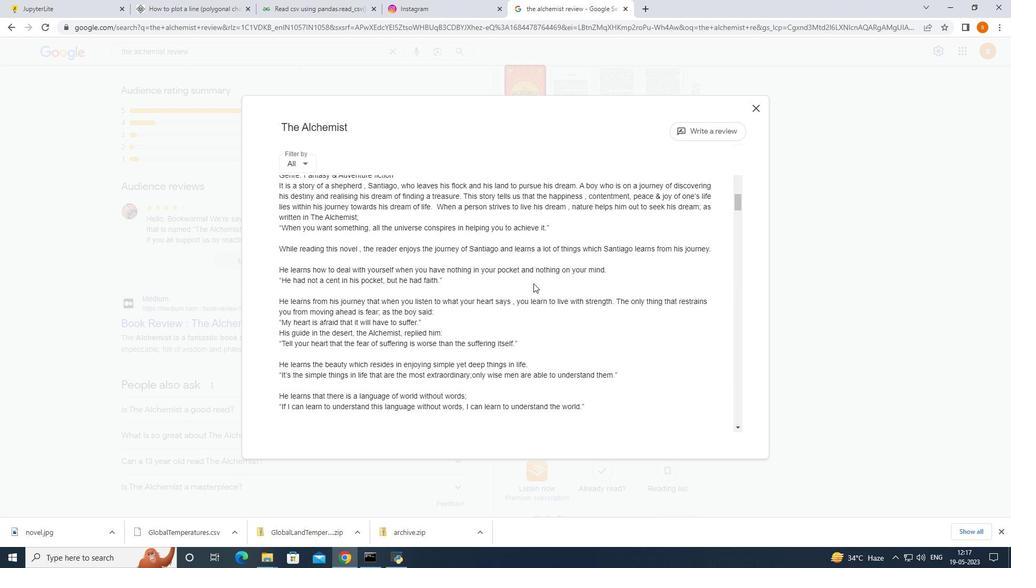 
Action: Mouse scrolled (531, 286) with delta (0, 0)
Screenshot: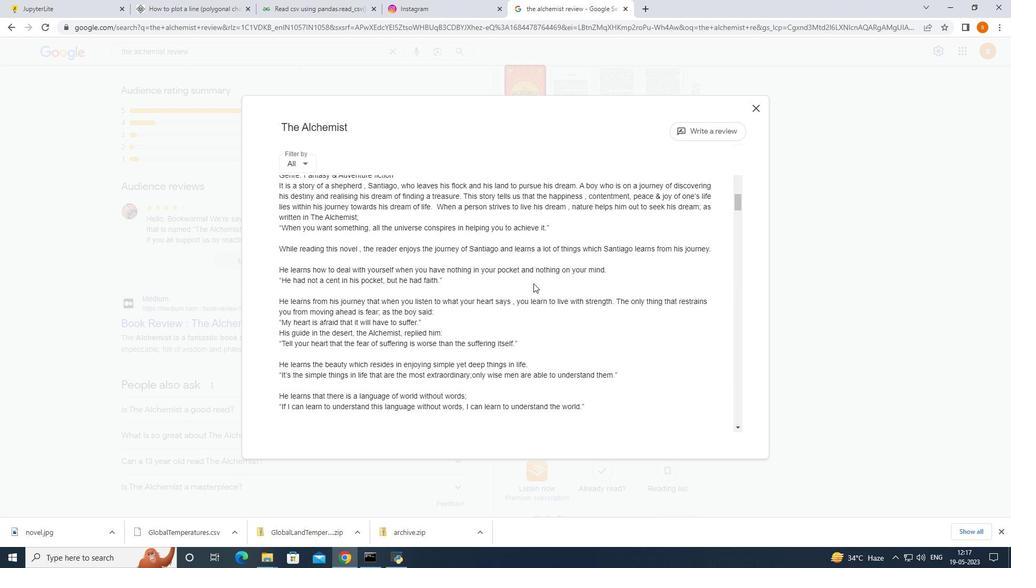 
Action: Mouse moved to (441, 3)
Screenshot: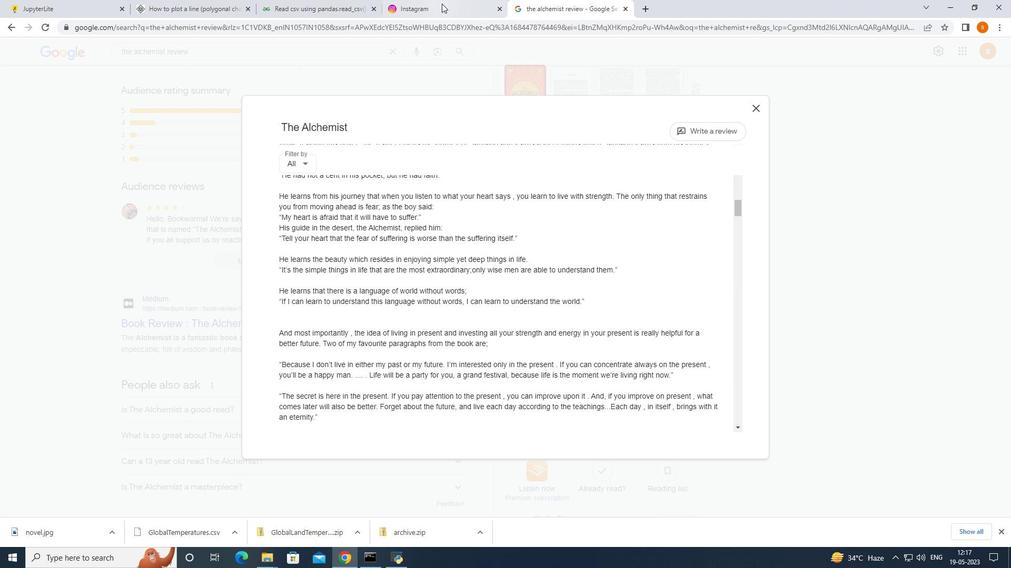 
Action: Mouse pressed left at (441, 3)
Screenshot: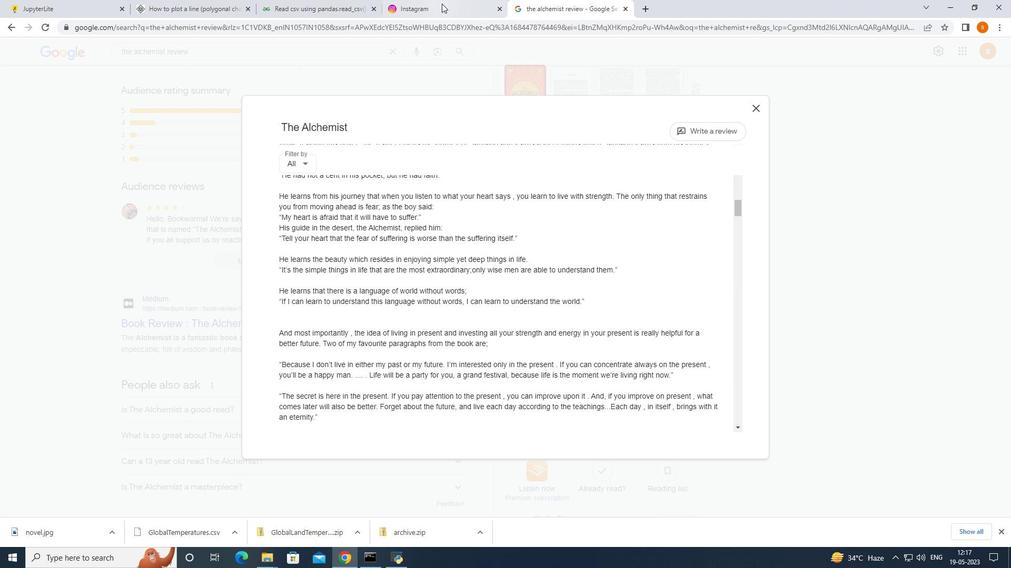
Action: Mouse moved to (48, 280)
Screenshot: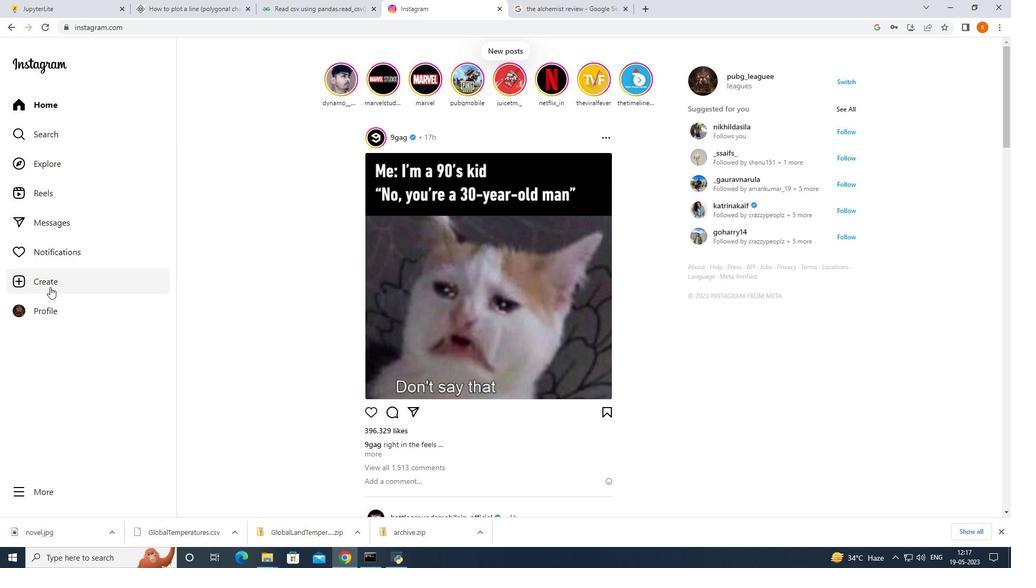 
Action: Mouse pressed left at (48, 280)
Screenshot: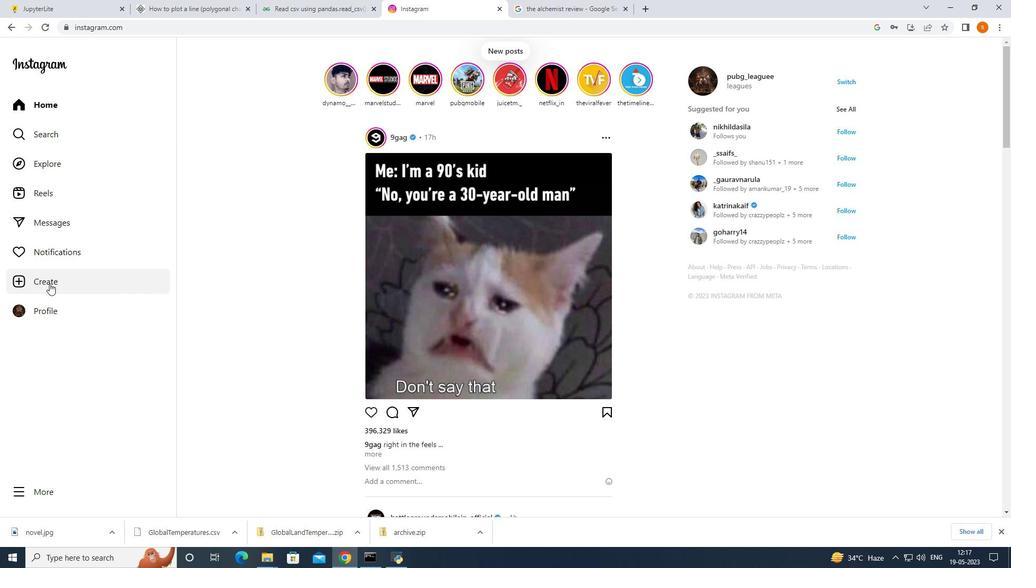 
Action: Mouse moved to (503, 329)
Screenshot: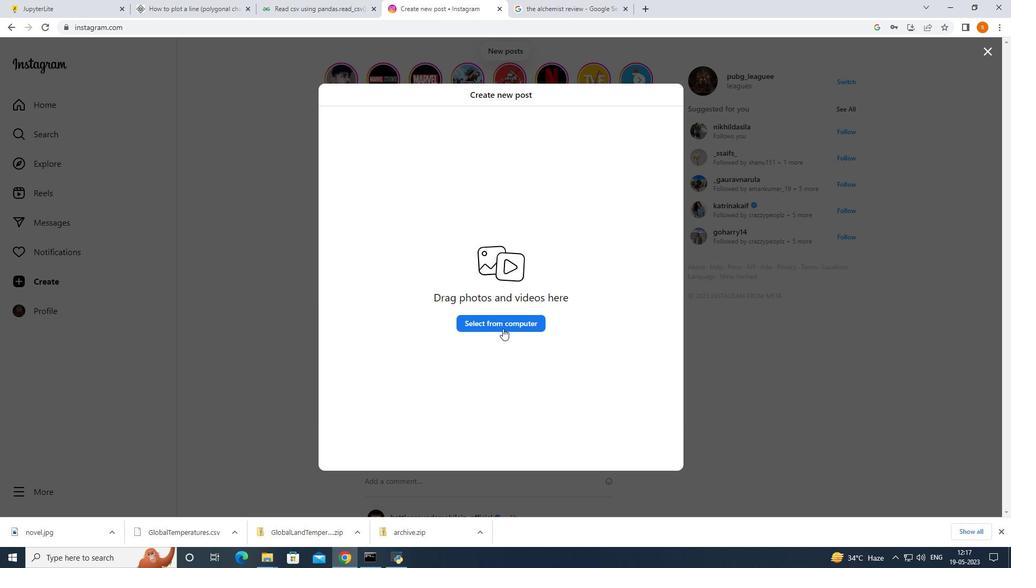 
Action: Mouse pressed left at (503, 329)
Screenshot: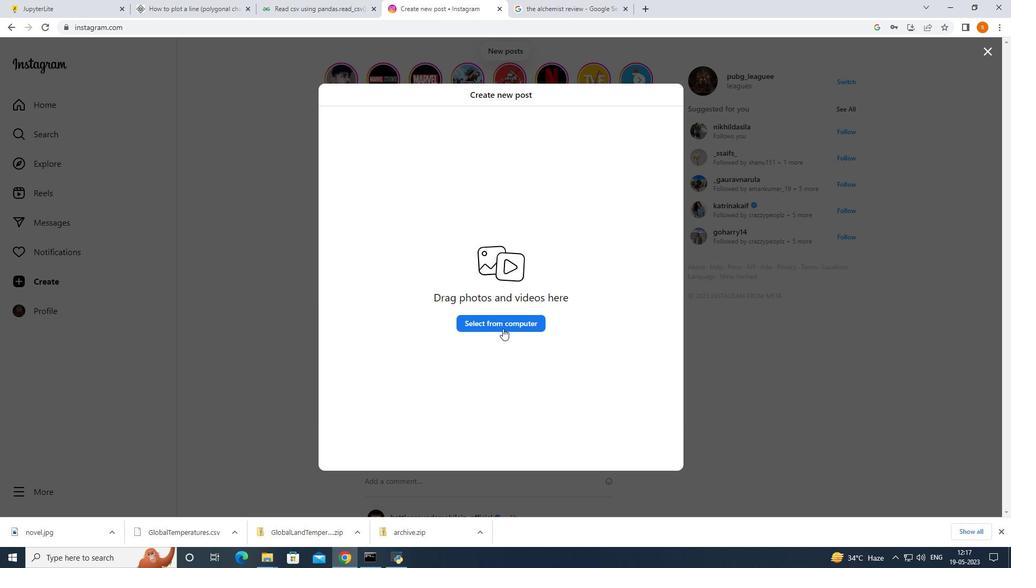 
Action: Mouse moved to (223, 275)
Screenshot: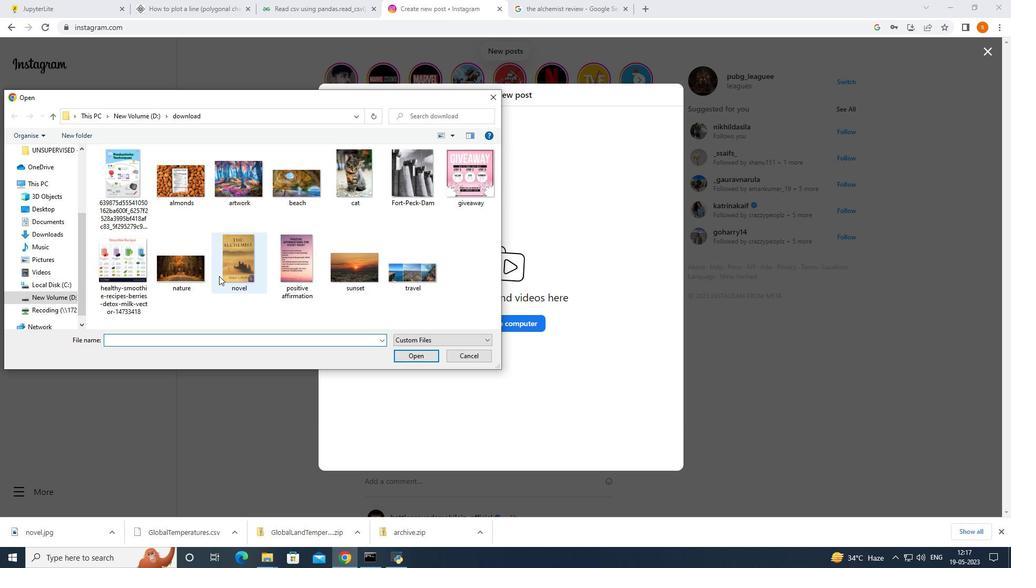 
Action: Mouse pressed left at (223, 275)
Screenshot: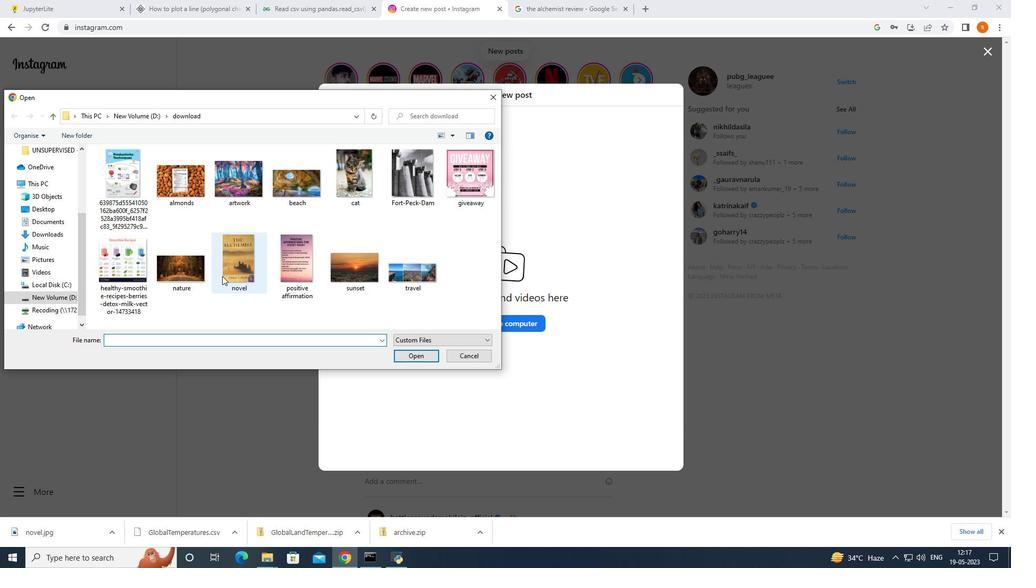 
Action: Mouse moved to (408, 356)
Screenshot: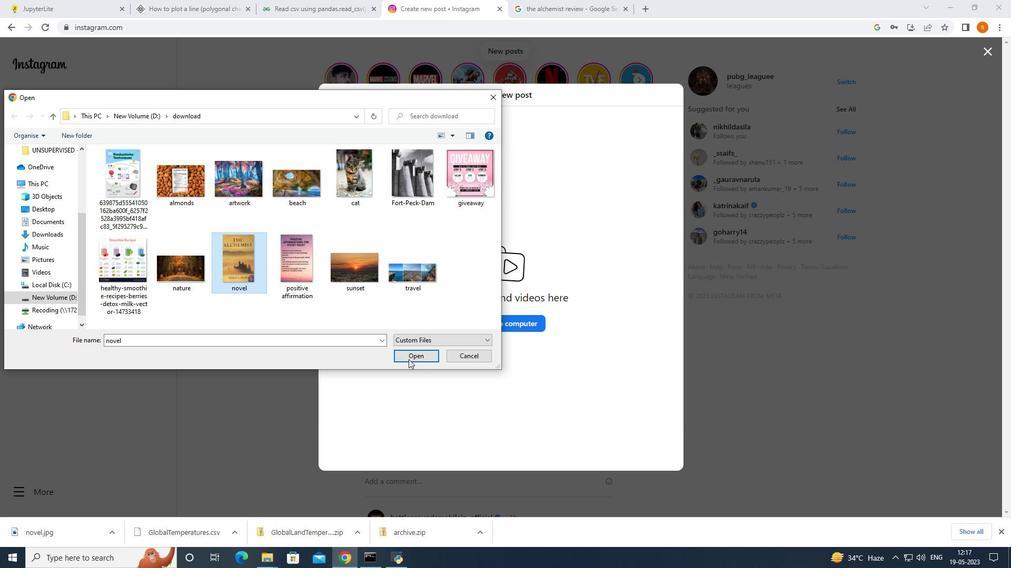 
Action: Mouse pressed left at (408, 356)
Screenshot: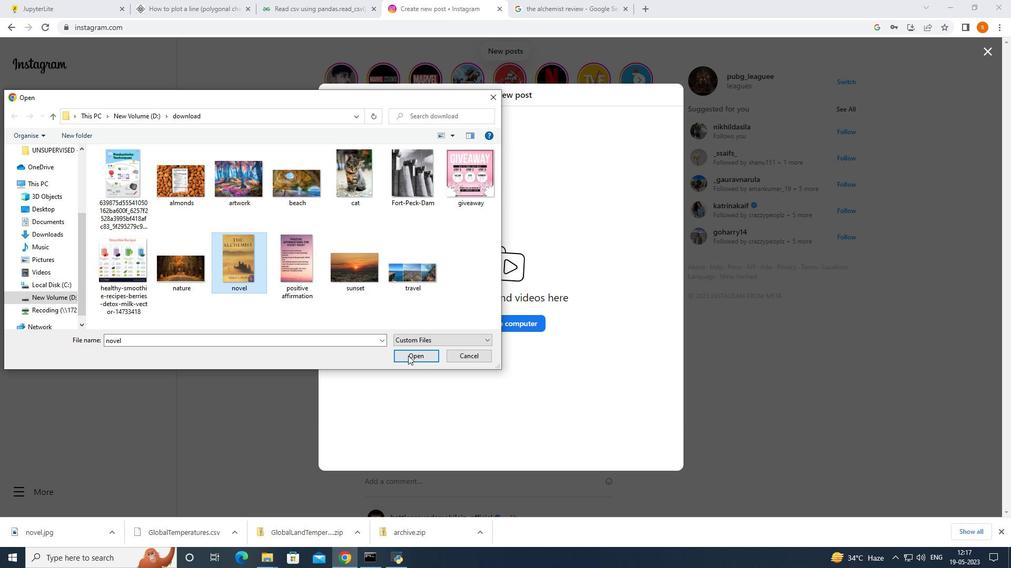 
Action: Mouse moved to (338, 463)
Screenshot: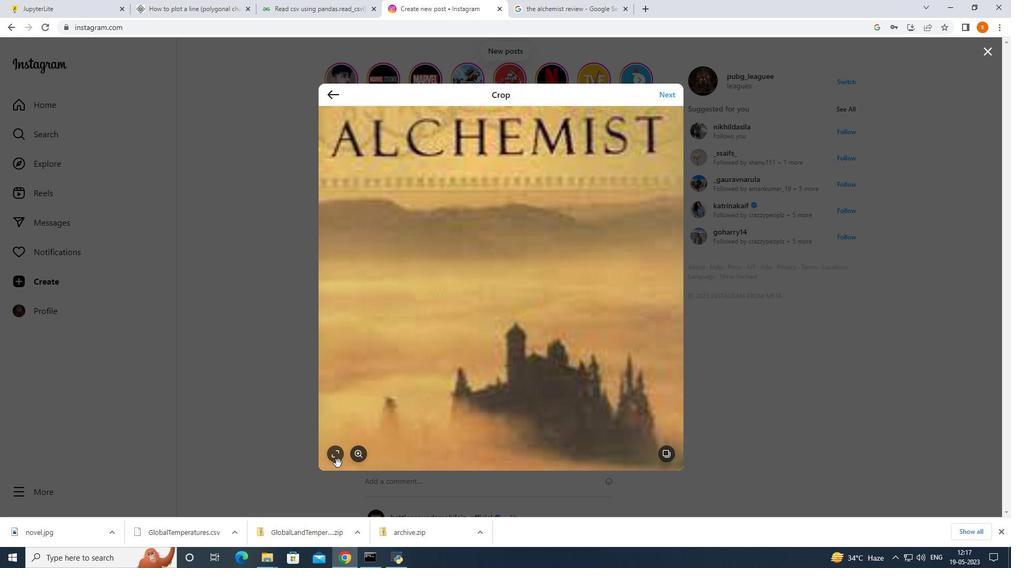
Action: Mouse pressed left at (338, 463)
Screenshot: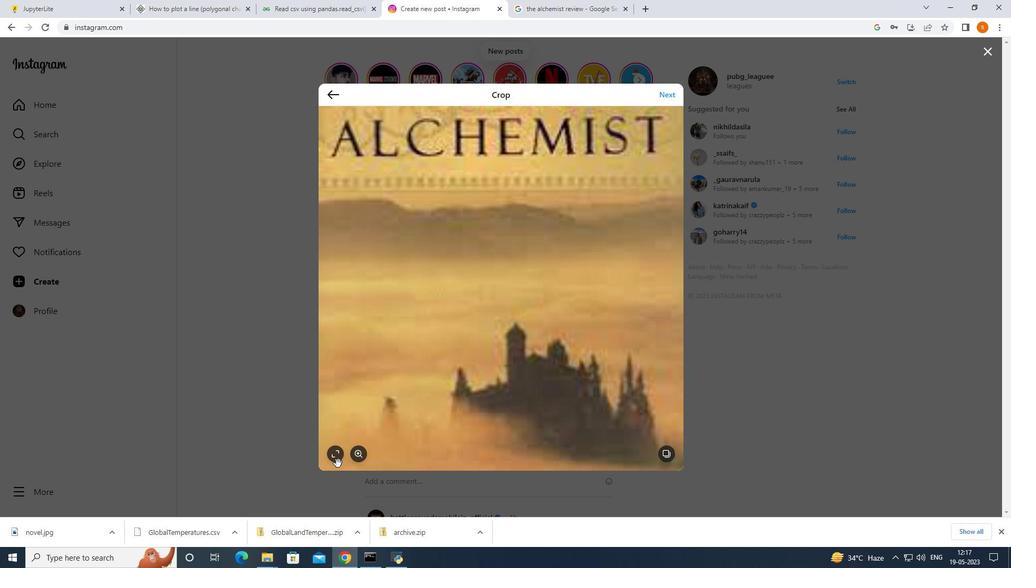 
Action: Mouse moved to (419, 363)
Screenshot: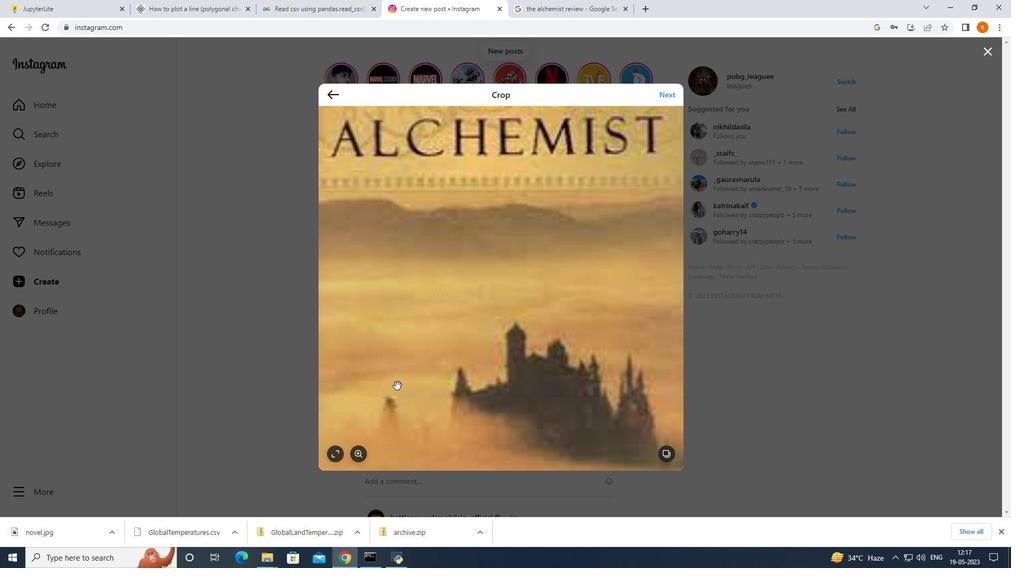 
Action: Mouse scrolled (419, 364) with delta (0, 0)
Screenshot: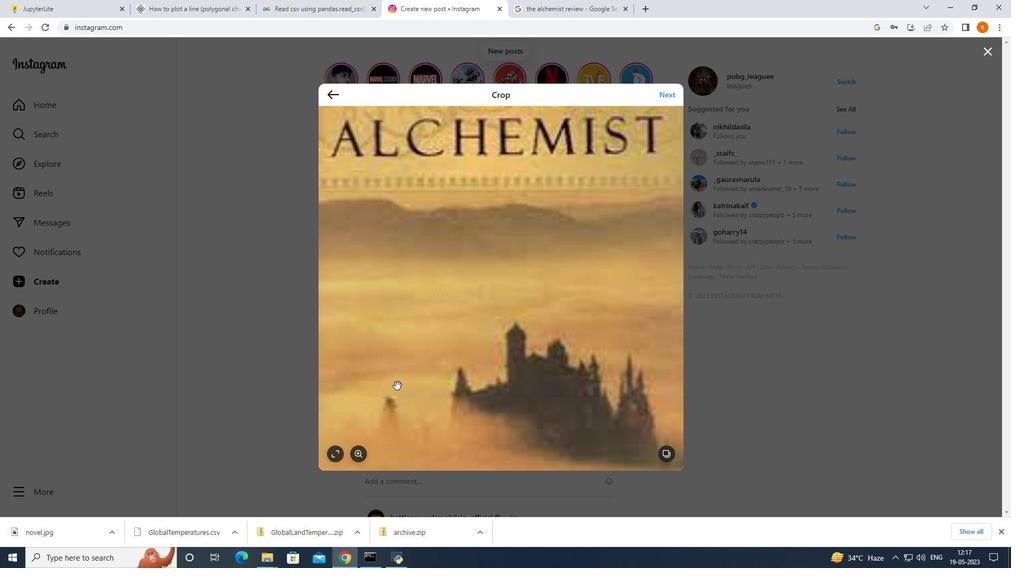 
Action: Mouse scrolled (419, 364) with delta (0, 0)
Screenshot: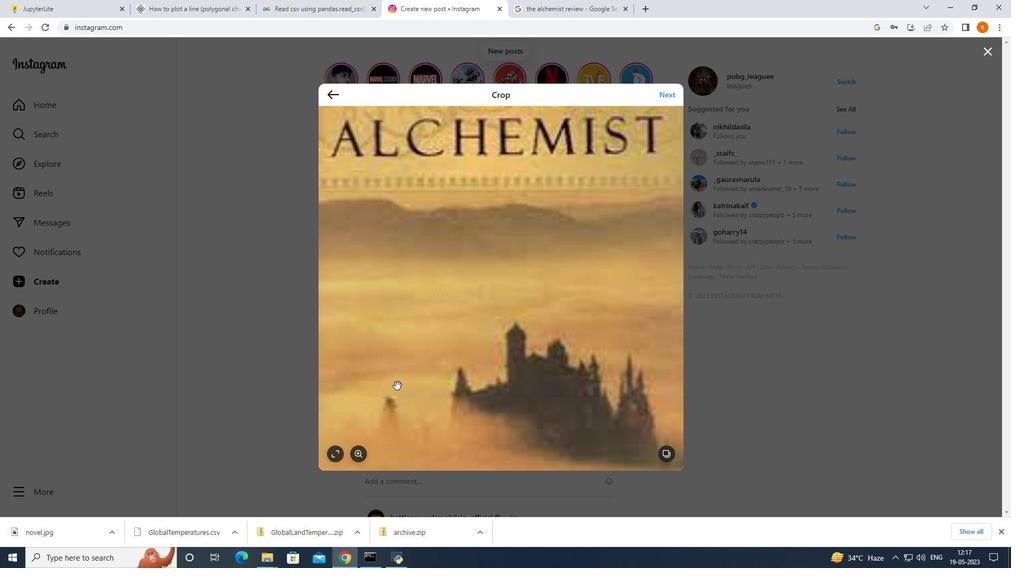 
Action: Mouse moved to (419, 365)
Screenshot: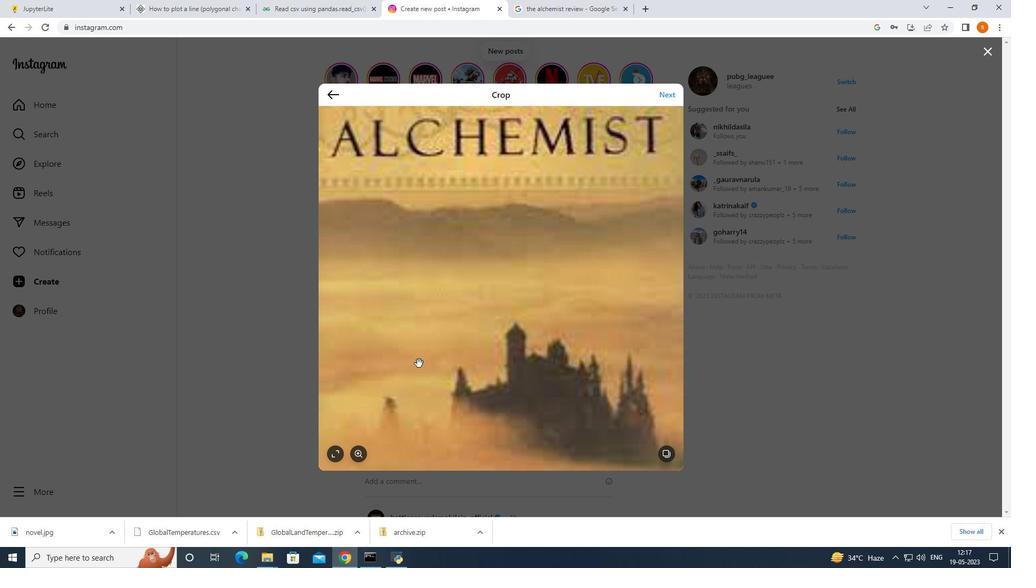 
Action: Mouse scrolled (419, 364) with delta (0, 0)
